 Task: Buy 2 Power Brake Systems from Brake System section under best seller category for shipping address: Aiden Davis, 3451 Chapel Oaks Dr, Unit 404, Building 4, Coppell, Texas 75019, Cell Number 6807042056. Pay from credit card ending with 6010, CVV 682
Action: Mouse moved to (36, 94)
Screenshot: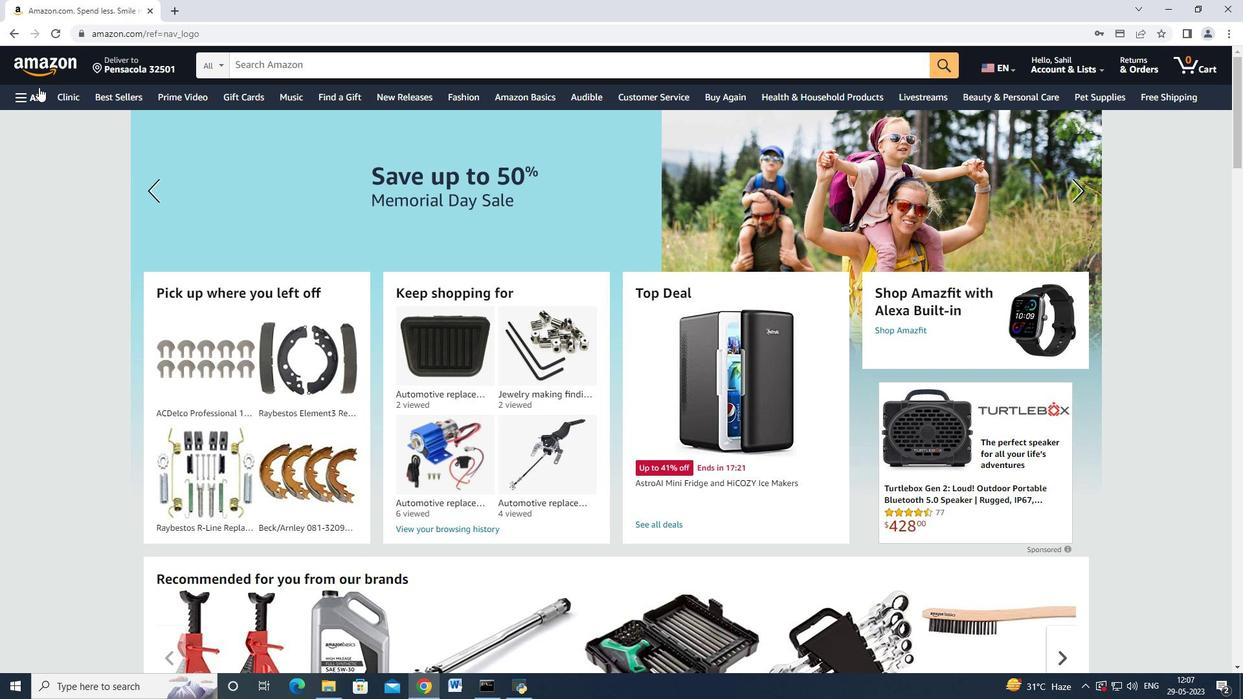 
Action: Mouse pressed left at (36, 94)
Screenshot: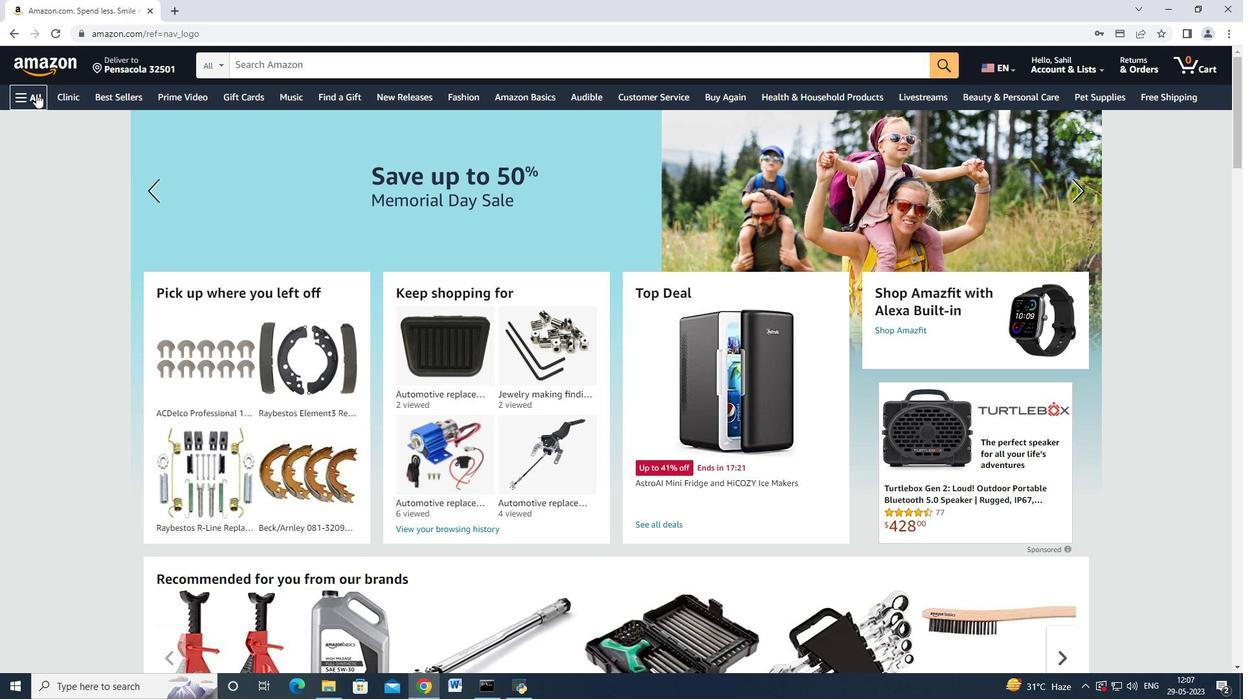 
Action: Mouse moved to (107, 228)
Screenshot: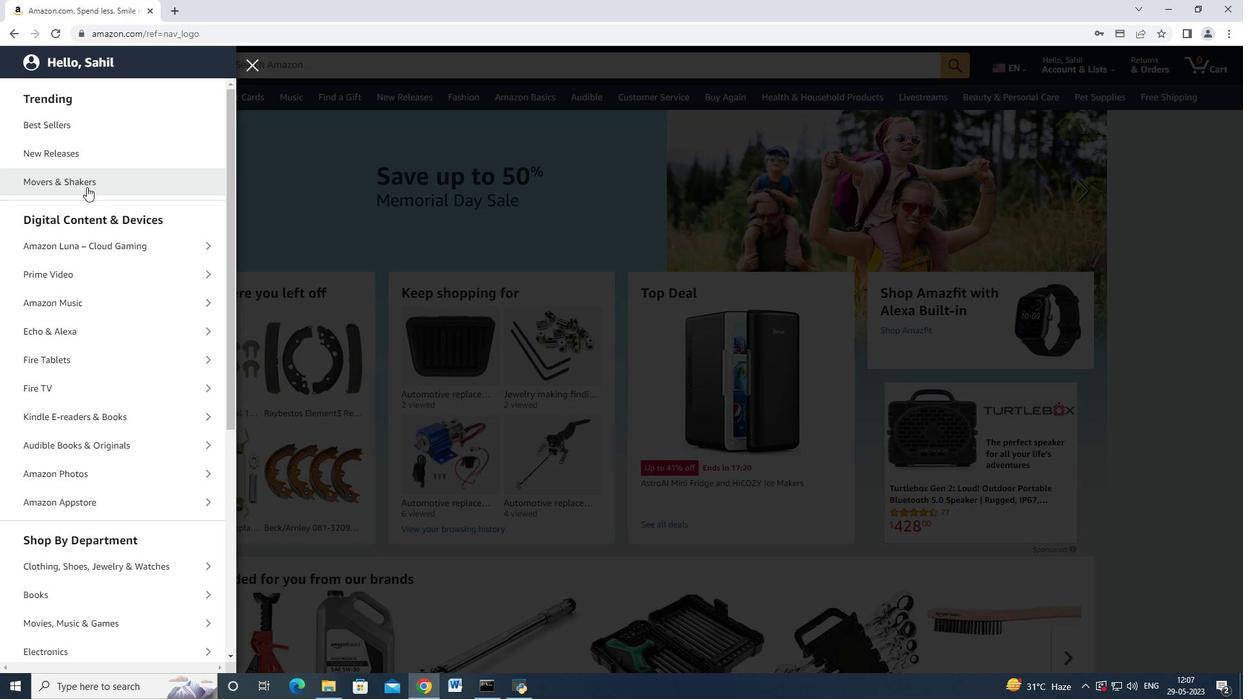 
Action: Mouse scrolled (106, 227) with delta (0, 0)
Screenshot: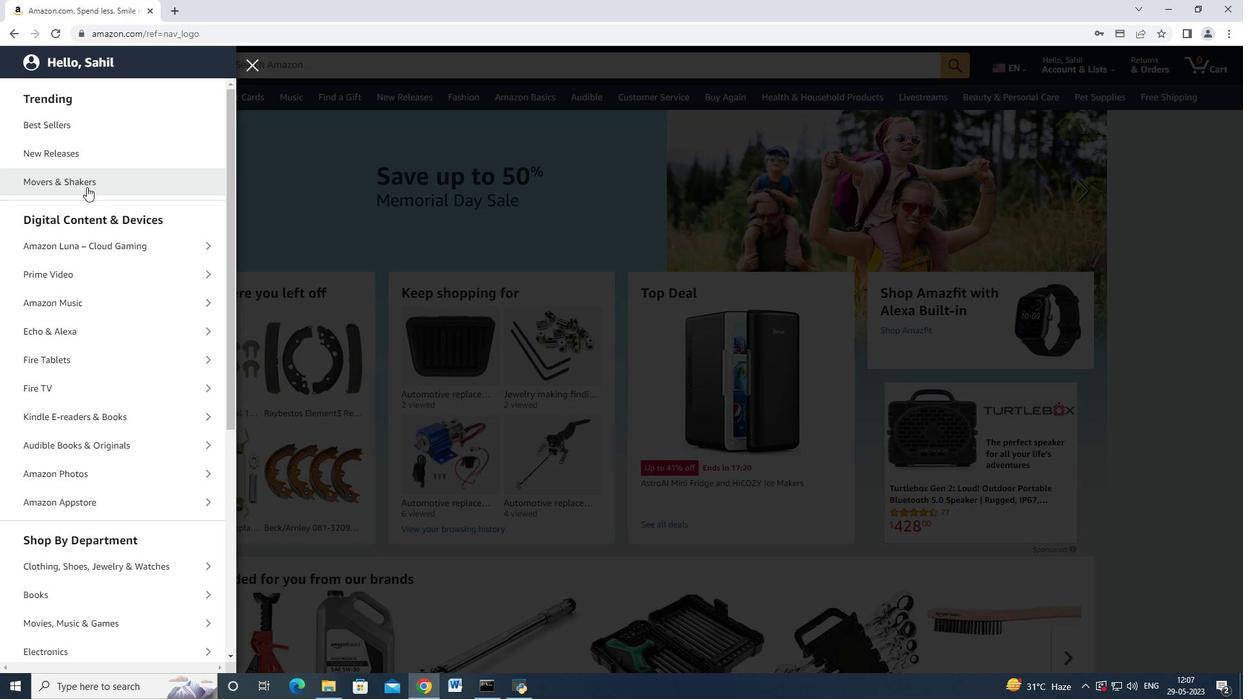 
Action: Mouse moved to (110, 246)
Screenshot: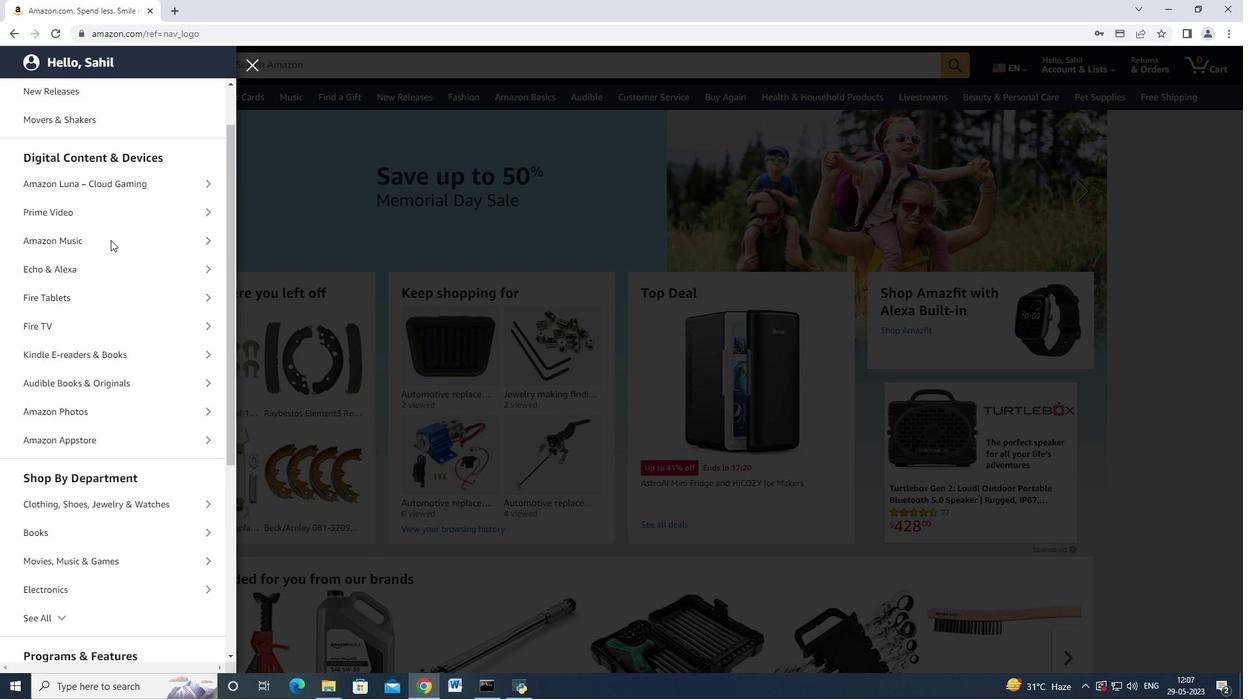 
Action: Mouse scrolled (110, 245) with delta (0, 0)
Screenshot: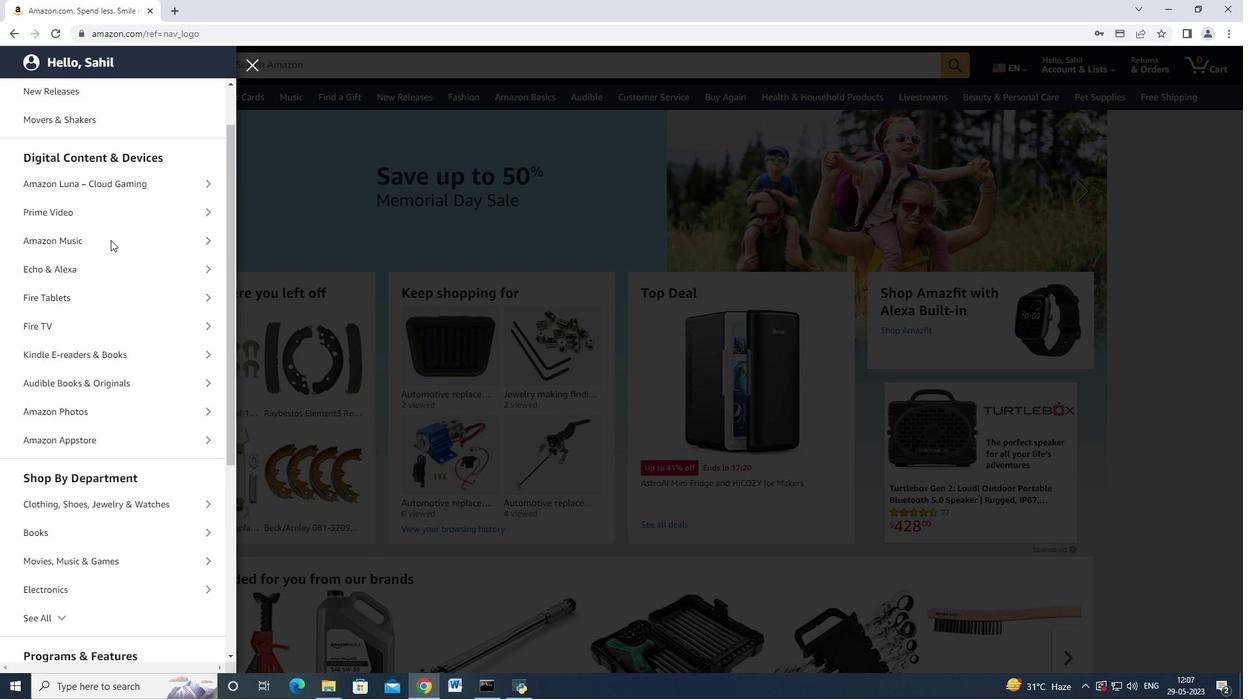 
Action: Mouse moved to (108, 265)
Screenshot: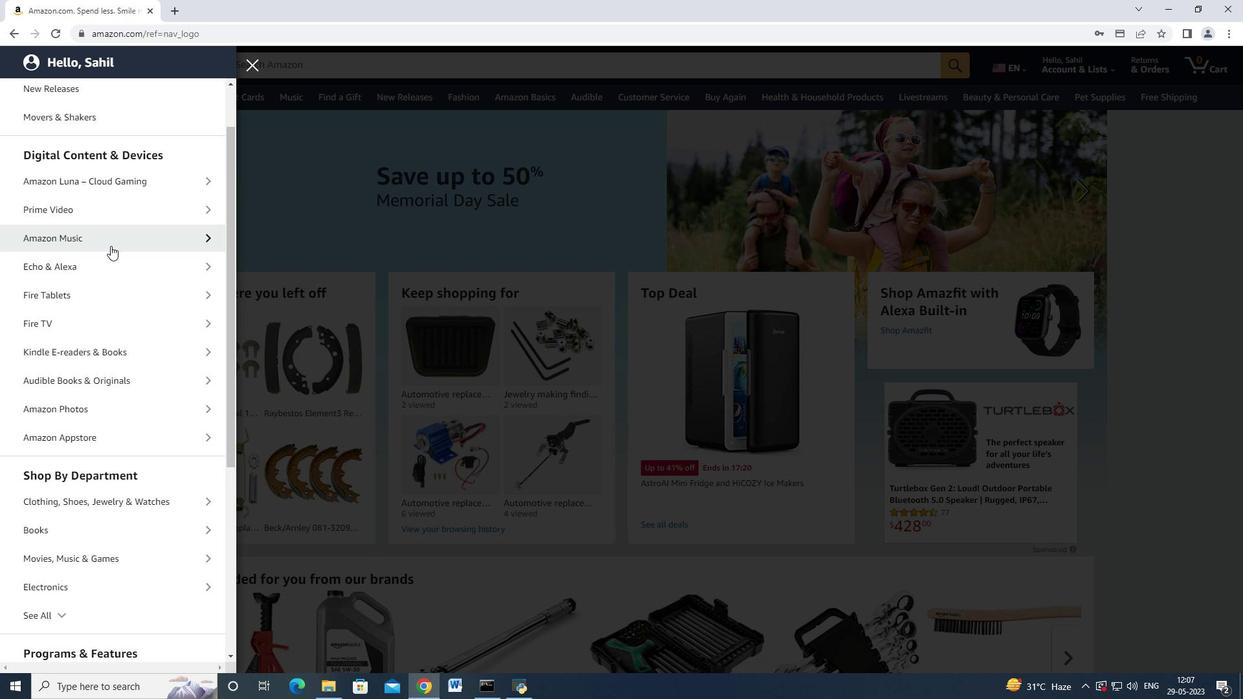 
Action: Mouse scrolled (108, 264) with delta (0, 0)
Screenshot: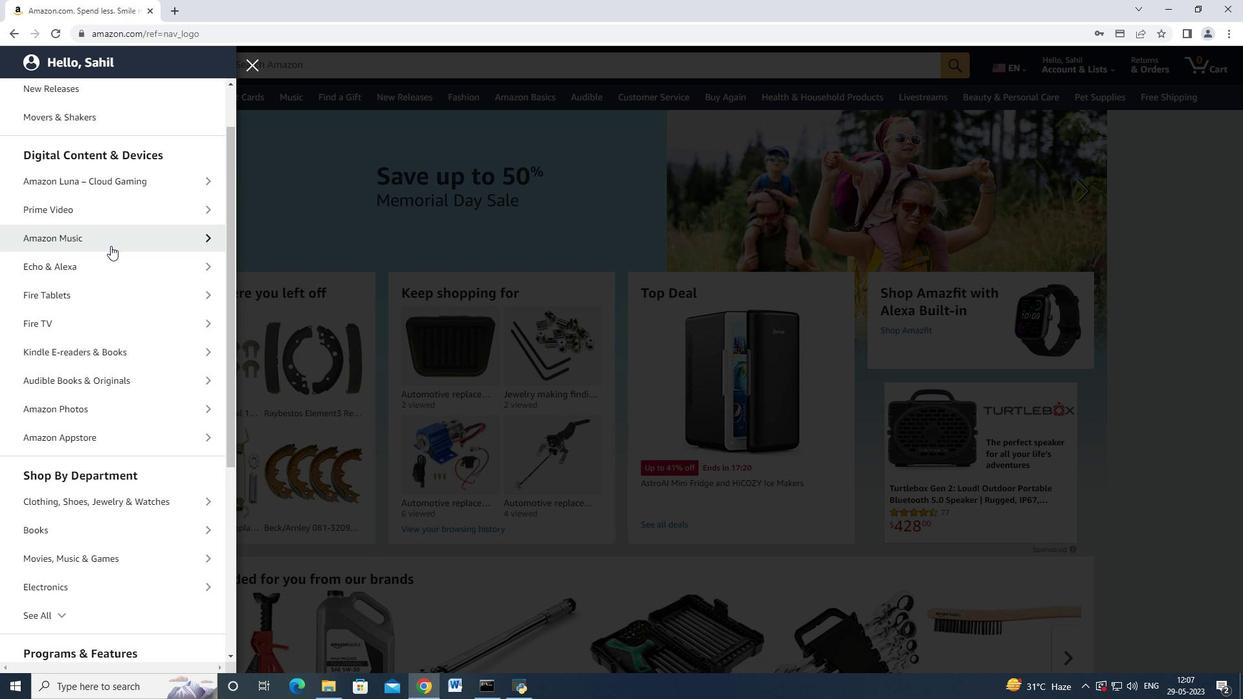 
Action: Mouse moved to (107, 265)
Screenshot: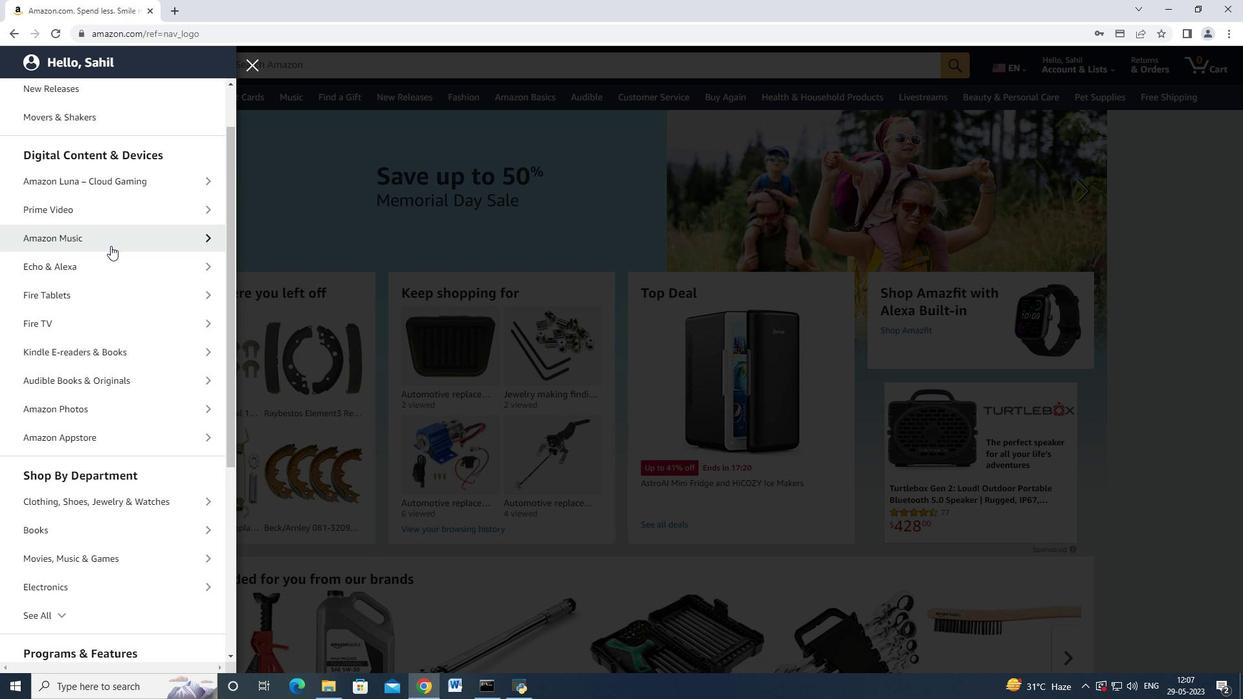 
Action: Mouse scrolled (107, 264) with delta (0, 0)
Screenshot: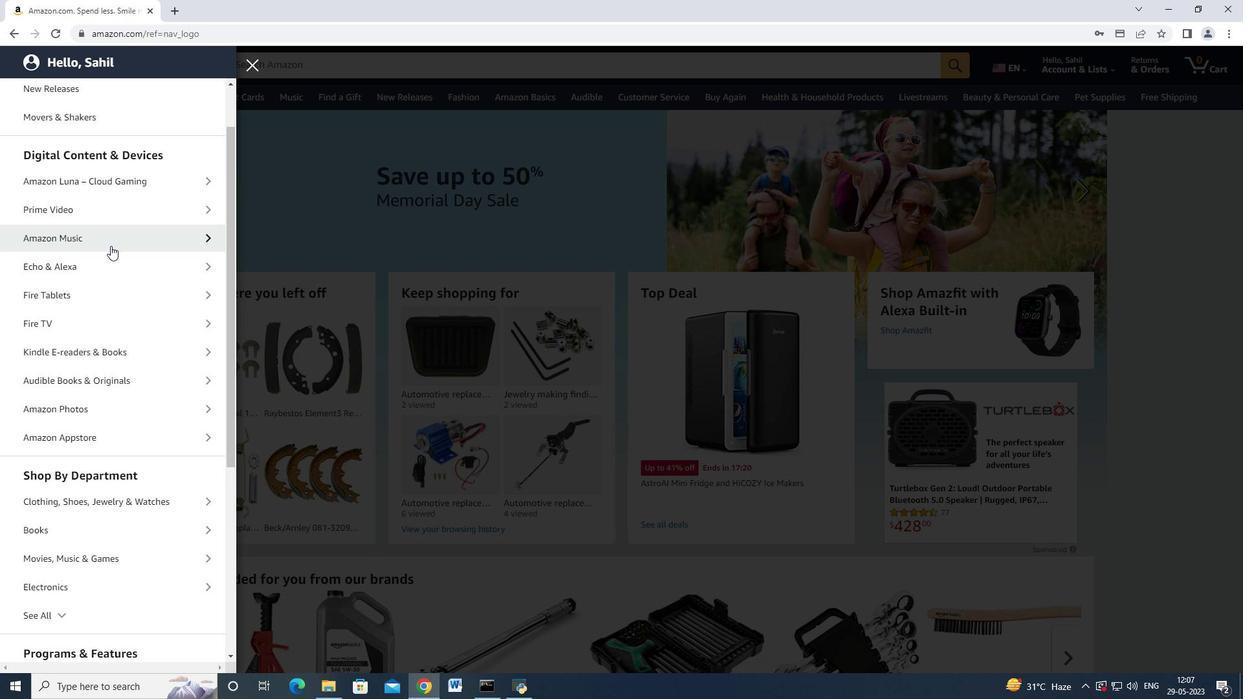 
Action: Mouse moved to (84, 251)
Screenshot: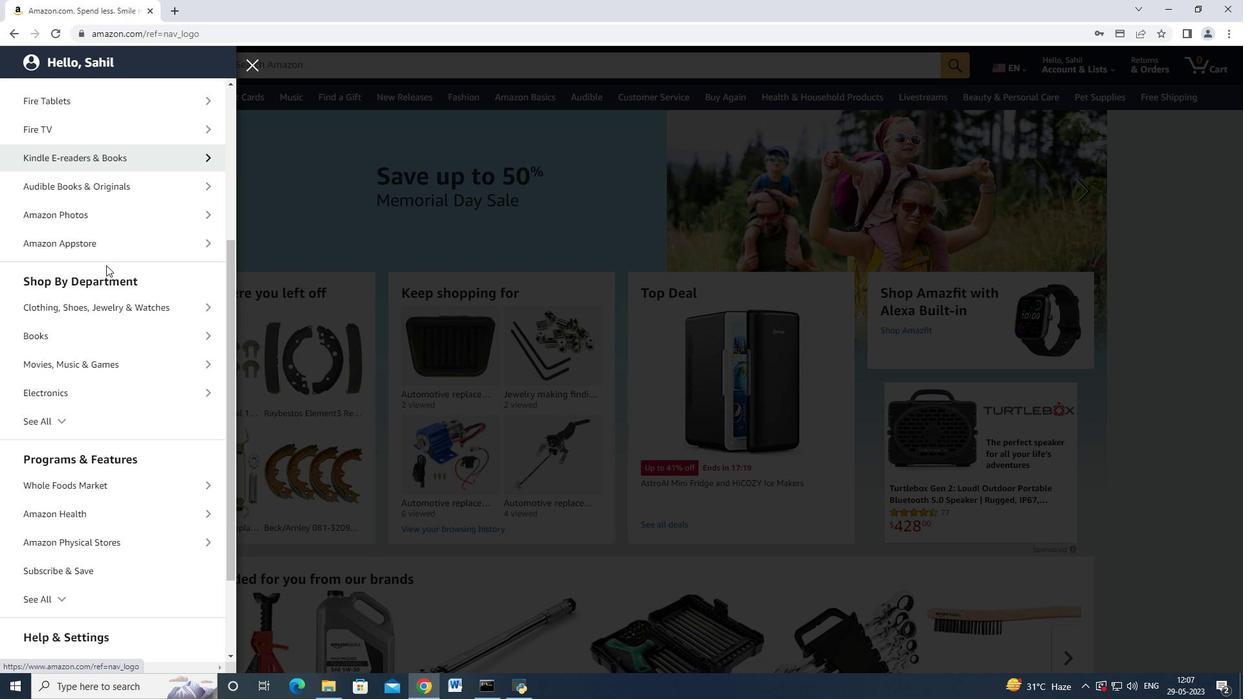 
Action: Mouse scrolled (84, 250) with delta (0, 0)
Screenshot: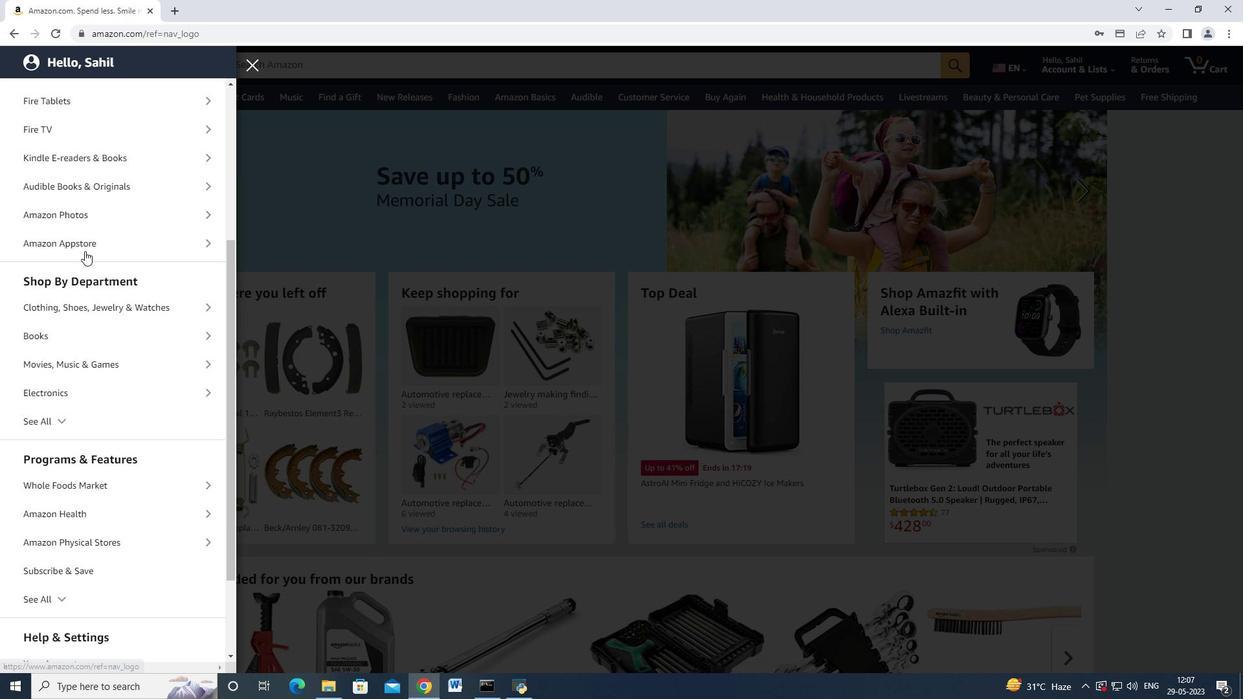 
Action: Mouse scrolled (84, 250) with delta (0, 0)
Screenshot: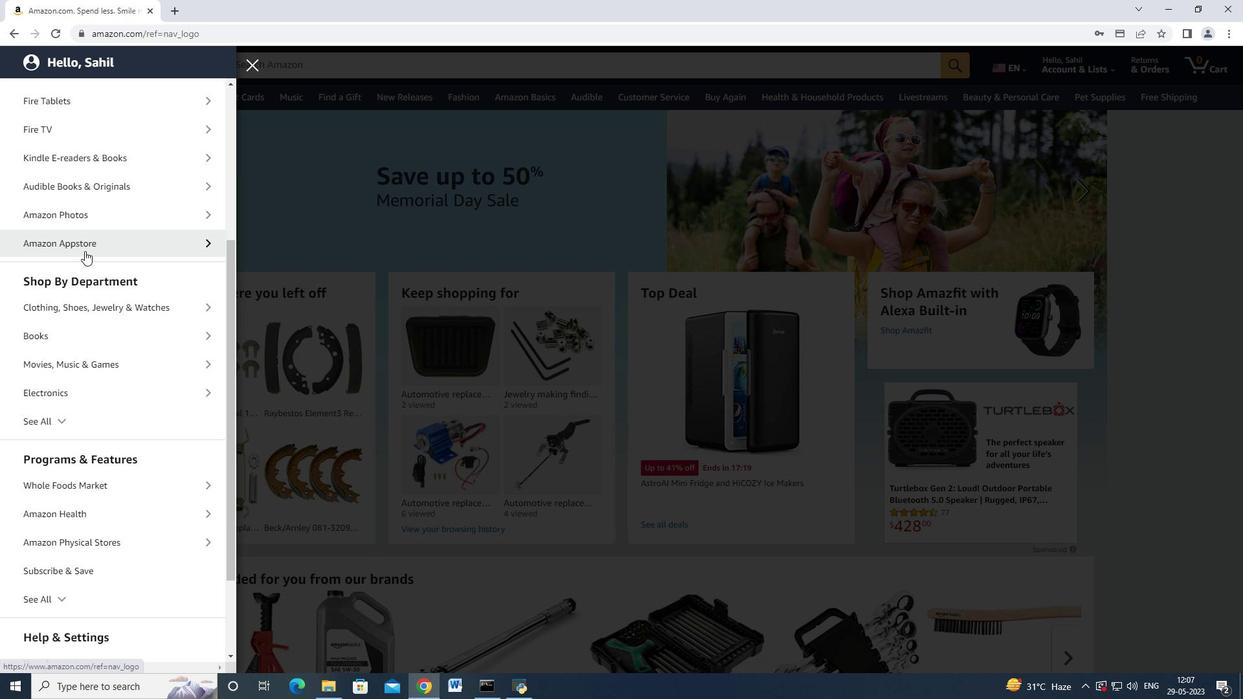 
Action: Mouse scrolled (84, 250) with delta (0, 0)
Screenshot: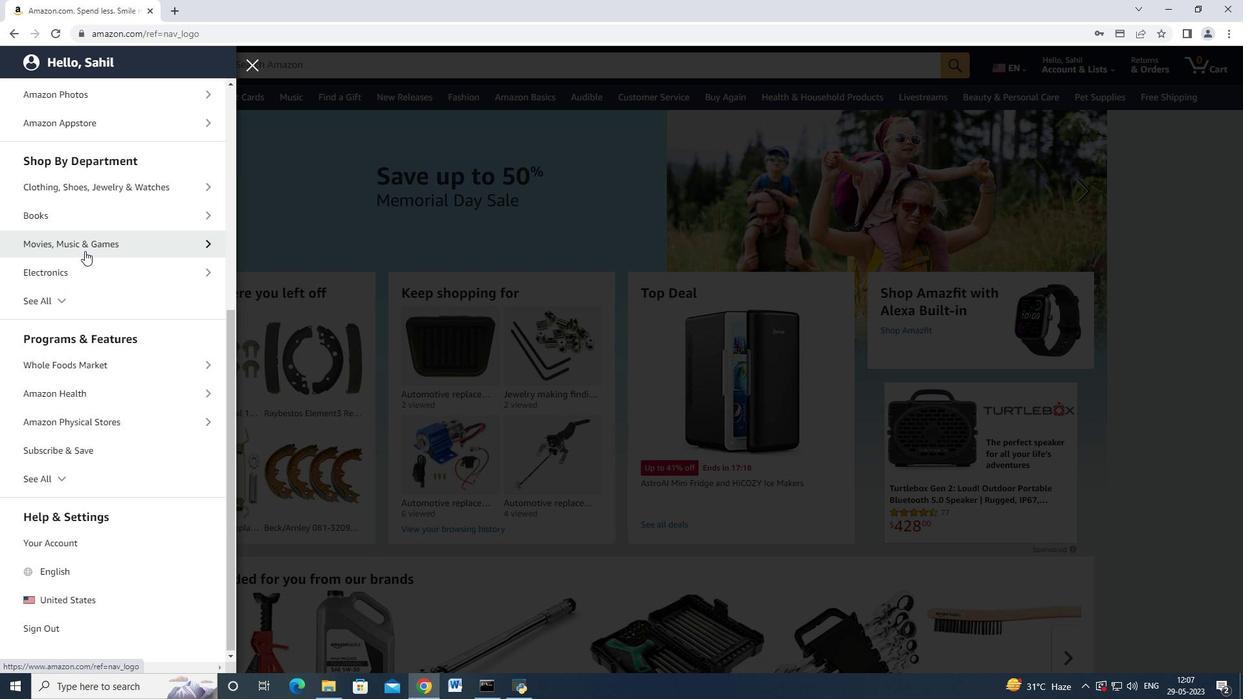 
Action: Mouse moved to (89, 270)
Screenshot: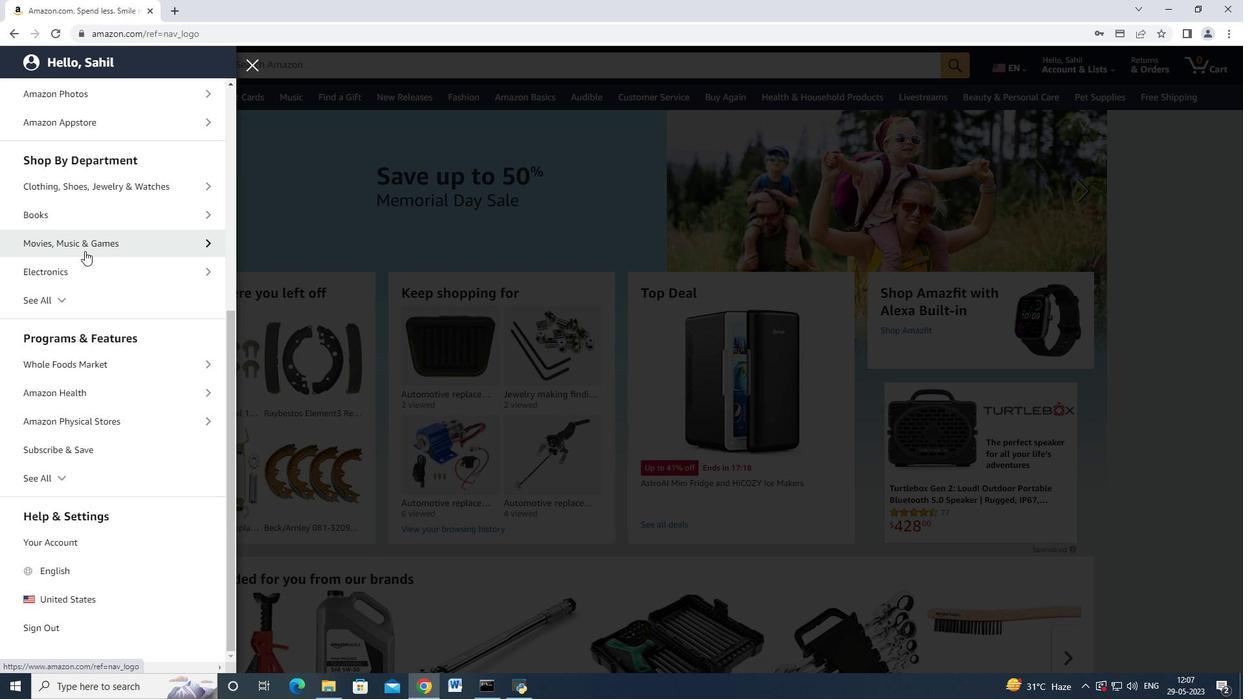 
Action: Mouse scrolled (89, 269) with delta (0, 0)
Screenshot: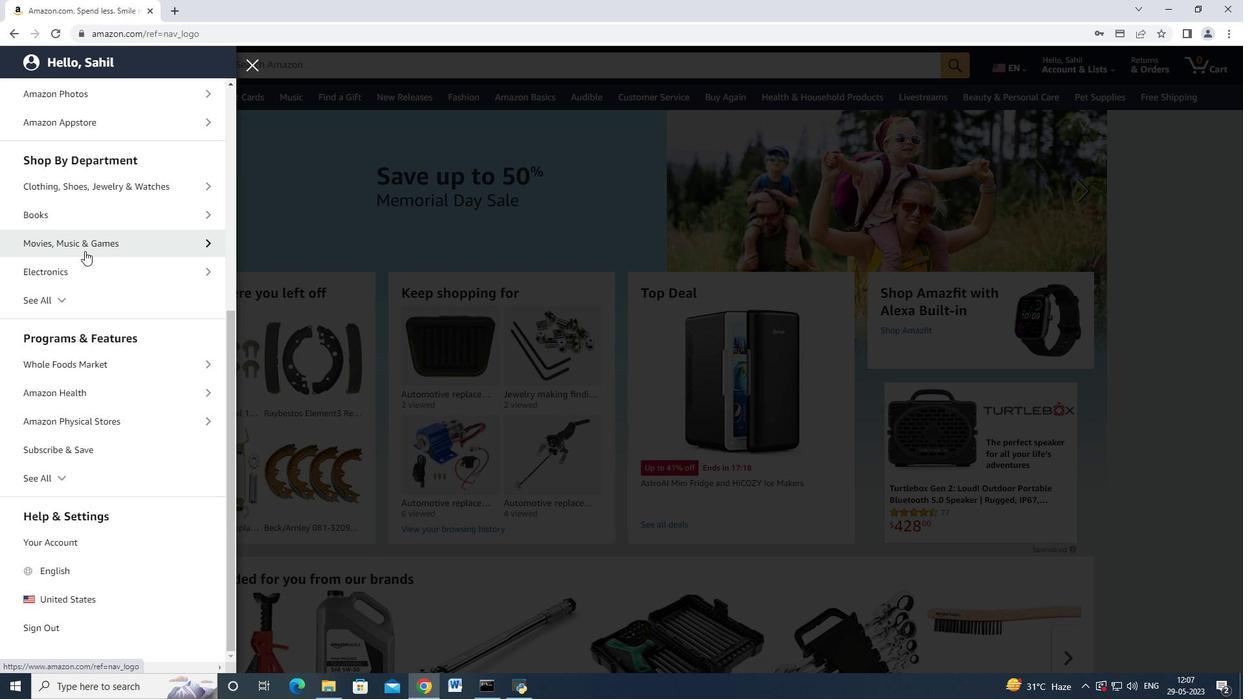 
Action: Mouse moved to (64, 467)
Screenshot: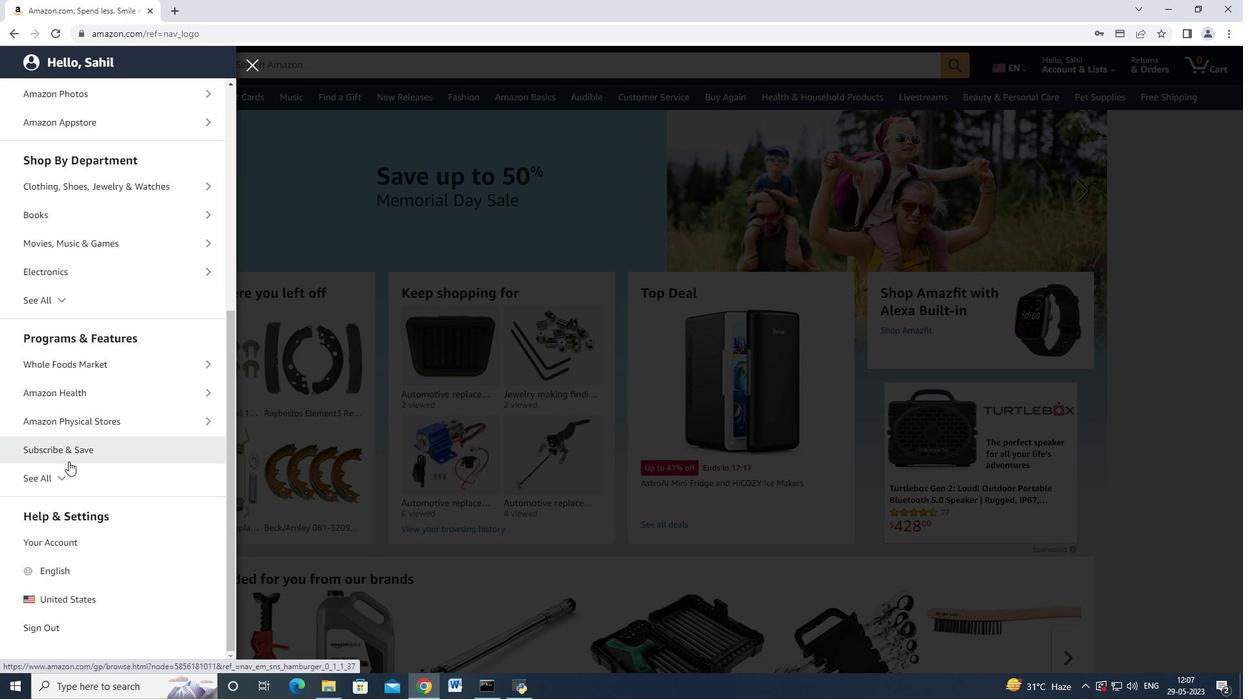 
Action: Mouse pressed left at (64, 467)
Screenshot: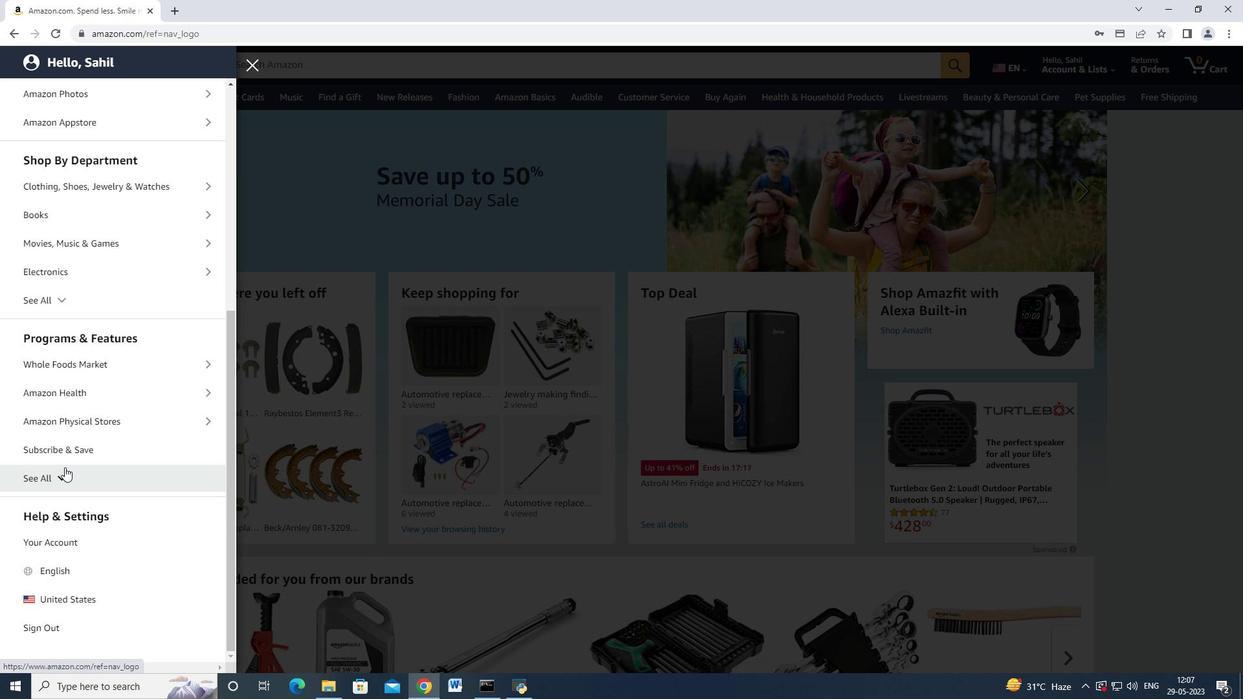 
Action: Mouse moved to (55, 301)
Screenshot: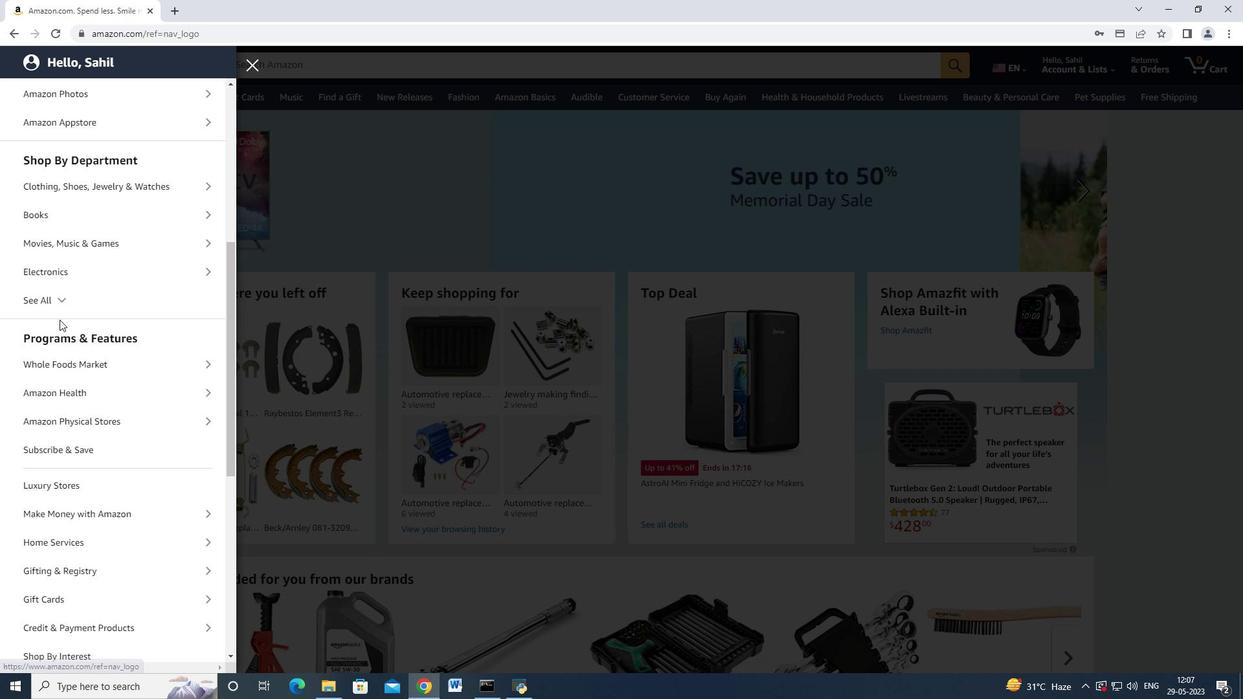 
Action: Mouse pressed left at (55, 301)
Screenshot: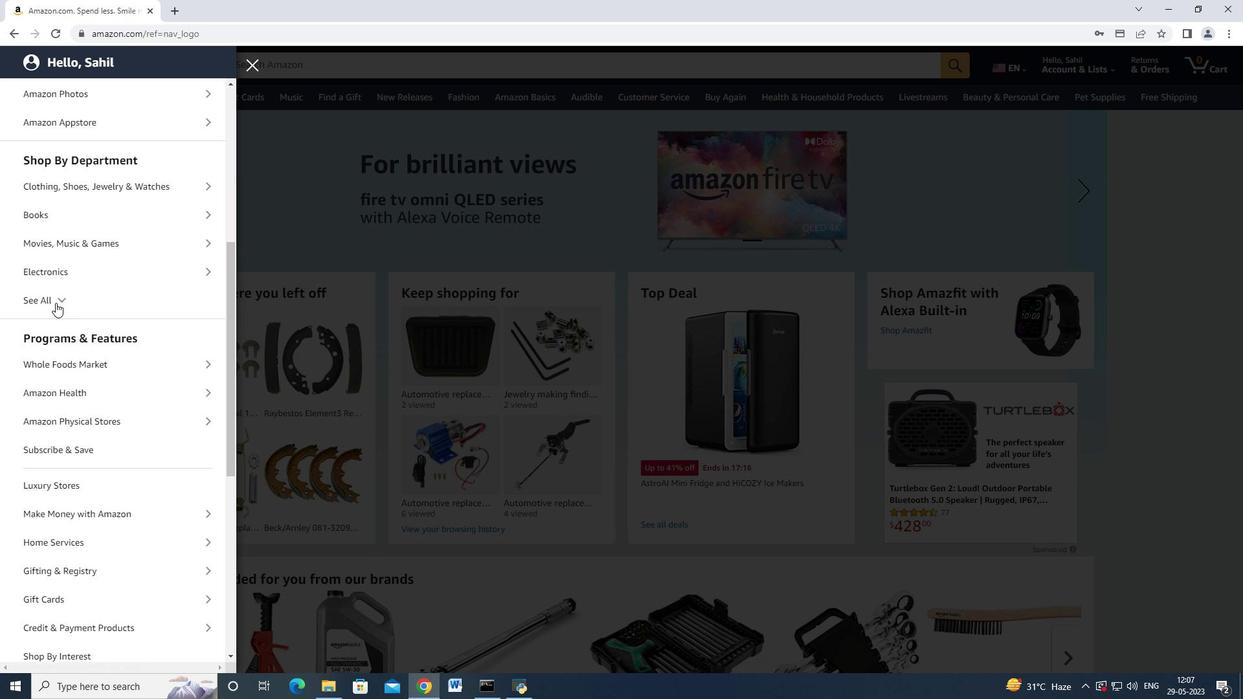 
Action: Mouse moved to (56, 315)
Screenshot: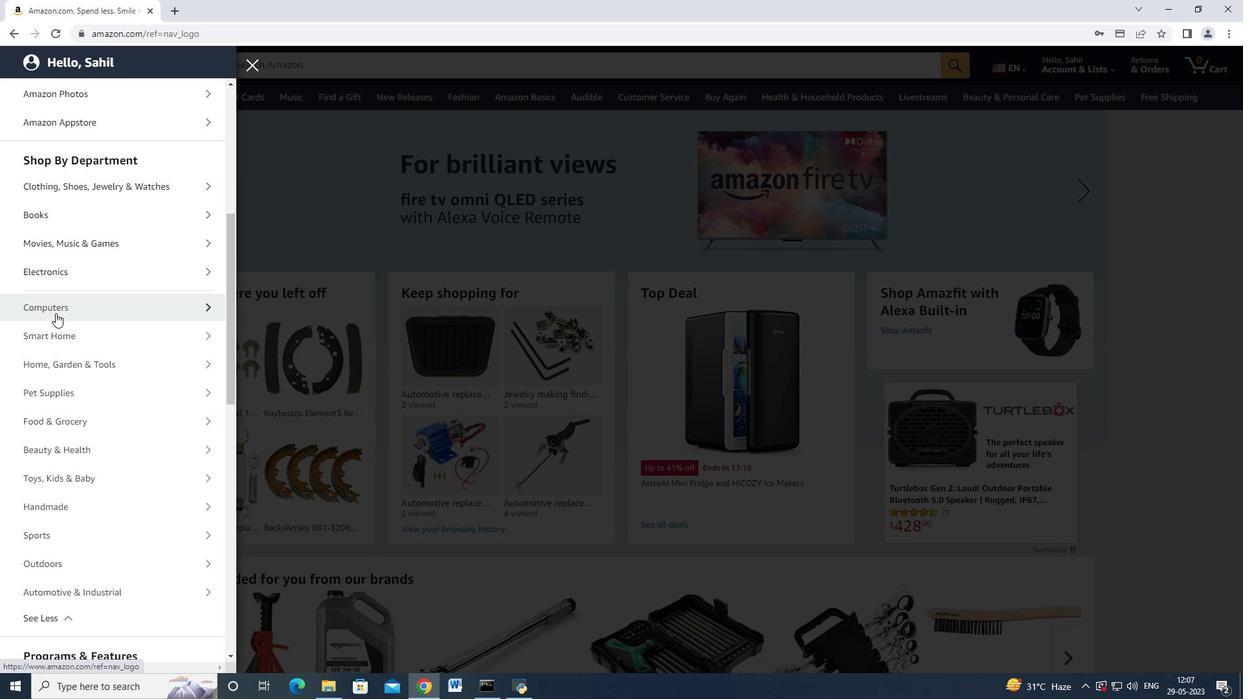 
Action: Mouse scrolled (56, 315) with delta (0, 0)
Screenshot: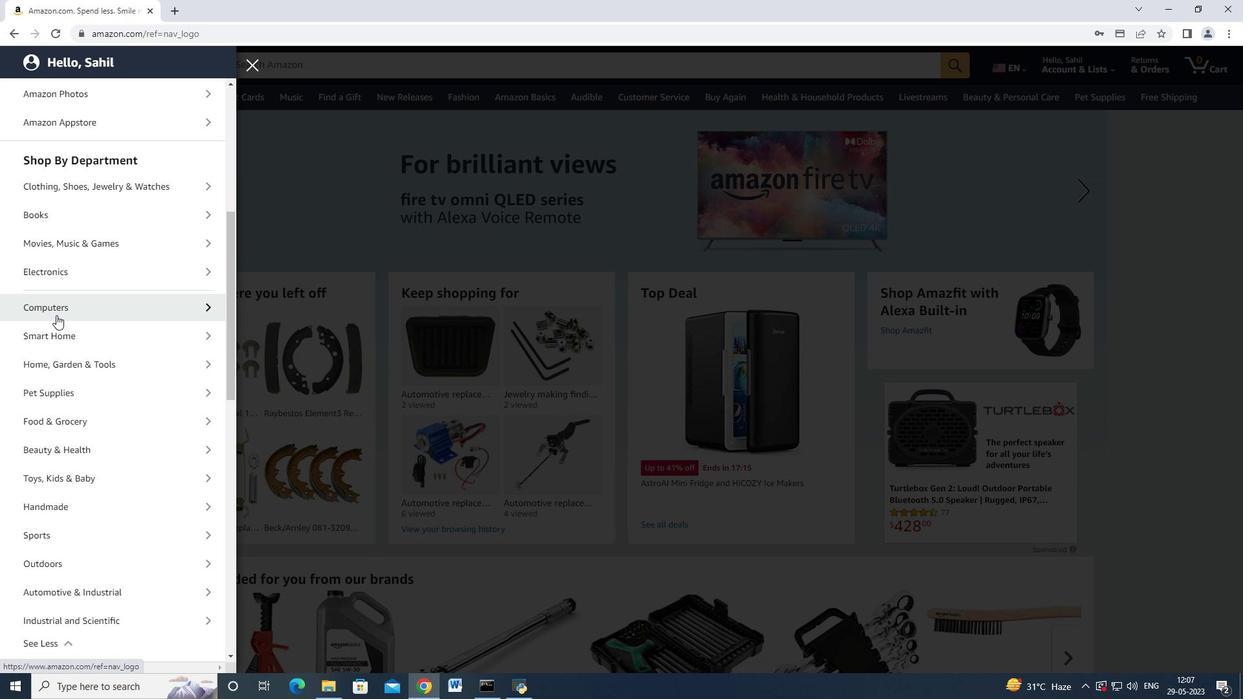 
Action: Mouse scrolled (56, 315) with delta (0, 0)
Screenshot: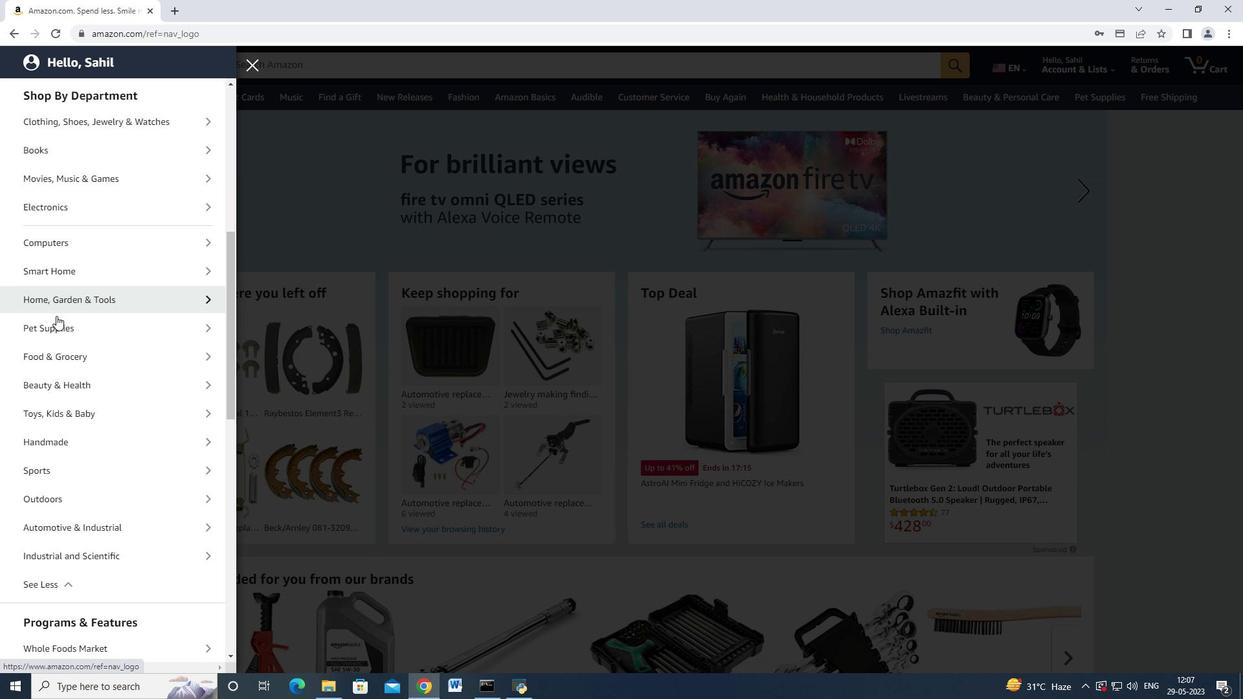 
Action: Mouse scrolled (56, 315) with delta (0, 0)
Screenshot: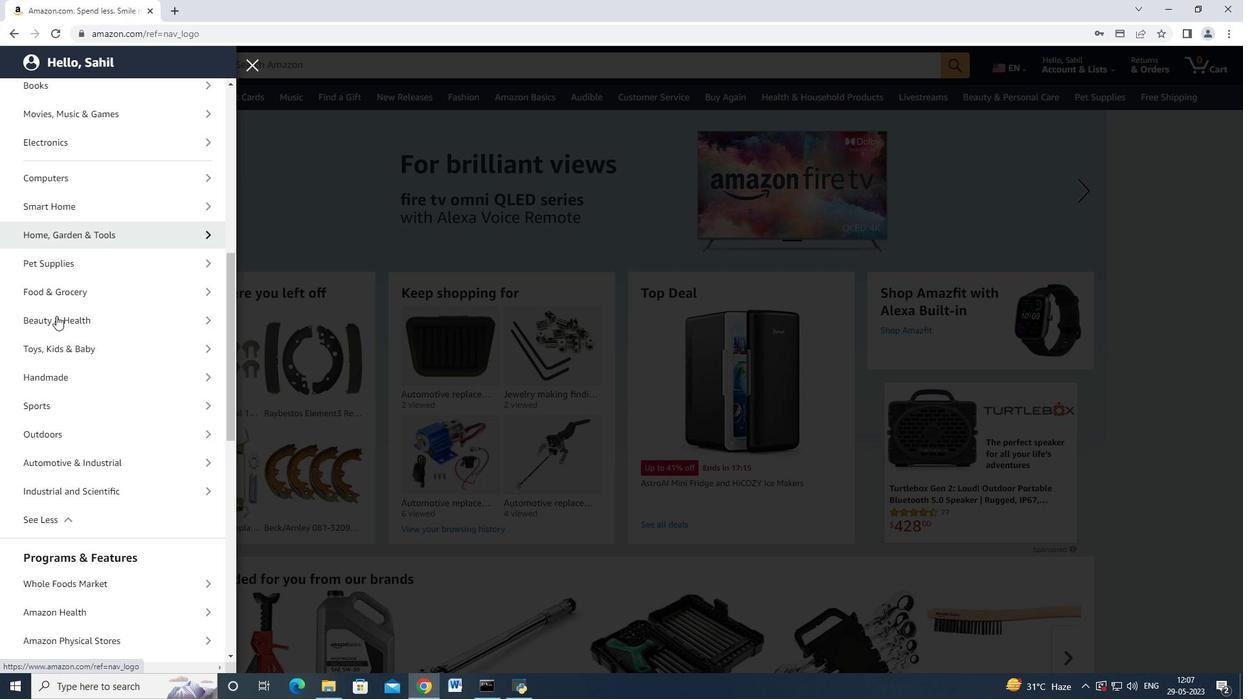 
Action: Mouse moved to (82, 395)
Screenshot: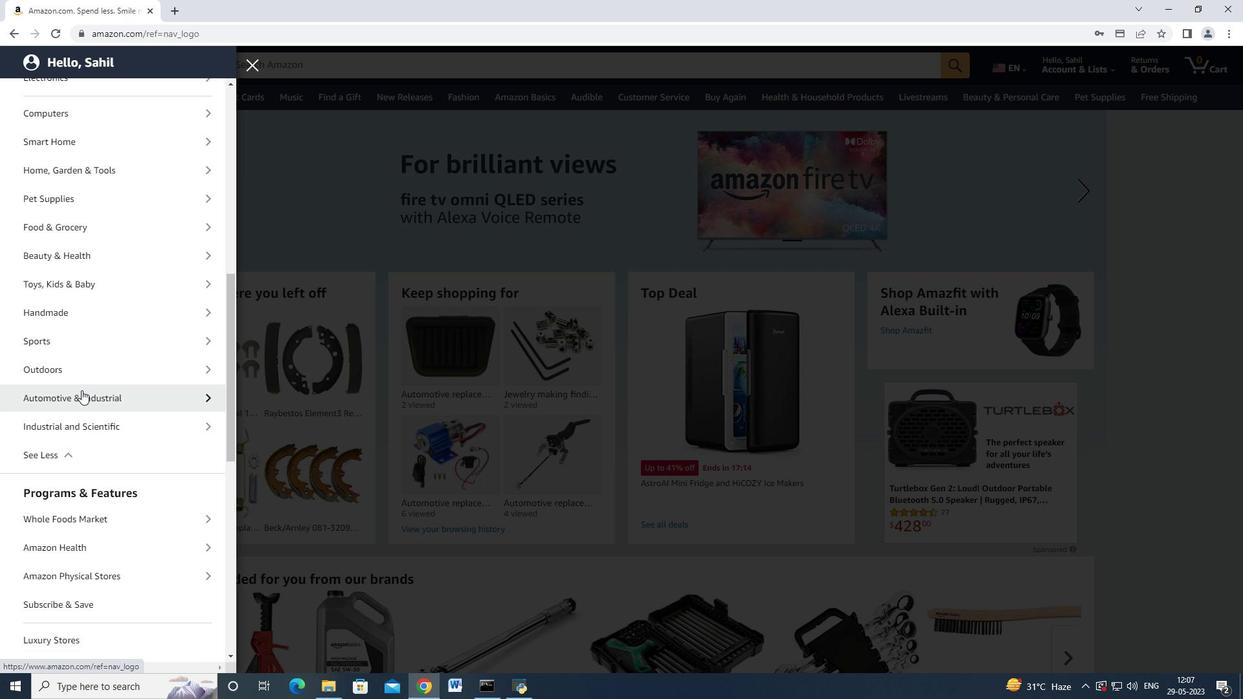 
Action: Mouse pressed left at (82, 395)
Screenshot: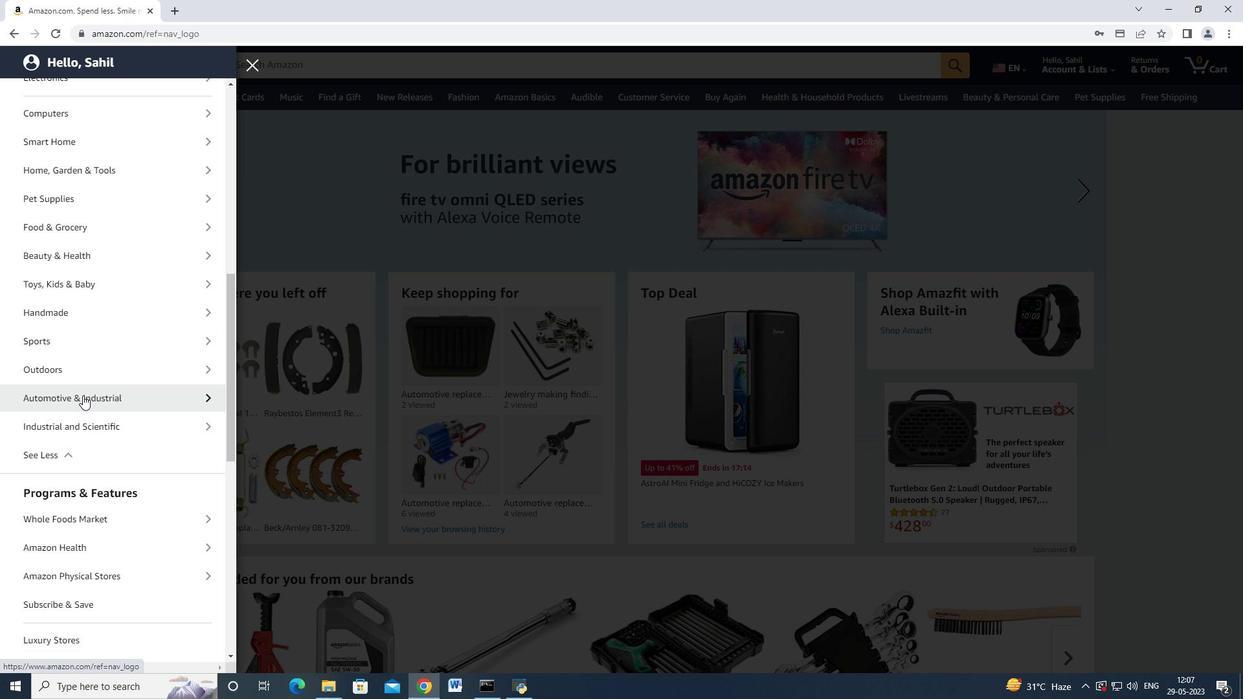 
Action: Mouse moved to (92, 161)
Screenshot: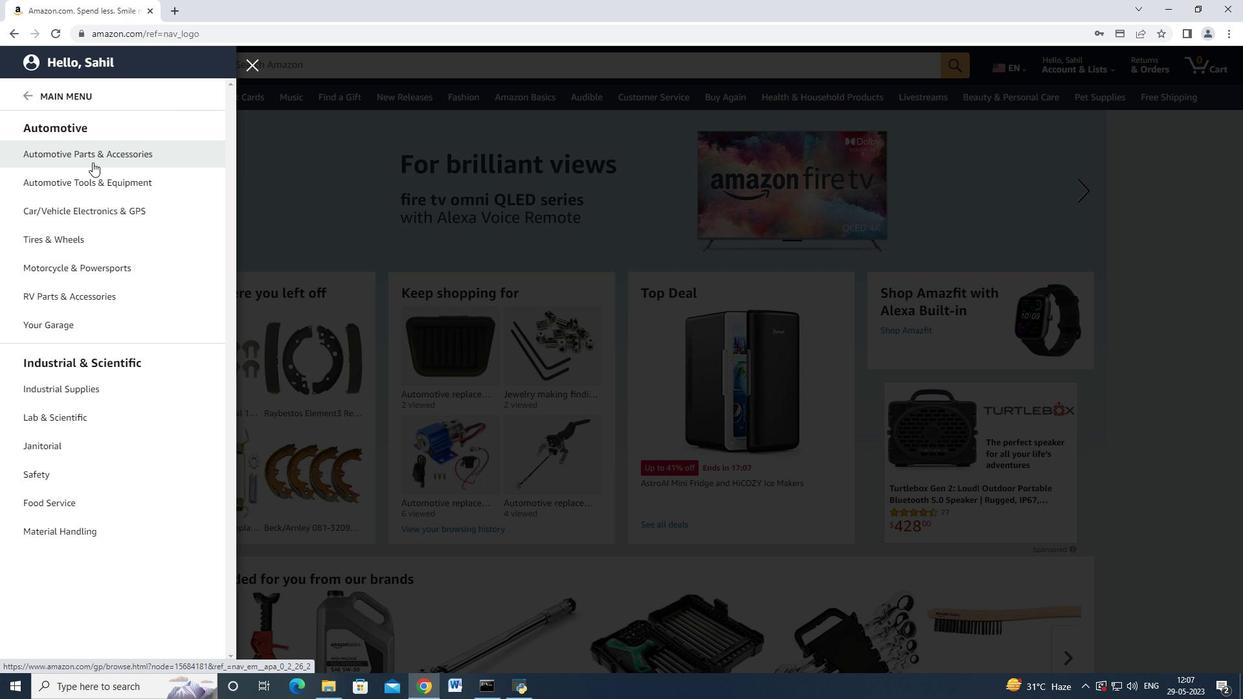 
Action: Mouse pressed left at (92, 161)
Screenshot: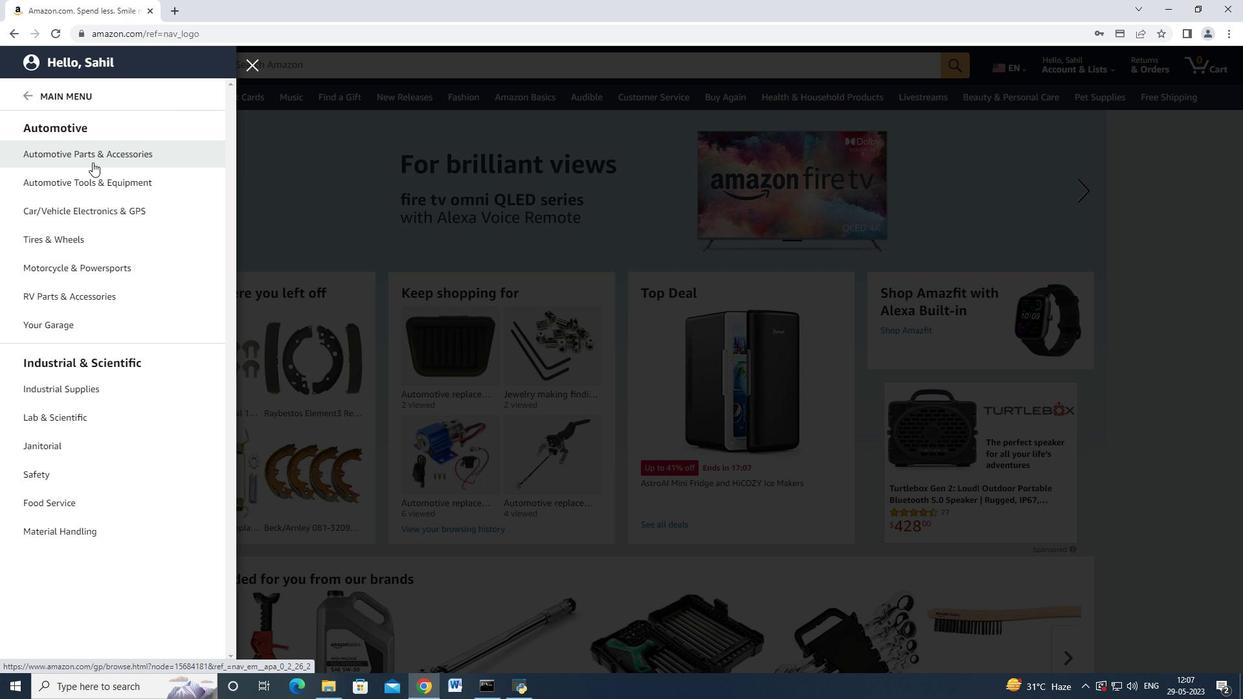 
Action: Mouse moved to (148, 256)
Screenshot: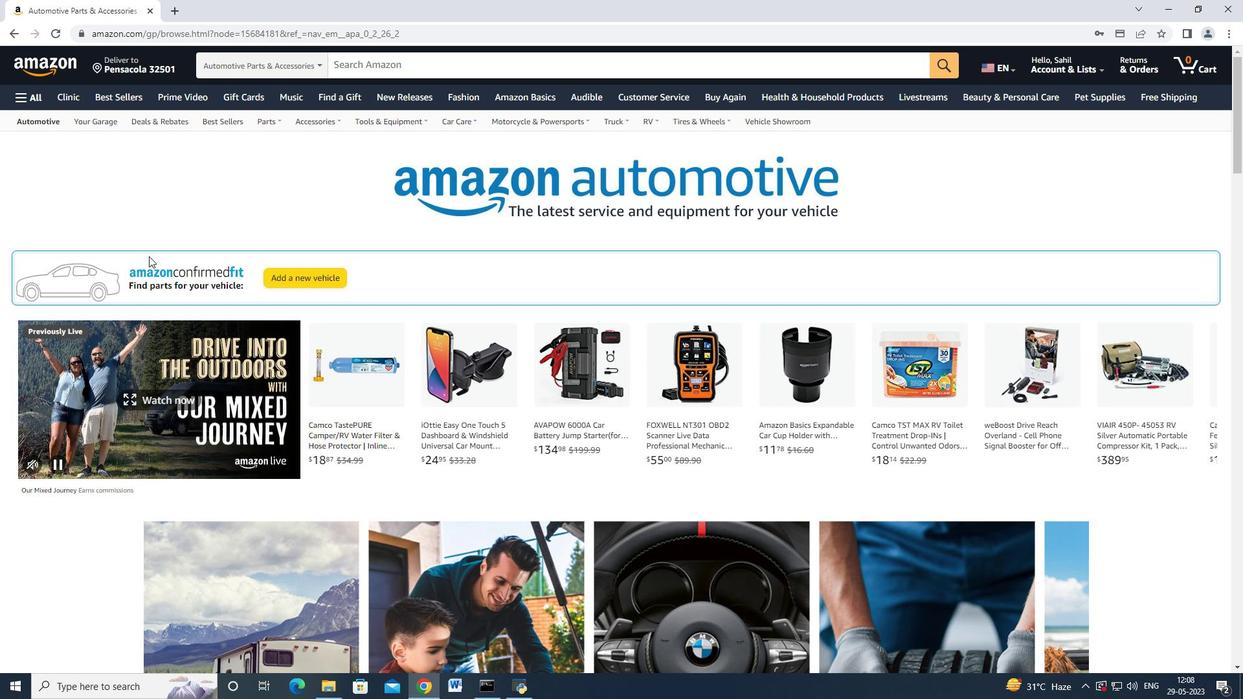 
Action: Mouse scrolled (148, 255) with delta (0, 0)
Screenshot: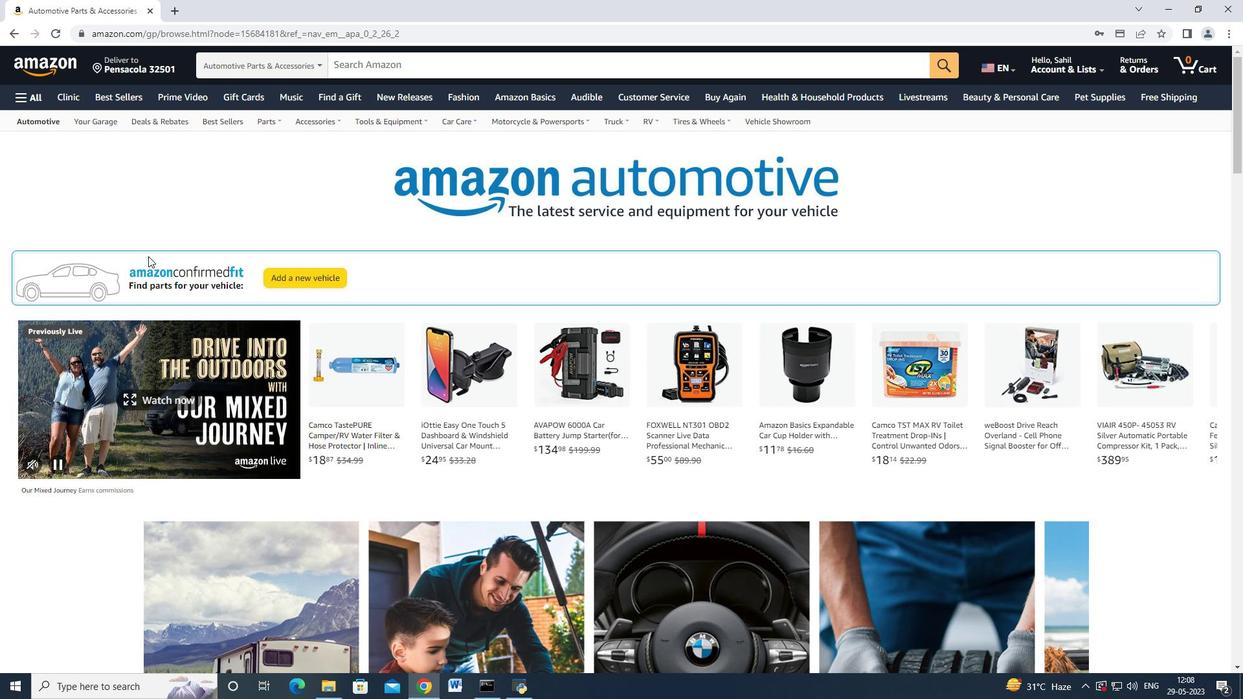 
Action: Mouse moved to (147, 257)
Screenshot: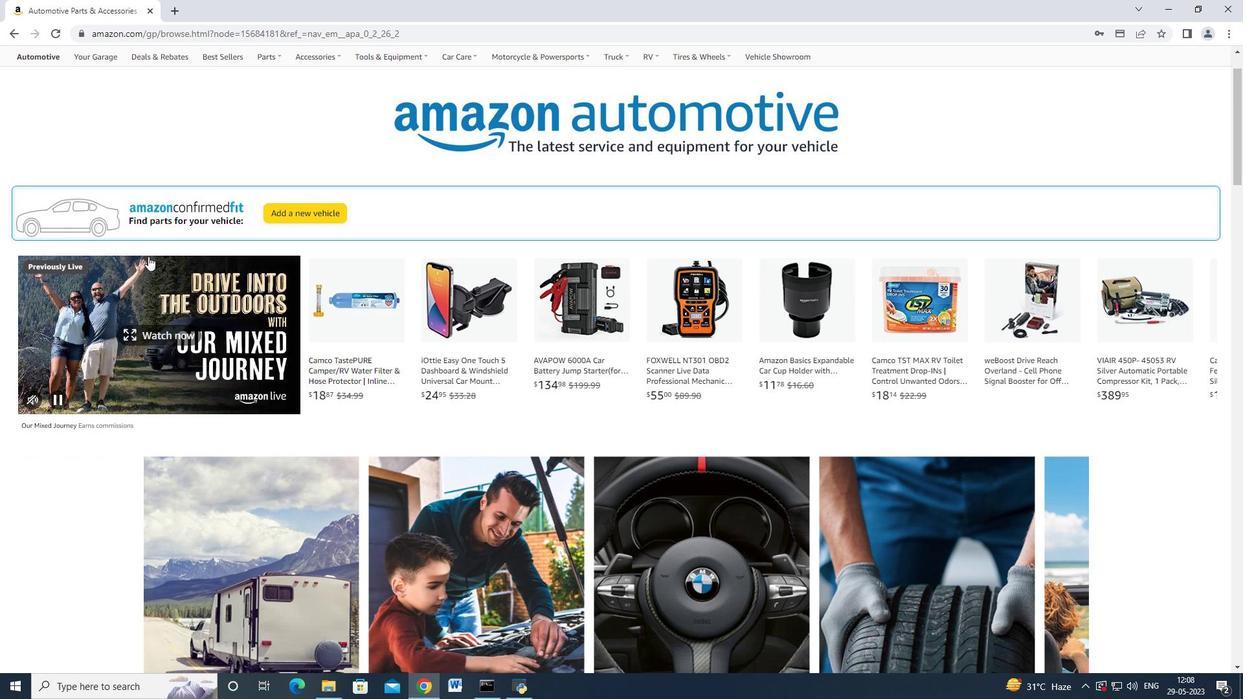 
Action: Mouse scrolled (147, 257) with delta (0, 0)
Screenshot: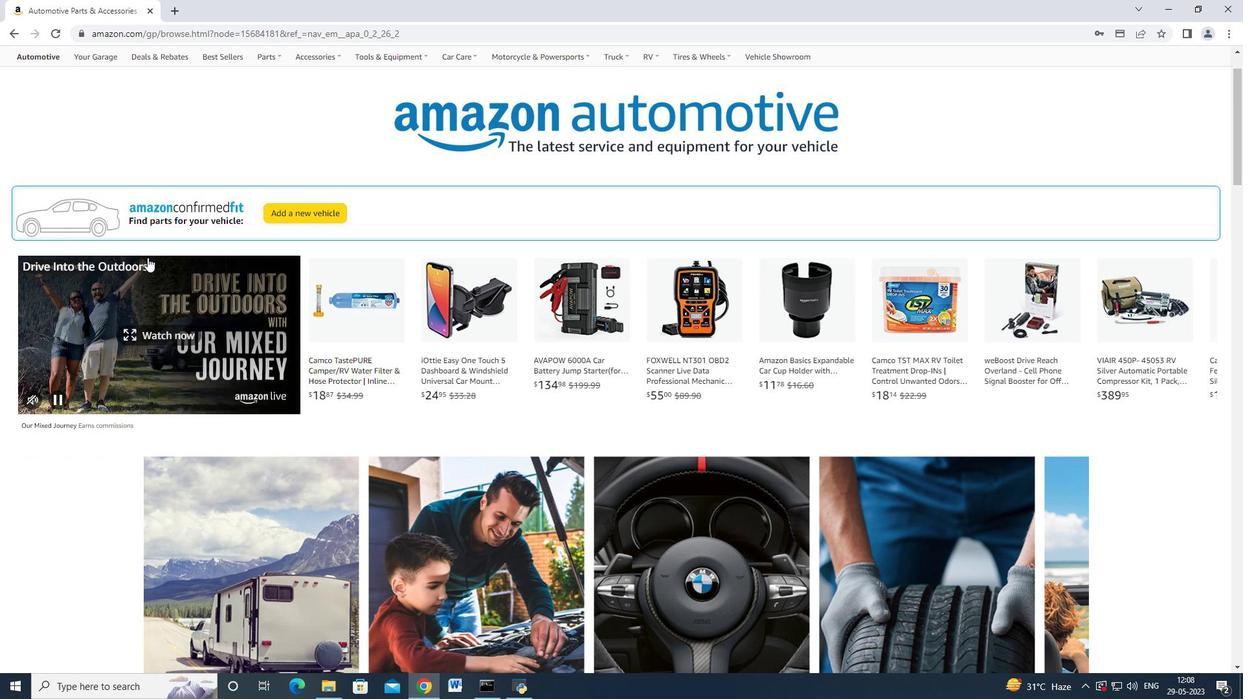 
Action: Mouse moved to (148, 290)
Screenshot: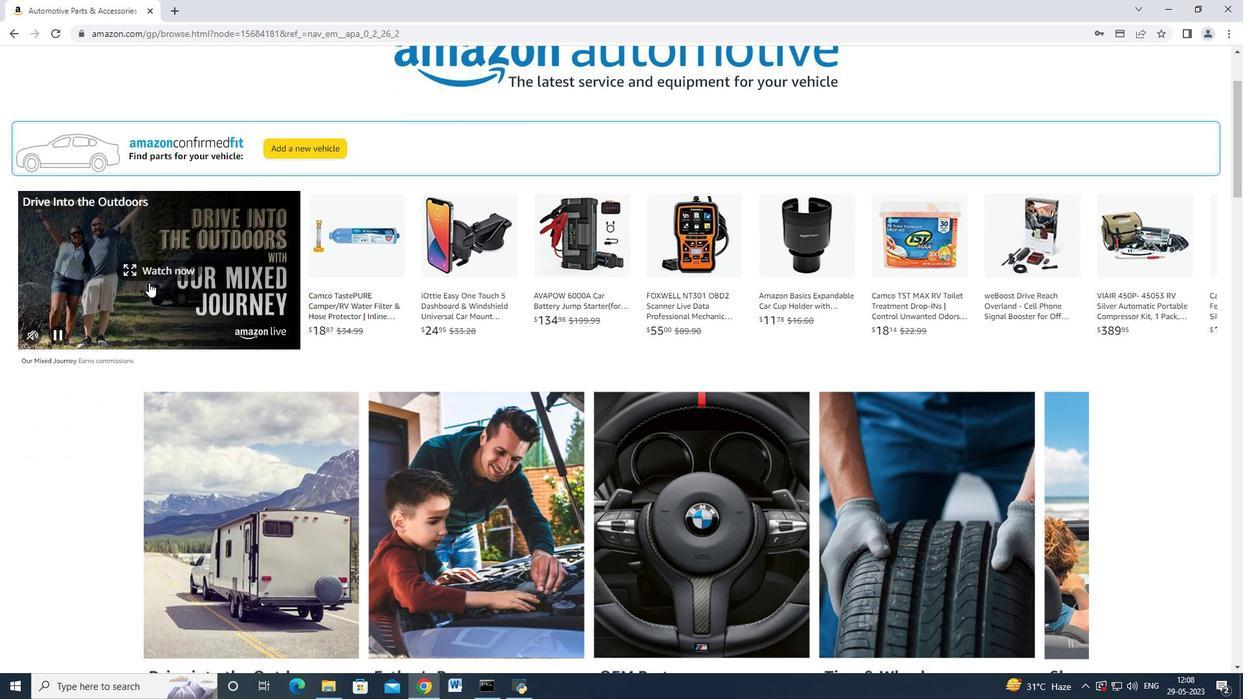 
Action: Mouse scrolled (148, 290) with delta (0, 0)
Screenshot: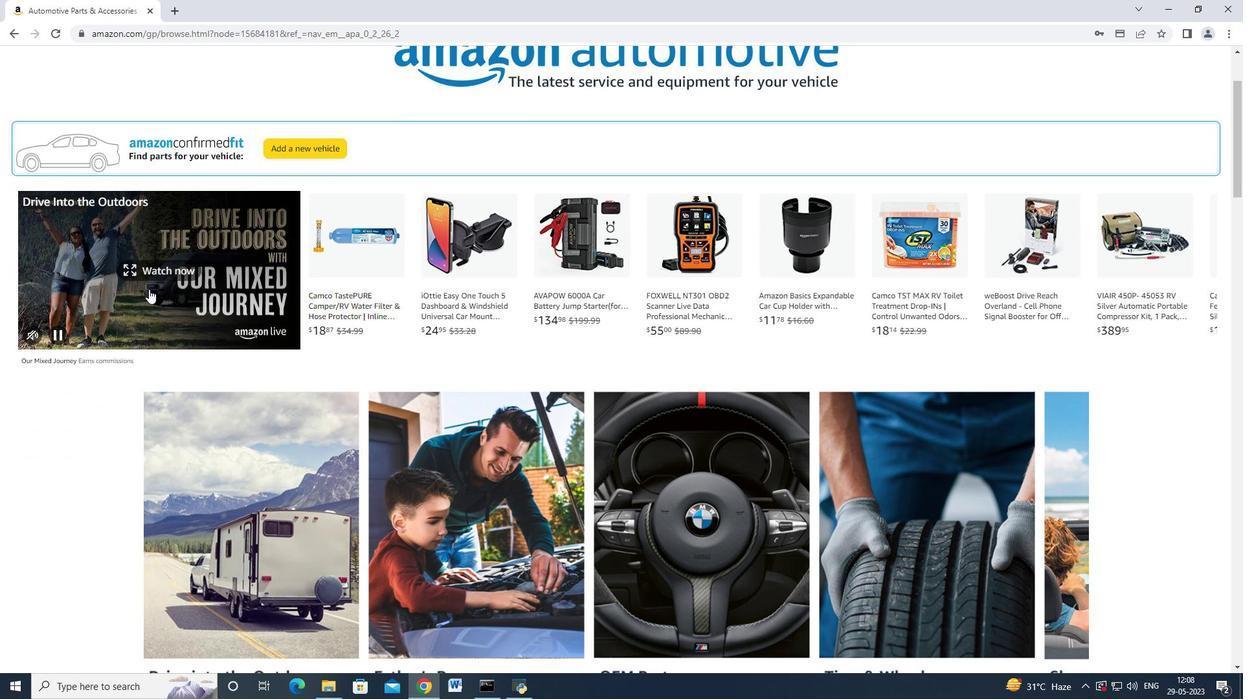 
Action: Mouse moved to (148, 290)
Screenshot: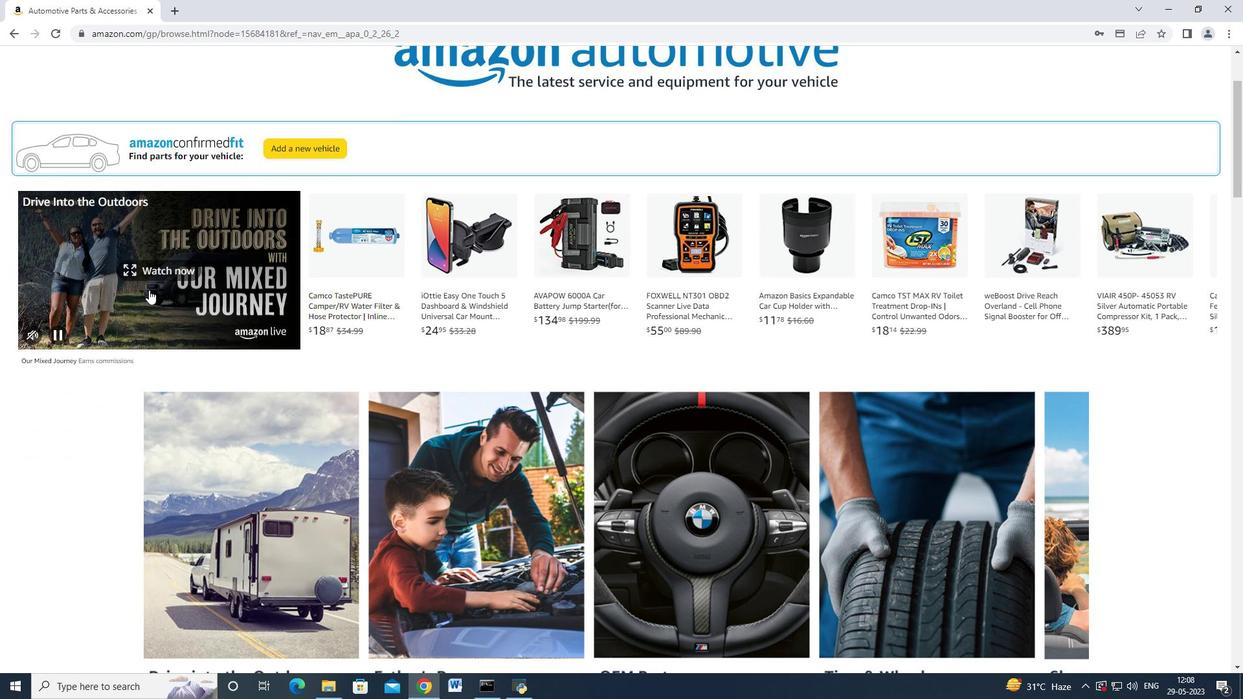 
Action: Mouse scrolled (148, 291) with delta (0, 0)
Screenshot: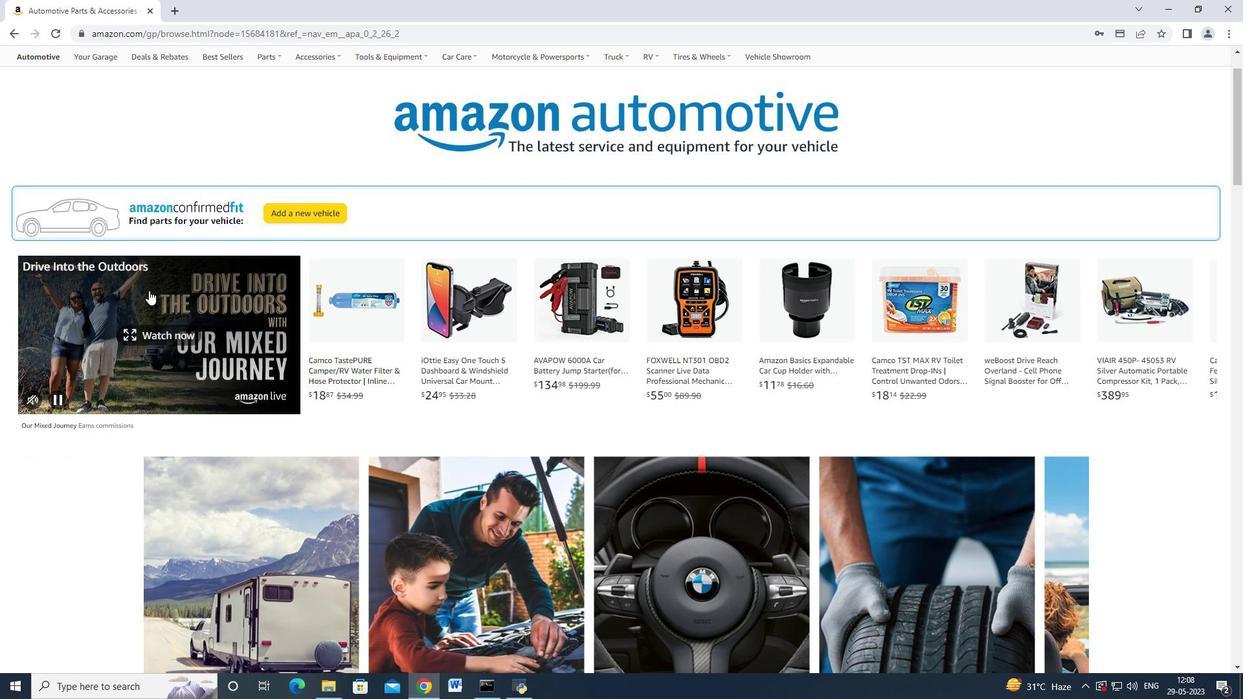
Action: Mouse moved to (152, 276)
Screenshot: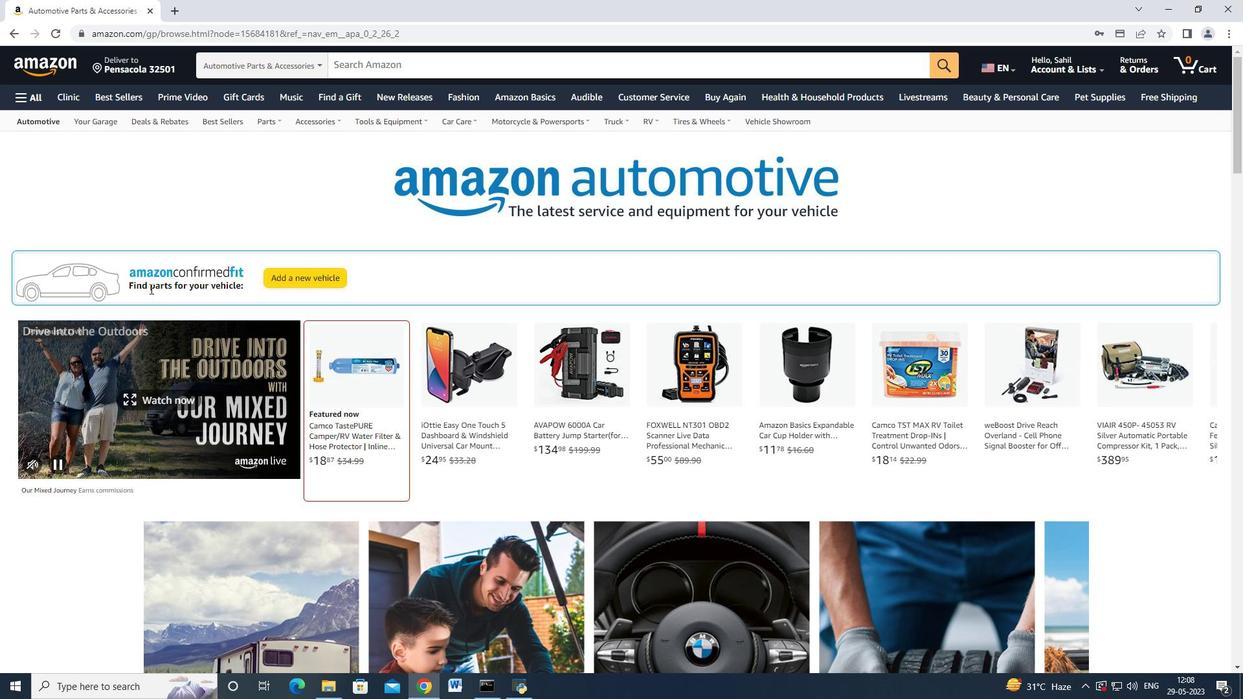
Action: Mouse scrolled (152, 277) with delta (0, 0)
Screenshot: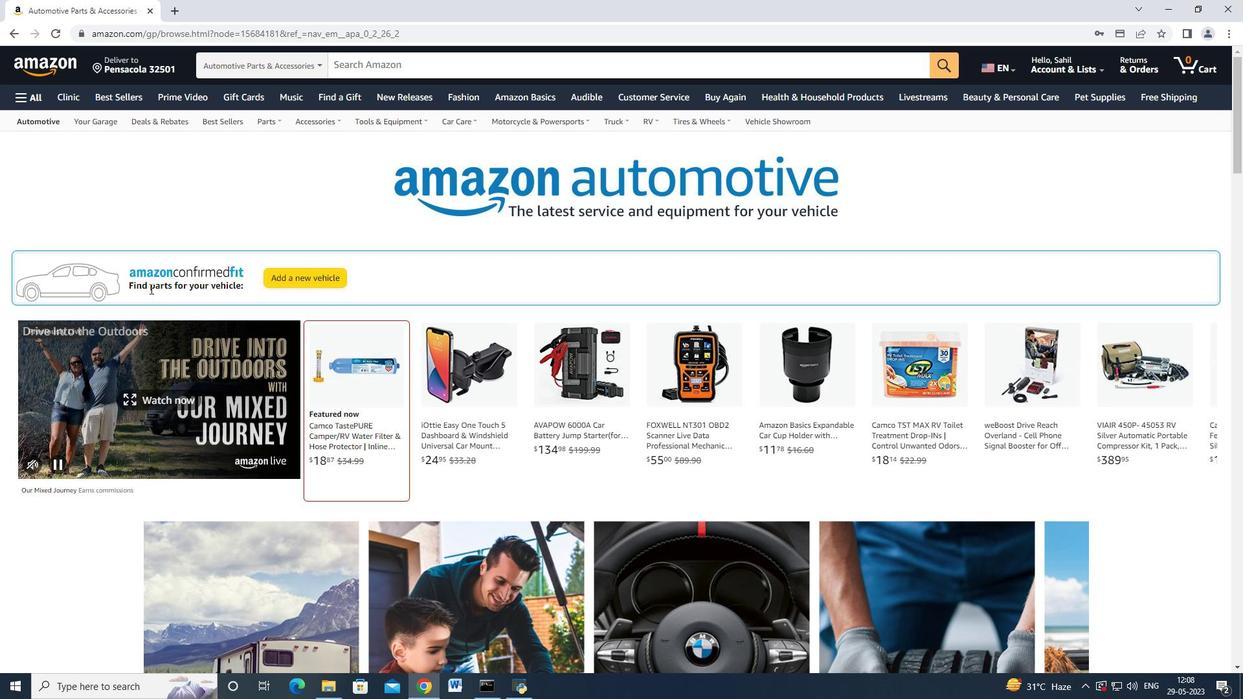 
Action: Mouse moved to (150, 249)
Screenshot: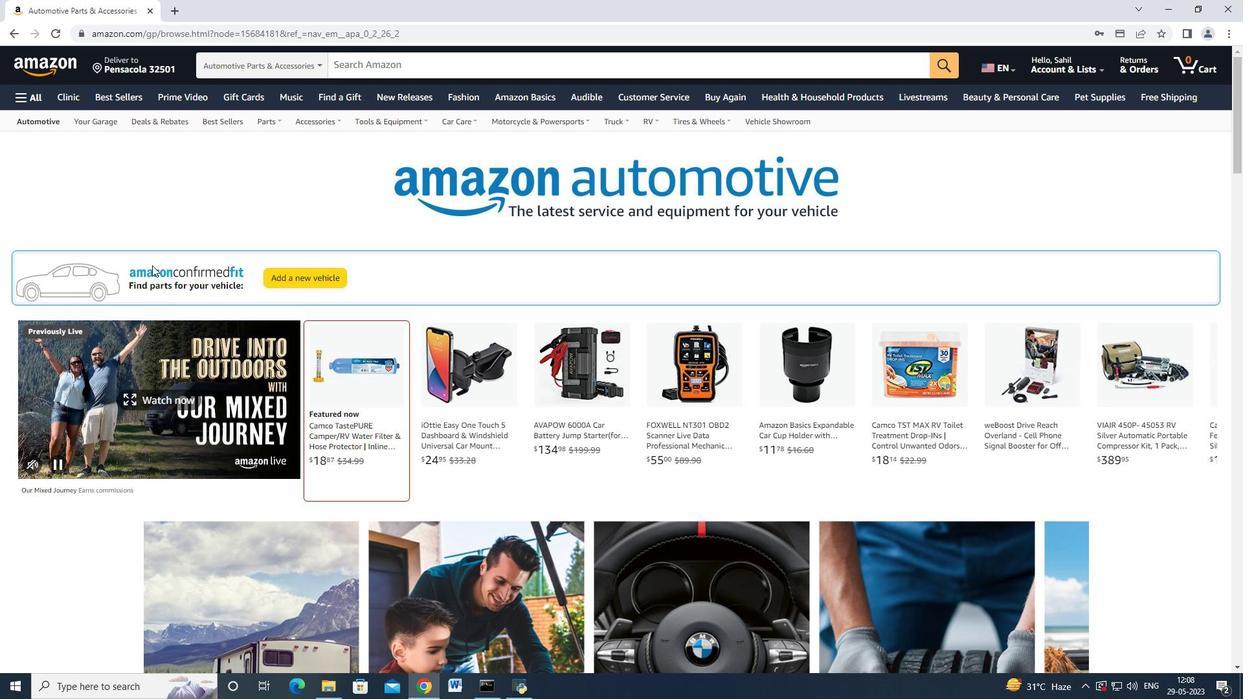 
Action: Mouse scrolled (150, 249) with delta (0, 0)
Screenshot: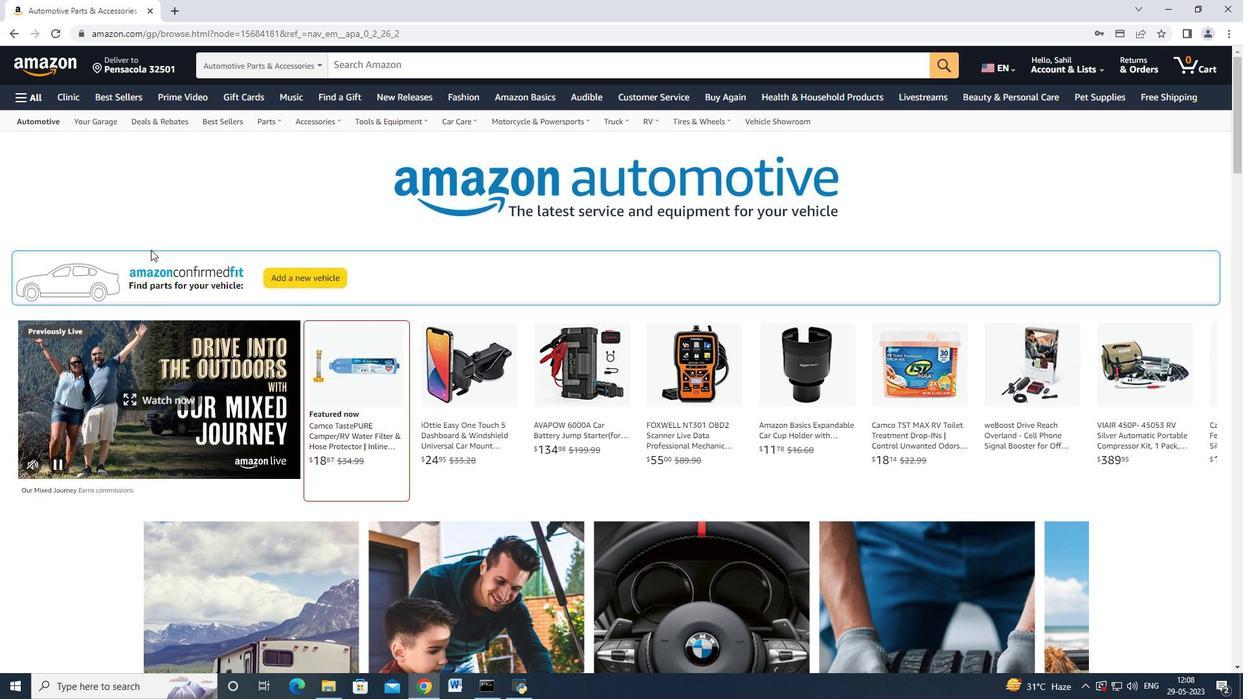 
Action: Mouse scrolled (150, 249) with delta (0, 0)
Screenshot: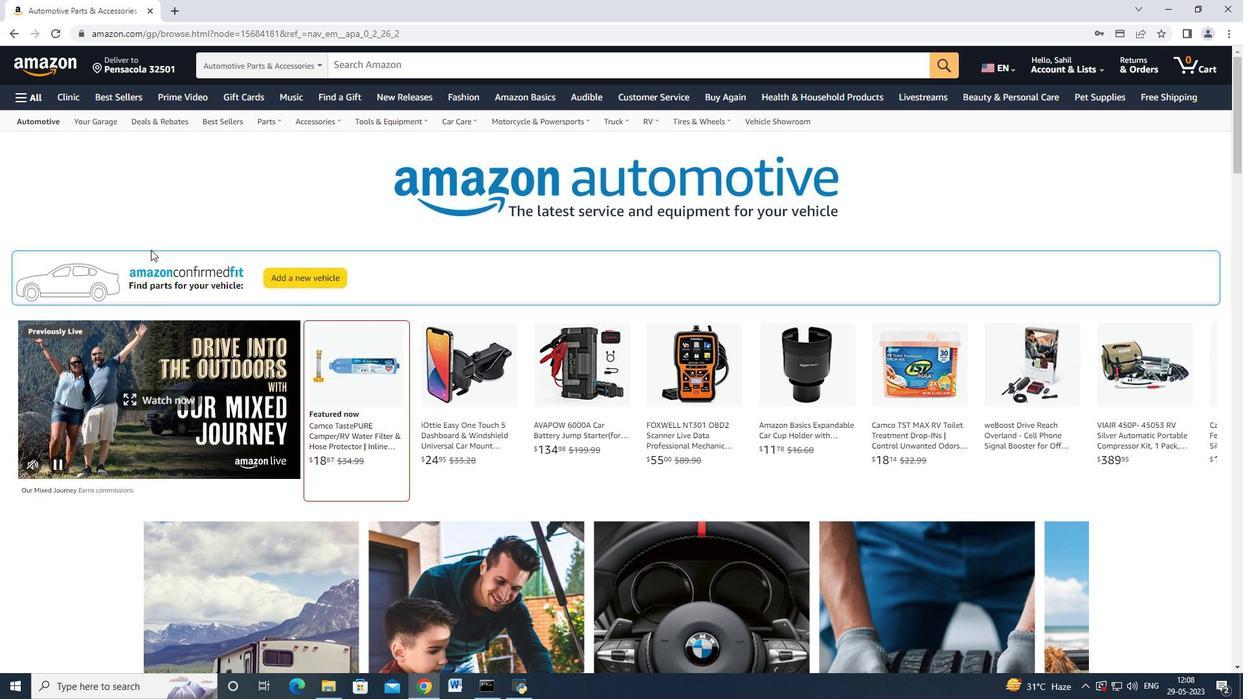 
Action: Mouse moved to (165, 269)
Screenshot: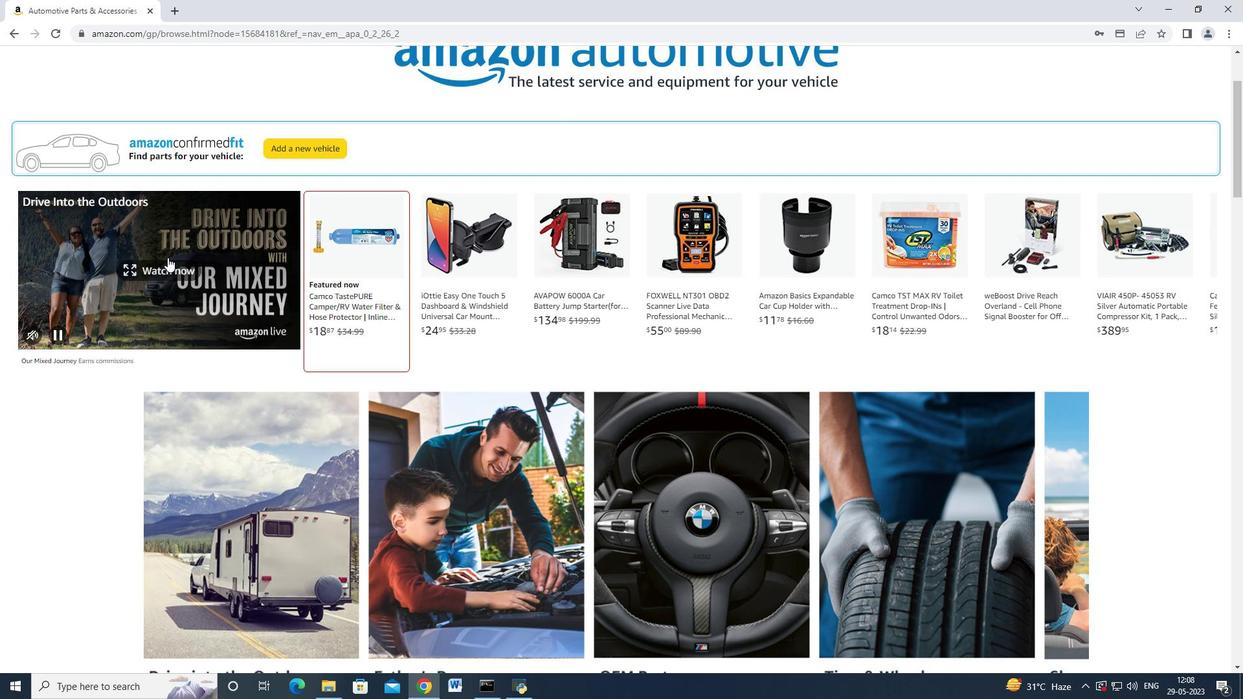 
Action: Mouse scrolled (165, 268) with delta (0, 0)
Screenshot: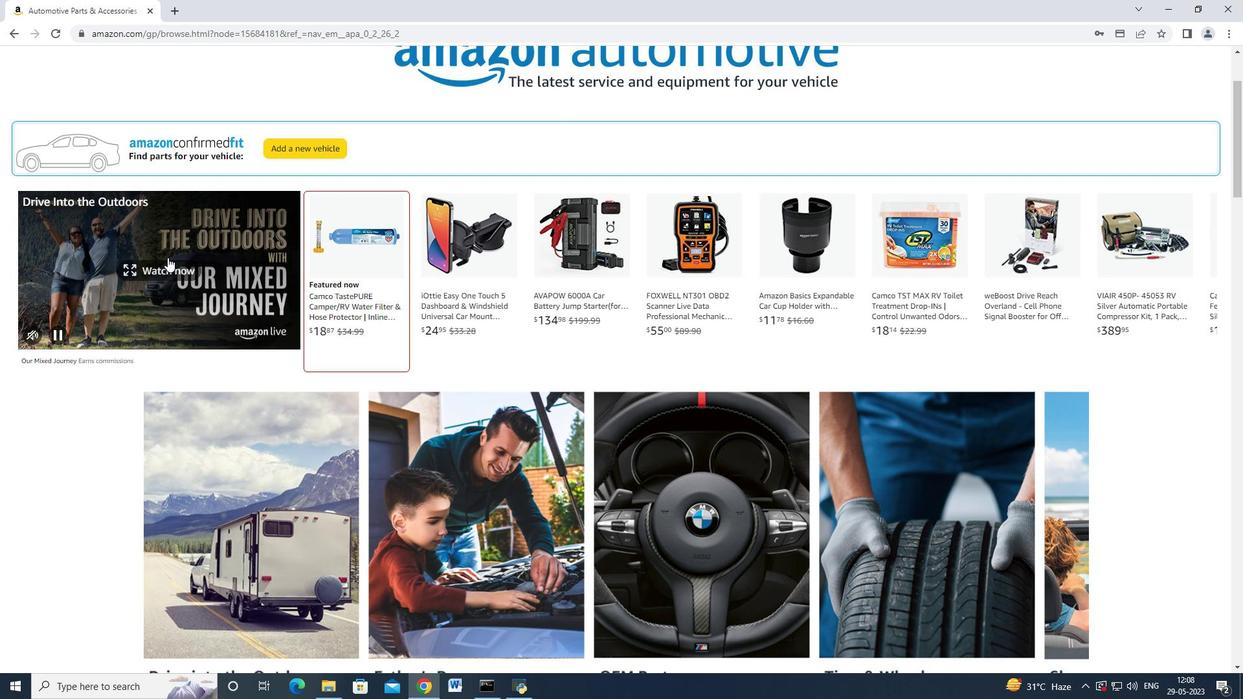 
Action: Mouse moved to (158, 273)
Screenshot: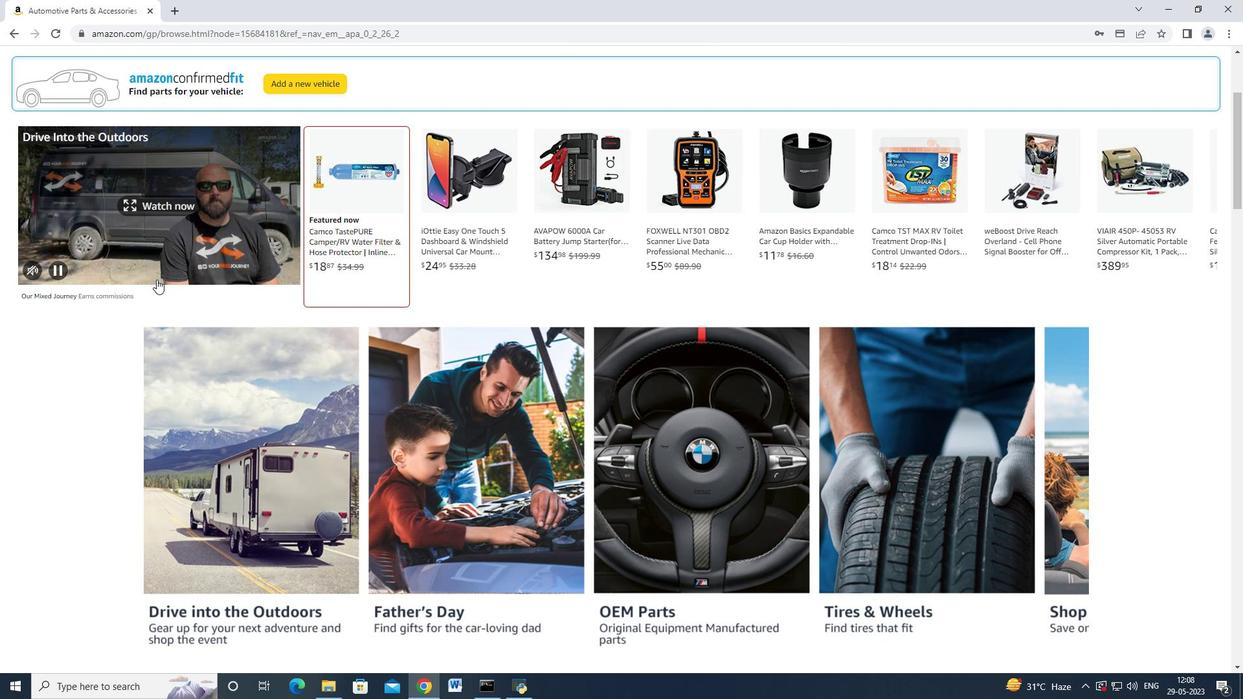 
Action: Mouse scrolled (158, 273) with delta (0, 0)
Screenshot: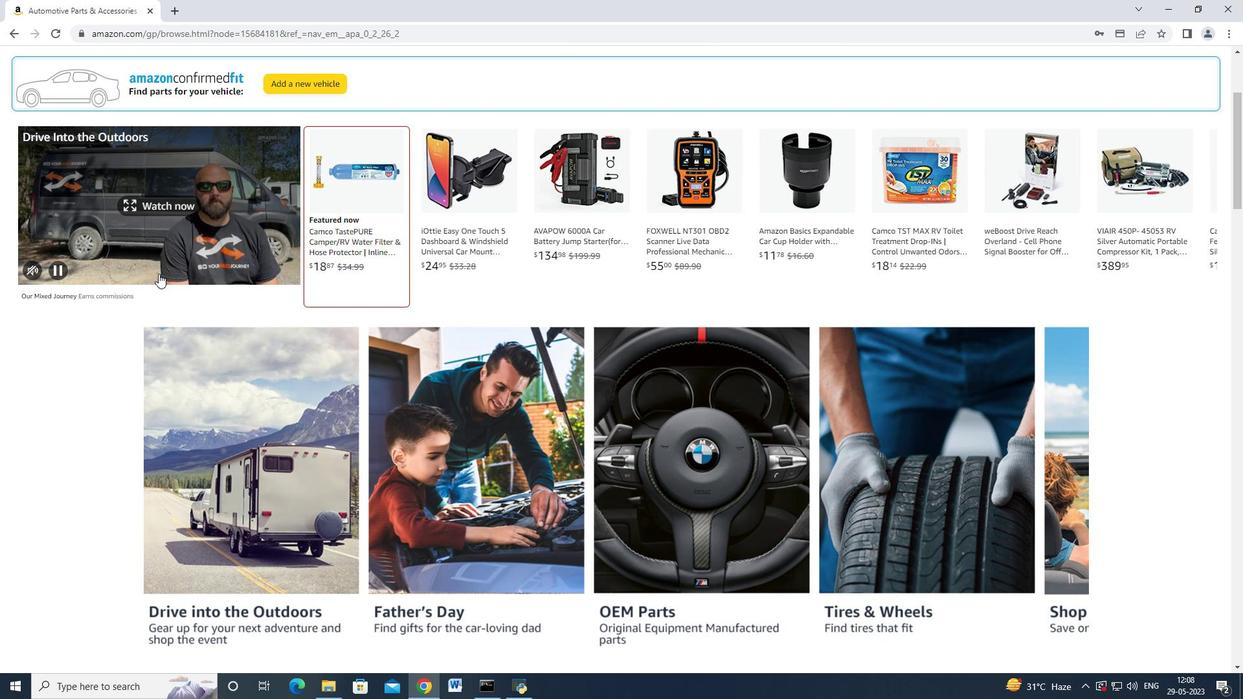 
Action: Mouse scrolled (158, 273) with delta (0, 0)
Screenshot: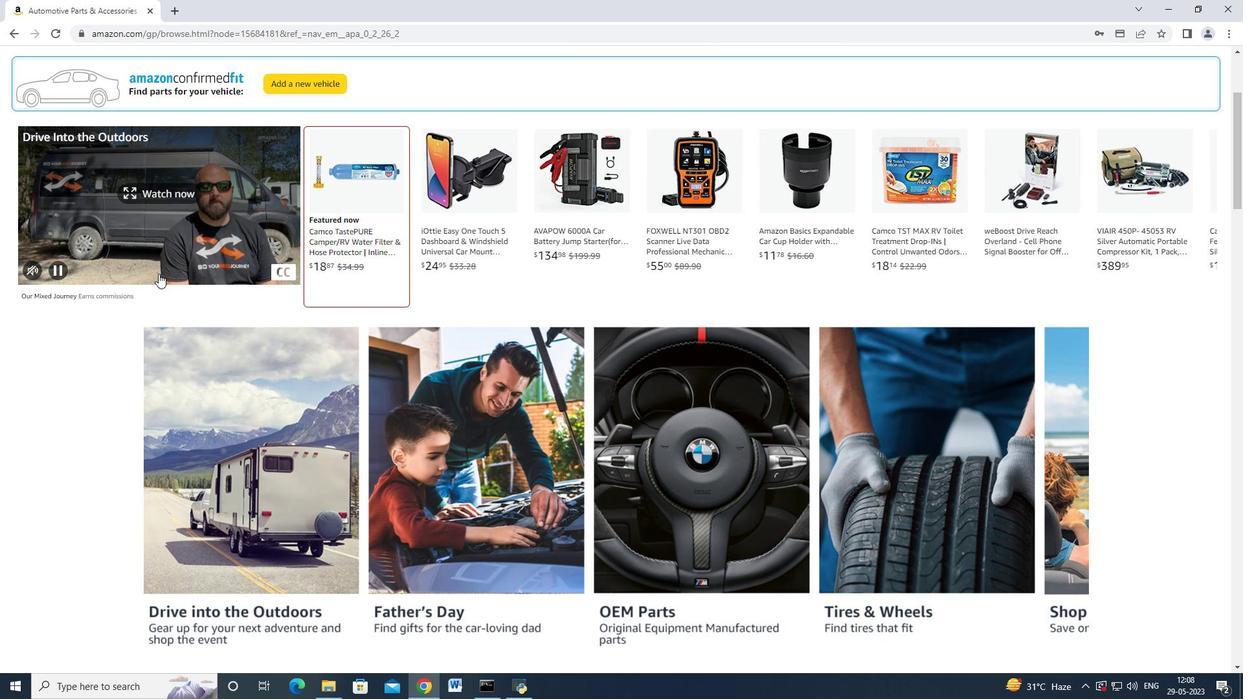 
Action: Mouse moved to (172, 259)
Screenshot: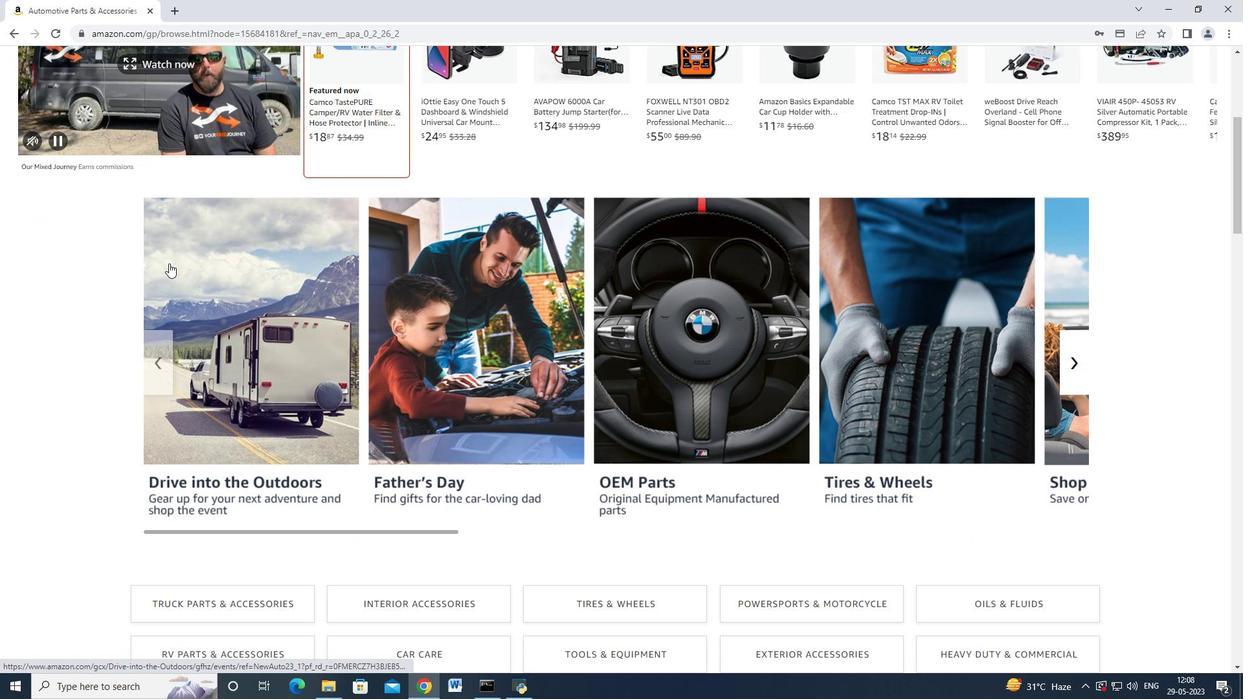 
Action: Mouse scrolled (172, 258) with delta (0, 0)
Screenshot: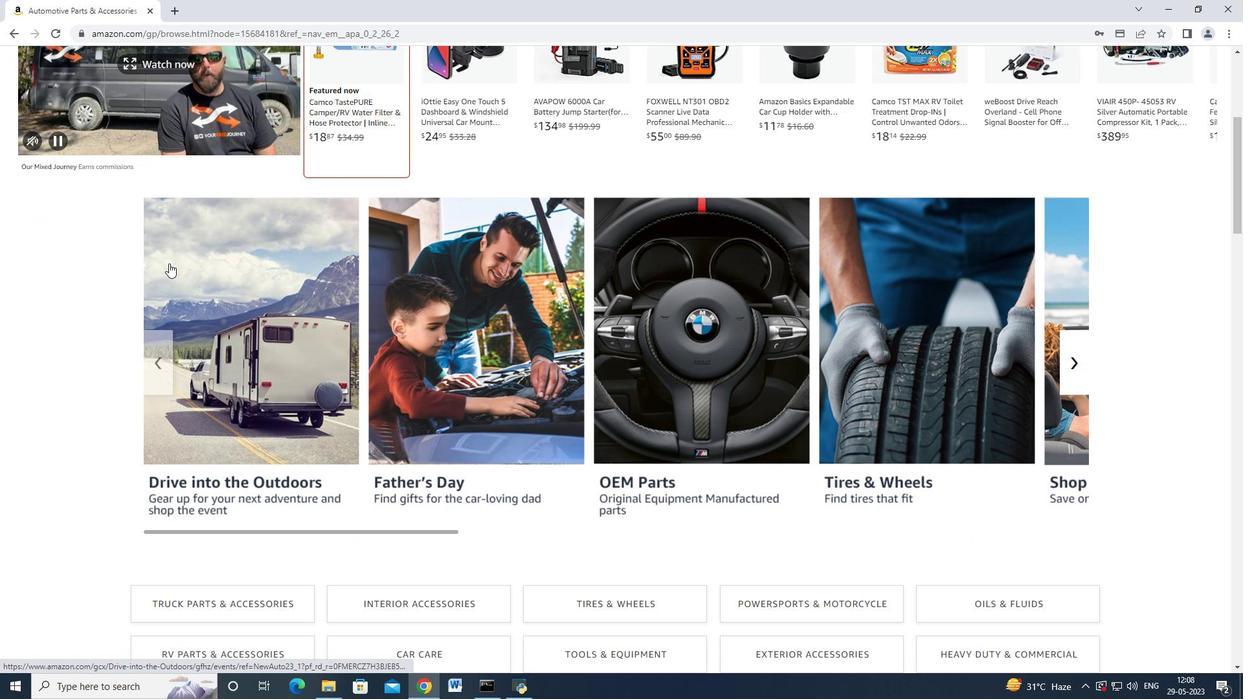
Action: Mouse moved to (171, 260)
Screenshot: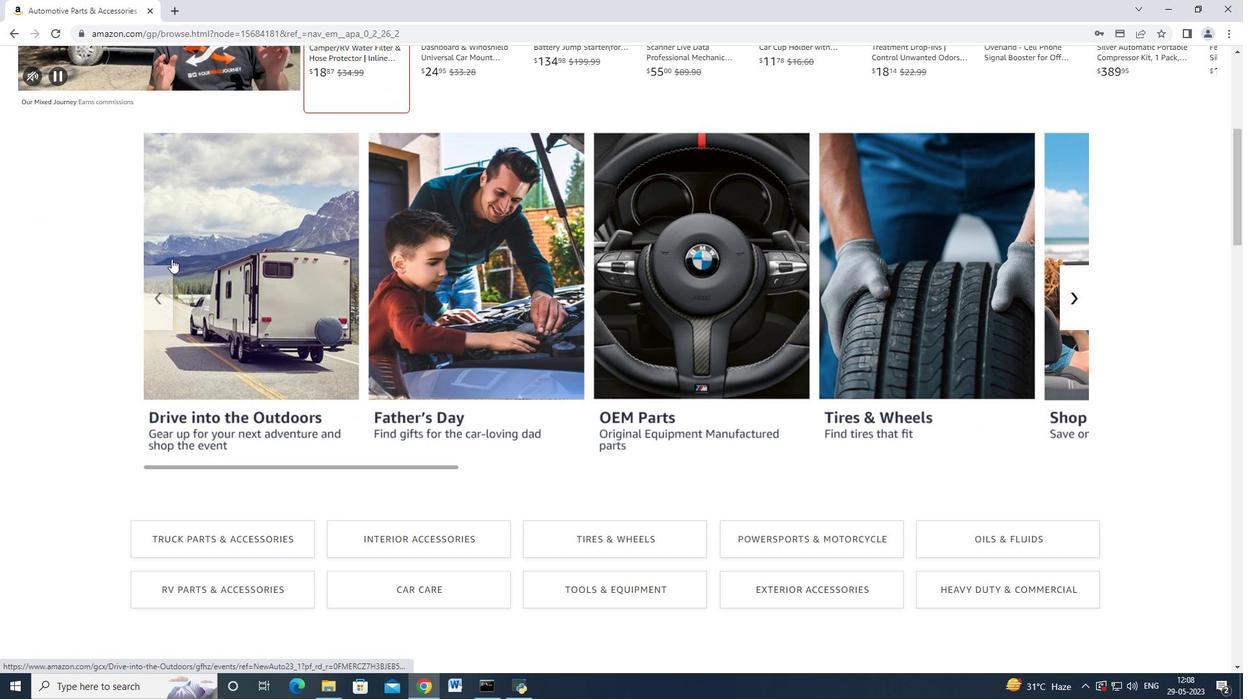
Action: Mouse scrolled (171, 261) with delta (0, 0)
Screenshot: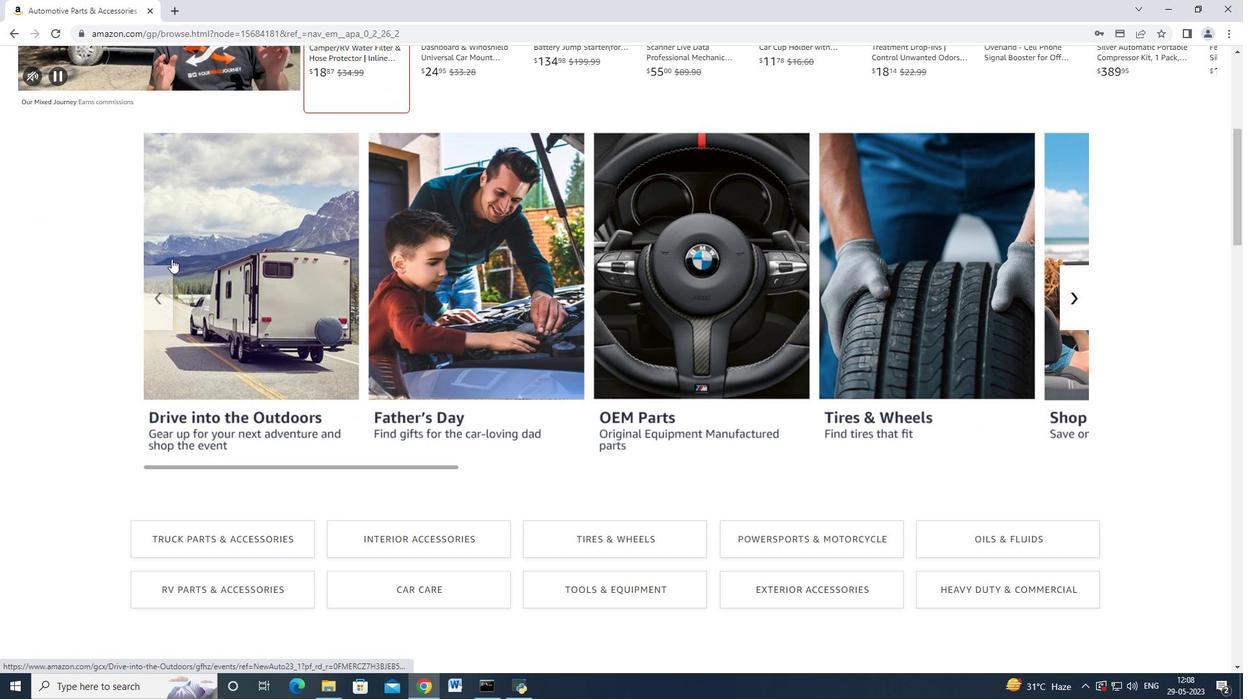 
Action: Mouse moved to (171, 262)
Screenshot: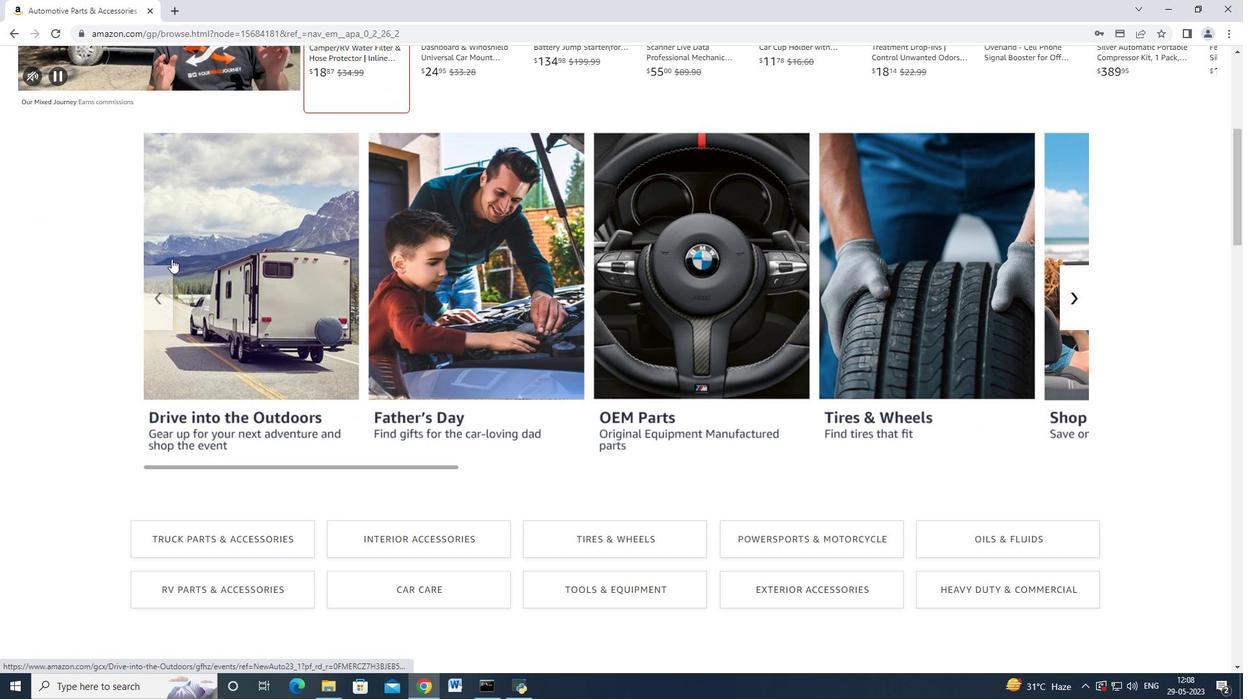 
Action: Mouse scrolled (171, 262) with delta (0, 0)
Screenshot: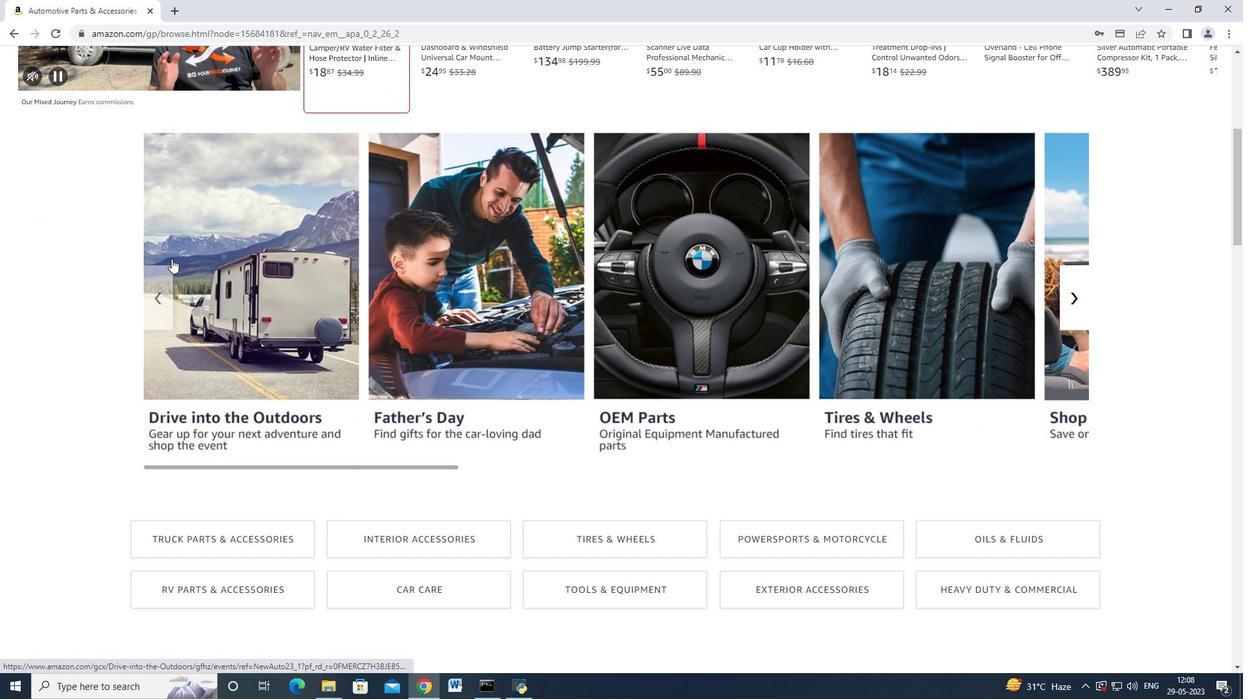 
Action: Mouse scrolled (171, 262) with delta (0, 0)
Screenshot: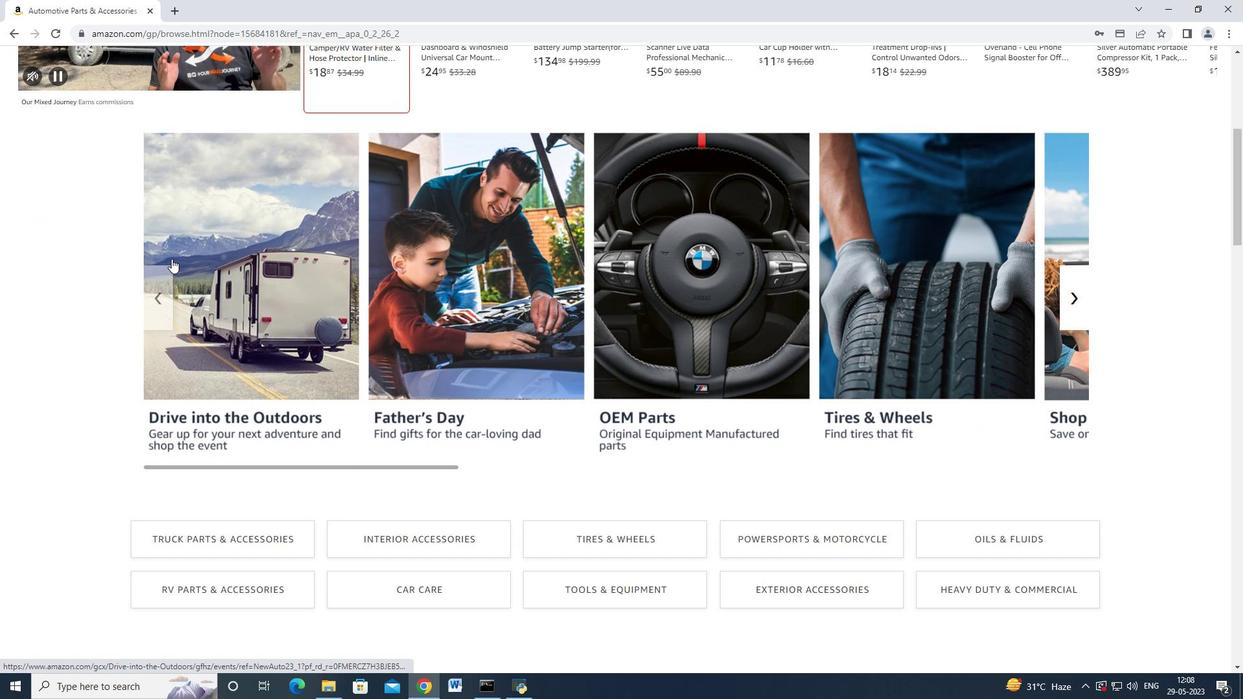 
Action: Mouse moved to (167, 271)
Screenshot: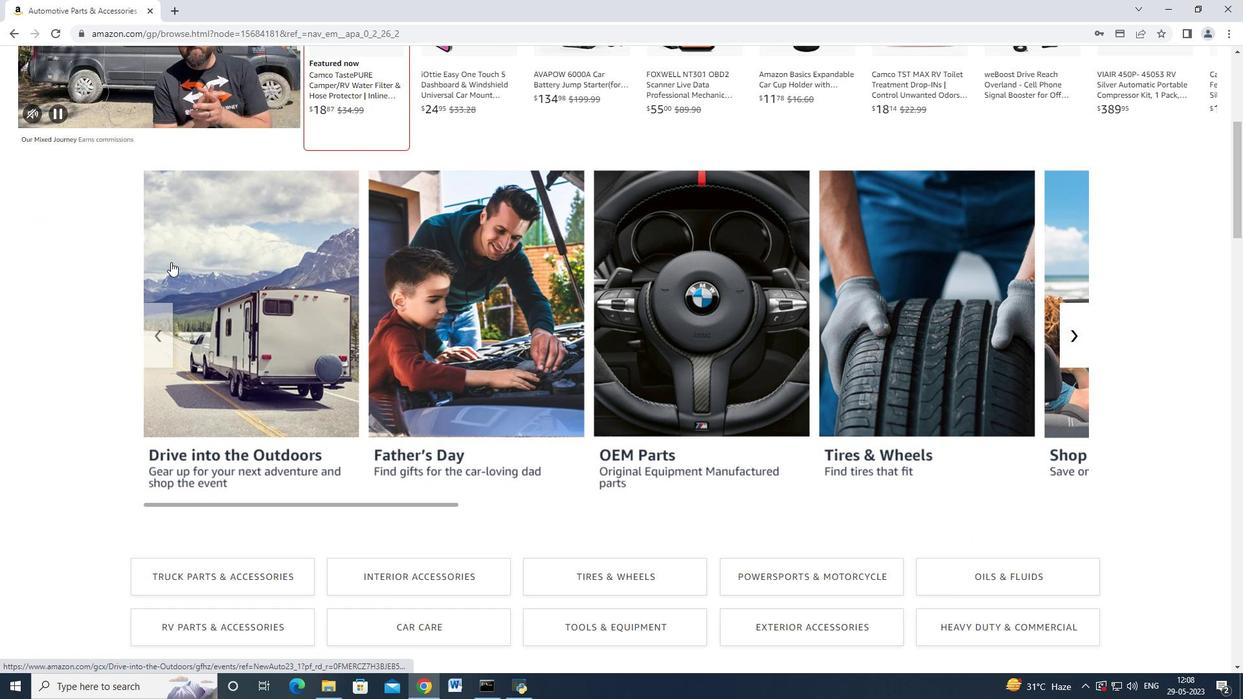 
Action: Mouse scrolled (167, 271) with delta (0, 0)
Screenshot: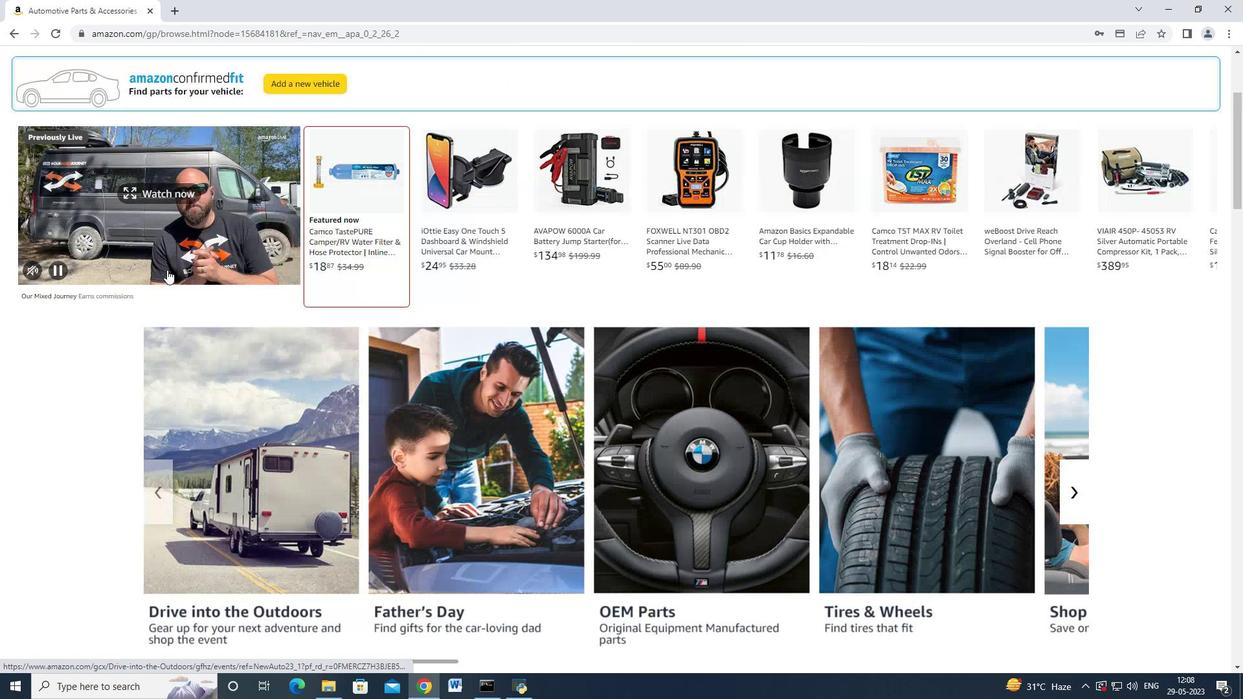 
Action: Mouse scrolled (167, 271) with delta (0, 0)
Screenshot: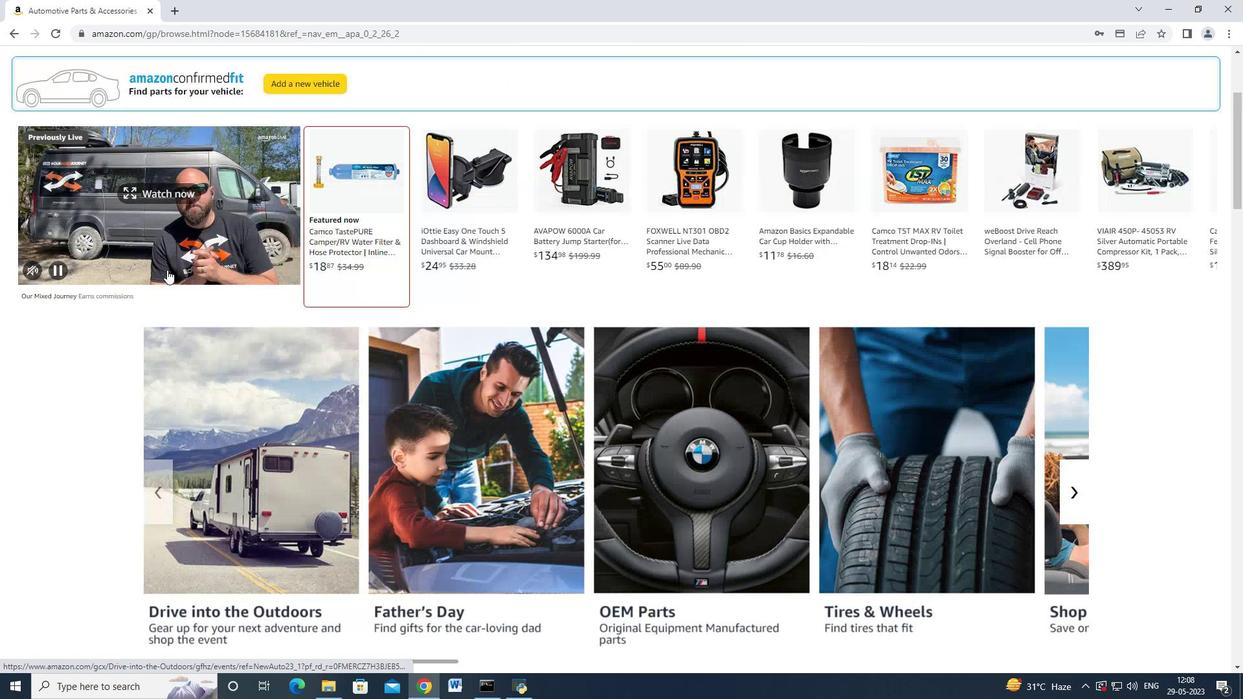 
Action: Mouse scrolled (167, 271) with delta (0, 0)
Screenshot: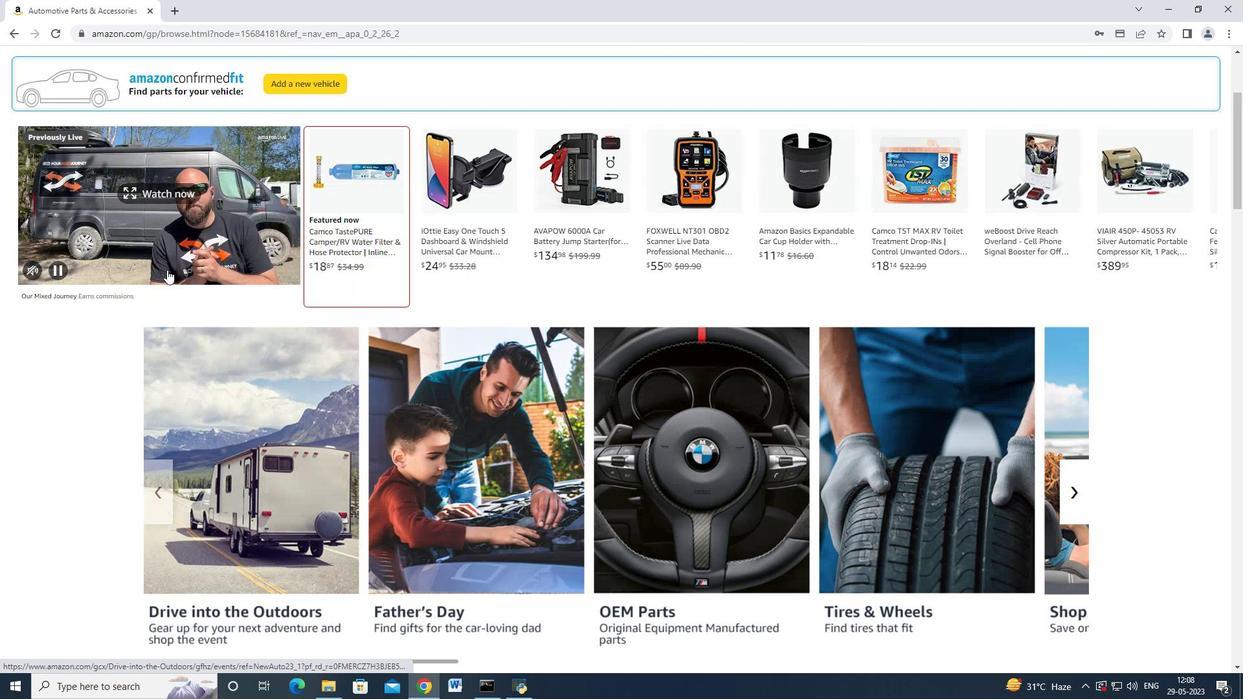 
Action: Mouse scrolled (167, 271) with delta (0, 0)
Screenshot: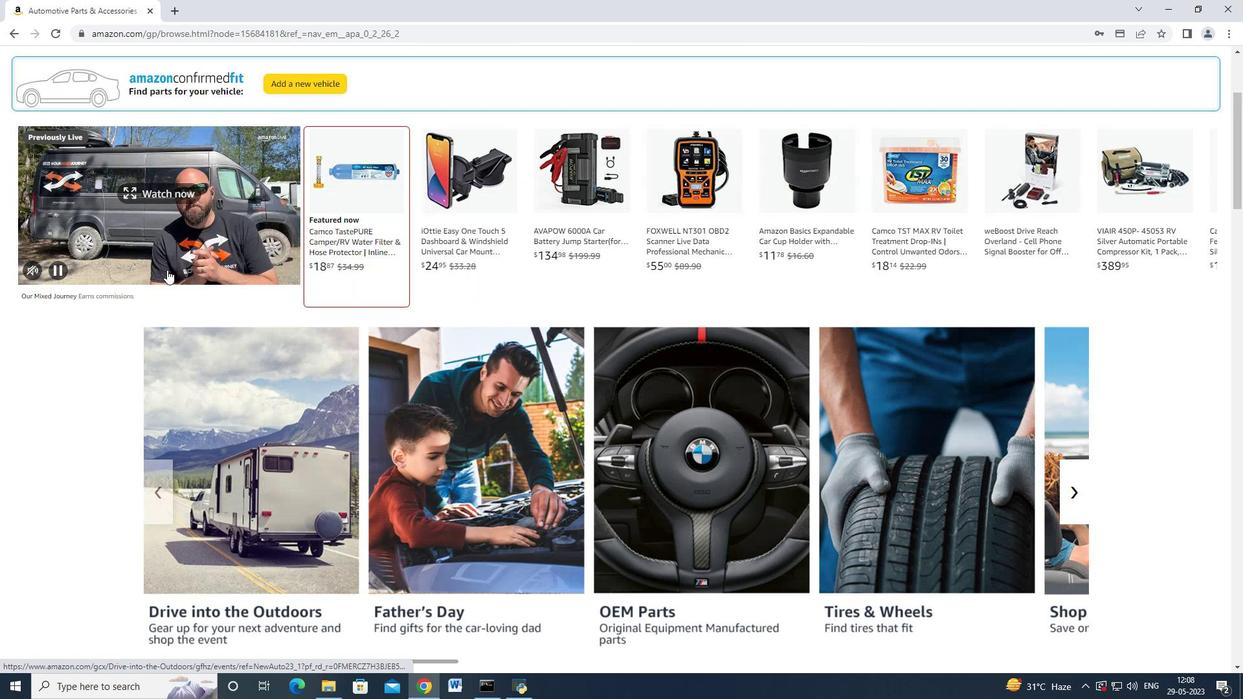 
Action: Mouse scrolled (167, 271) with delta (0, 0)
Screenshot: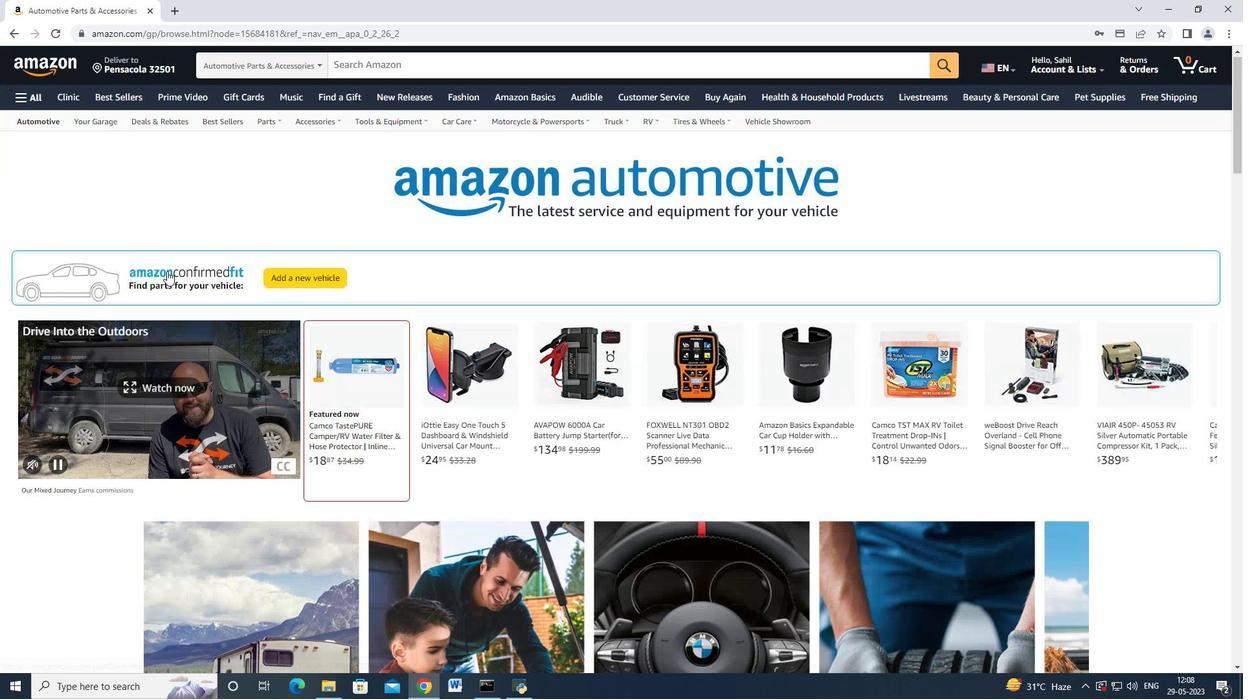 
Action: Mouse scrolled (167, 271) with delta (0, 0)
Screenshot: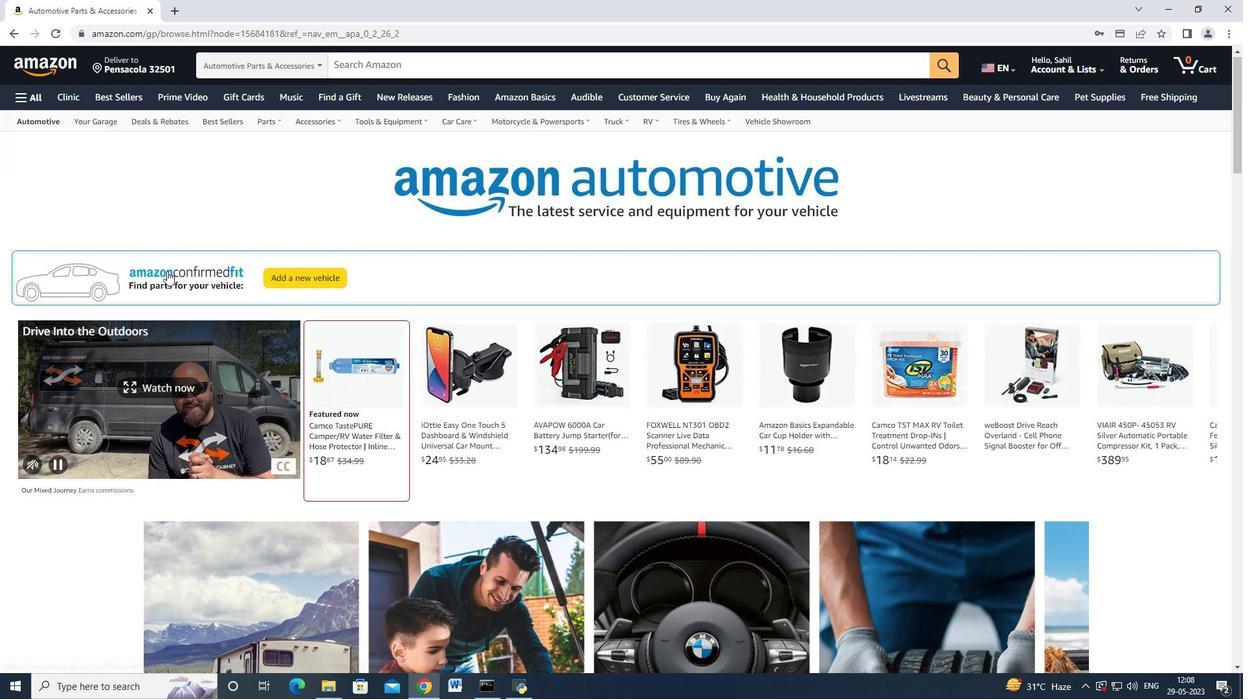 
Action: Mouse scrolled (167, 271) with delta (0, 0)
Screenshot: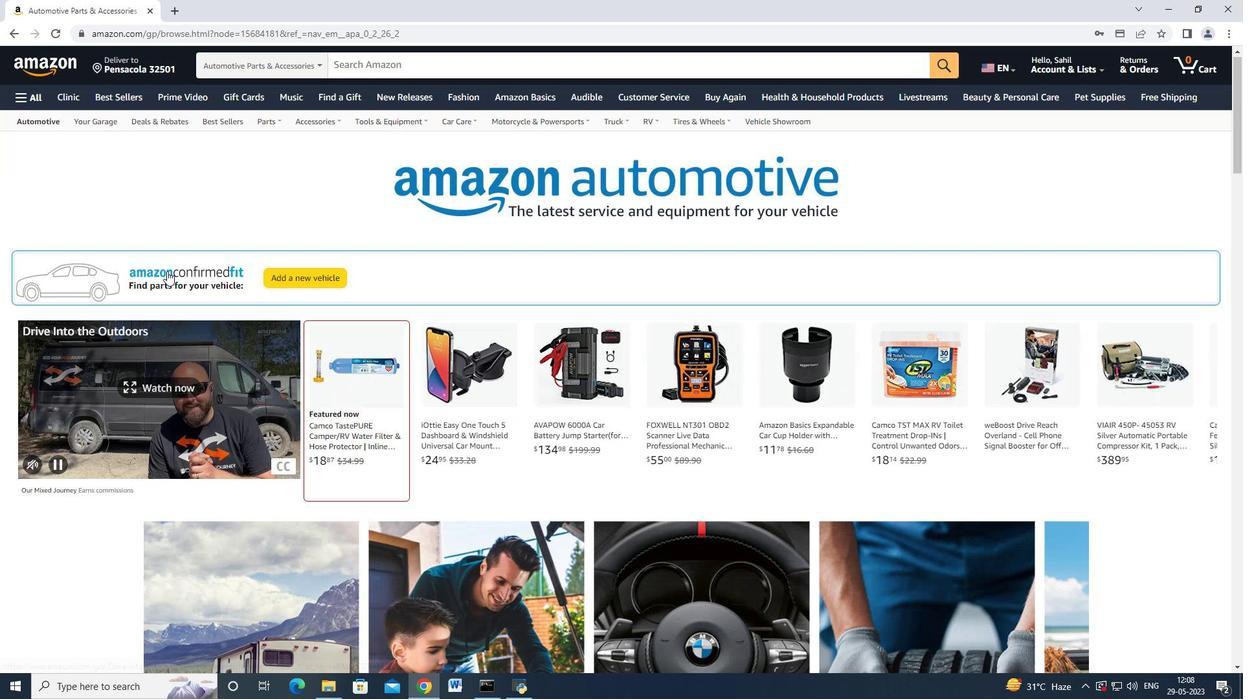 
Action: Mouse scrolled (167, 271) with delta (0, 0)
Screenshot: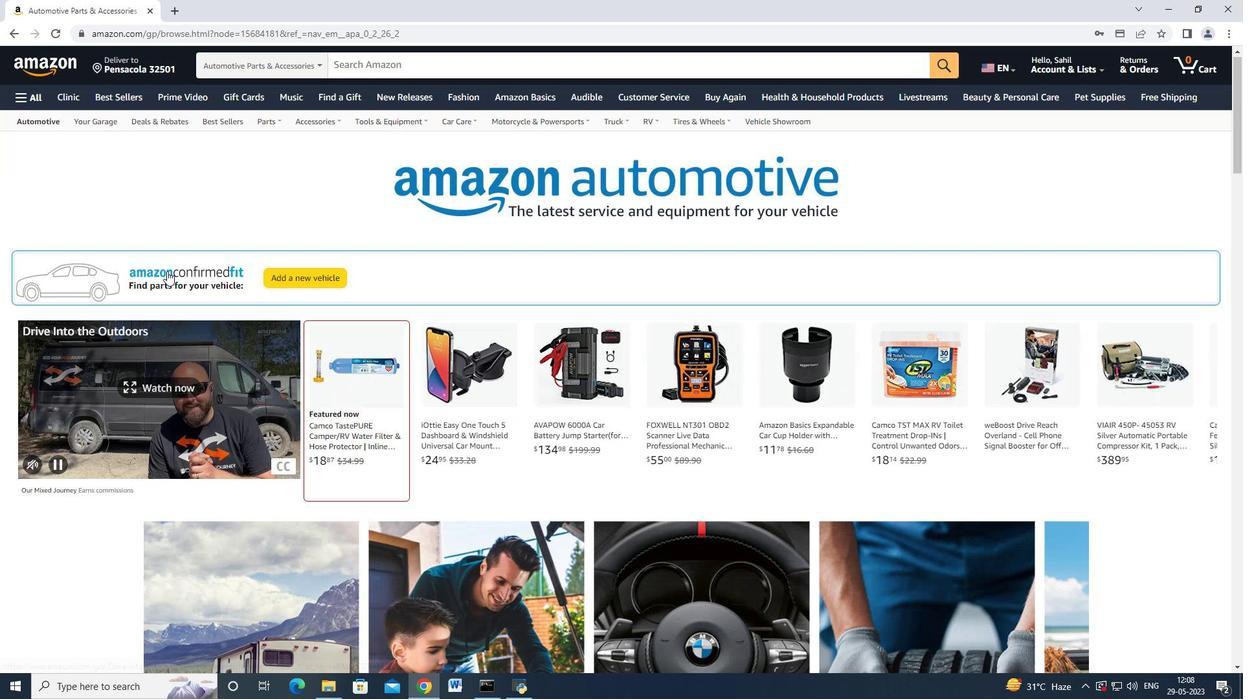 
Action: Mouse moved to (209, 124)
Screenshot: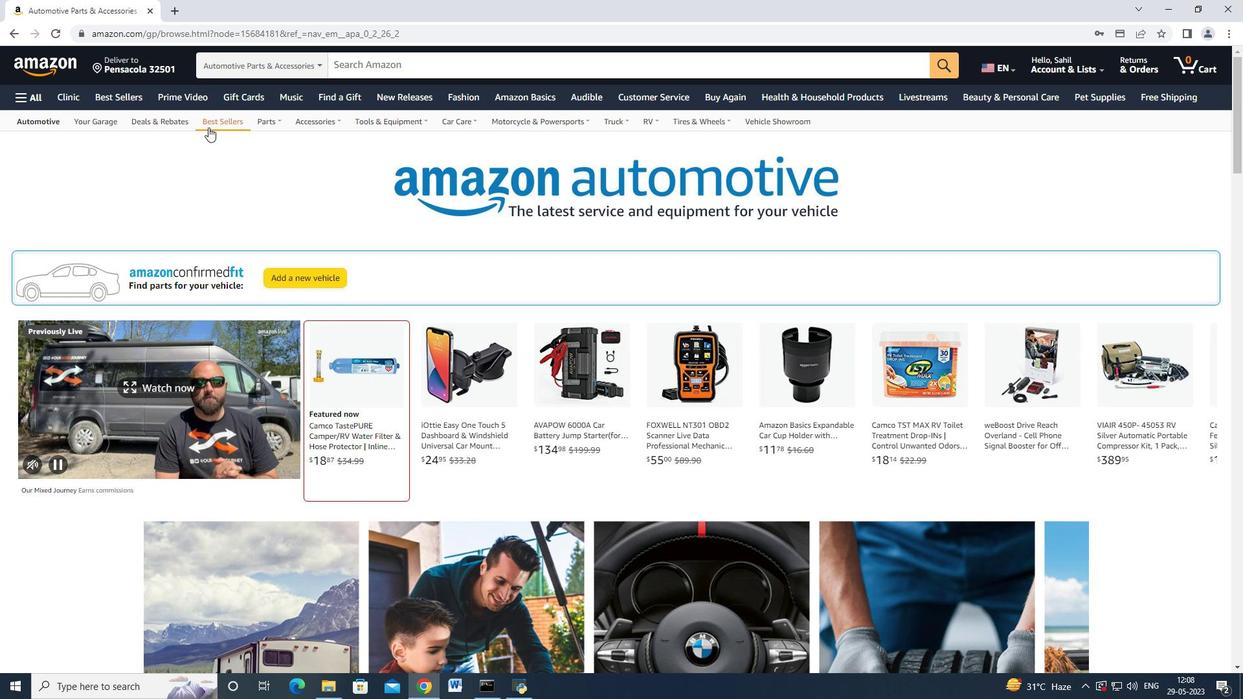 
Action: Mouse pressed left at (209, 124)
Screenshot: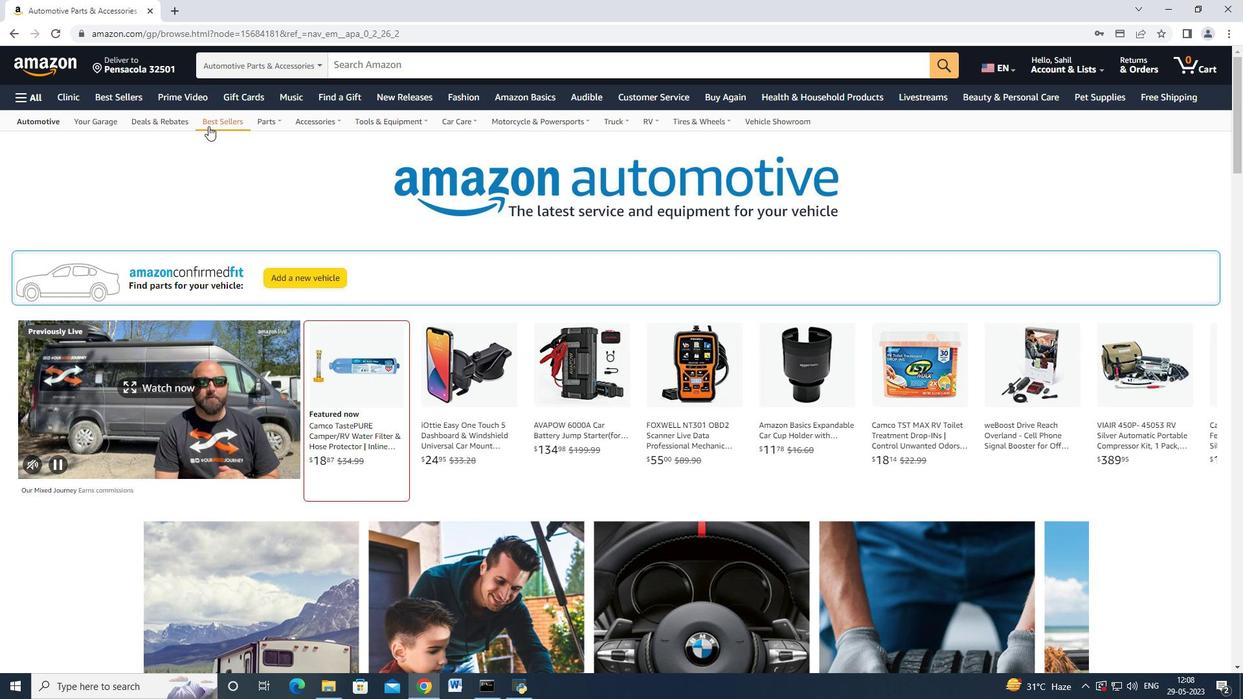 
Action: Mouse moved to (69, 409)
Screenshot: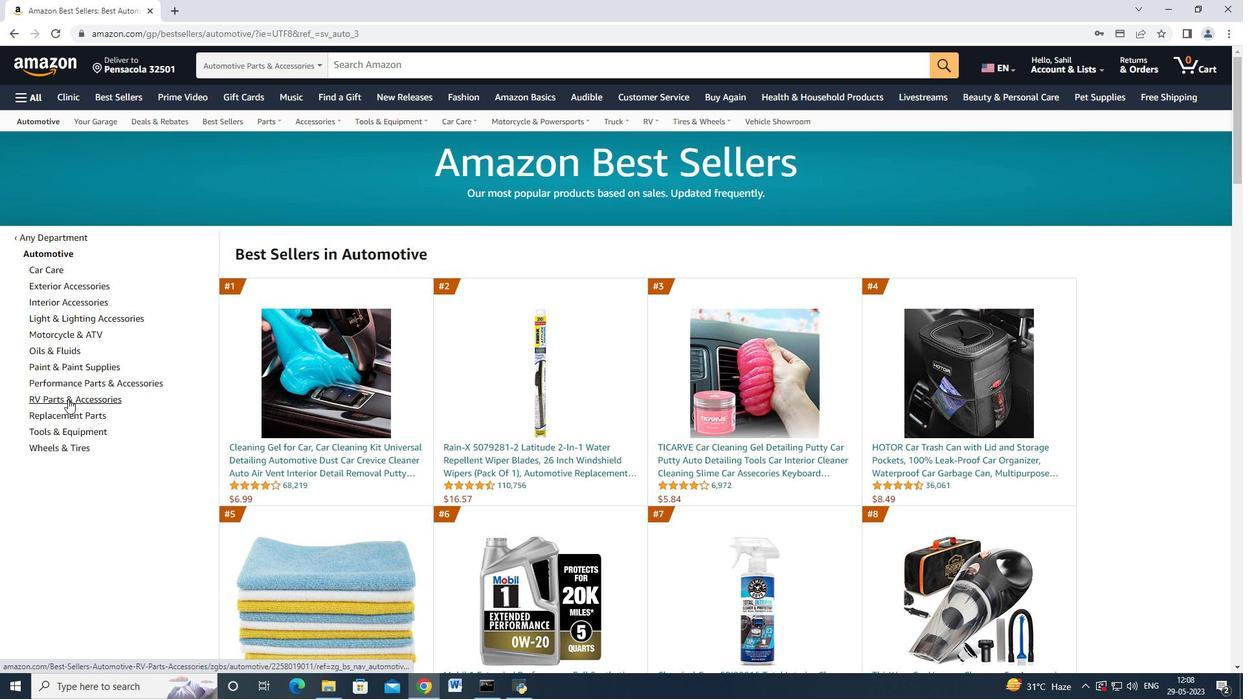 
Action: Mouse pressed left at (69, 409)
Screenshot: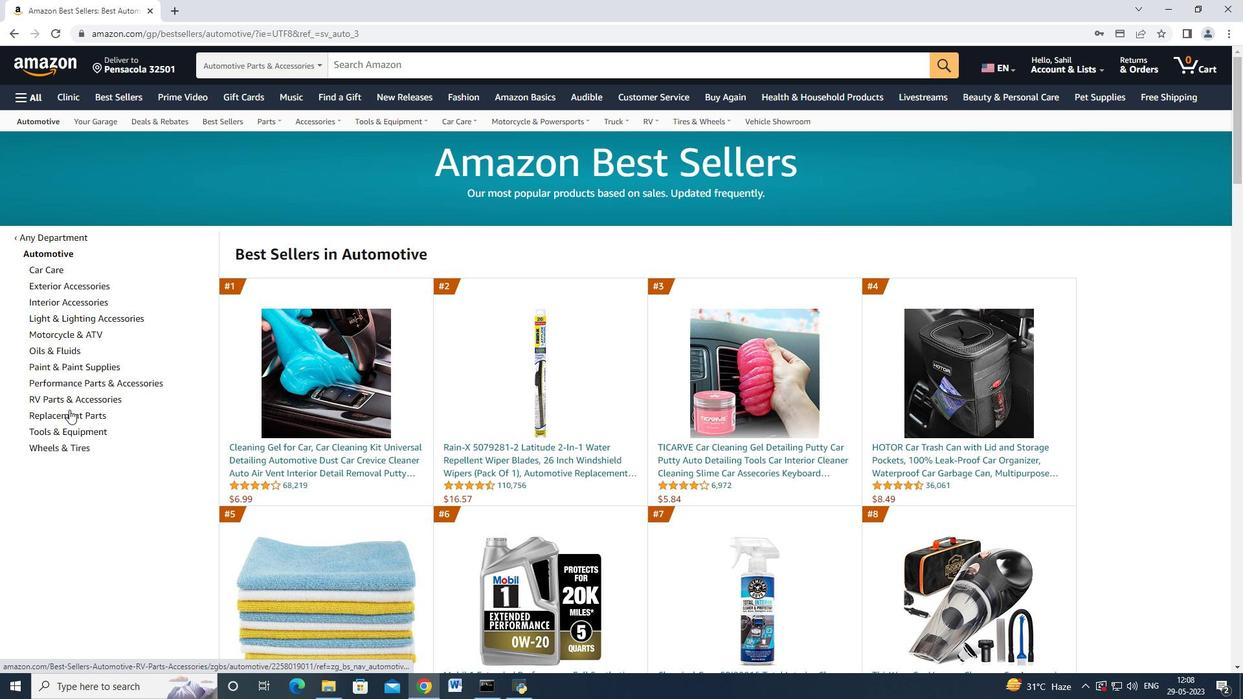 
Action: Mouse moved to (73, 348)
Screenshot: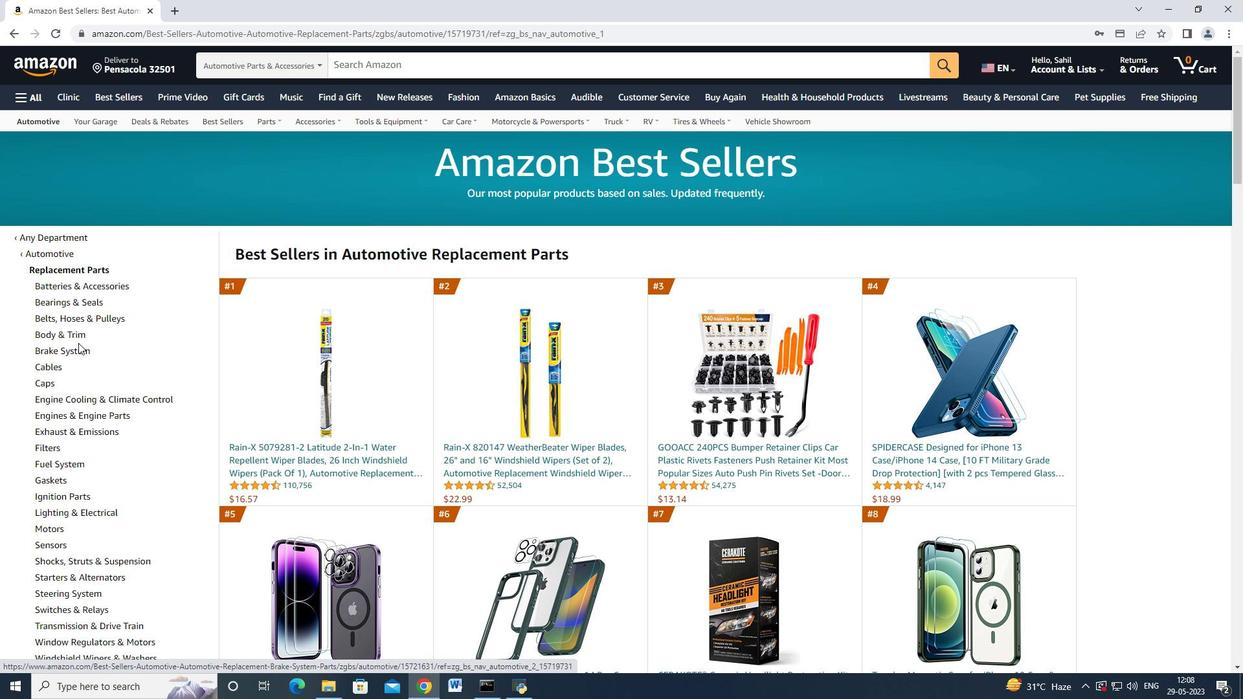 
Action: Mouse pressed left at (73, 348)
Screenshot: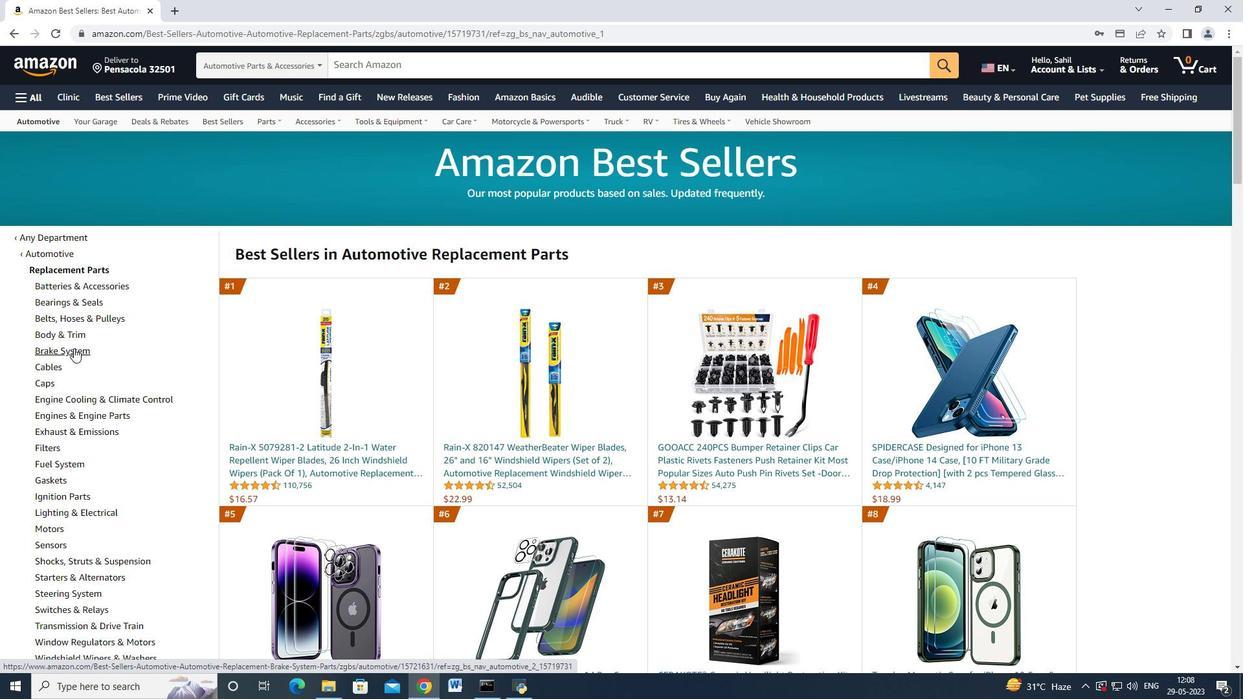 
Action: Mouse moved to (304, 263)
Screenshot: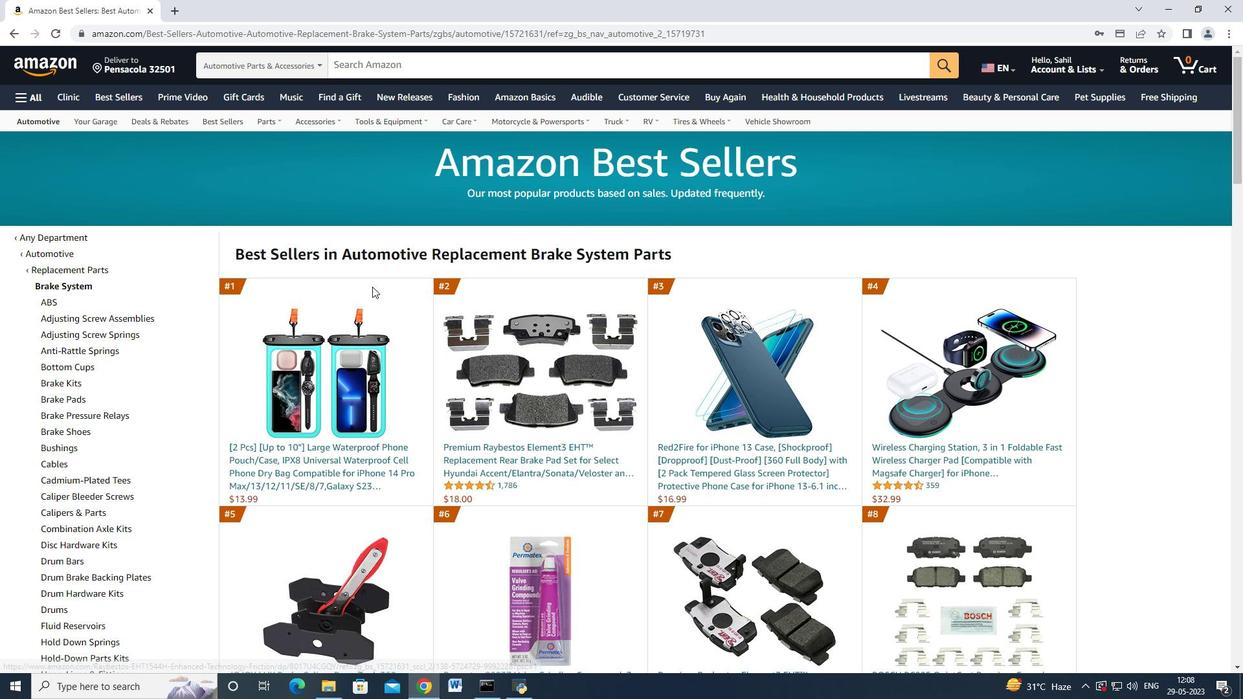 
Action: Mouse scrolled (304, 262) with delta (0, 0)
Screenshot: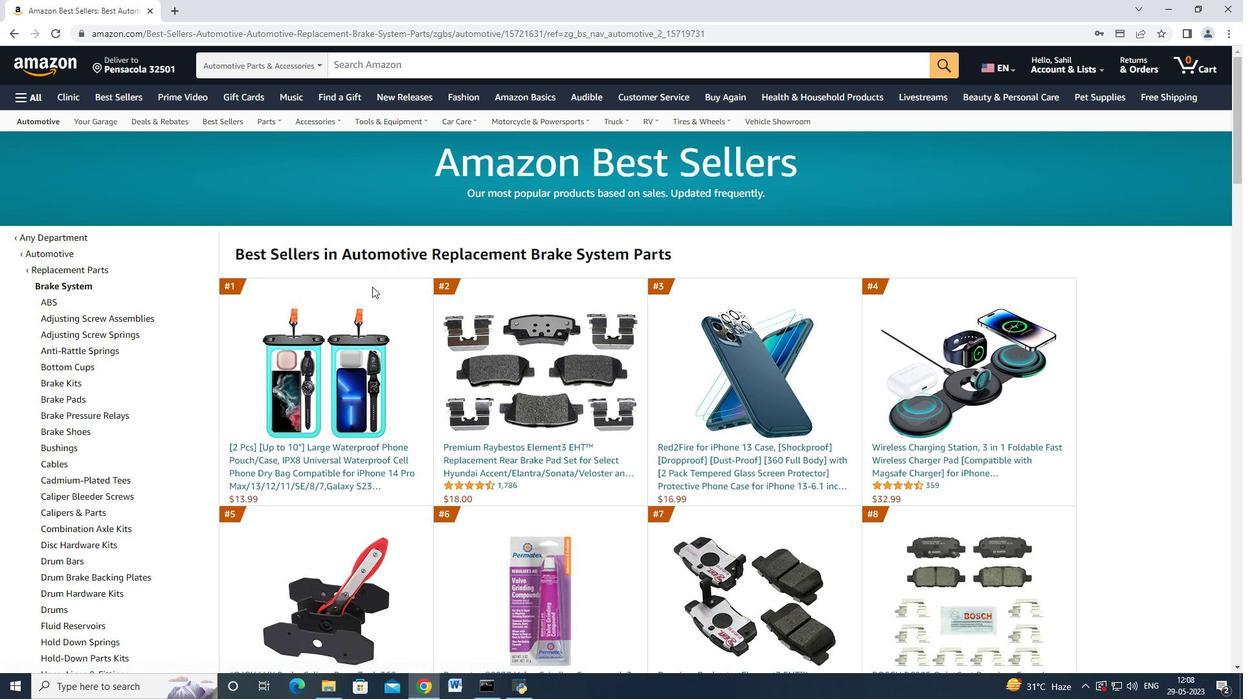 
Action: Mouse moved to (322, 288)
Screenshot: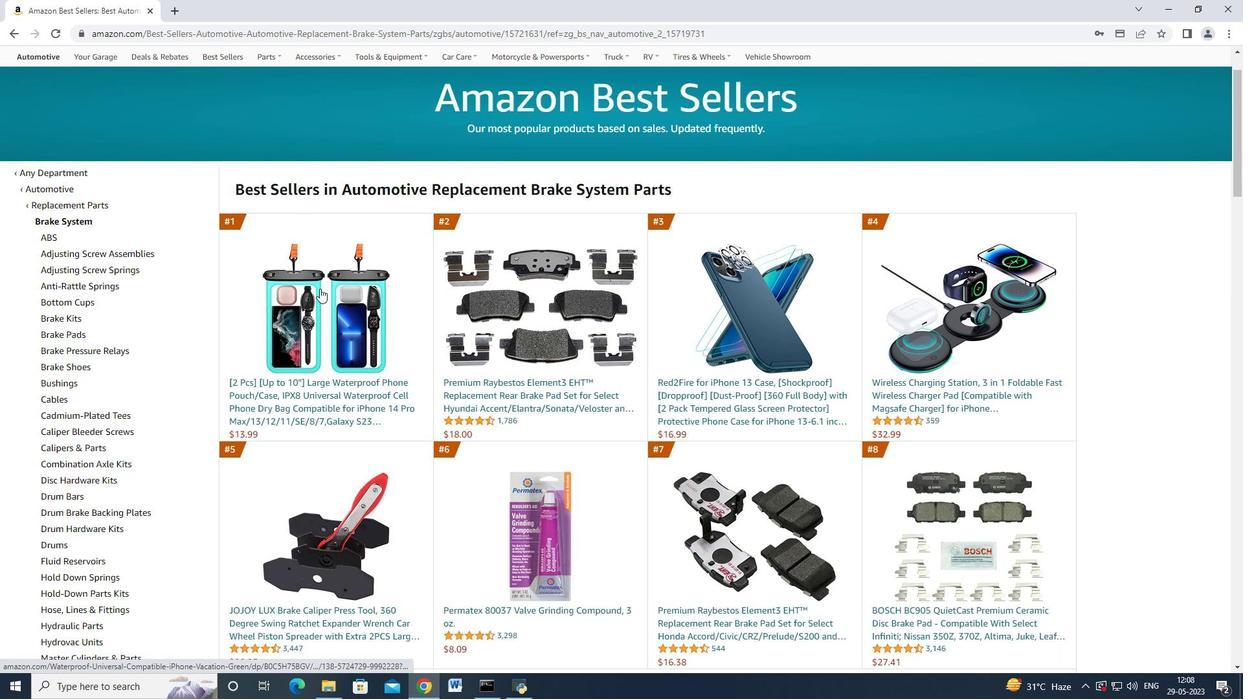 
Action: Mouse scrolled (322, 288) with delta (0, 0)
Screenshot: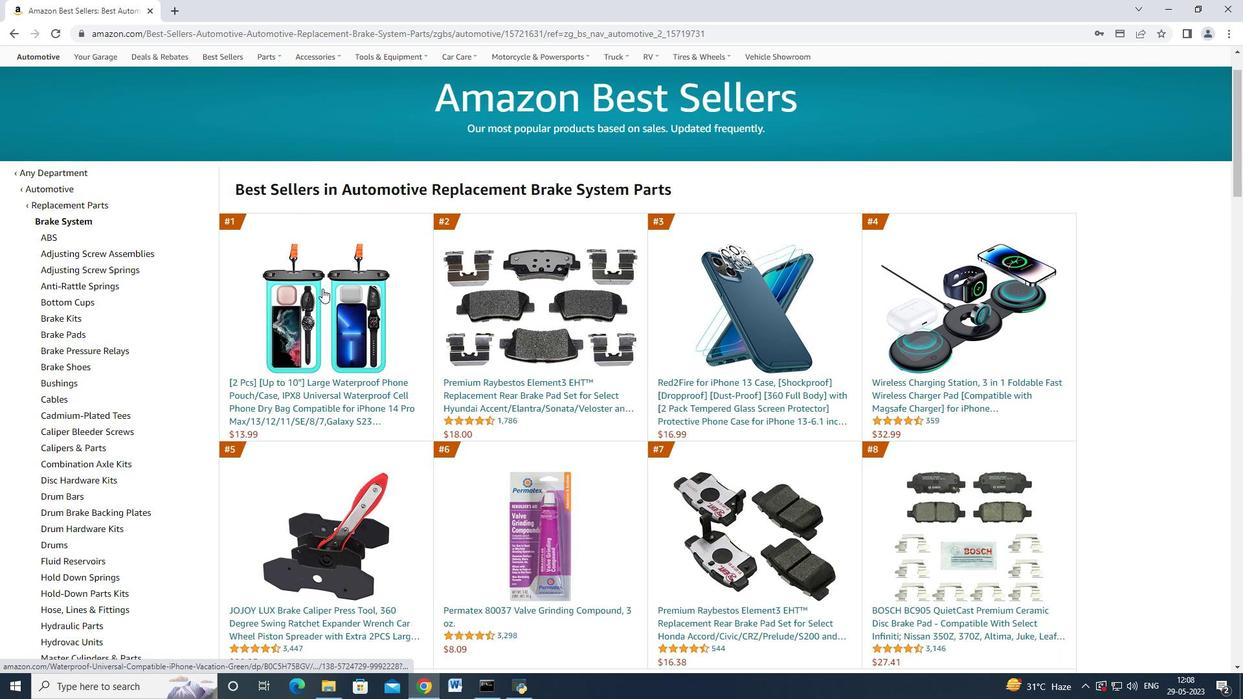 
Action: Mouse moved to (116, 426)
Screenshot: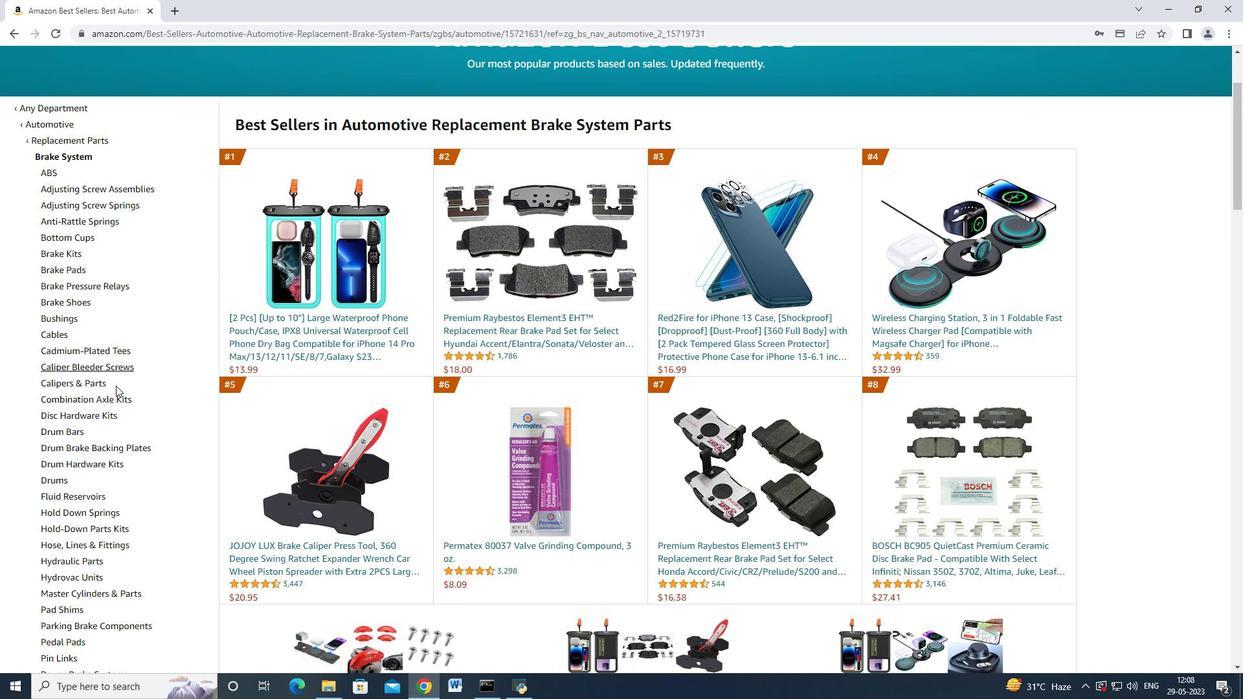 
Action: Mouse scrolled (116, 426) with delta (0, 0)
Screenshot: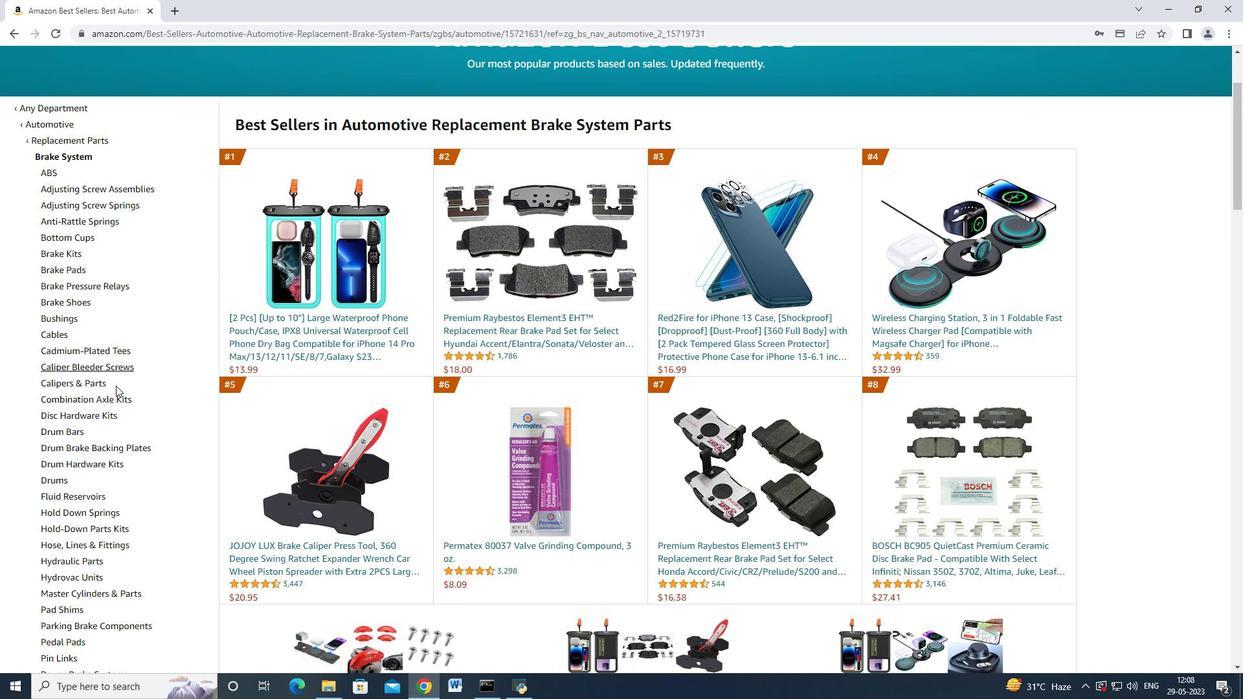 
Action: Mouse moved to (117, 439)
Screenshot: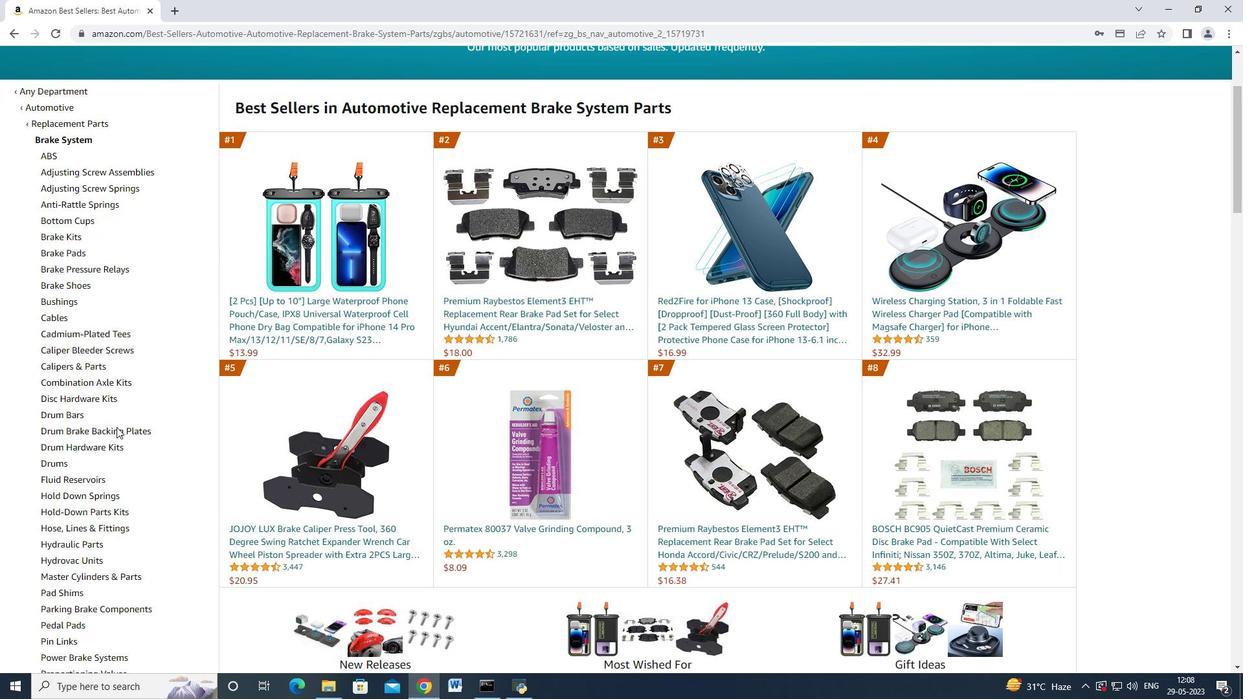 
Action: Mouse scrolled (117, 438) with delta (0, 0)
Screenshot: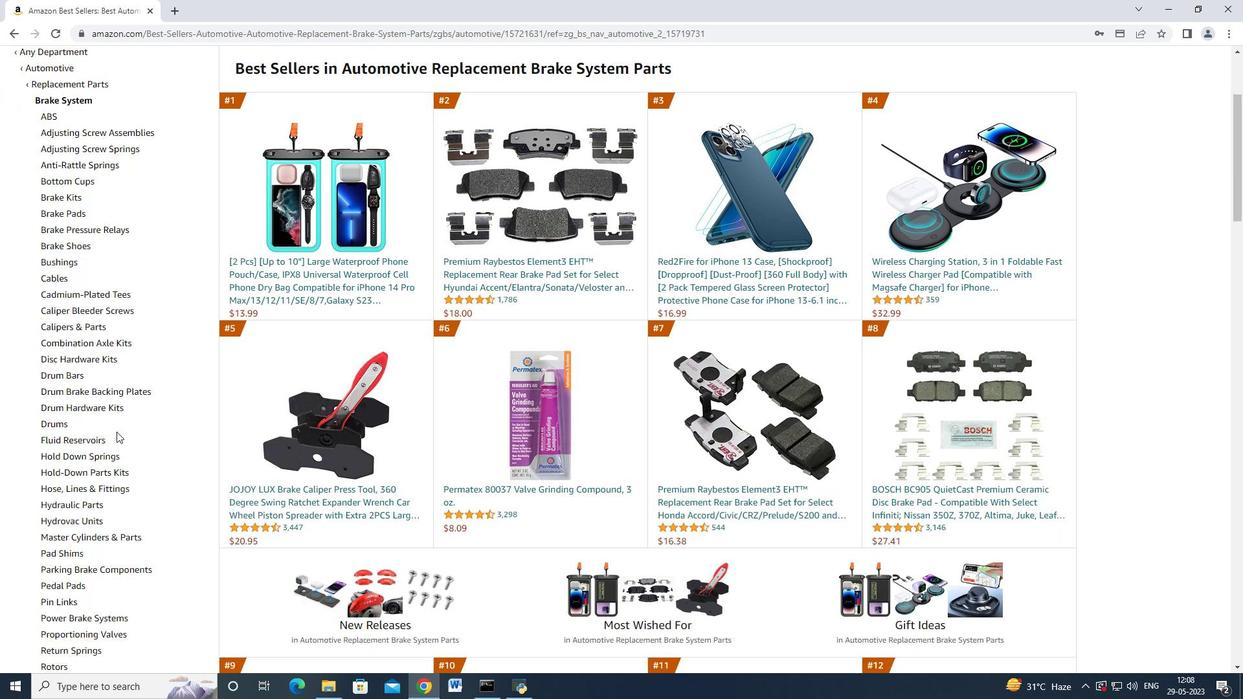 
Action: Mouse moved to (119, 445)
Screenshot: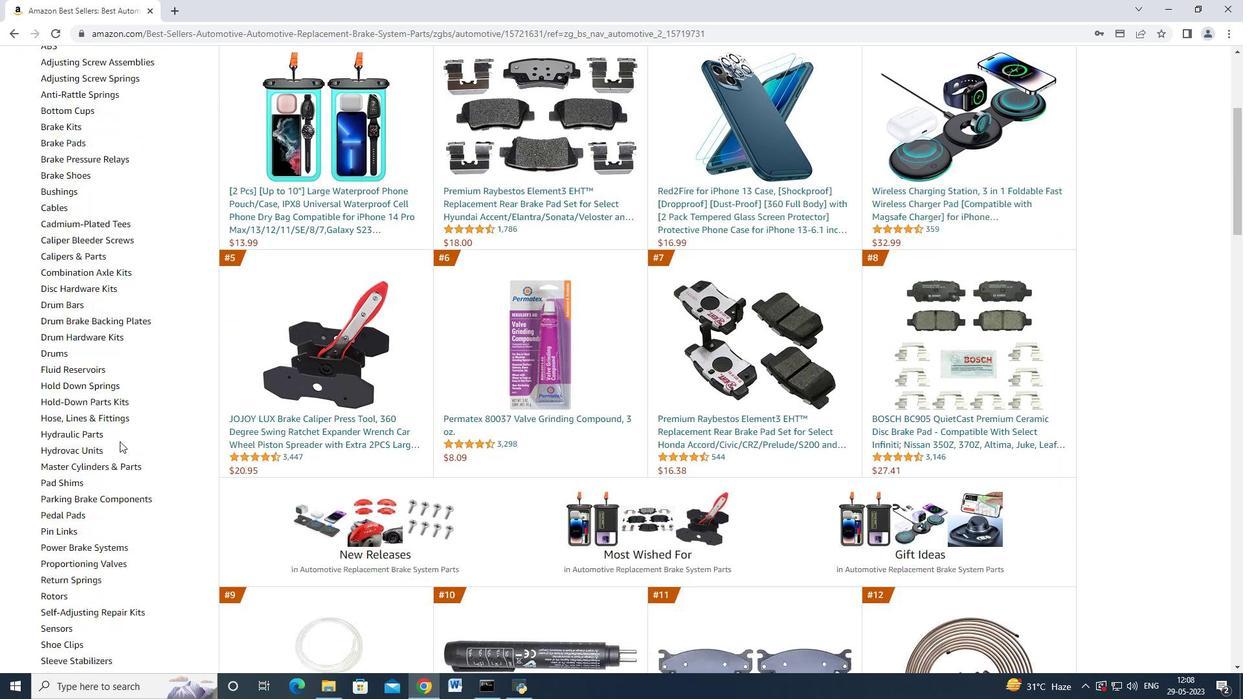
Action: Mouse scrolled (119, 444) with delta (0, 0)
Screenshot: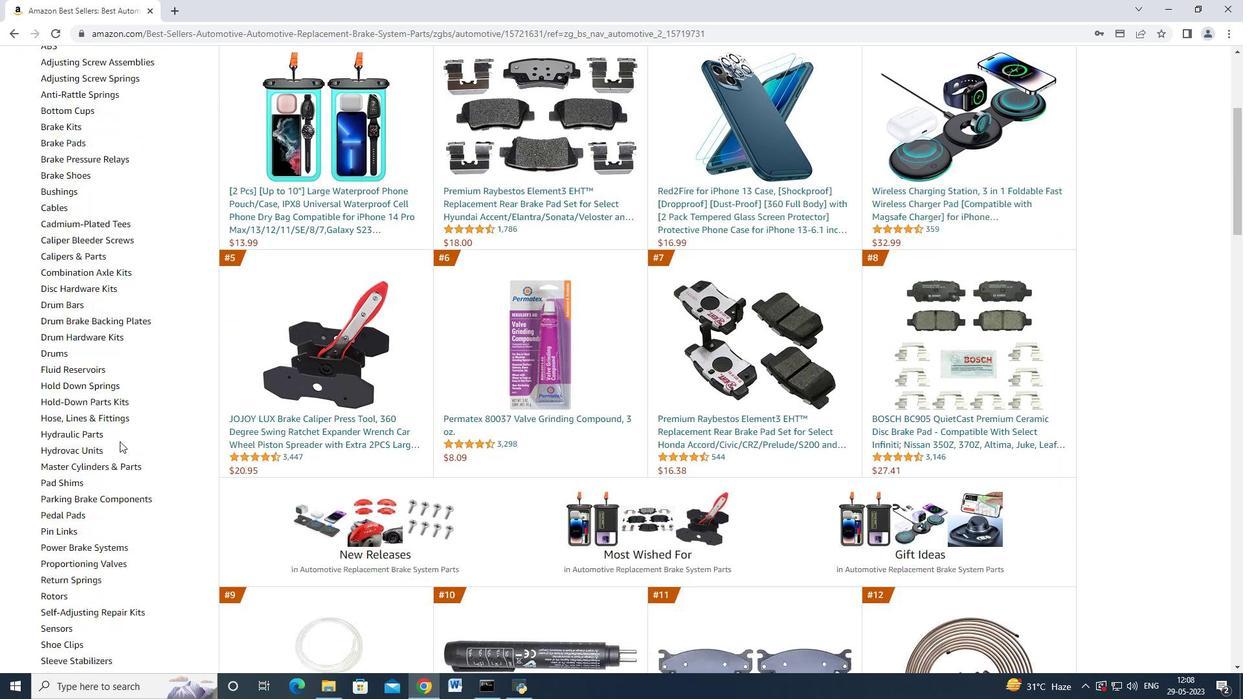 
Action: Mouse moved to (91, 438)
Screenshot: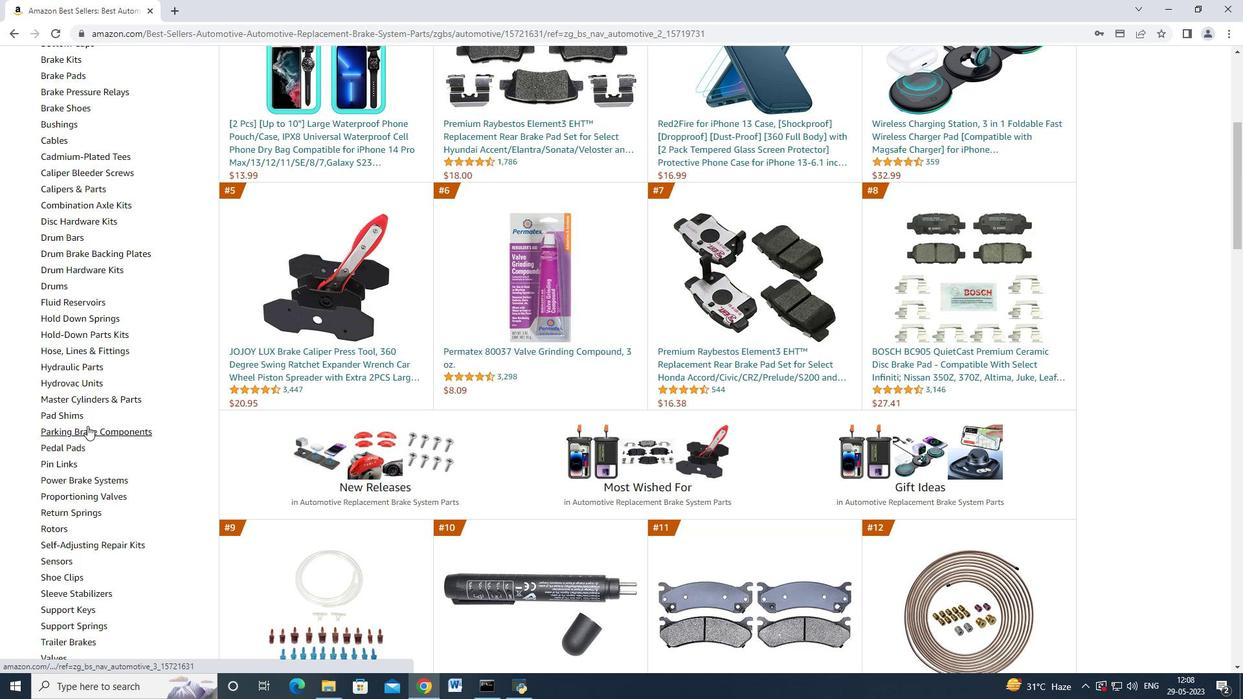 
Action: Mouse scrolled (91, 438) with delta (0, 0)
Screenshot: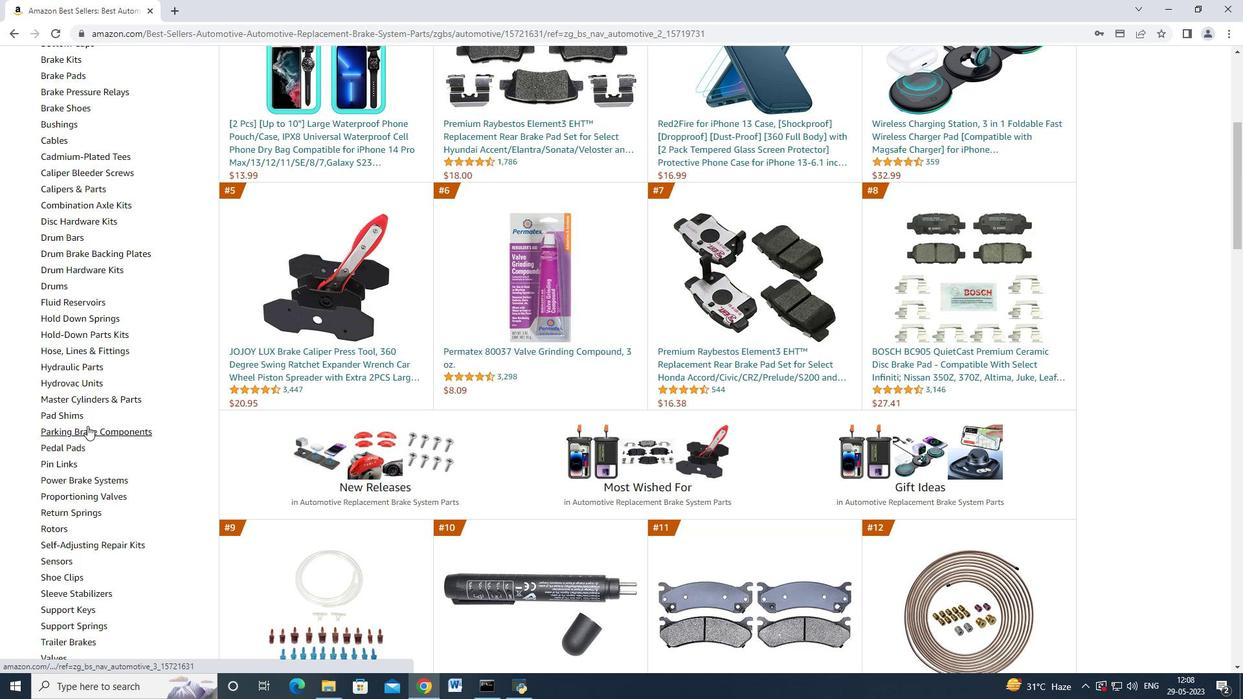 
Action: Mouse moved to (106, 414)
Screenshot: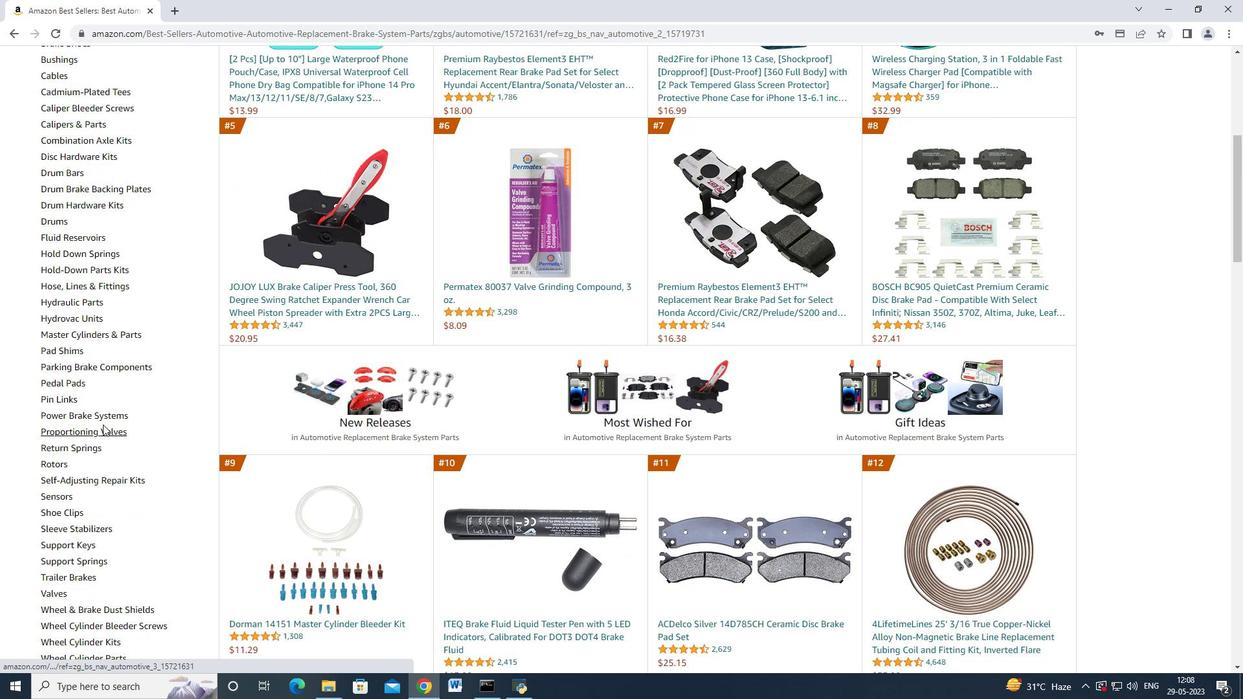 
Action: Mouse pressed left at (106, 414)
Screenshot: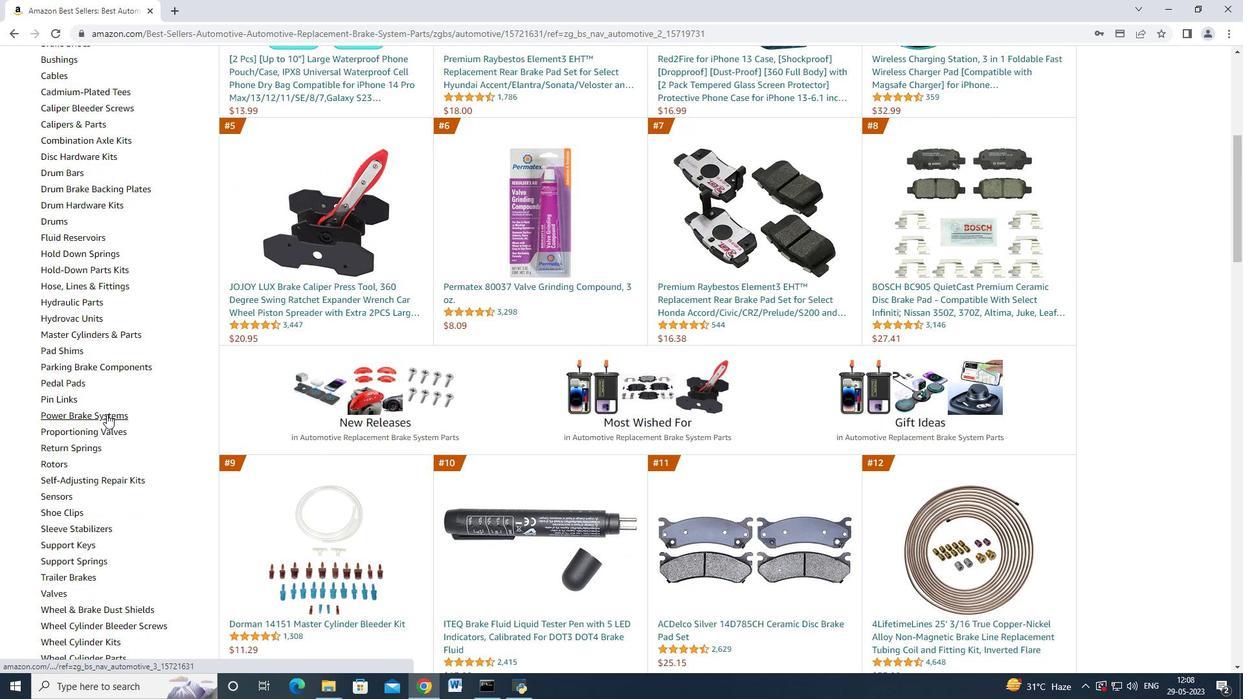 
Action: Mouse moved to (303, 268)
Screenshot: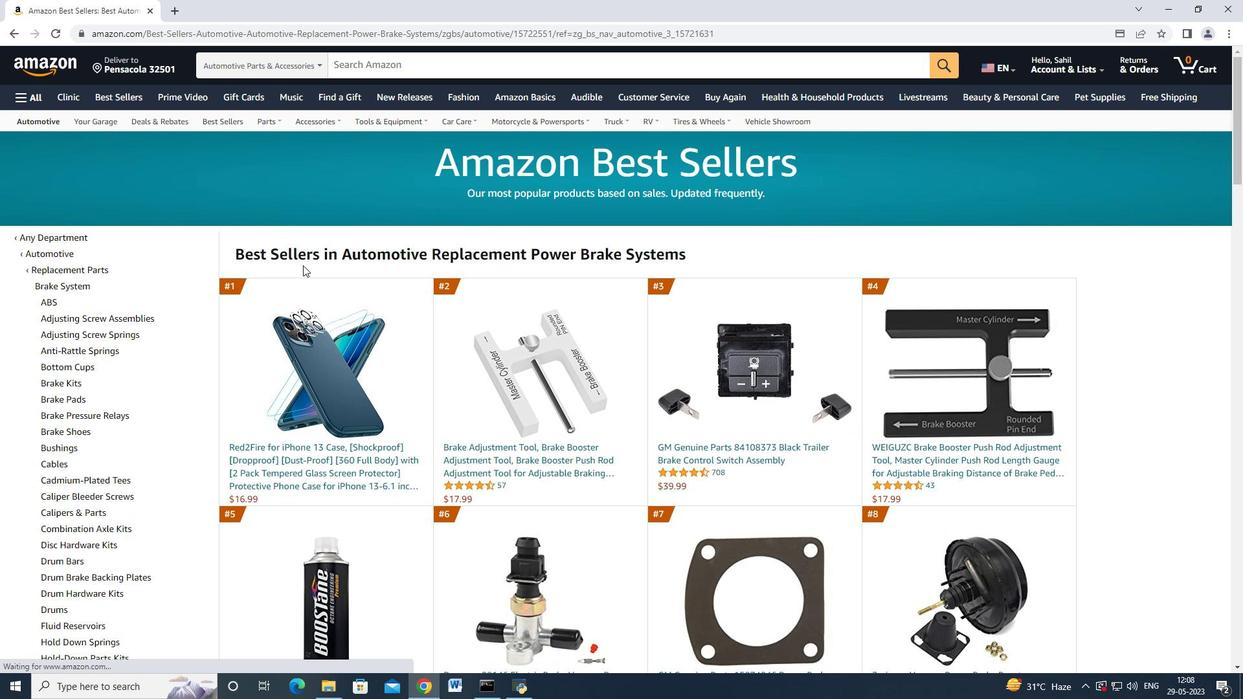 
Action: Mouse scrolled (303, 267) with delta (0, 0)
Screenshot: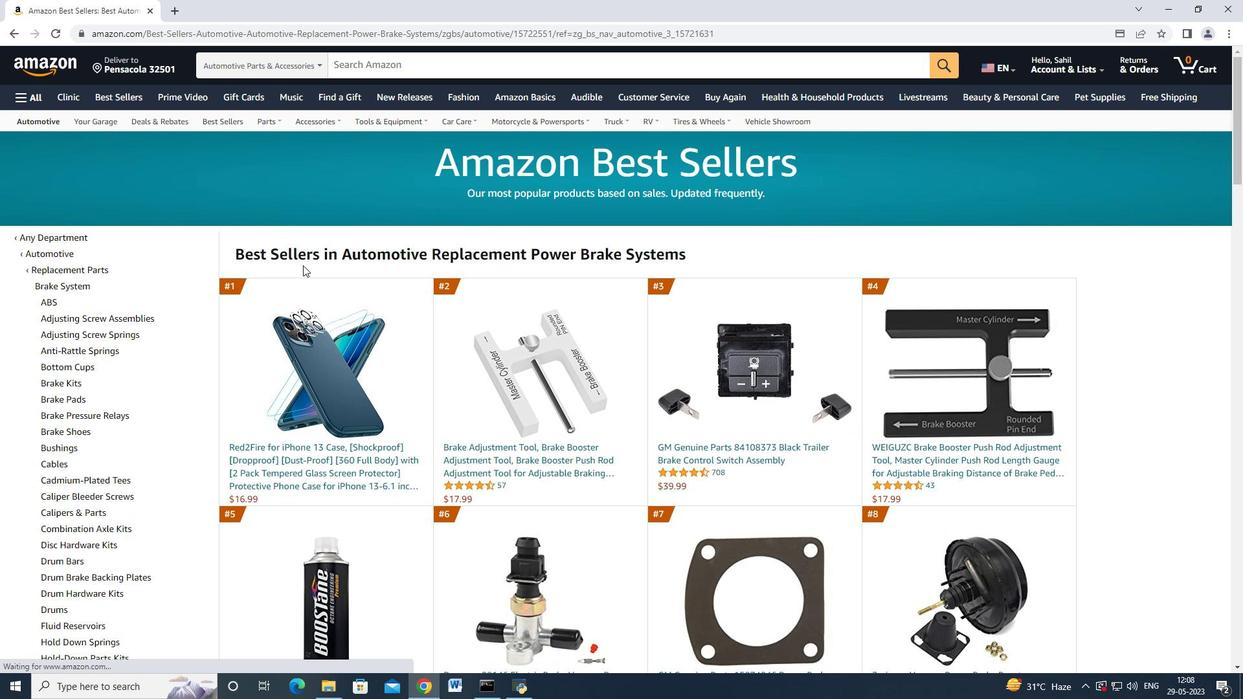 
Action: Mouse moved to (304, 269)
Screenshot: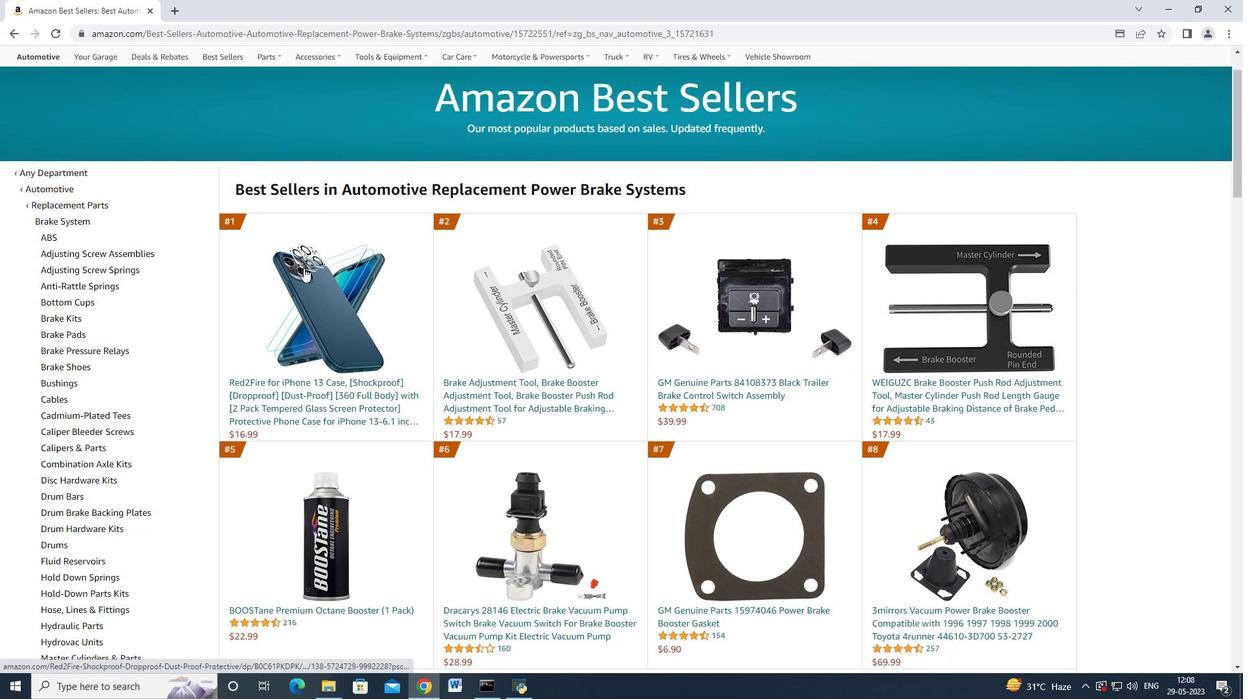 
Action: Mouse scrolled (304, 269) with delta (0, 0)
Screenshot: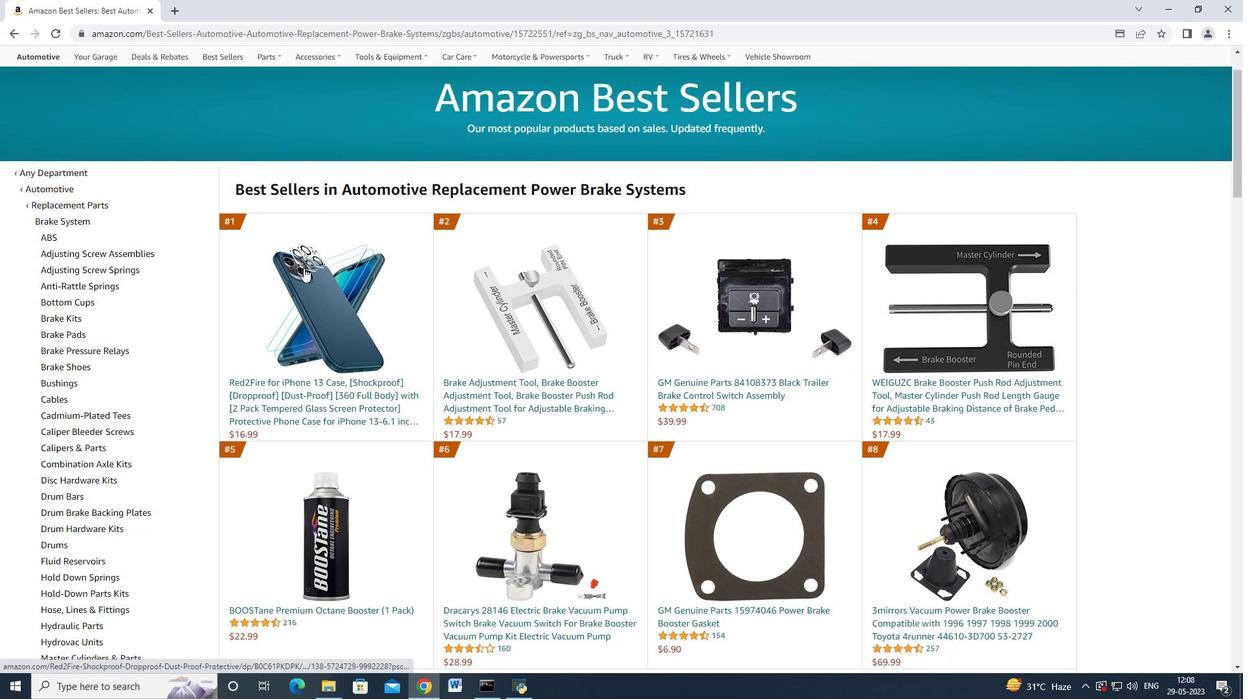 
Action: Mouse moved to (400, 293)
Screenshot: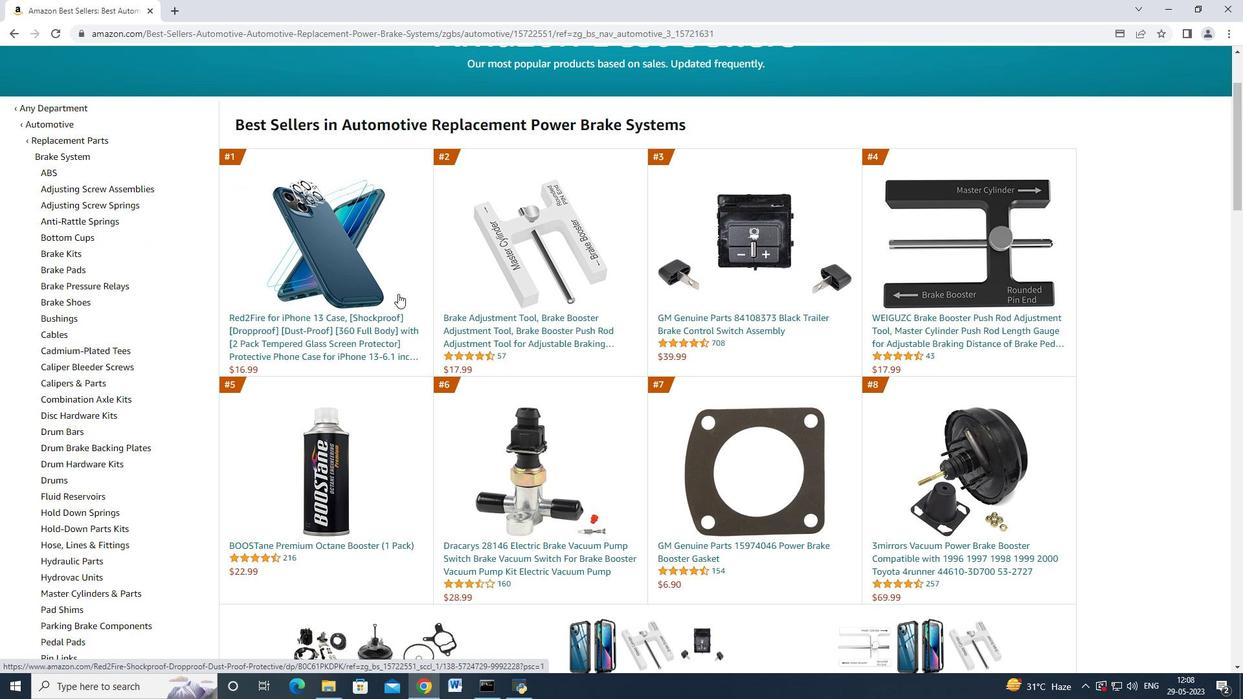 
Action: Mouse scrolled (400, 293) with delta (0, 0)
Screenshot: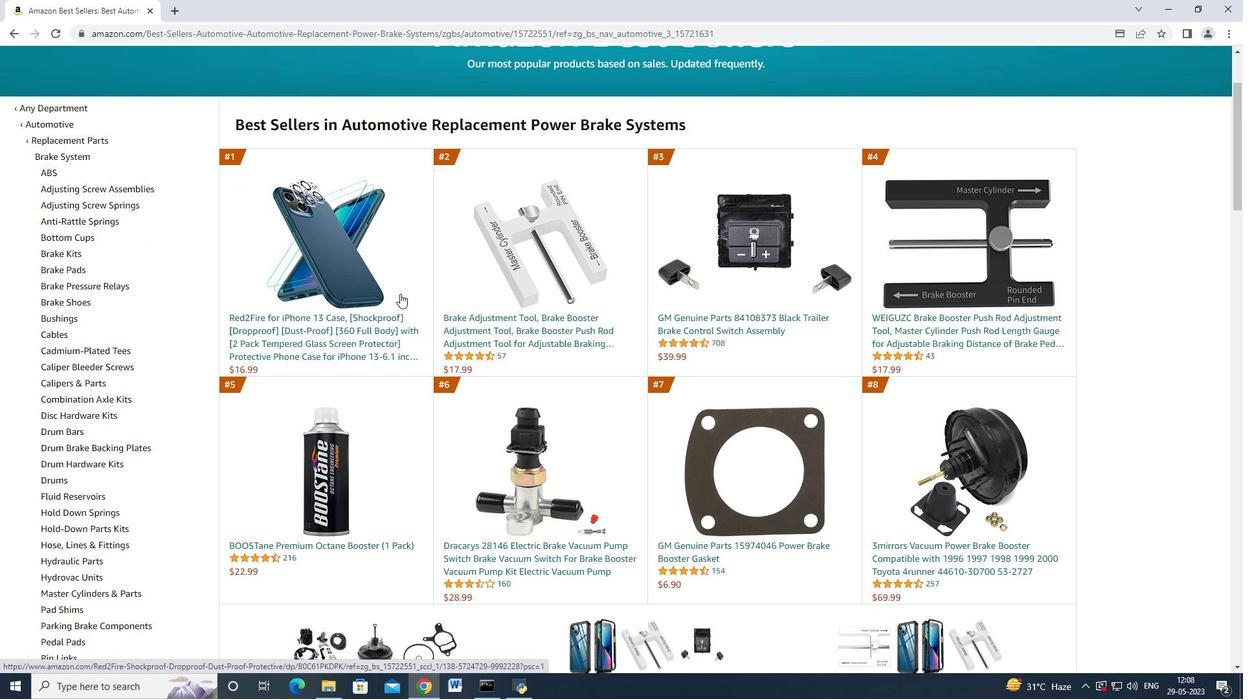 
Action: Mouse scrolled (400, 293) with delta (0, 0)
Screenshot: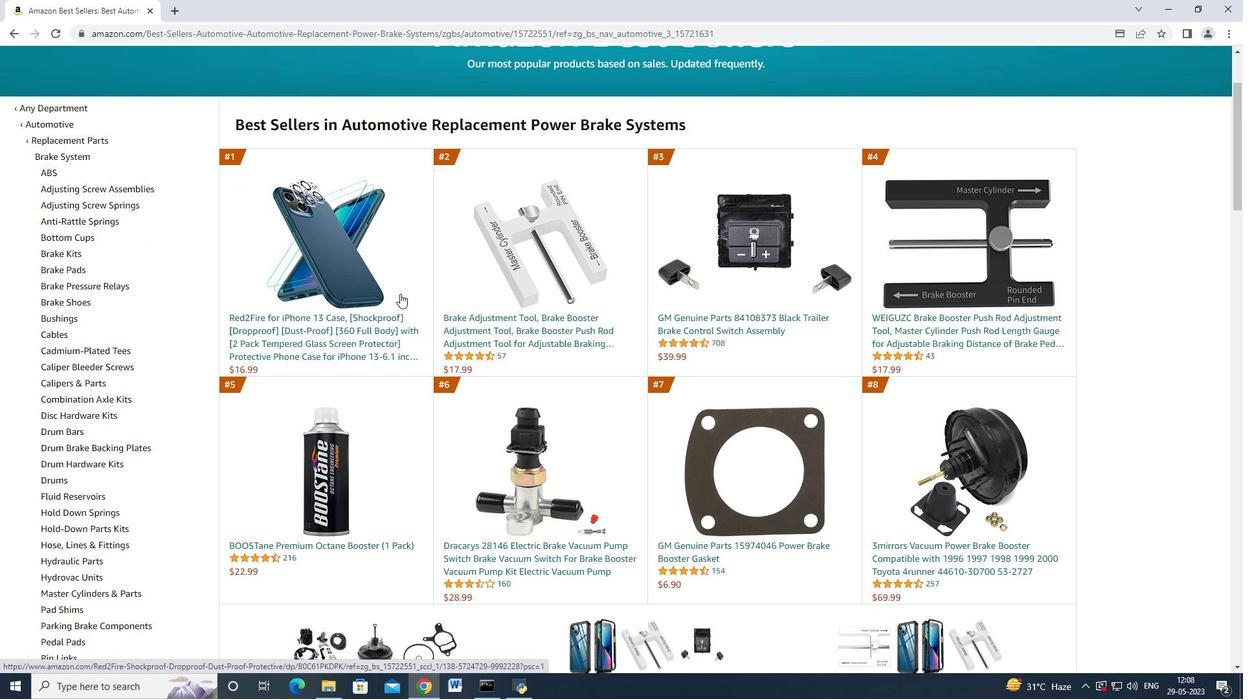 
Action: Mouse scrolled (400, 293) with delta (0, 0)
Screenshot: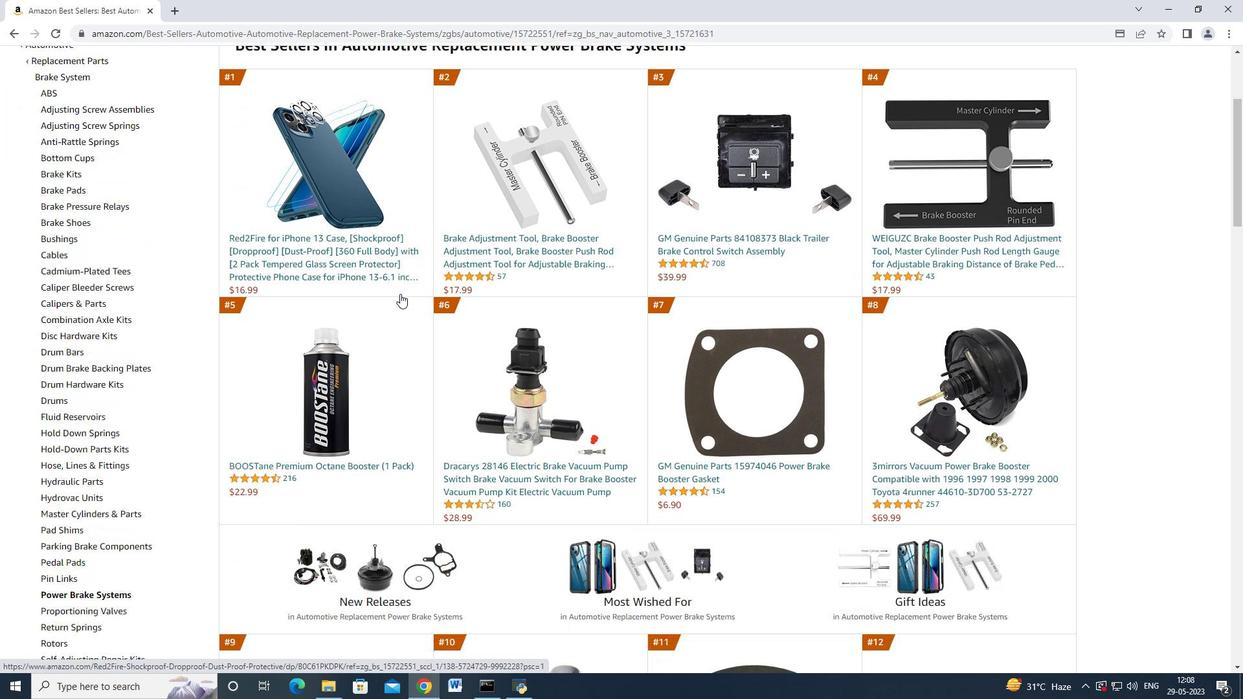 
Action: Mouse scrolled (400, 293) with delta (0, 0)
Screenshot: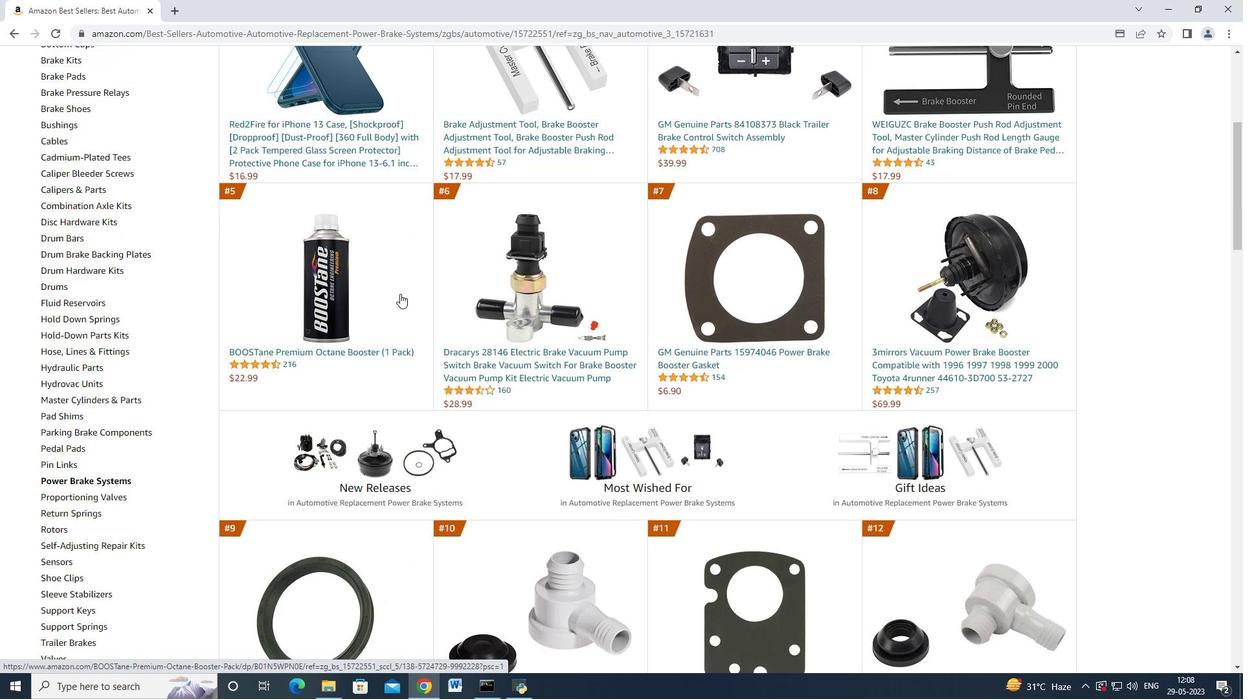 
Action: Mouse scrolled (400, 293) with delta (0, 0)
Screenshot: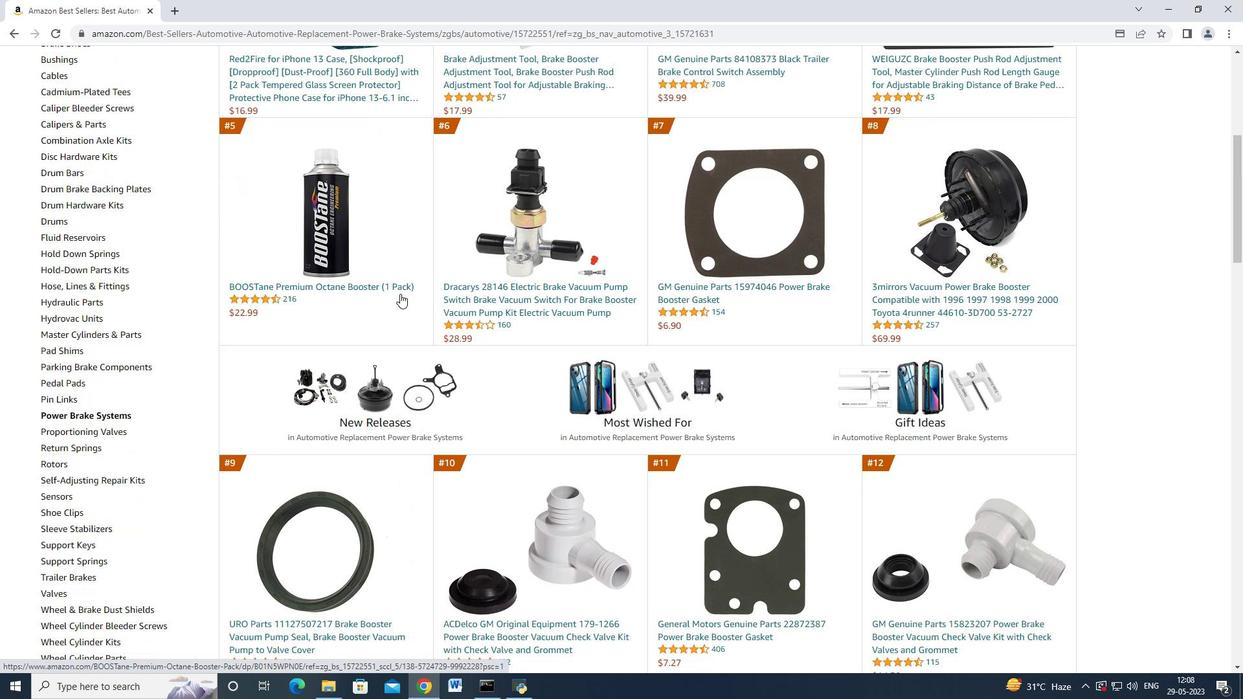 
Action: Mouse scrolled (400, 293) with delta (0, 0)
Screenshot: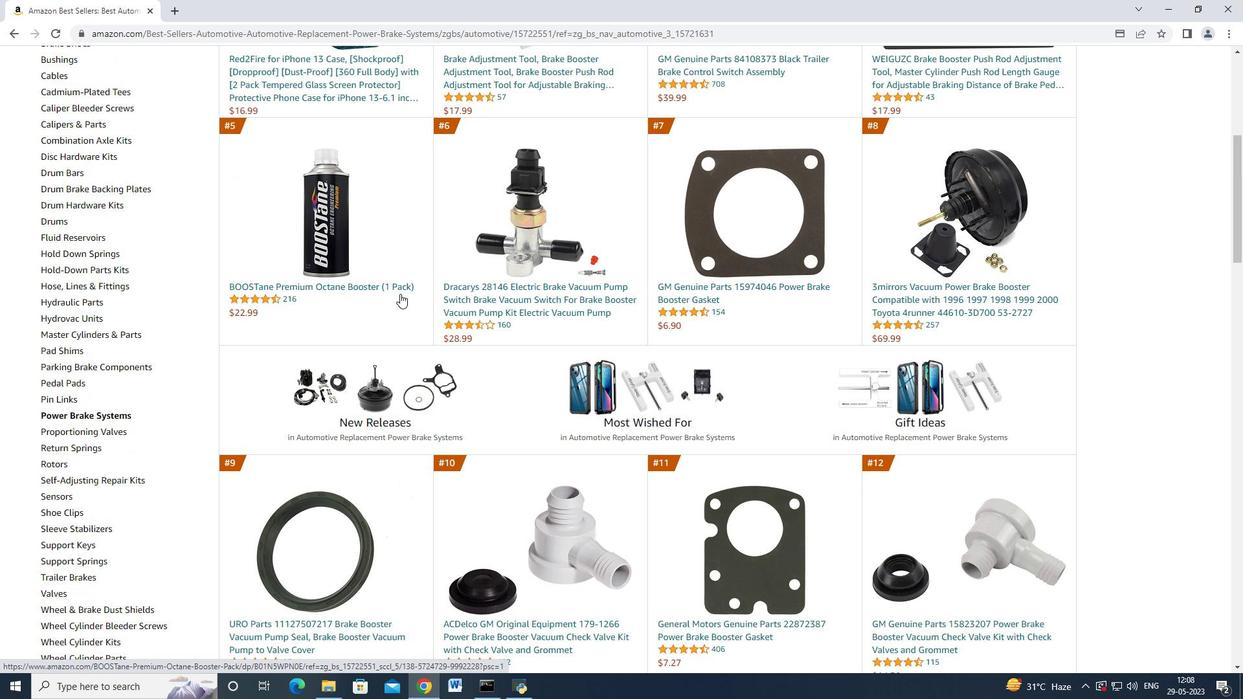 
Action: Mouse scrolled (400, 293) with delta (0, 0)
Screenshot: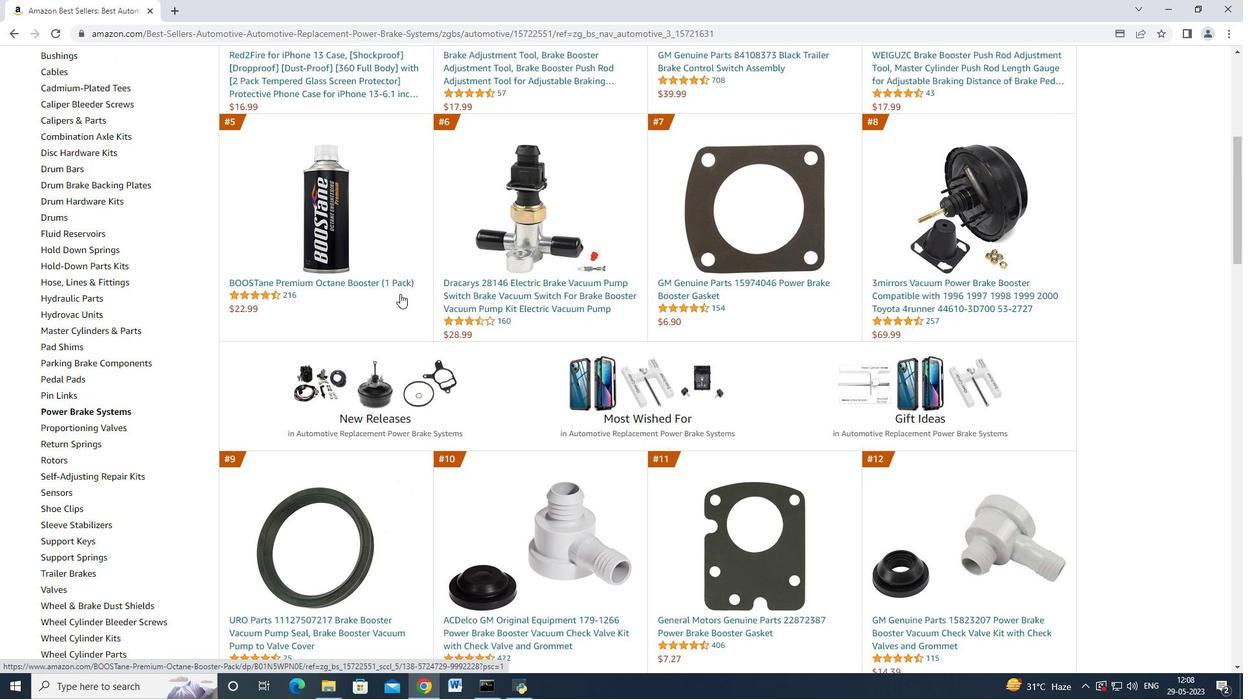 
Action: Mouse moved to (477, 235)
Screenshot: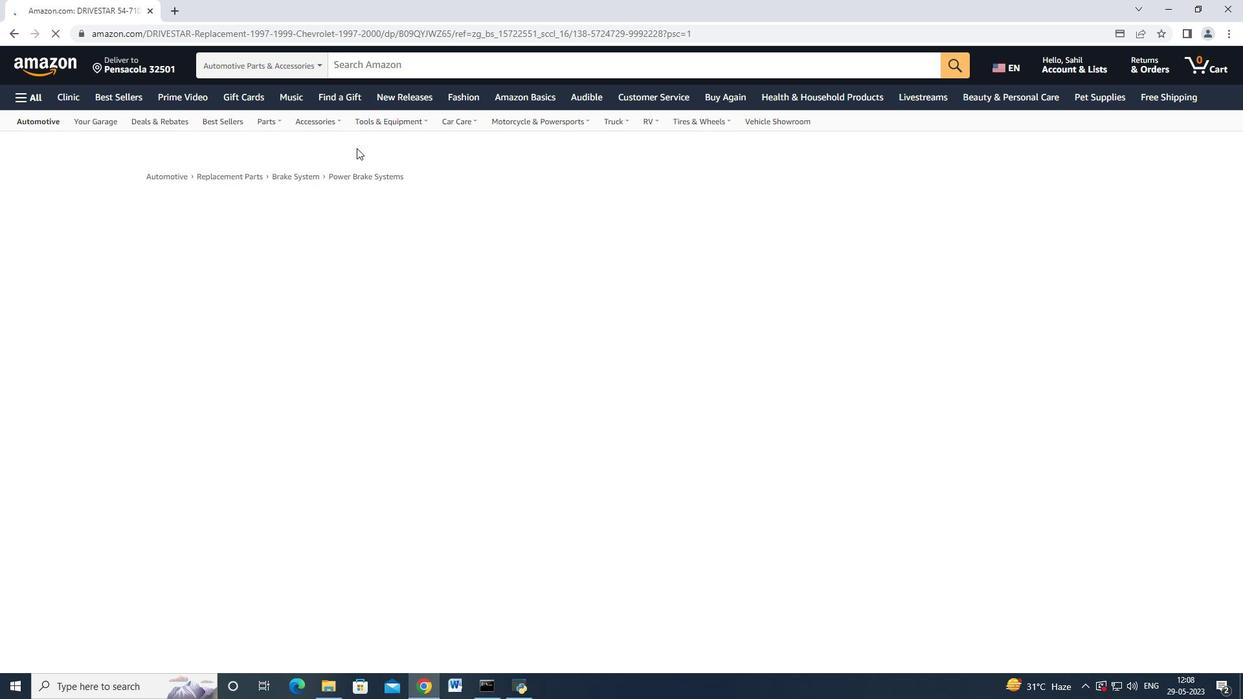 
Action: Mouse scrolled (477, 234) with delta (0, 0)
Screenshot: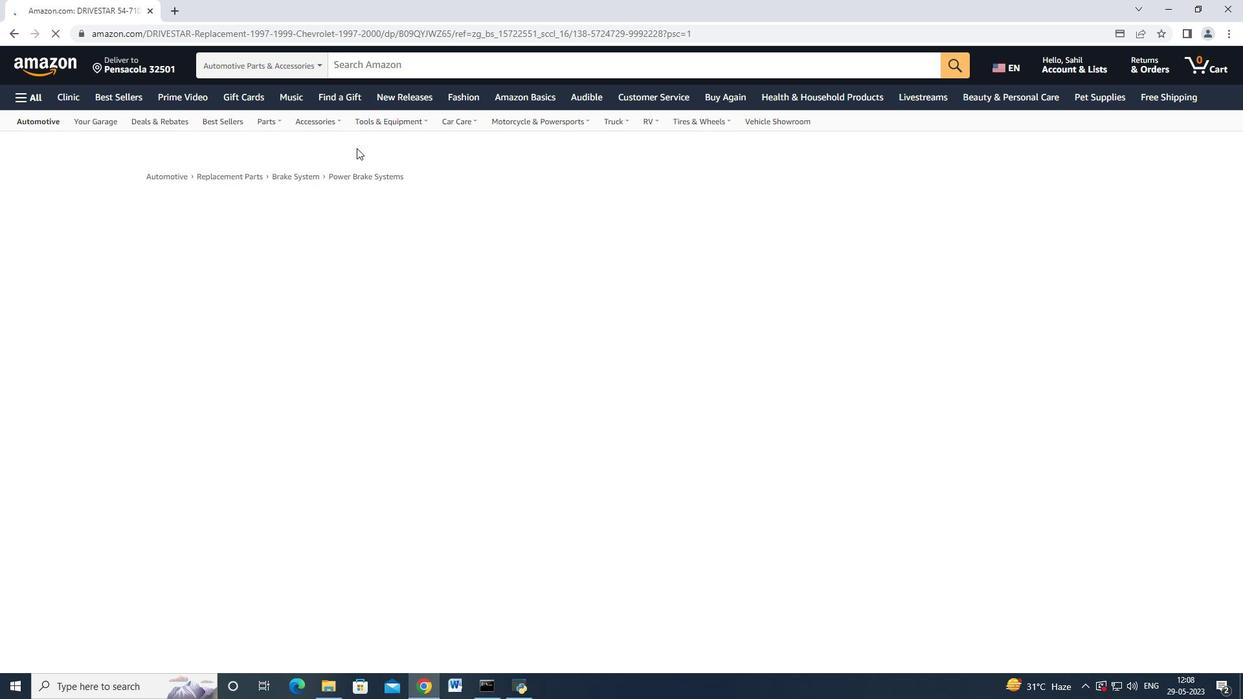 
Action: Mouse scrolled (477, 234) with delta (0, 0)
Screenshot: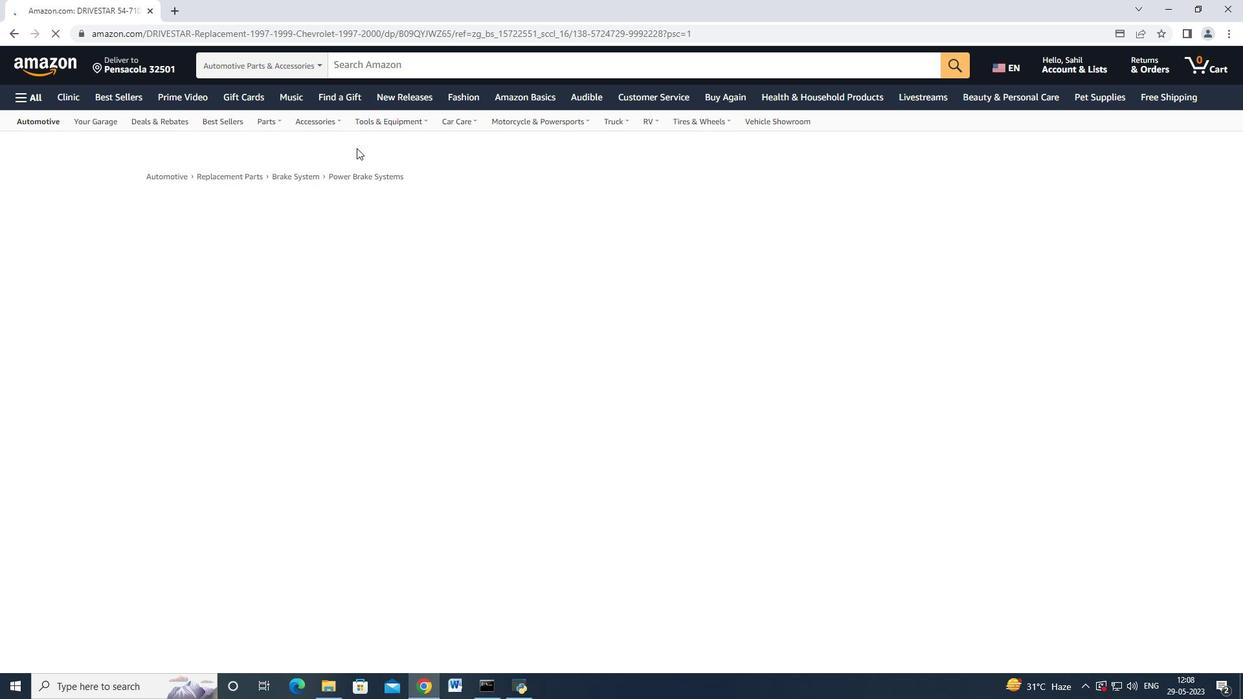 
Action: Mouse moved to (964, 369)
Screenshot: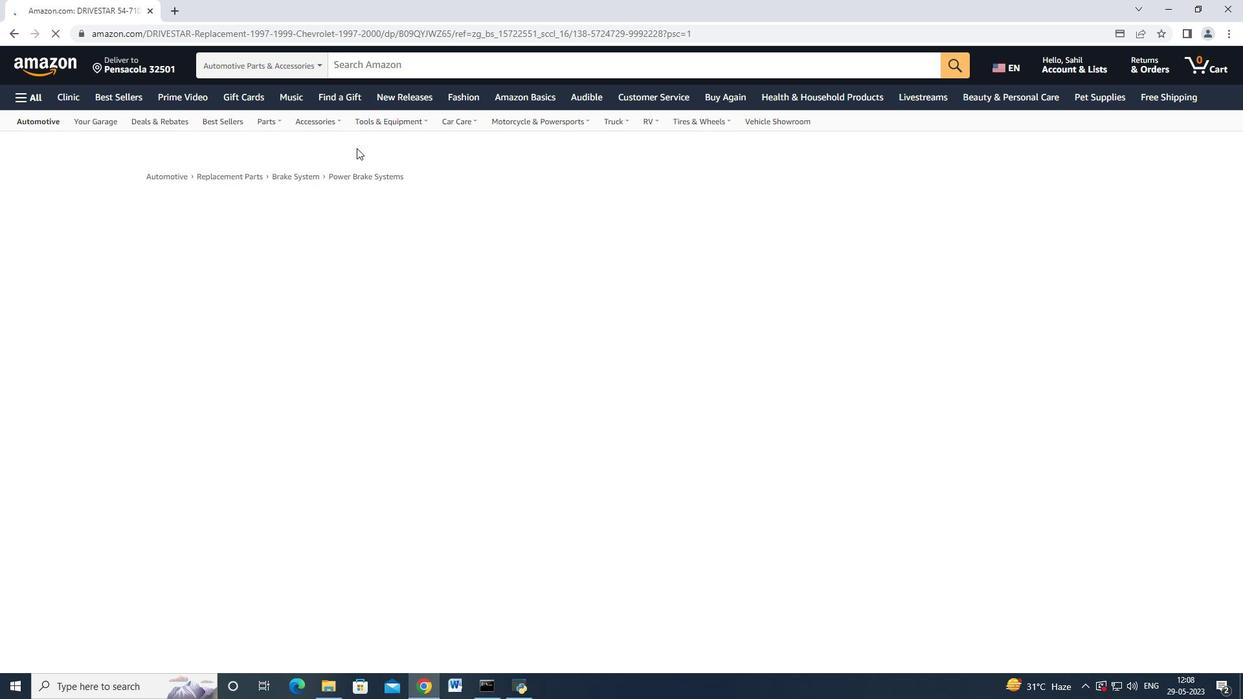 
Action: Mouse pressed left at (964, 369)
Screenshot: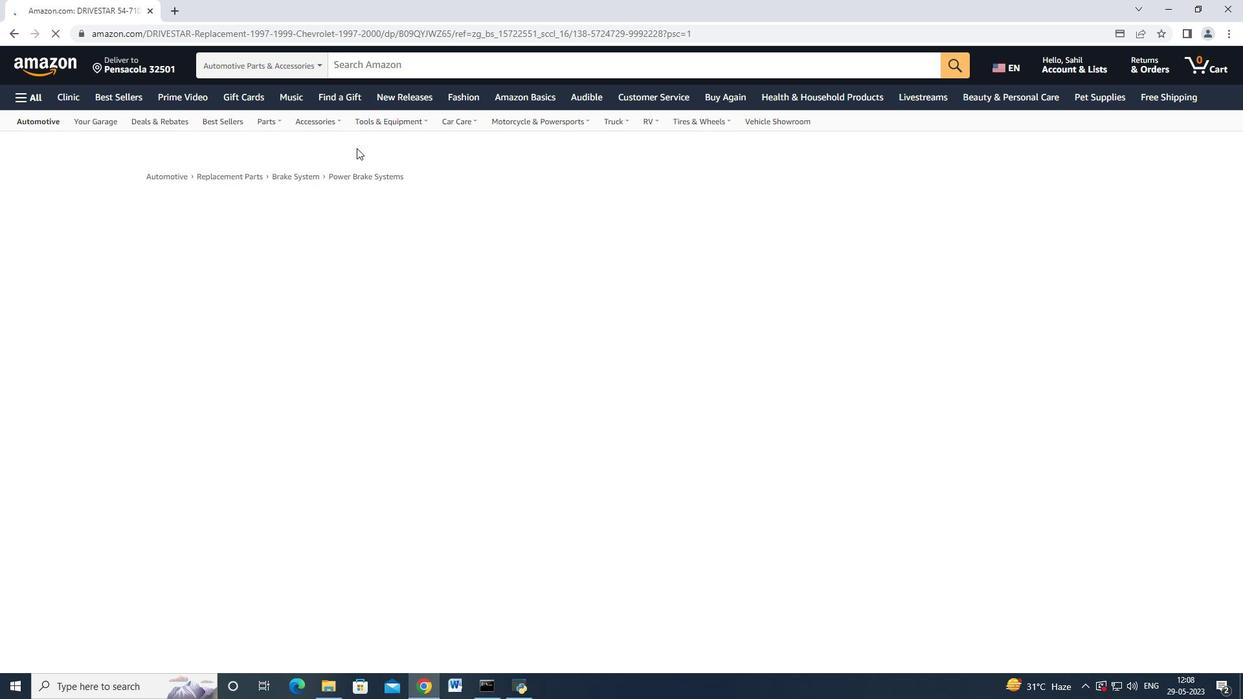 
Action: Mouse moved to (959, 392)
Screenshot: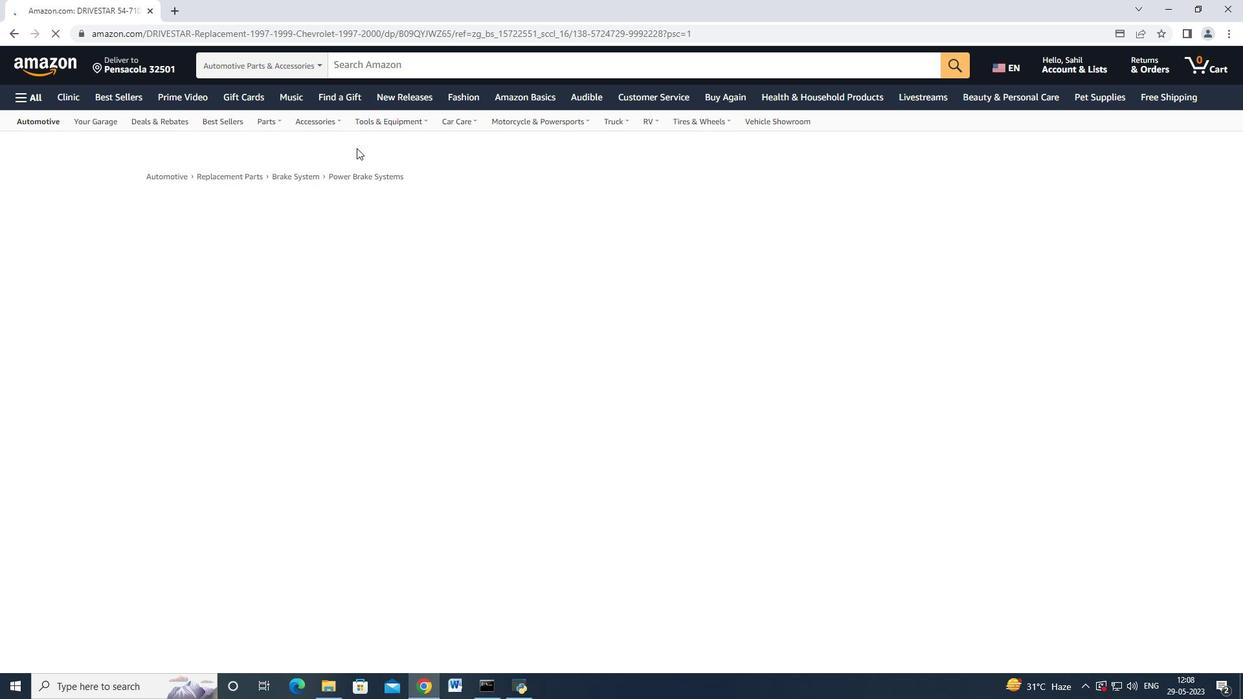 
Action: Mouse pressed left at (959, 392)
Screenshot: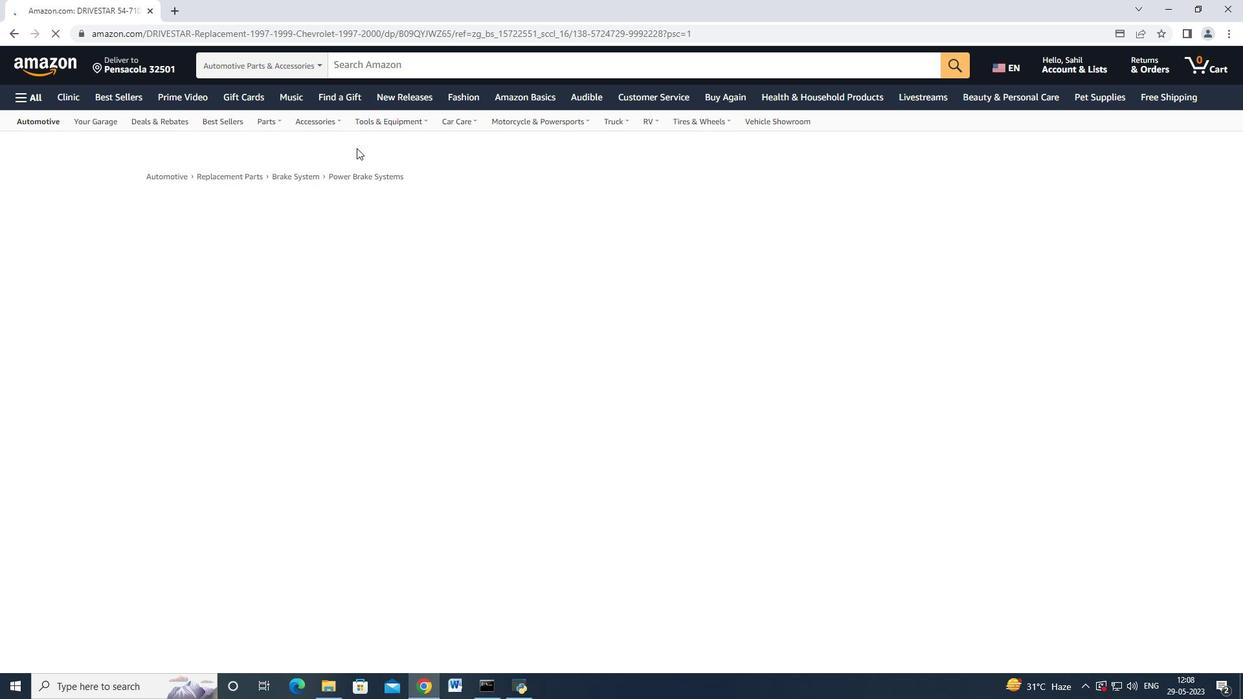 
Action: Mouse moved to (993, 392)
Screenshot: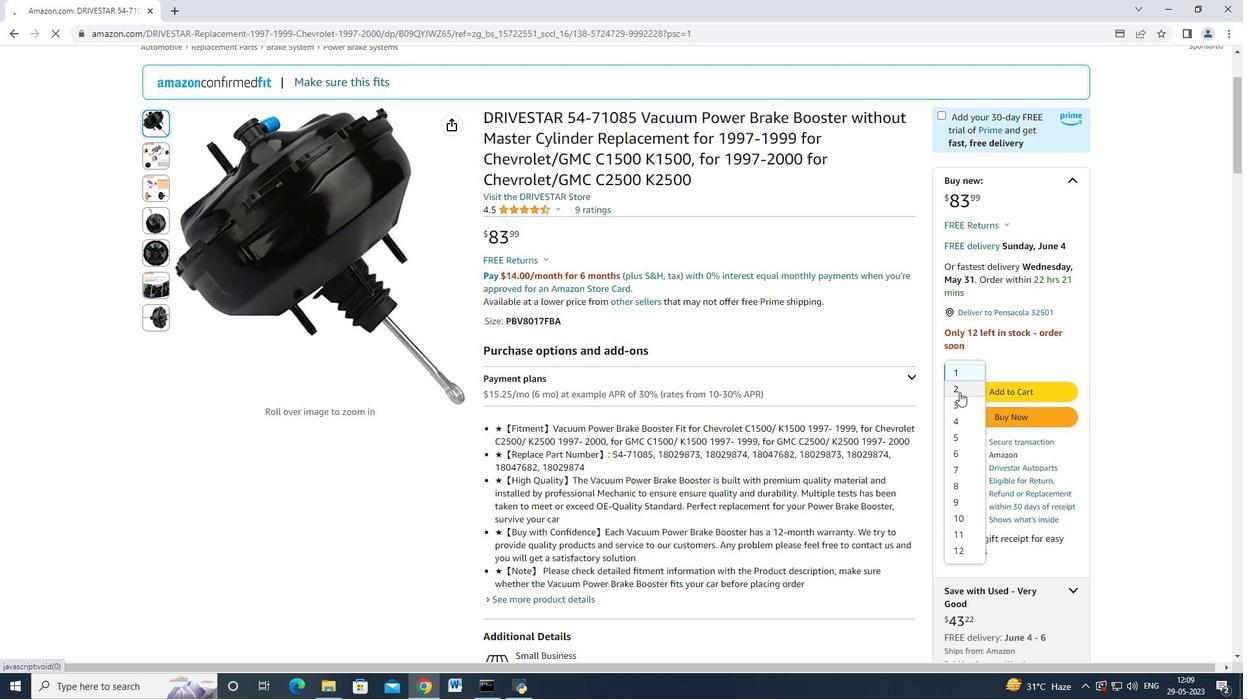 
Action: Mouse pressed left at (993, 392)
Screenshot: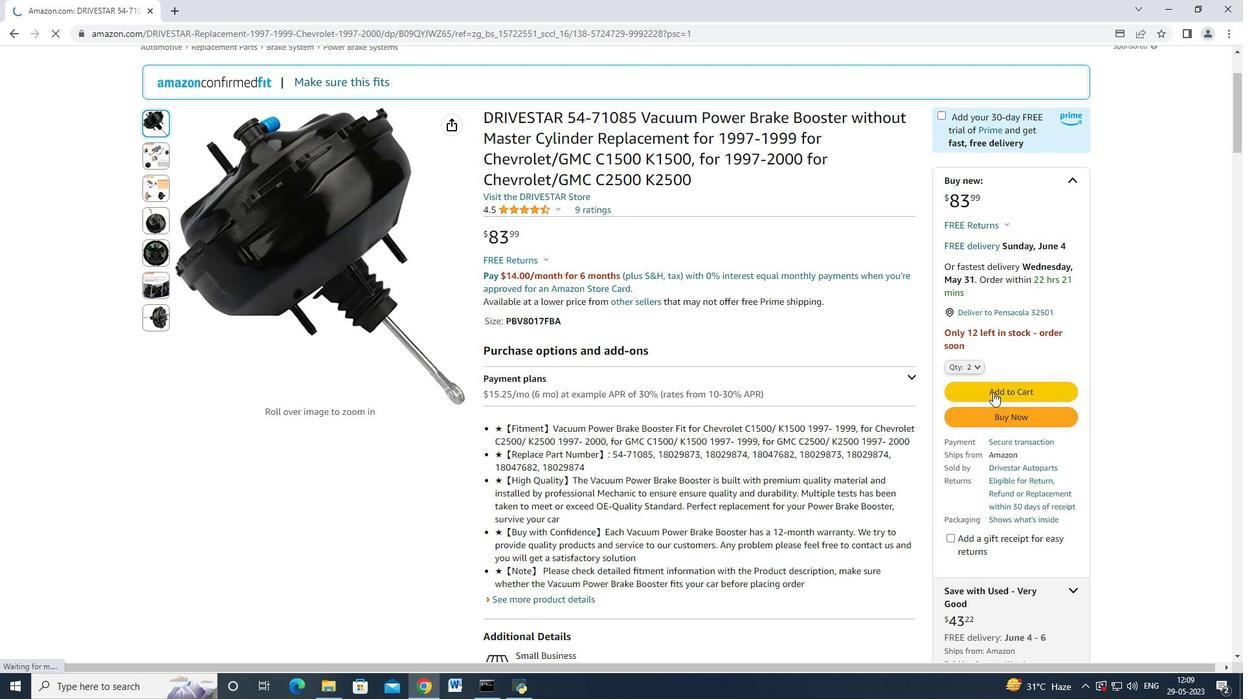 
Action: Mouse moved to (945, 159)
Screenshot: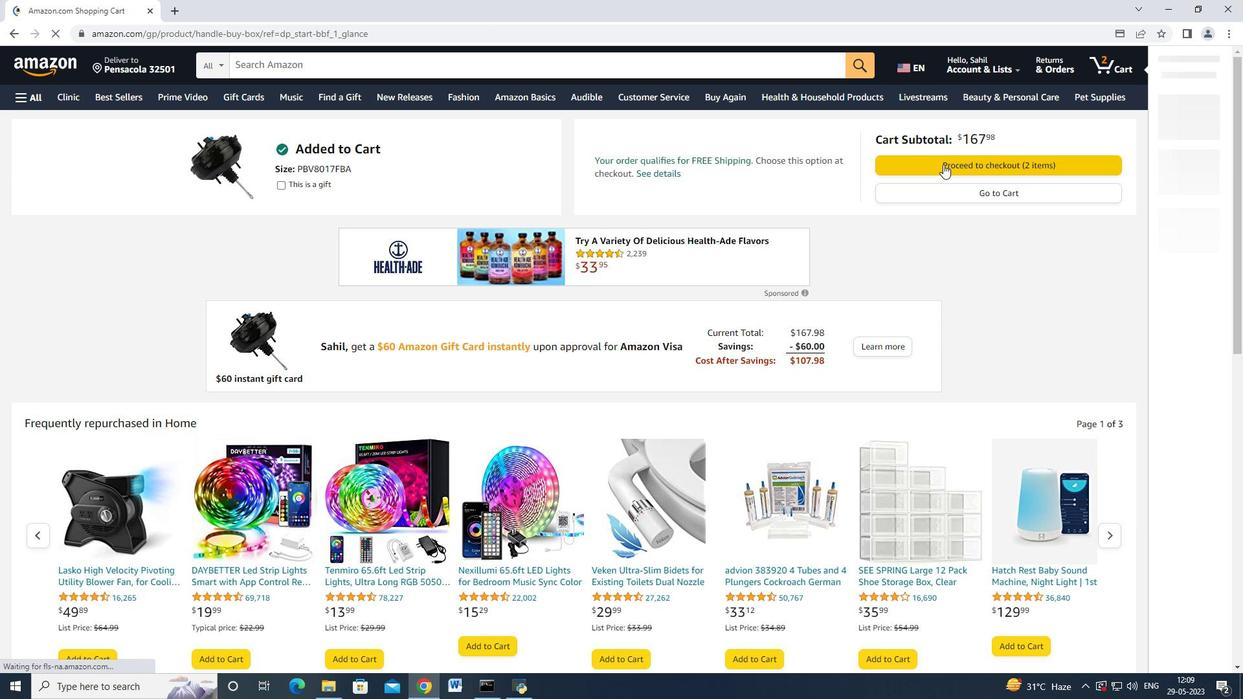 
Action: Mouse pressed left at (945, 159)
Screenshot: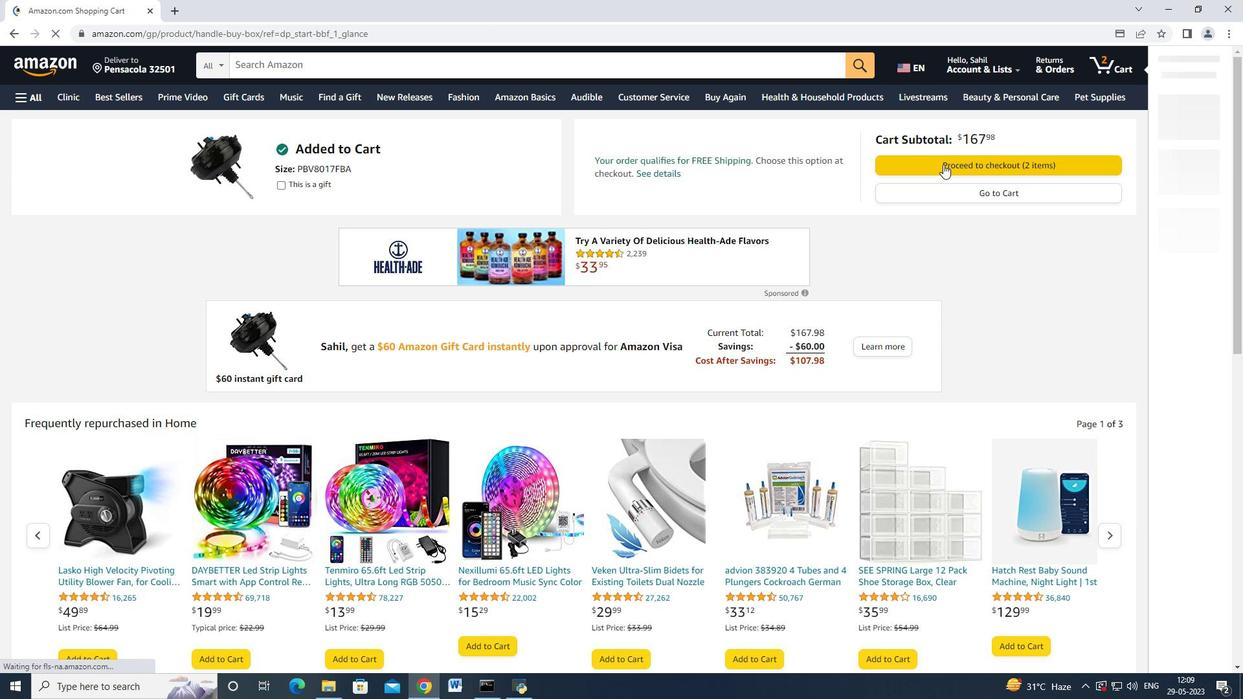 
Action: Mouse moved to (566, 249)
Screenshot: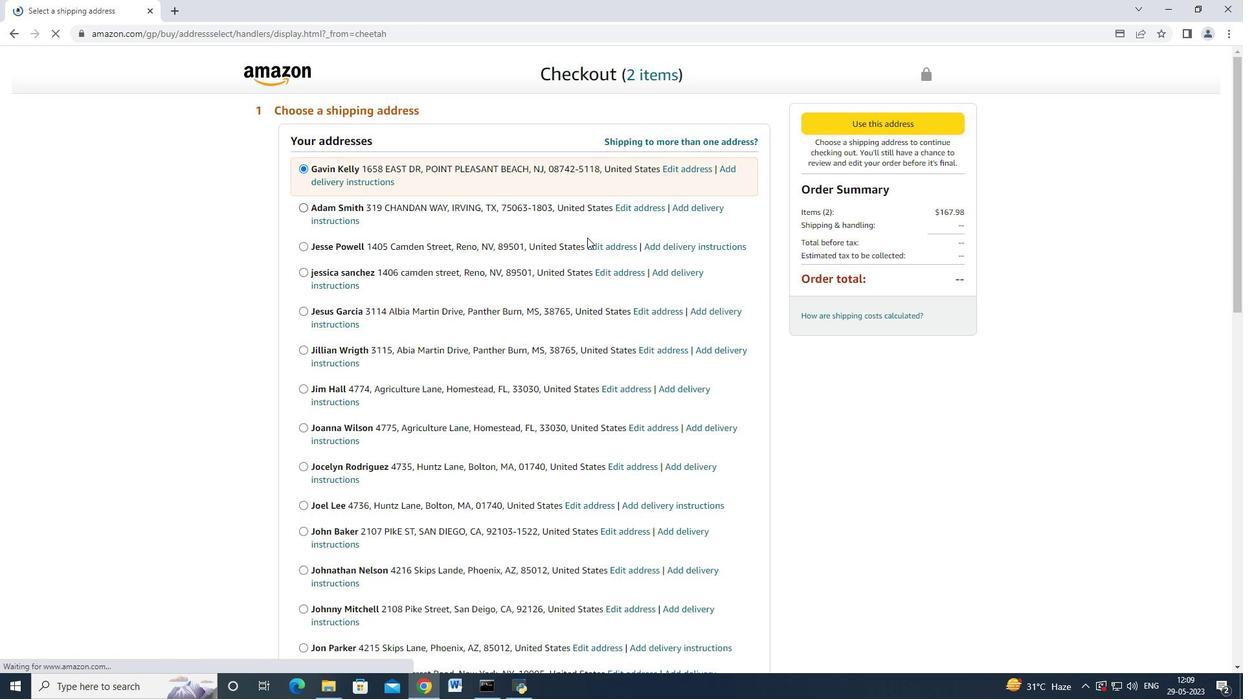 
Action: Mouse scrolled (566, 249) with delta (0, 0)
Screenshot: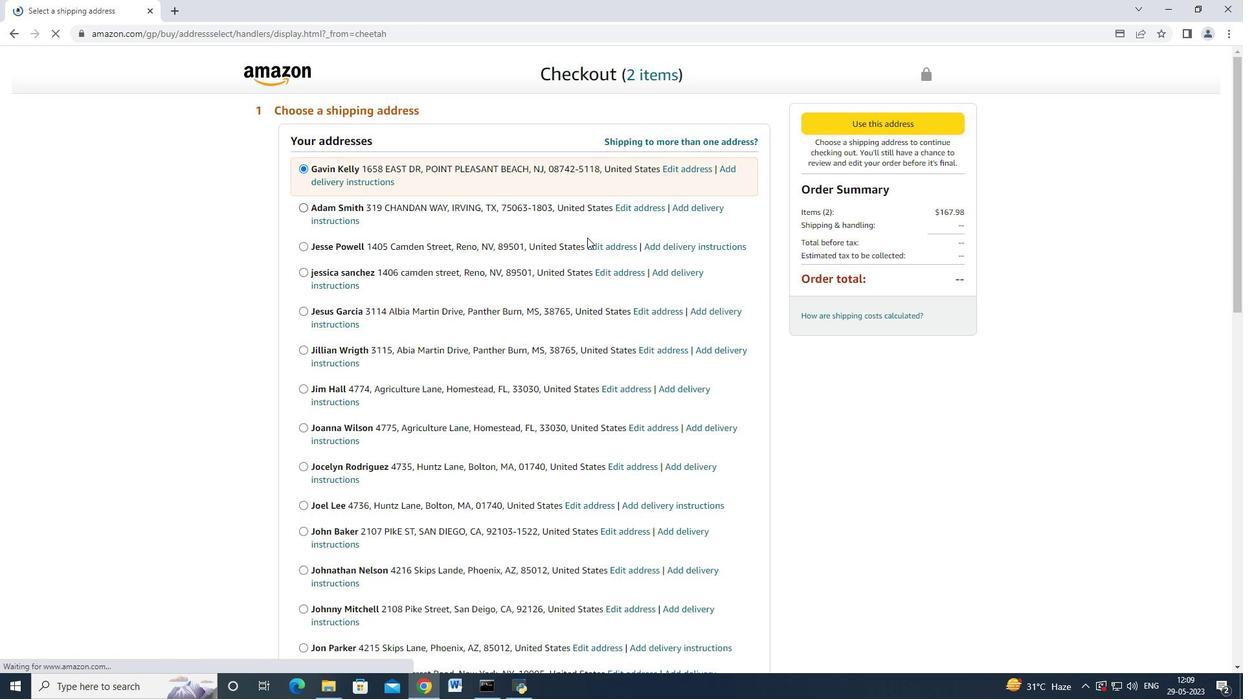 
Action: Mouse scrolled (566, 249) with delta (0, 0)
Screenshot: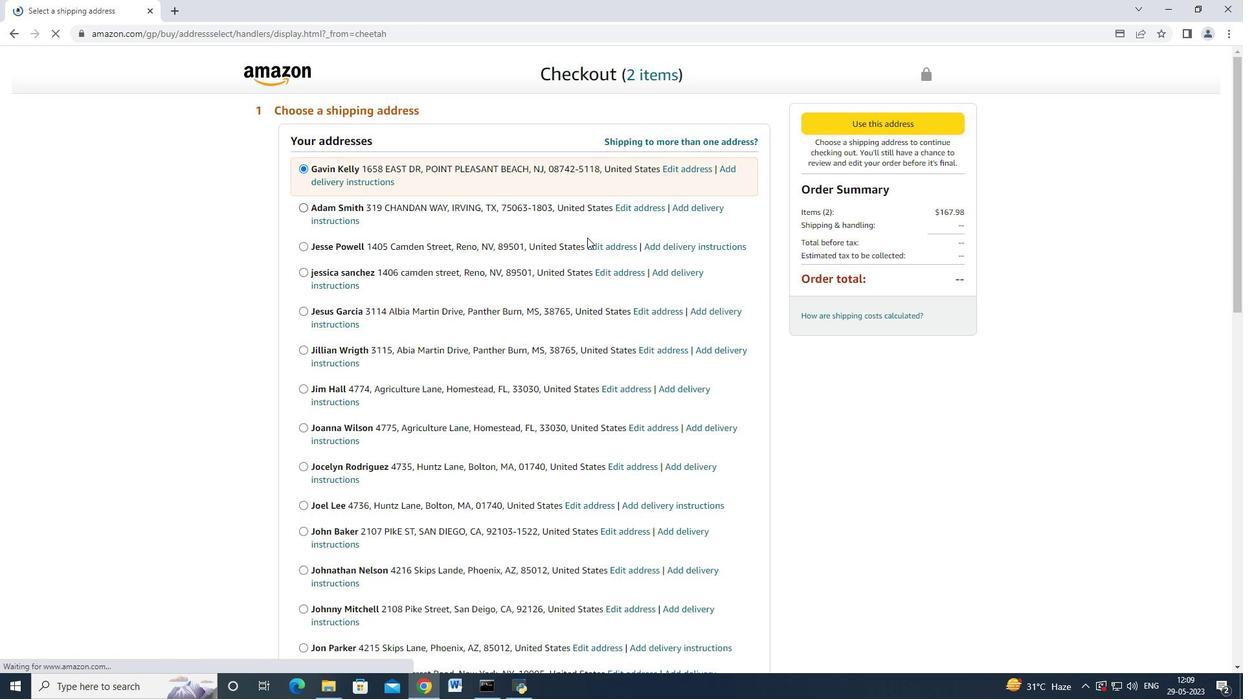 
Action: Mouse moved to (566, 249)
Screenshot: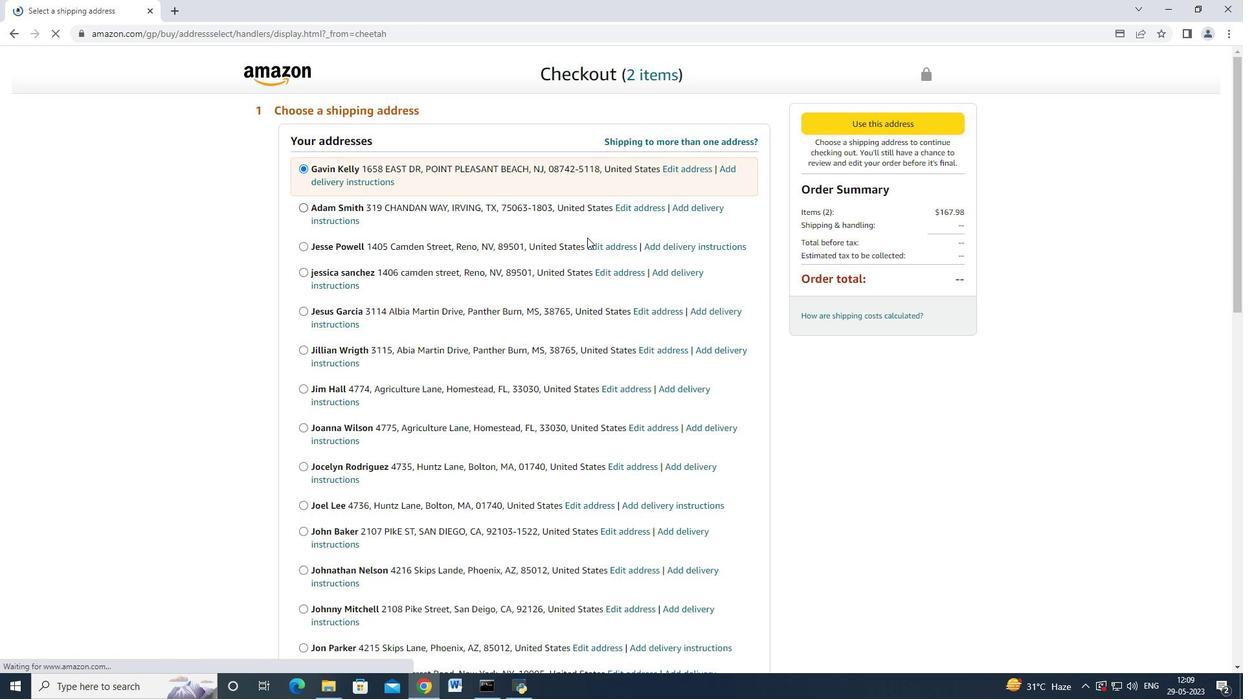 
Action: Mouse scrolled (566, 249) with delta (0, 0)
Screenshot: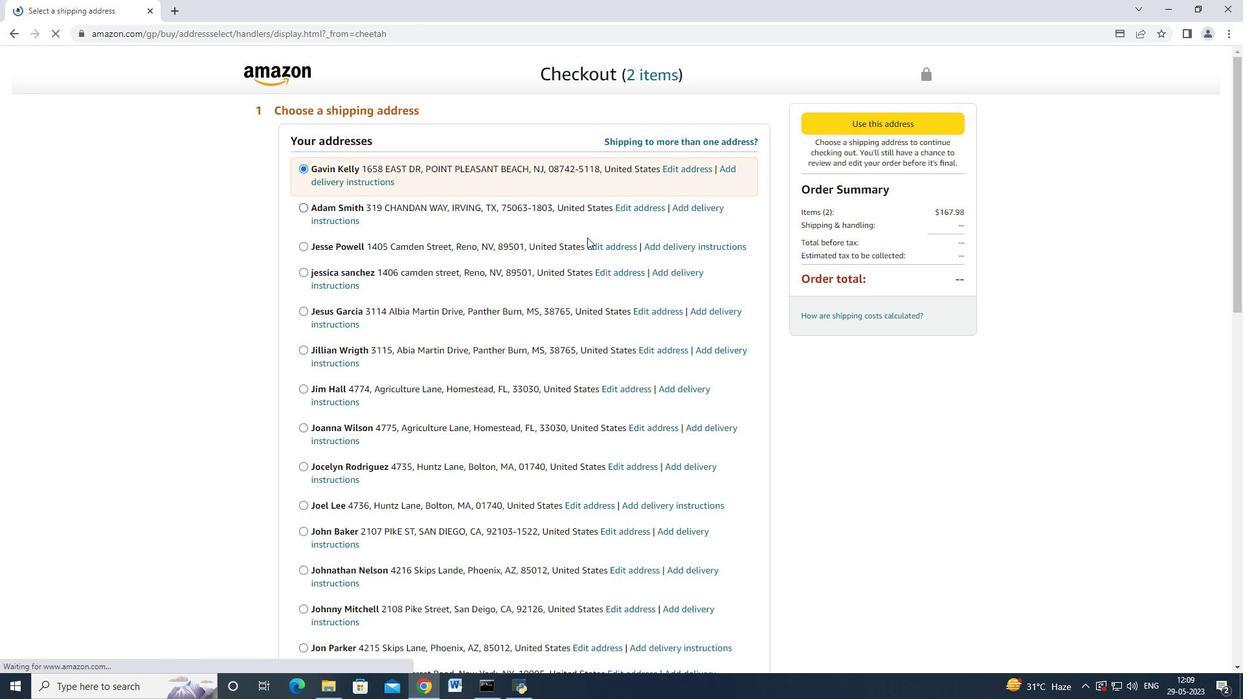 
Action: Mouse scrolled (566, 249) with delta (0, 0)
Screenshot: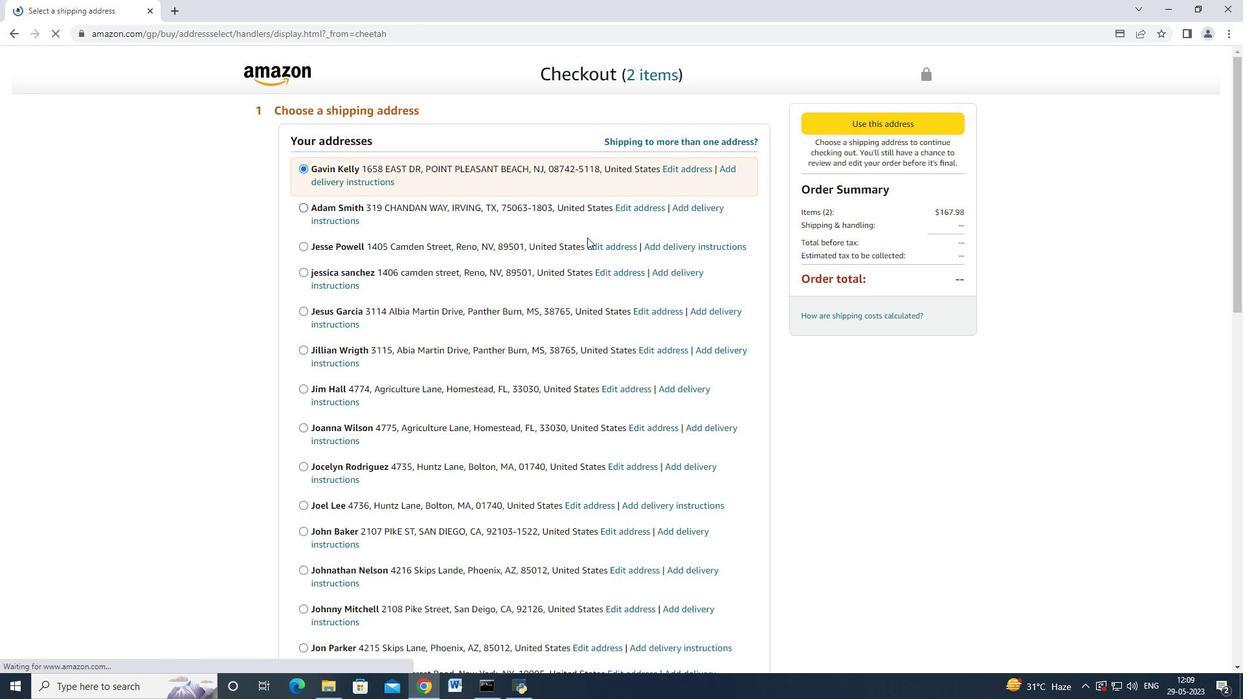 
Action: Mouse scrolled (566, 249) with delta (0, 0)
Screenshot: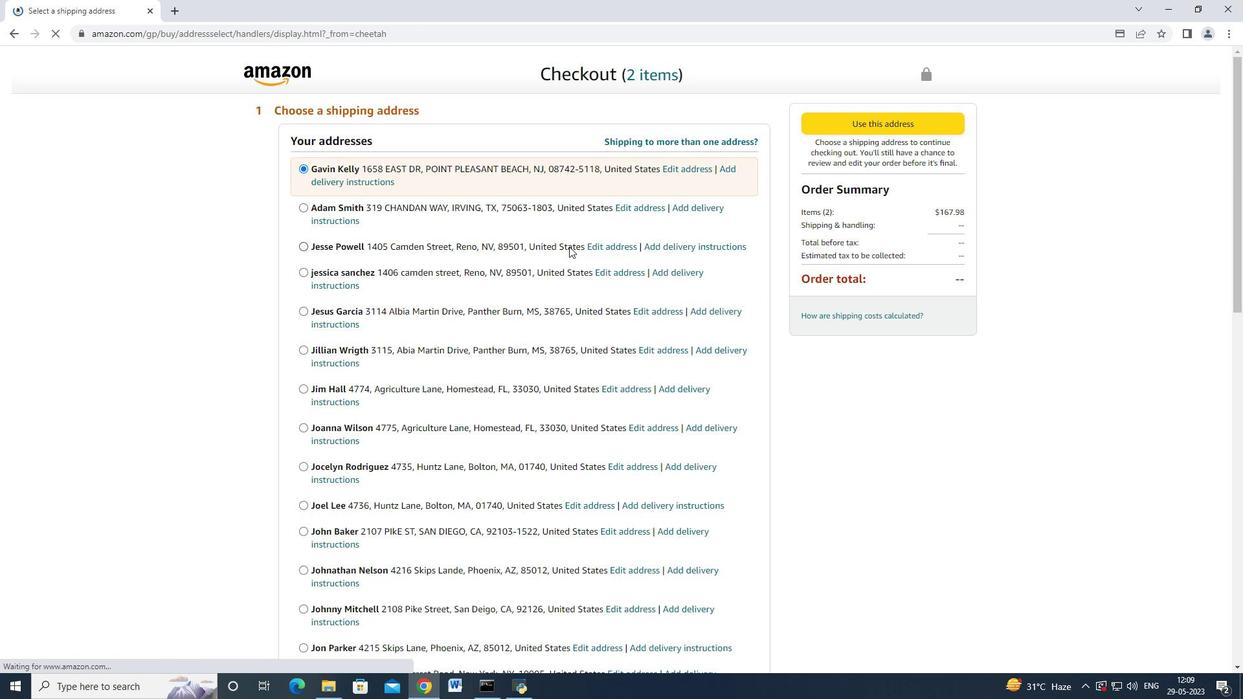 
Action: Mouse moved to (566, 249)
Screenshot: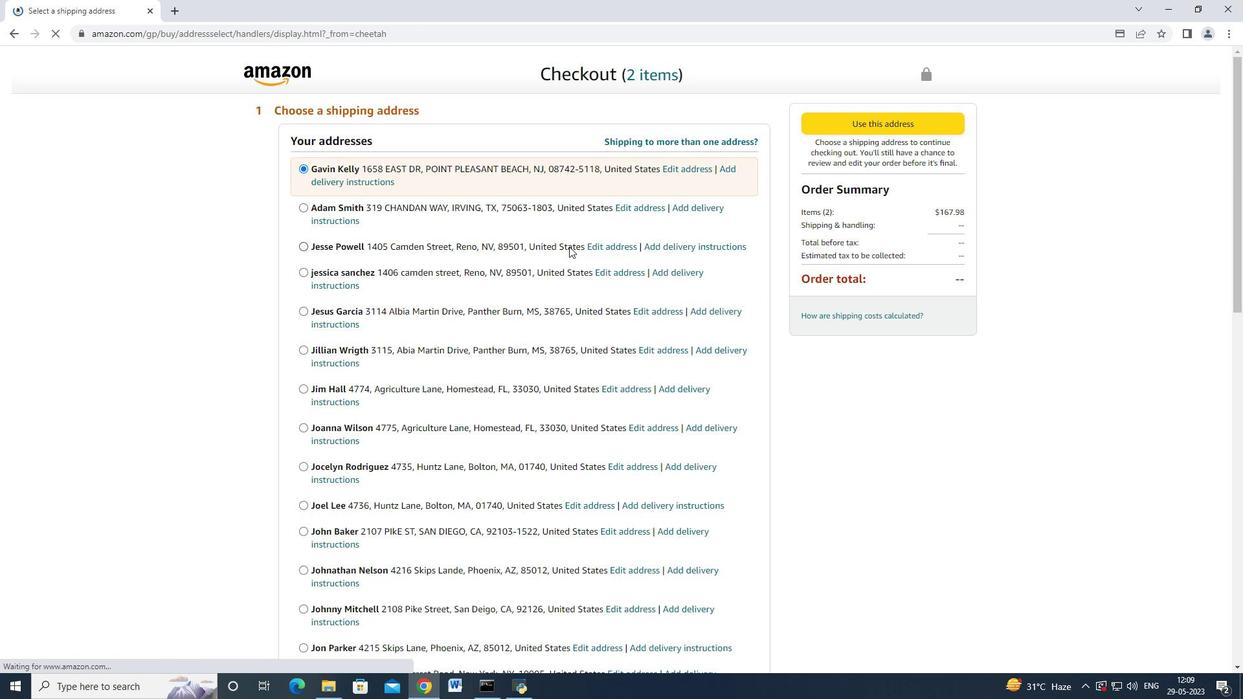 
Action: Mouse scrolled (566, 249) with delta (0, 0)
Screenshot: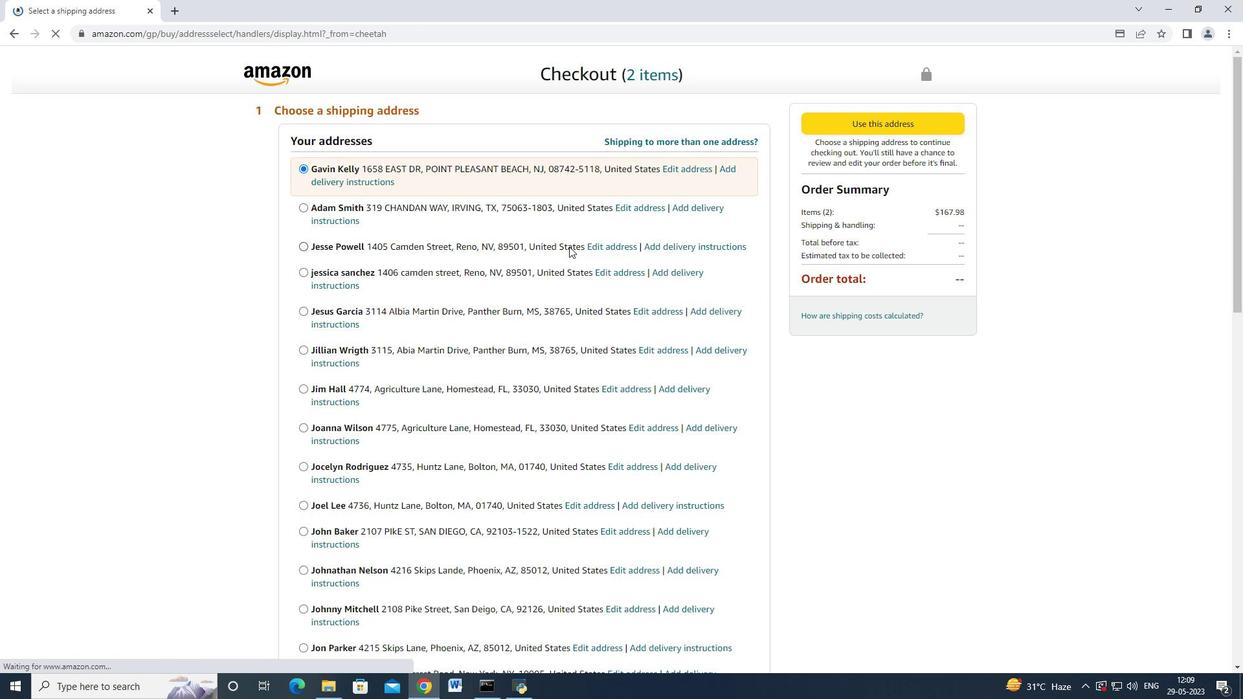 
Action: Mouse moved to (557, 260)
Screenshot: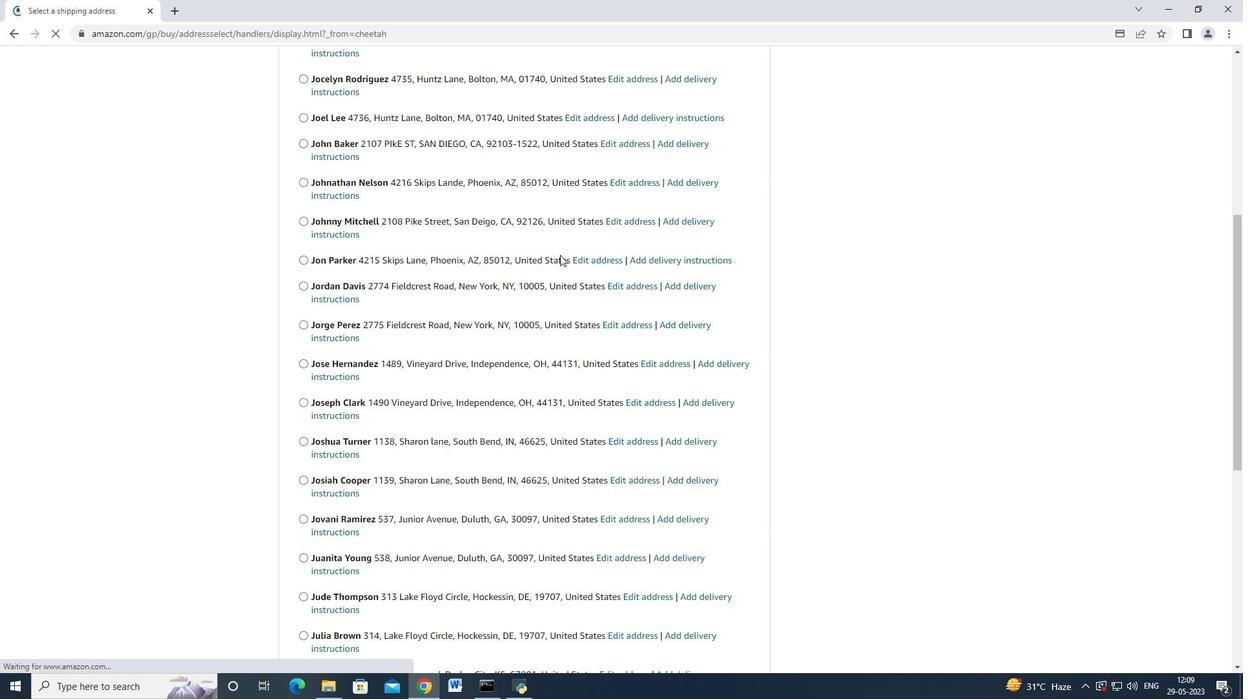 
Action: Mouse scrolled (557, 260) with delta (0, 0)
Screenshot: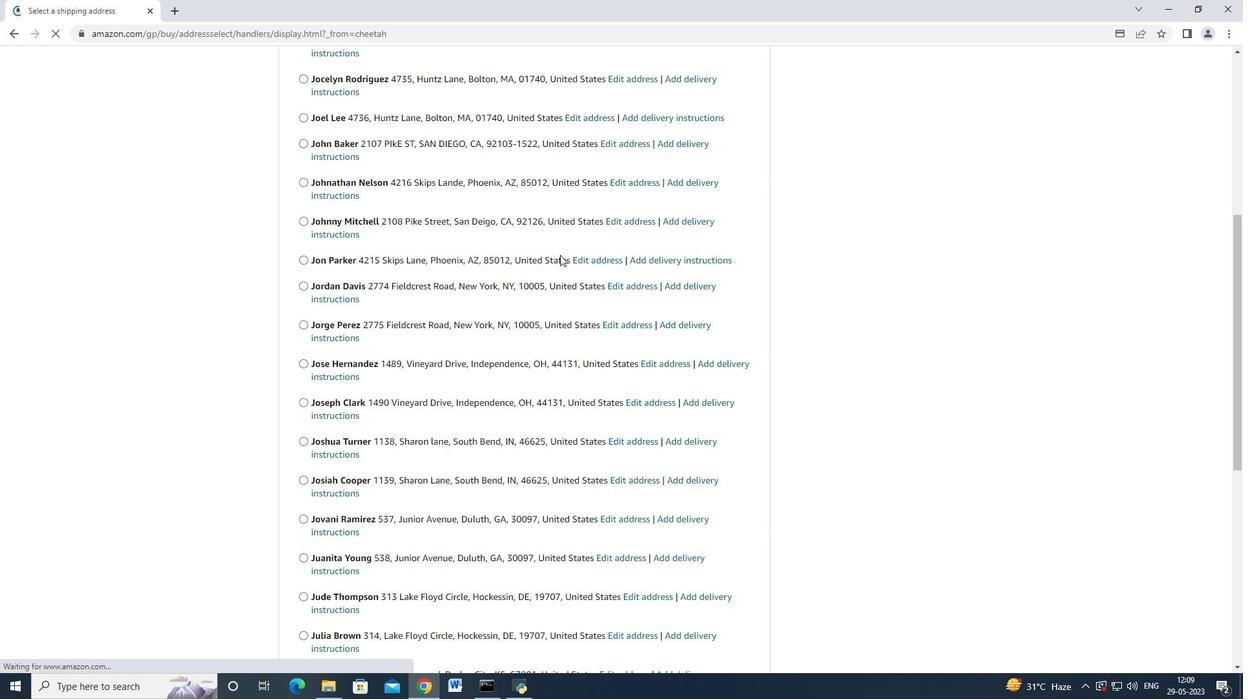 
Action: Mouse scrolled (557, 260) with delta (0, 0)
Screenshot: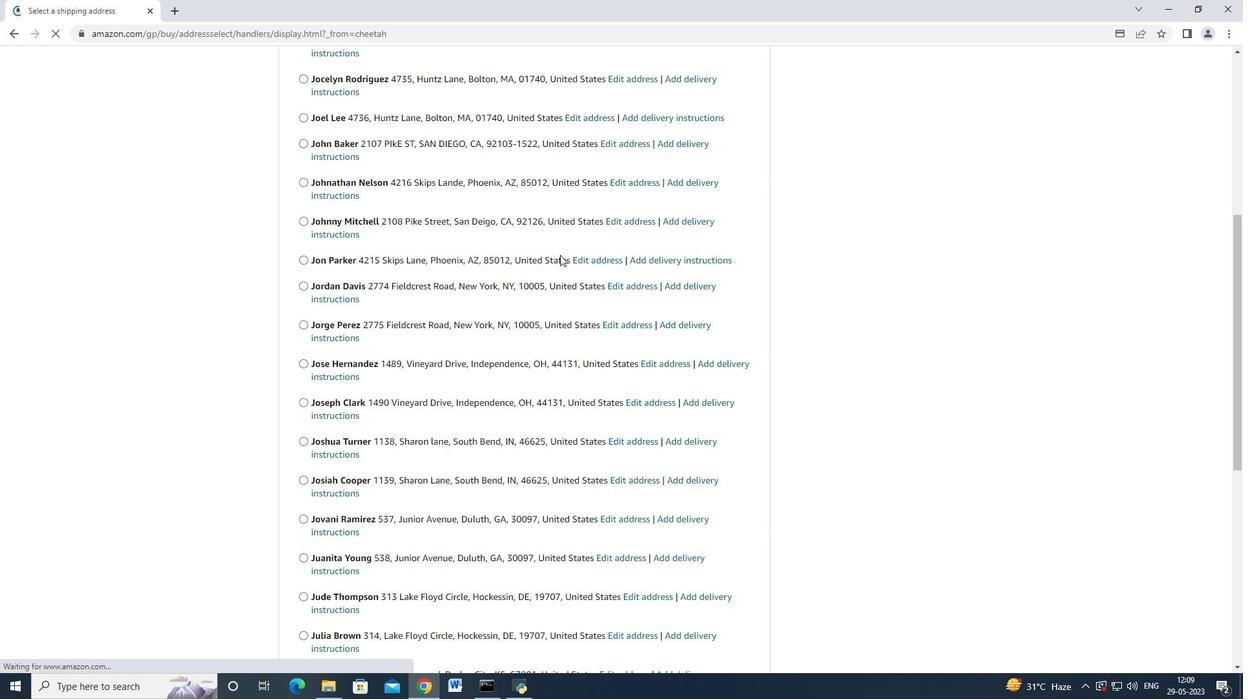 
Action: Mouse moved to (556, 260)
Screenshot: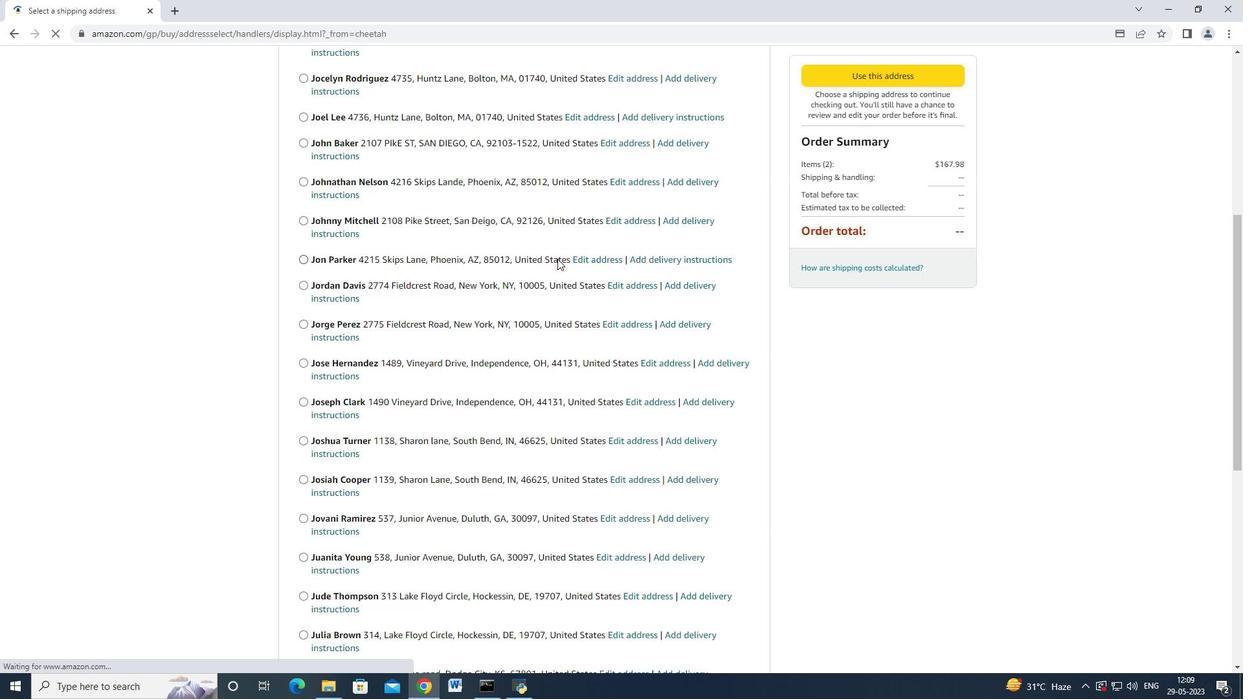 
Action: Mouse scrolled (556, 260) with delta (0, 0)
Screenshot: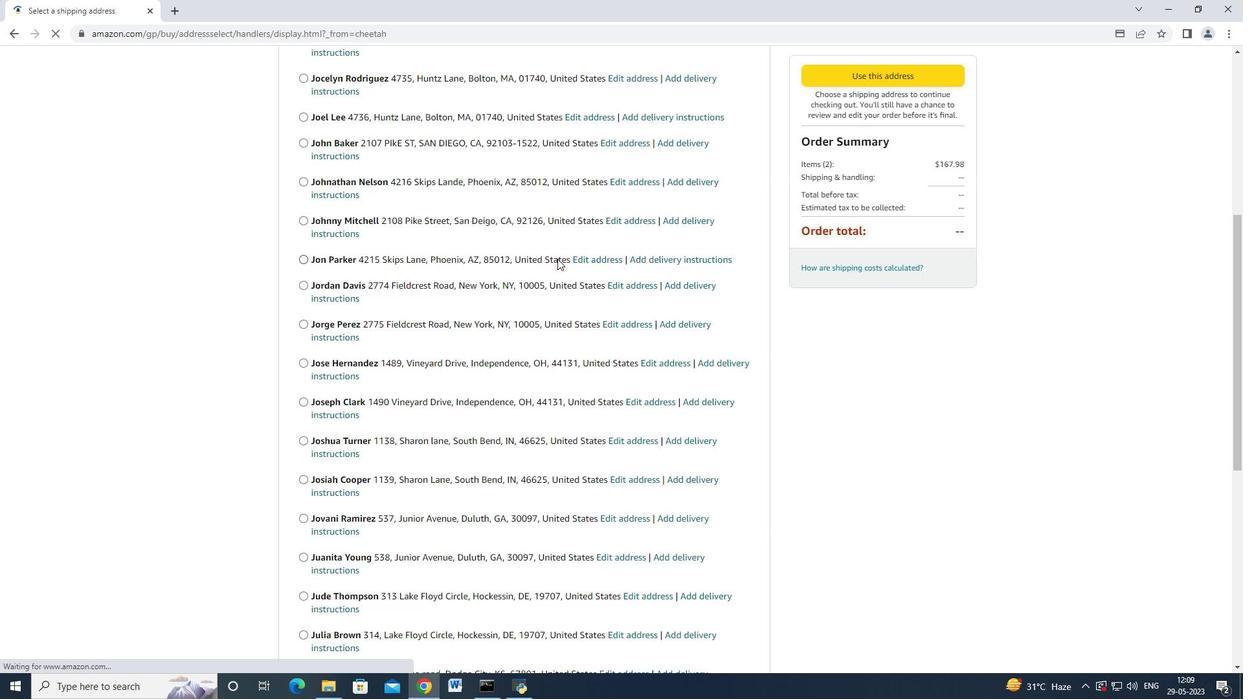 
Action: Mouse scrolled (556, 260) with delta (0, 0)
Screenshot: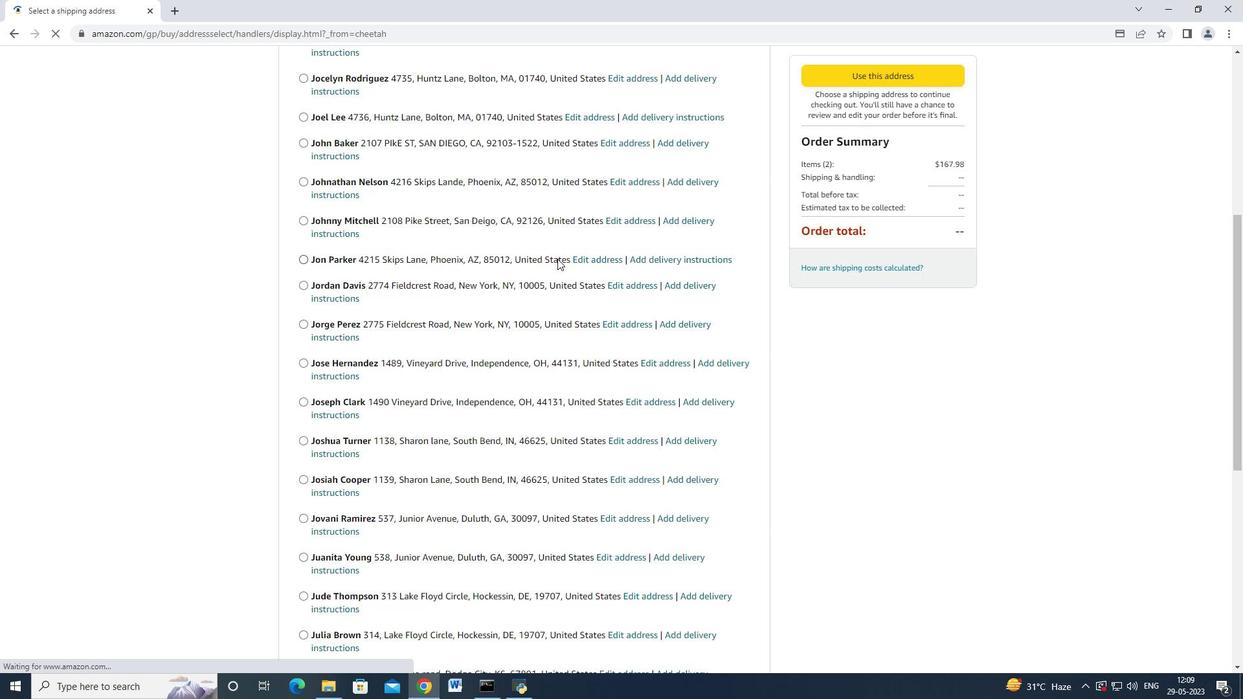 
Action: Mouse scrolled (556, 260) with delta (0, 0)
Screenshot: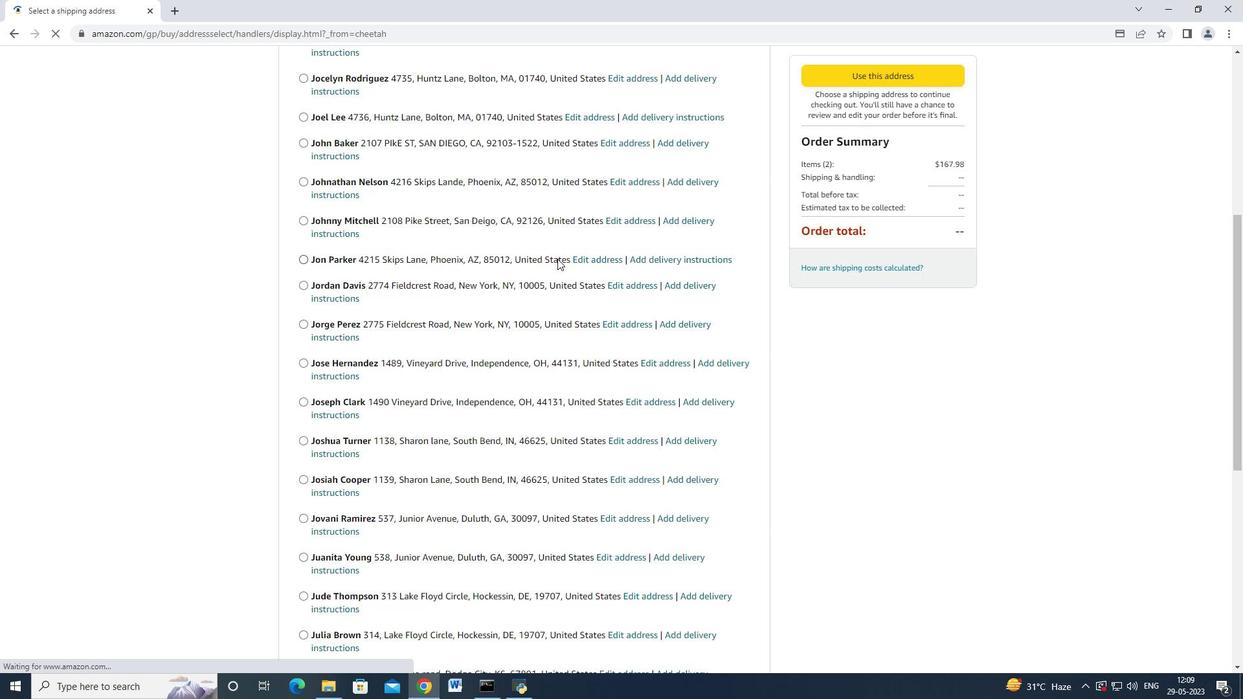 
Action: Mouse scrolled (556, 260) with delta (0, 0)
Screenshot: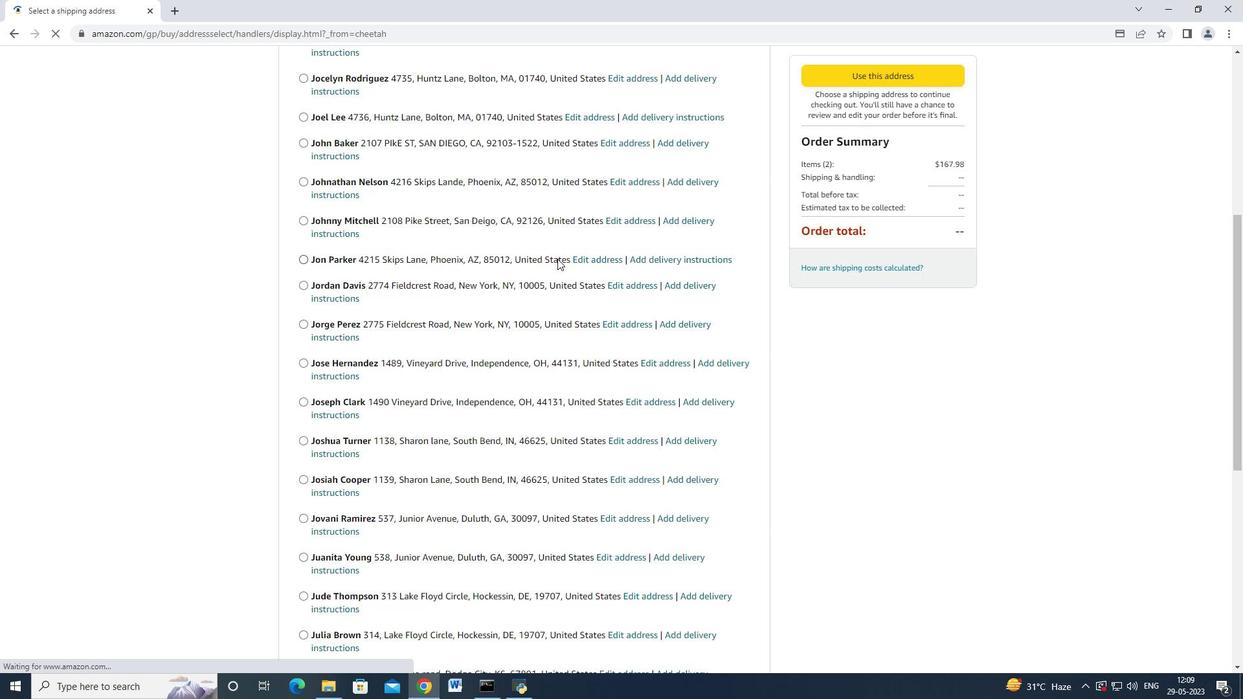 
Action: Mouse moved to (554, 266)
Screenshot: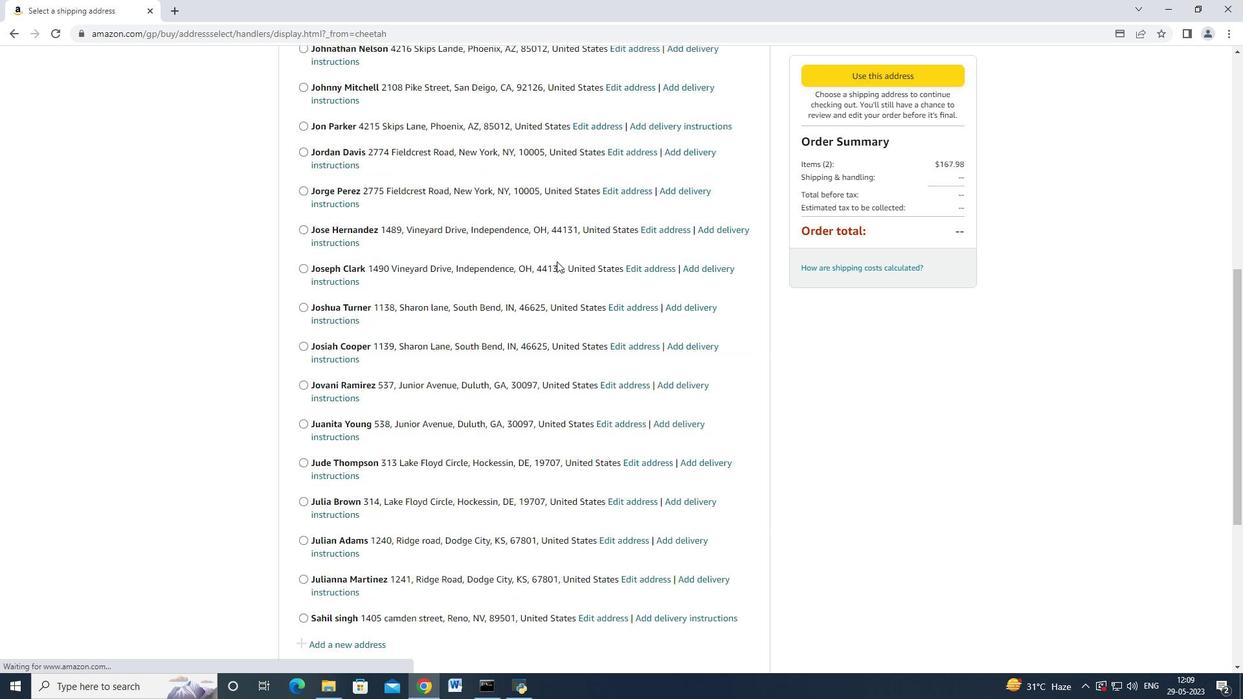 
Action: Mouse scrolled (554, 265) with delta (0, 0)
Screenshot: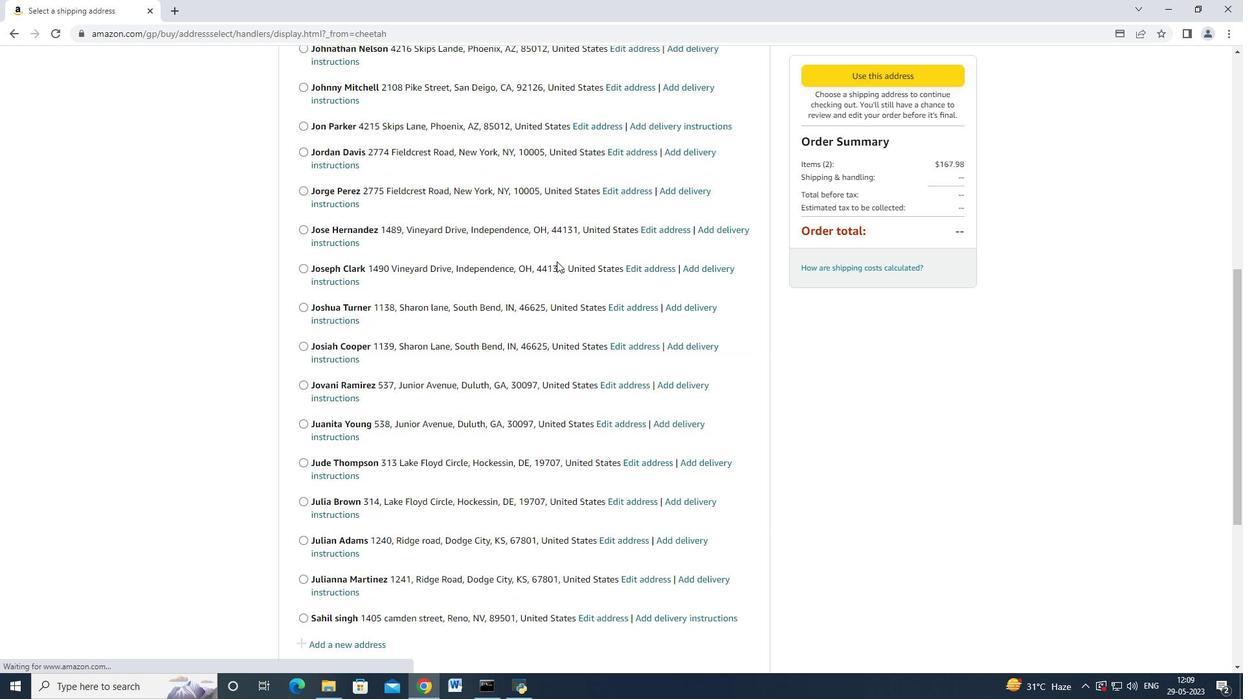 
Action: Mouse scrolled (554, 265) with delta (0, 0)
Screenshot: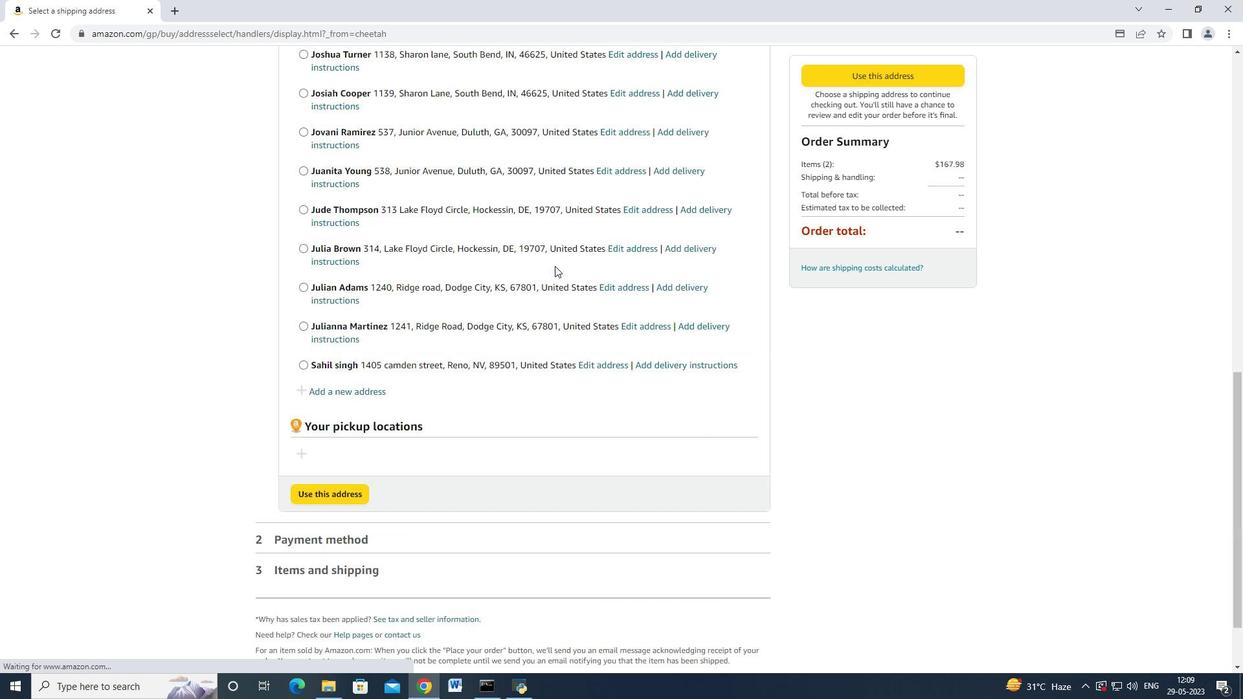 
Action: Mouse scrolled (554, 265) with delta (0, 0)
Screenshot: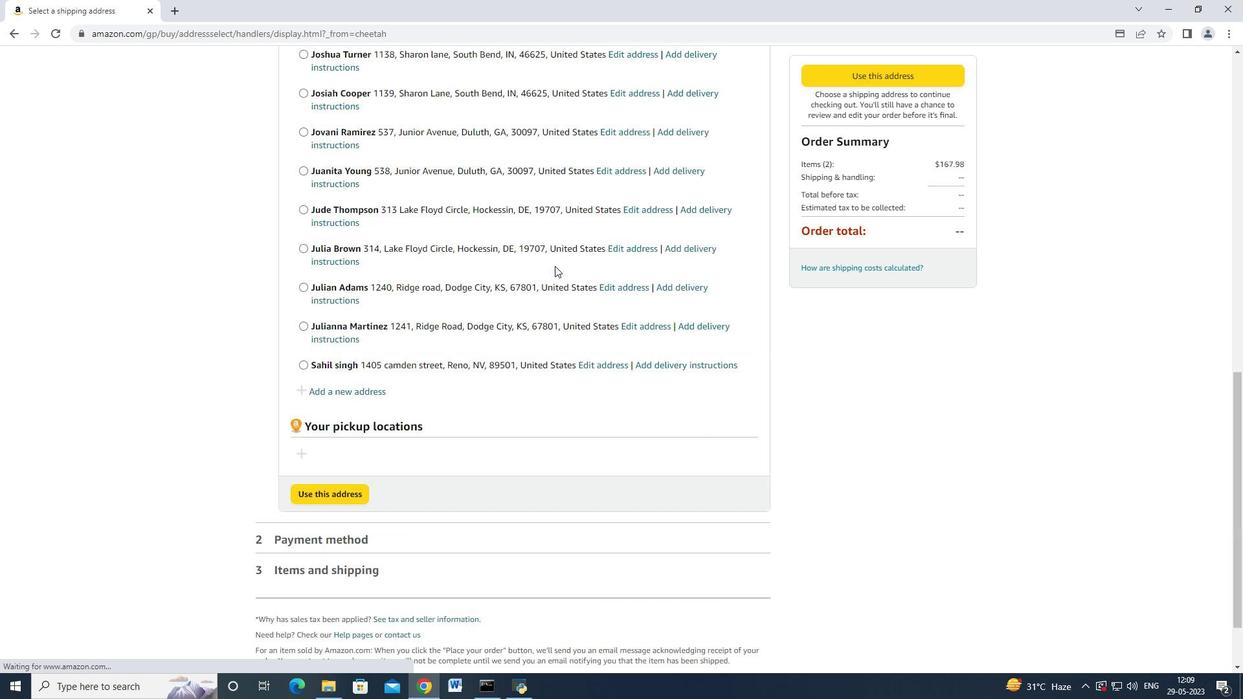
Action: Mouse scrolled (554, 265) with delta (0, 0)
Screenshot: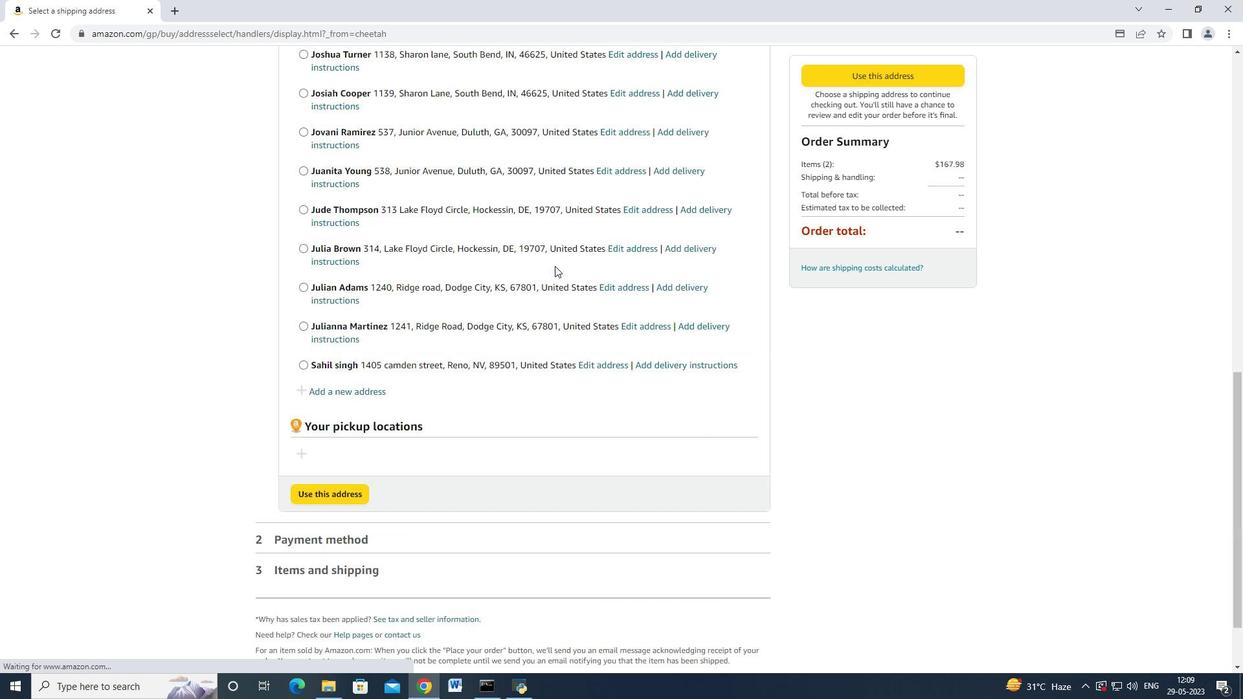 
Action: Mouse scrolled (554, 265) with delta (0, 0)
Screenshot: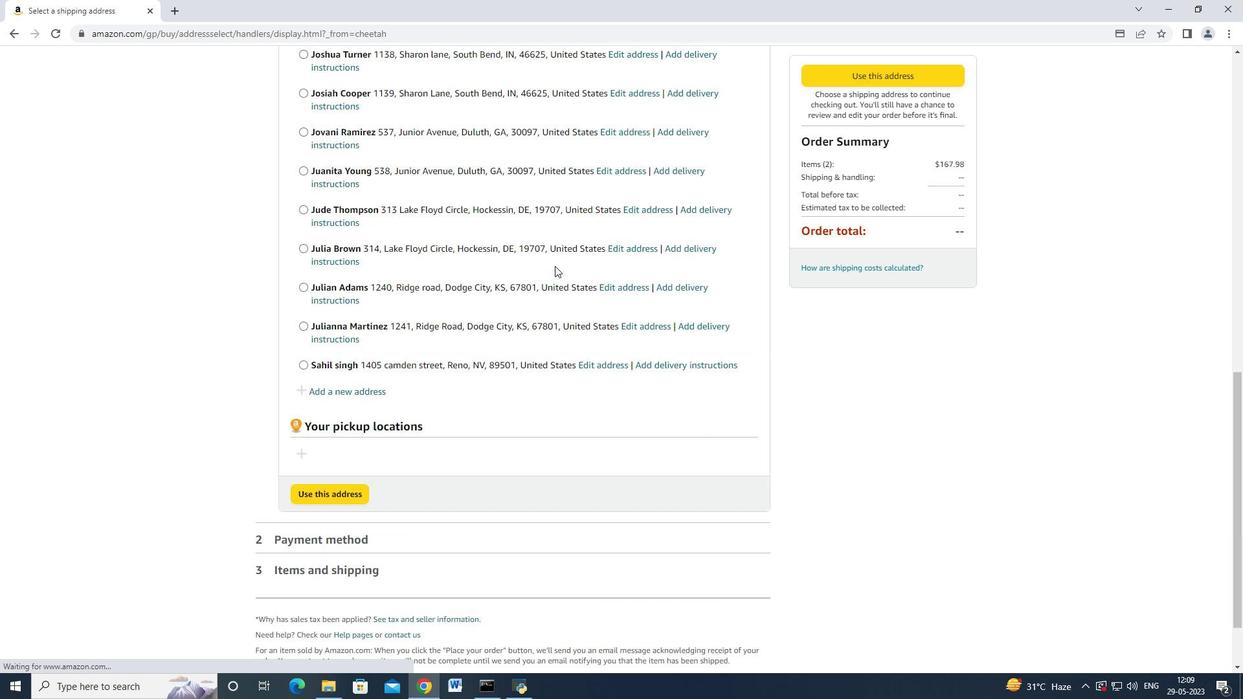 
Action: Mouse moved to (435, 406)
Screenshot: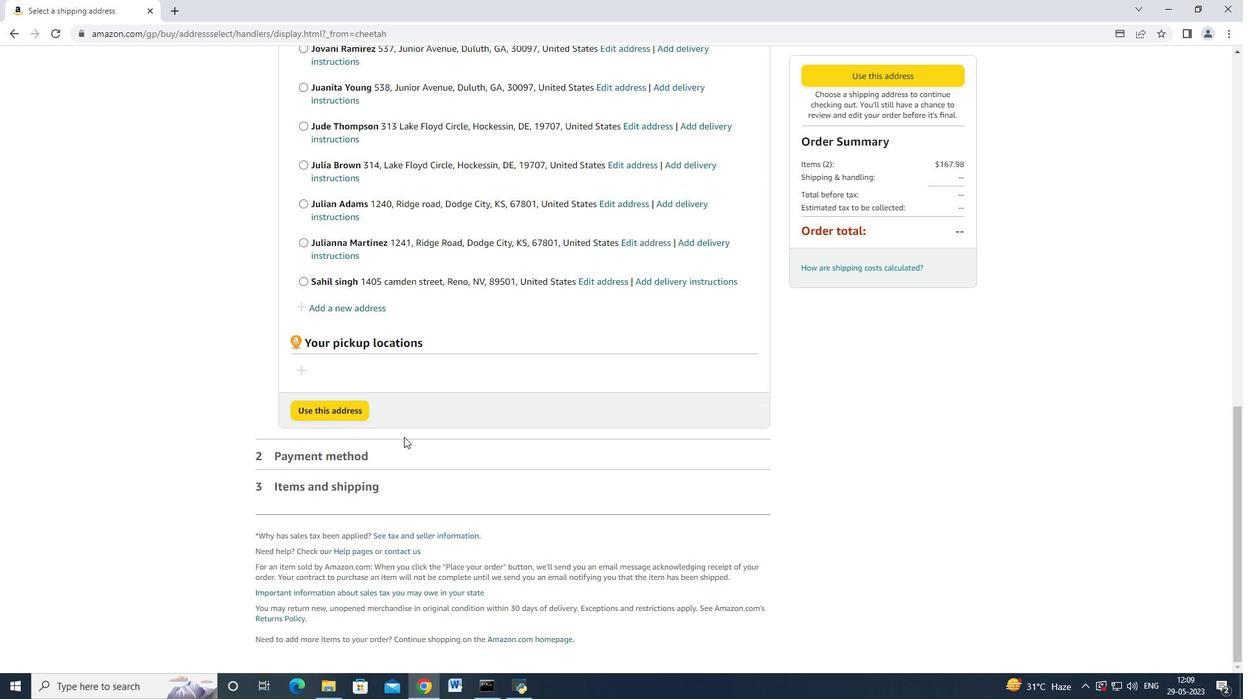 
Action: Mouse scrolled (435, 407) with delta (0, 0)
Screenshot: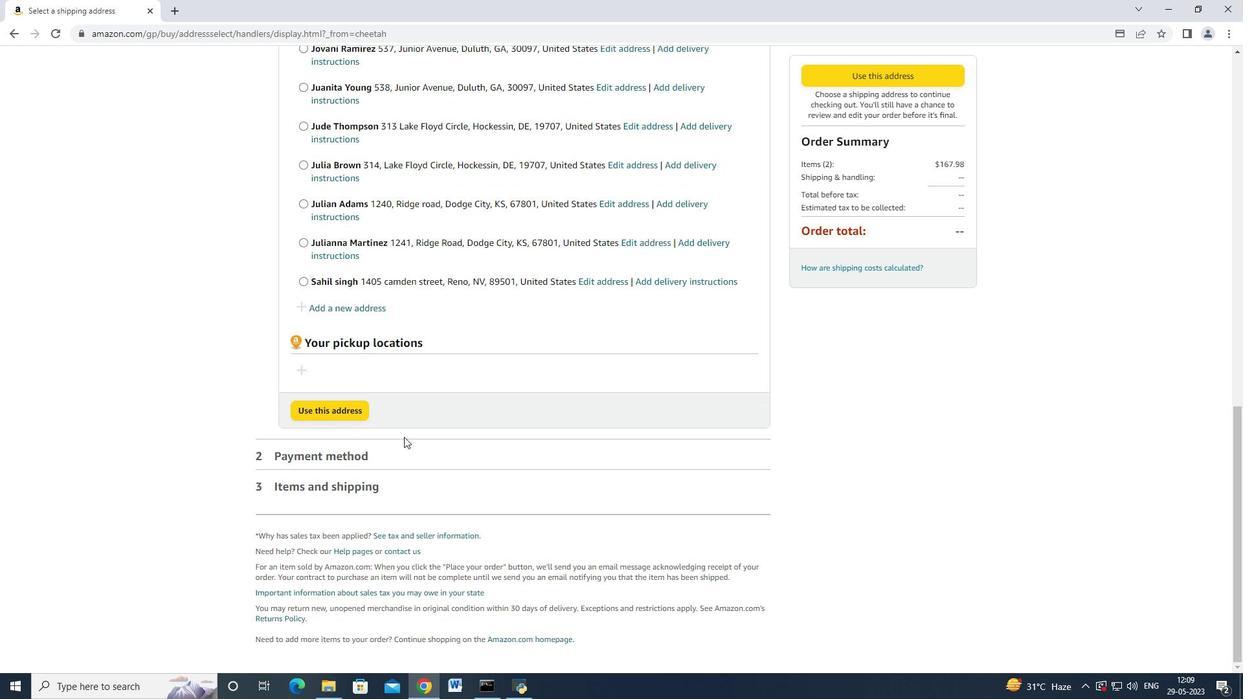 
Action: Mouse scrolled (435, 407) with delta (0, 0)
Screenshot: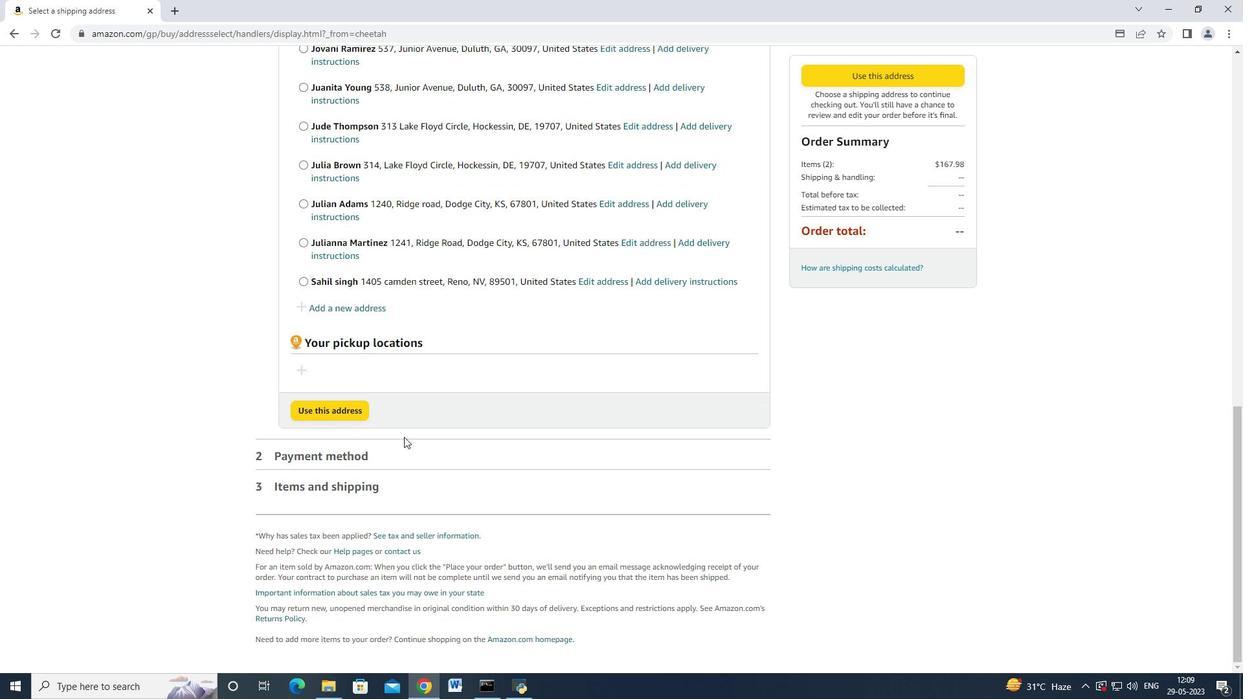 
Action: Mouse scrolled (435, 407) with delta (0, 0)
Screenshot: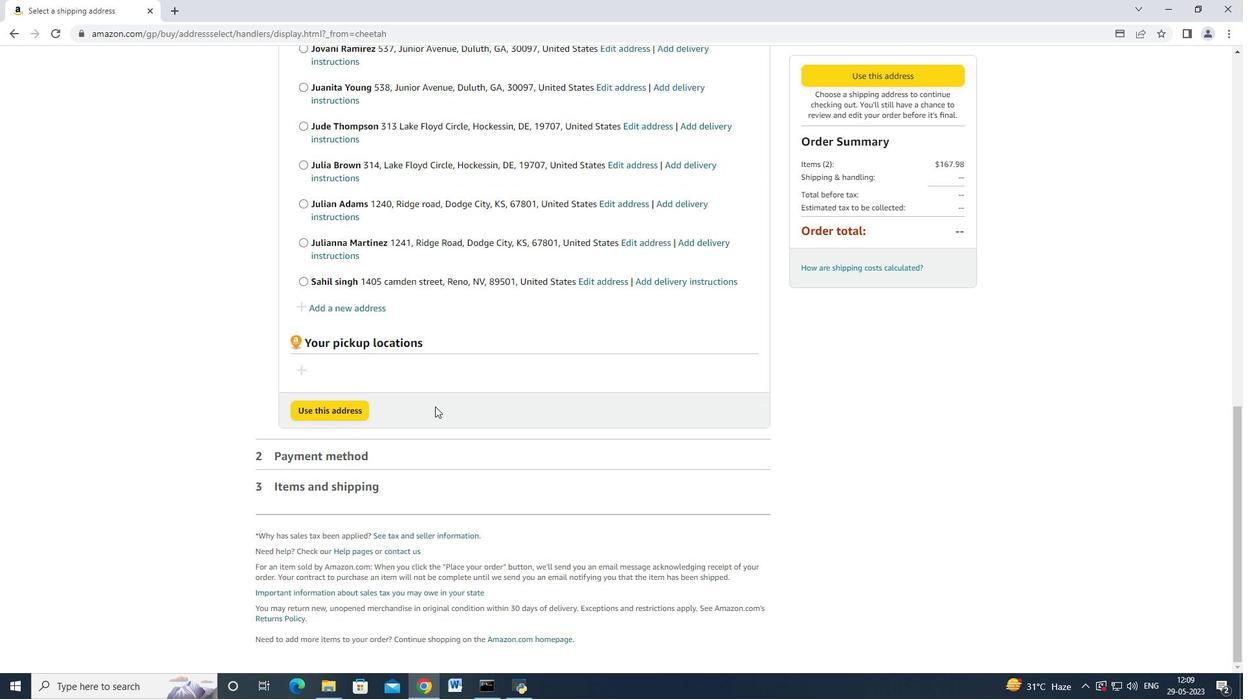 
Action: Mouse scrolled (435, 407) with delta (0, 0)
Screenshot: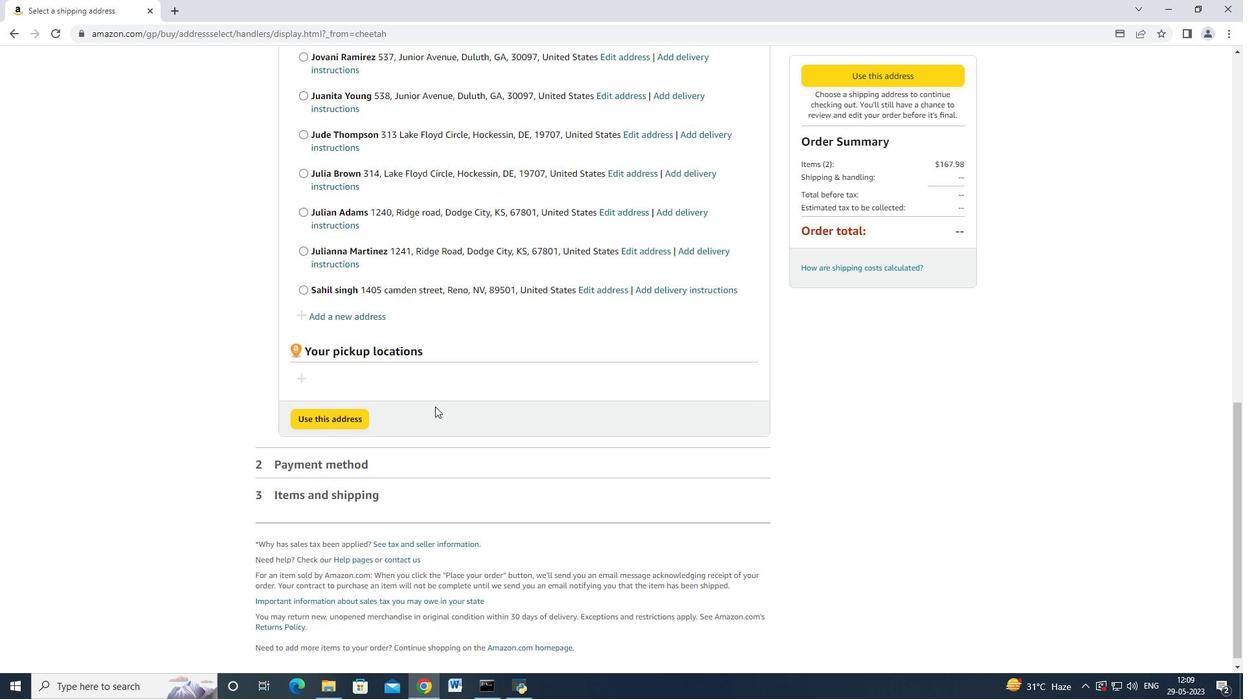 
Action: Mouse scrolled (435, 407) with delta (0, 0)
Screenshot: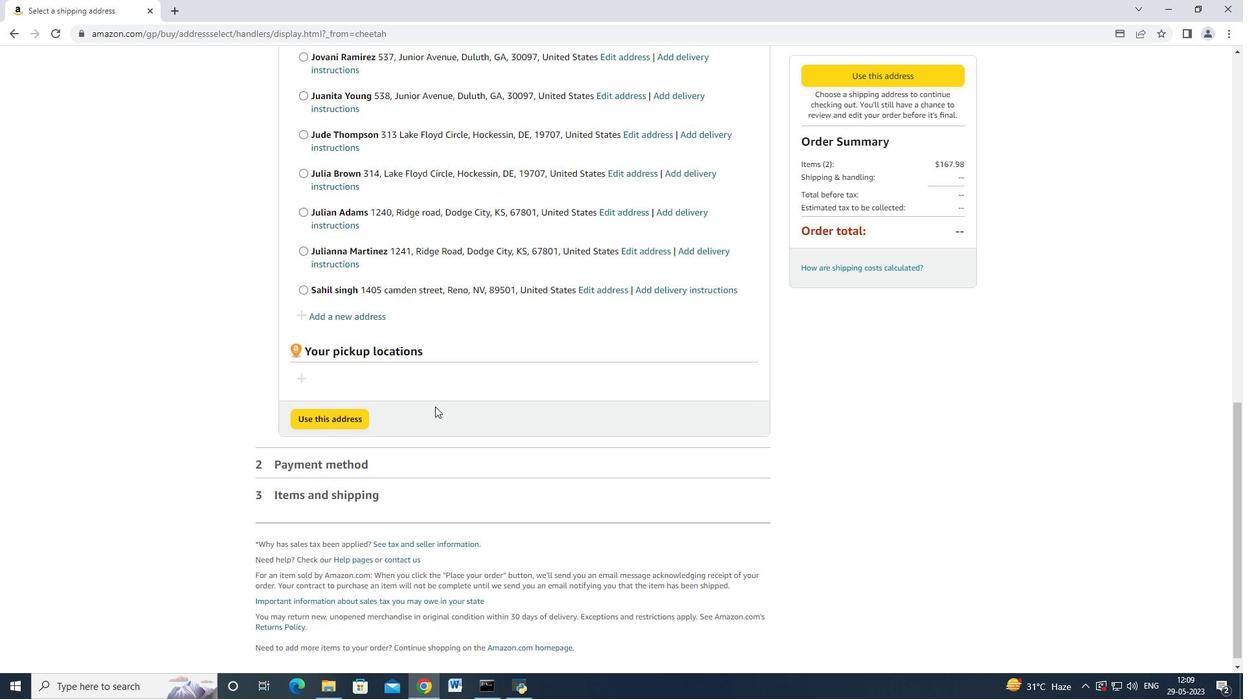 
Action: Mouse scrolled (435, 407) with delta (0, 0)
Screenshot: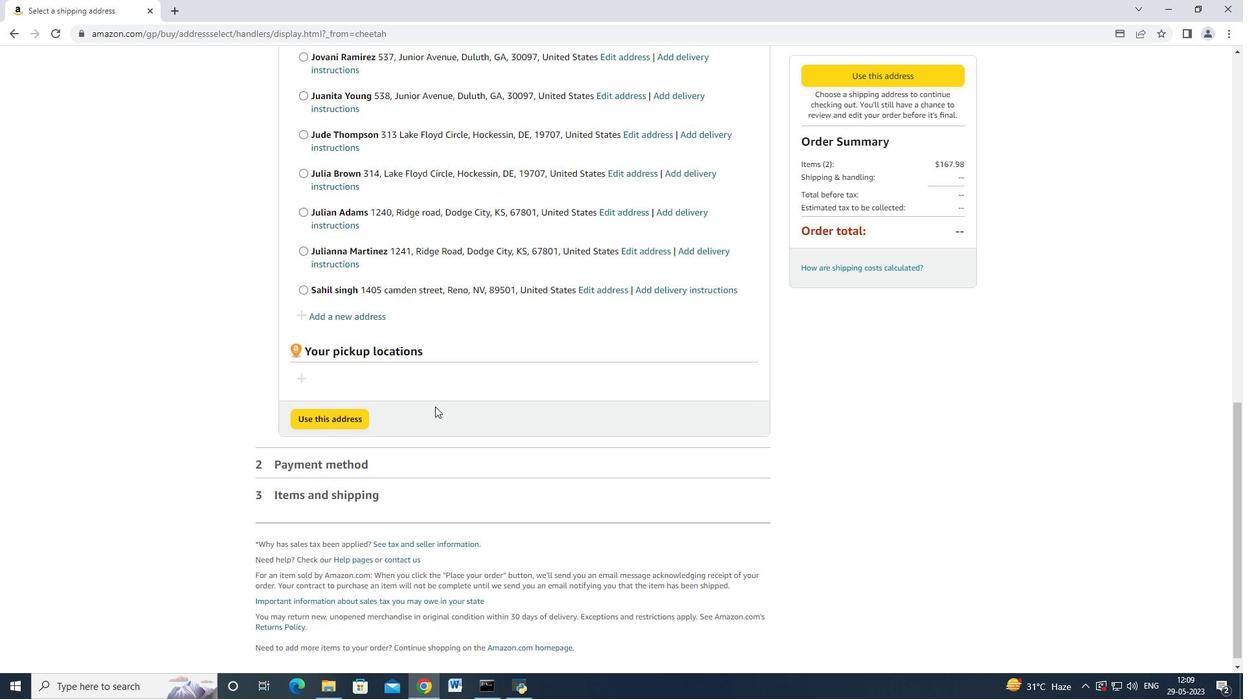 
Action: Mouse moved to (407, 490)
Screenshot: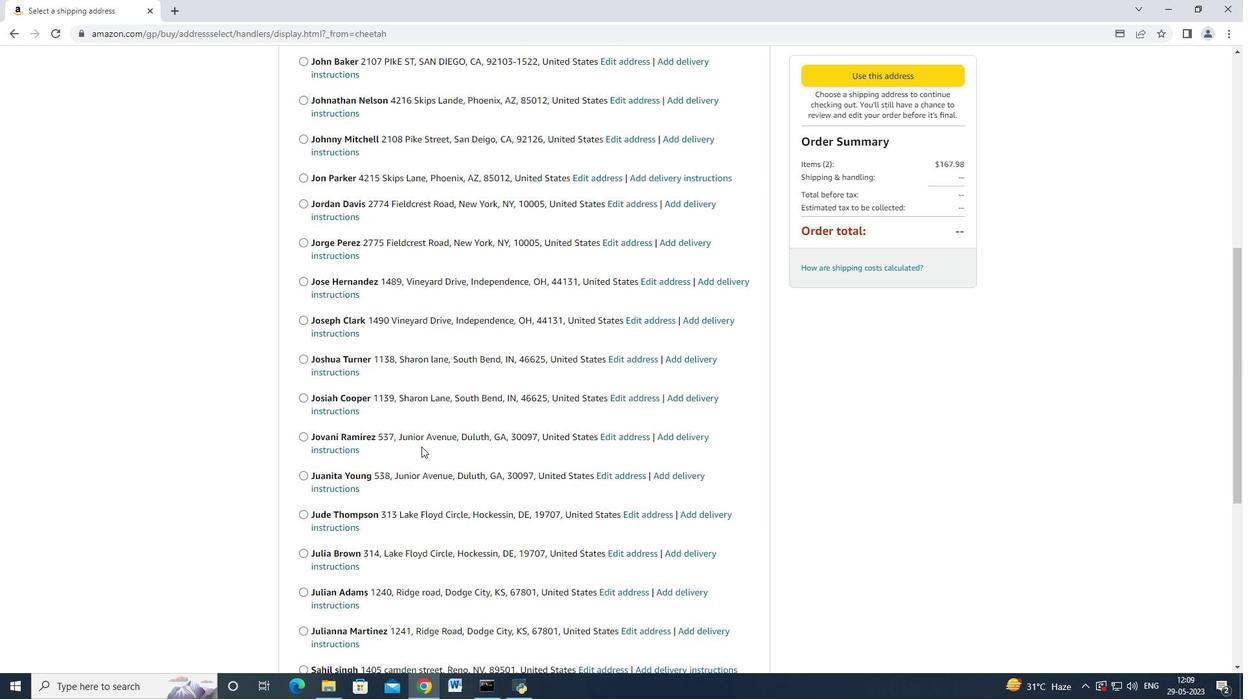 
Action: Mouse scrolled (407, 489) with delta (0, 0)
Screenshot: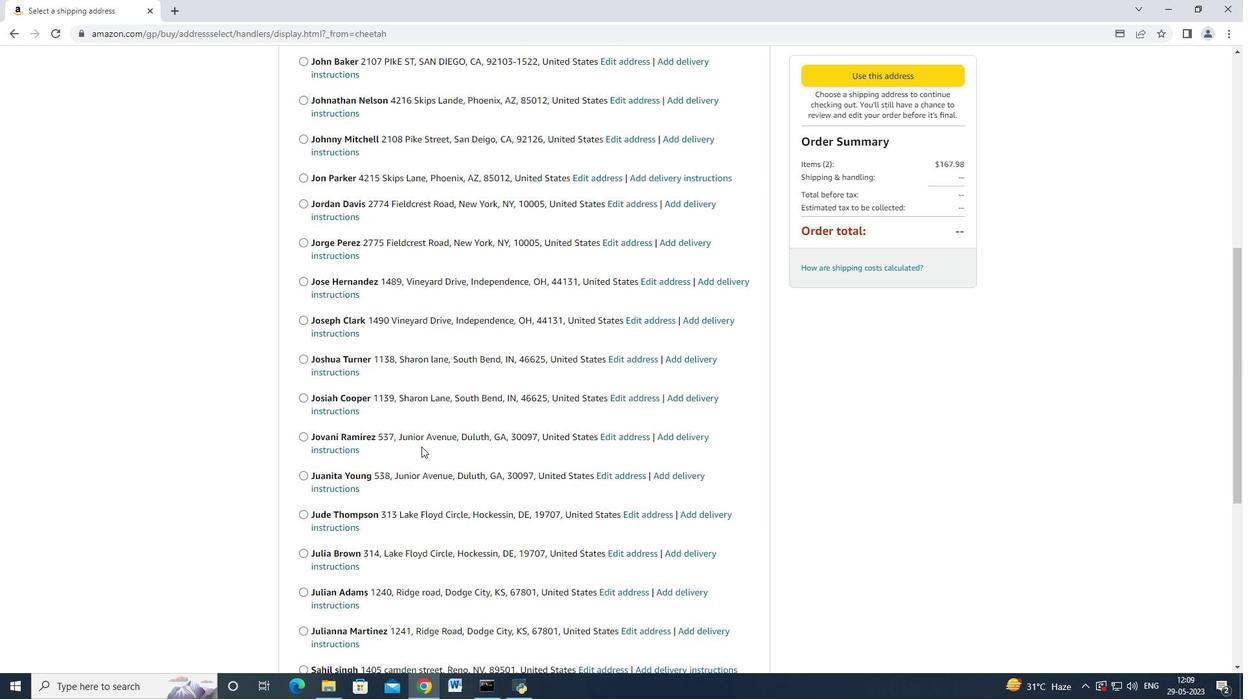 
Action: Mouse scrolled (407, 489) with delta (0, 0)
Screenshot: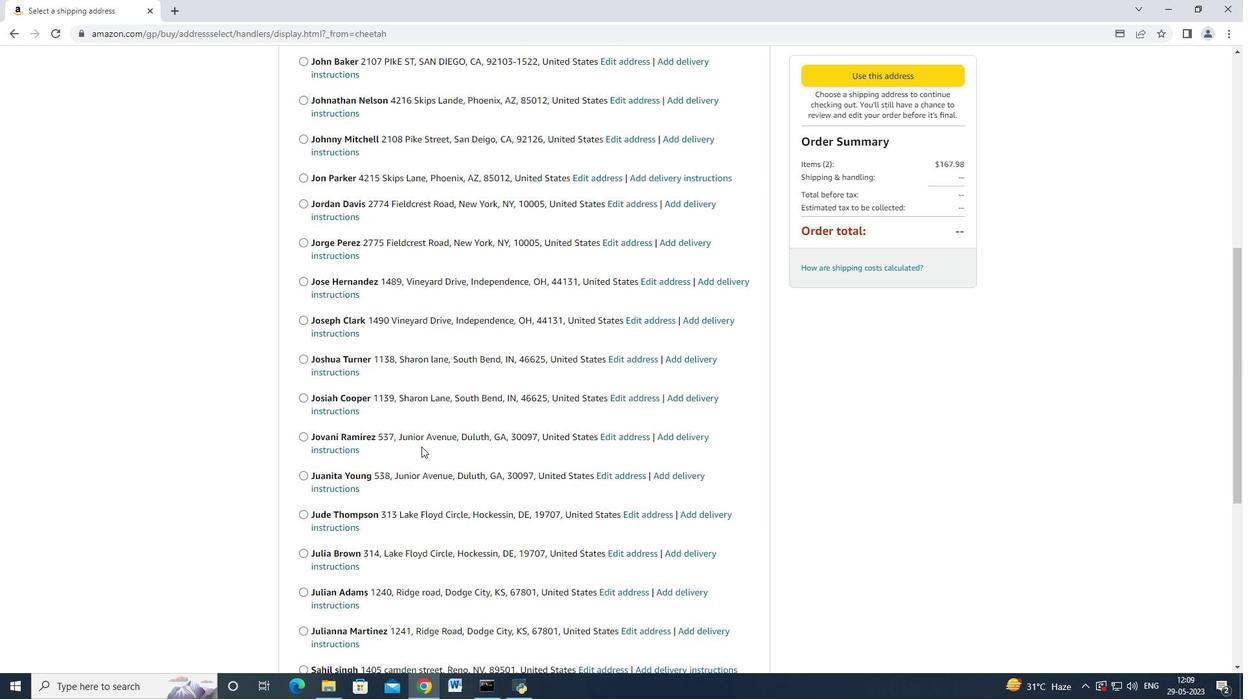 
Action: Mouse scrolled (407, 489) with delta (0, 0)
Screenshot: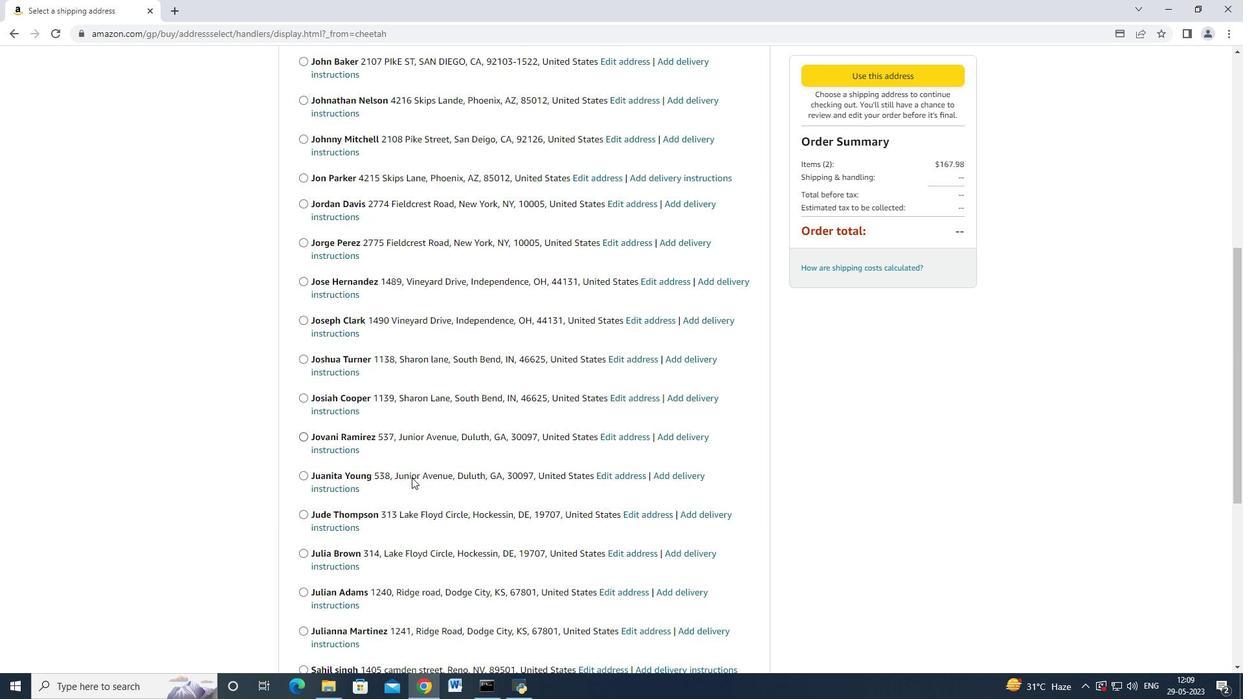 
Action: Mouse scrolled (407, 489) with delta (0, 0)
Screenshot: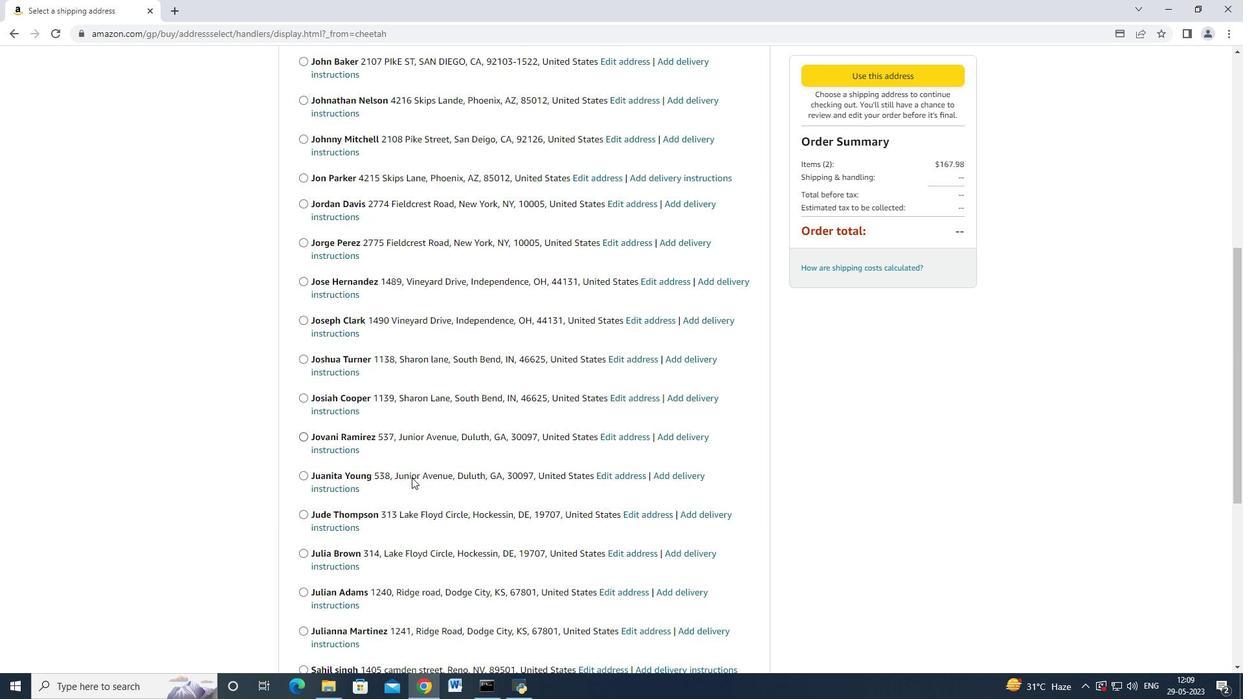 
Action: Mouse moved to (348, 435)
Screenshot: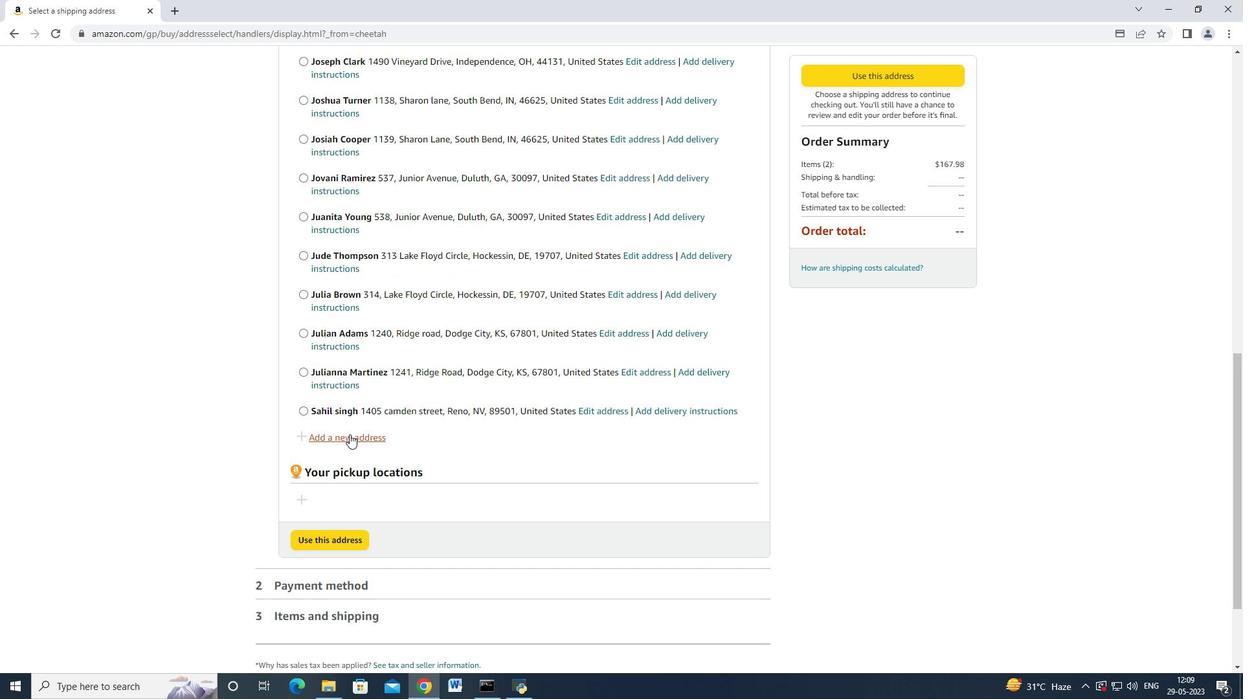 
Action: Mouse pressed left at (348, 435)
Screenshot: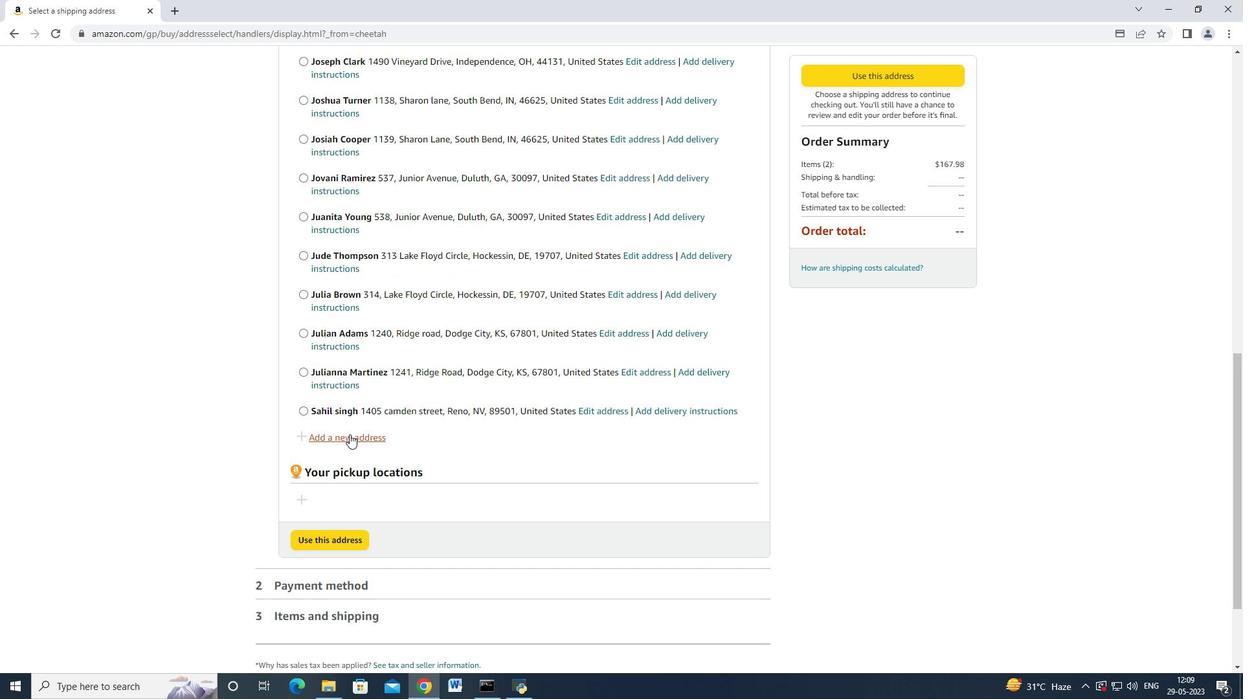 
Action: Mouse moved to (426, 316)
Screenshot: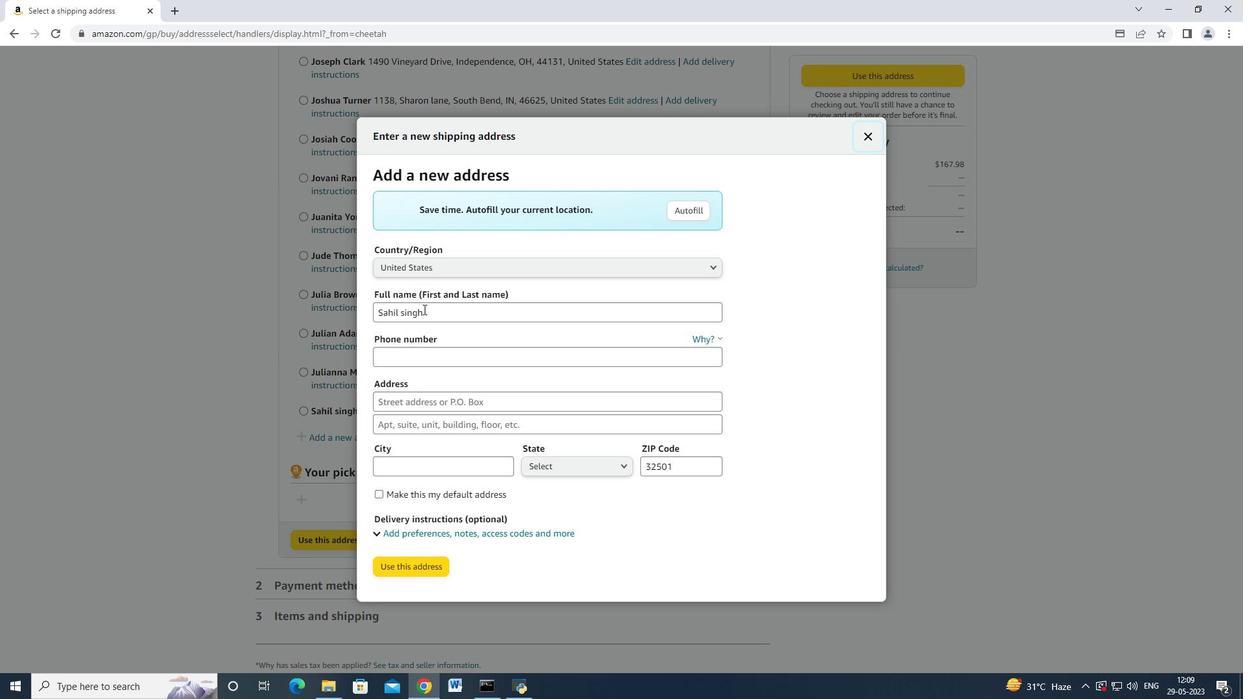 
Action: Mouse pressed left at (426, 316)
Screenshot: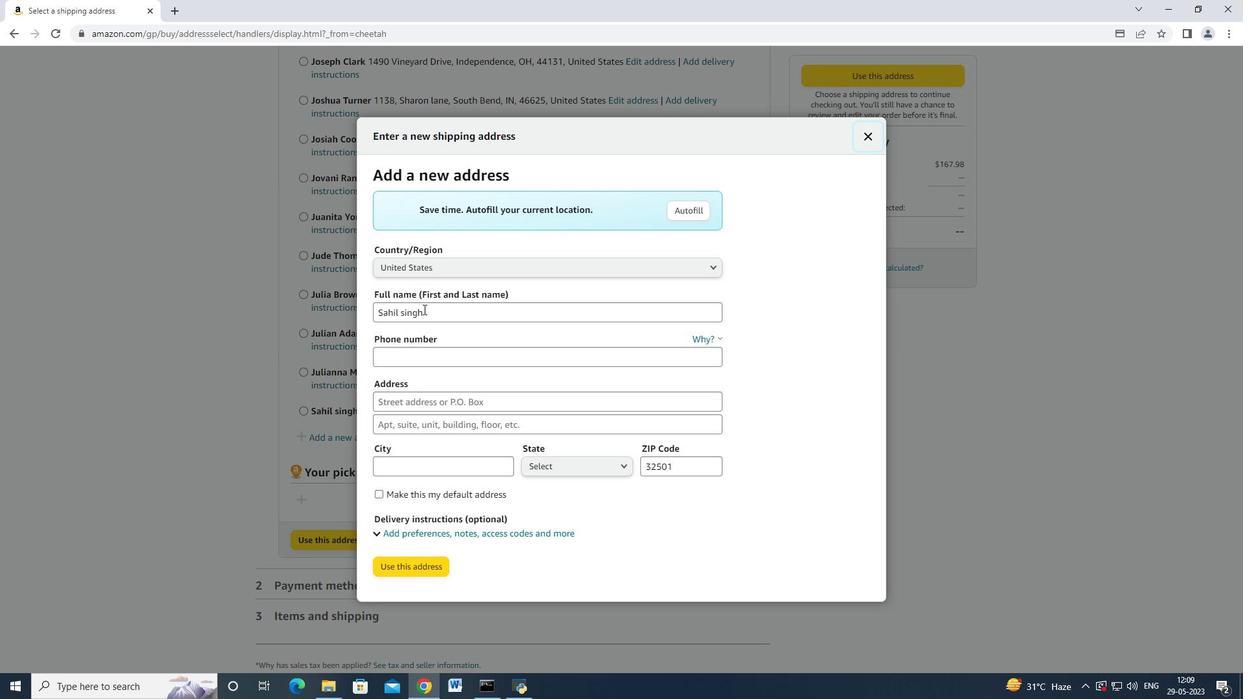 
Action: Mouse moved to (427, 315)
Screenshot: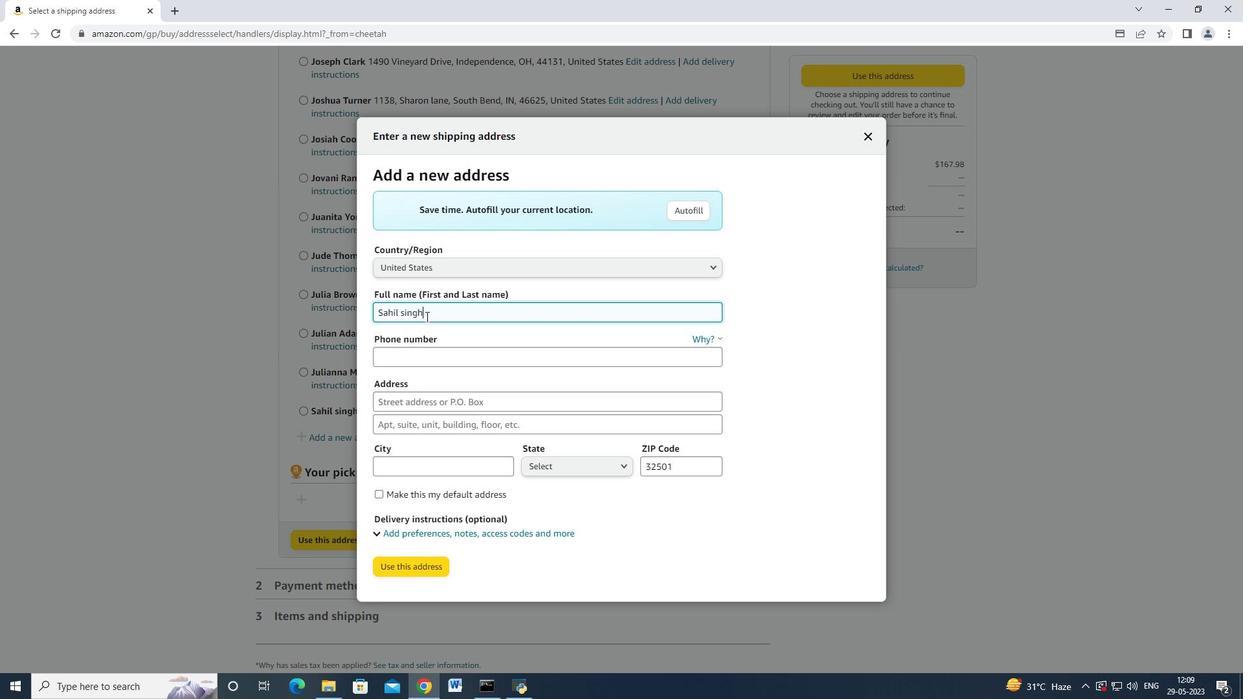 
Action: Key pressed <Key.backspace><Key.backspace><Key.backspace><Key.backspace><Key.backspace><Key.backspace><Key.backspace><Key.backspace><Key.backspace><Key.backspace><Key.backspace><Key.shift_r>Aiden<Key.space><Key.shift_r>Davis<Key.tab><Key.tab>60<Key.backspace>807042056<Key.tab>3451<Key.space><Key.shift>Chapel<Key.space><Key.shift><Key.shift><Key.shift><Key.shift><Key.shift>Oaks<Key.space><Key.shift_r>Dr.<Key.space><Key.shift><Key.backspace><Key.backspace><Key.space>,<Key.space><Key.shift>Coppell,<Key.space><Key.caps_lock>TX<Key.space><Key.caps_lock>75019<Key.down><Key.enter><Key.tab><Key.tab><Key.tab><Key.tab><Key.tab><Key.tab><Key.tab><Key.enter>
Screenshot: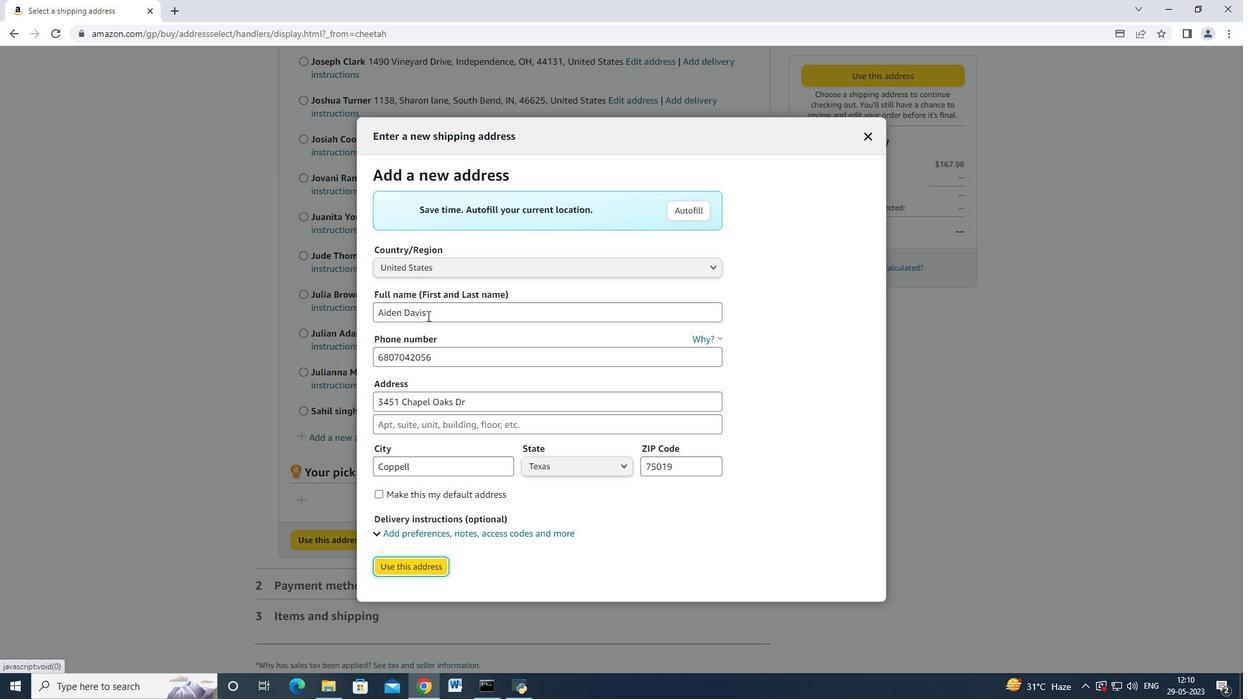 
Action: Mouse moved to (396, 302)
Screenshot: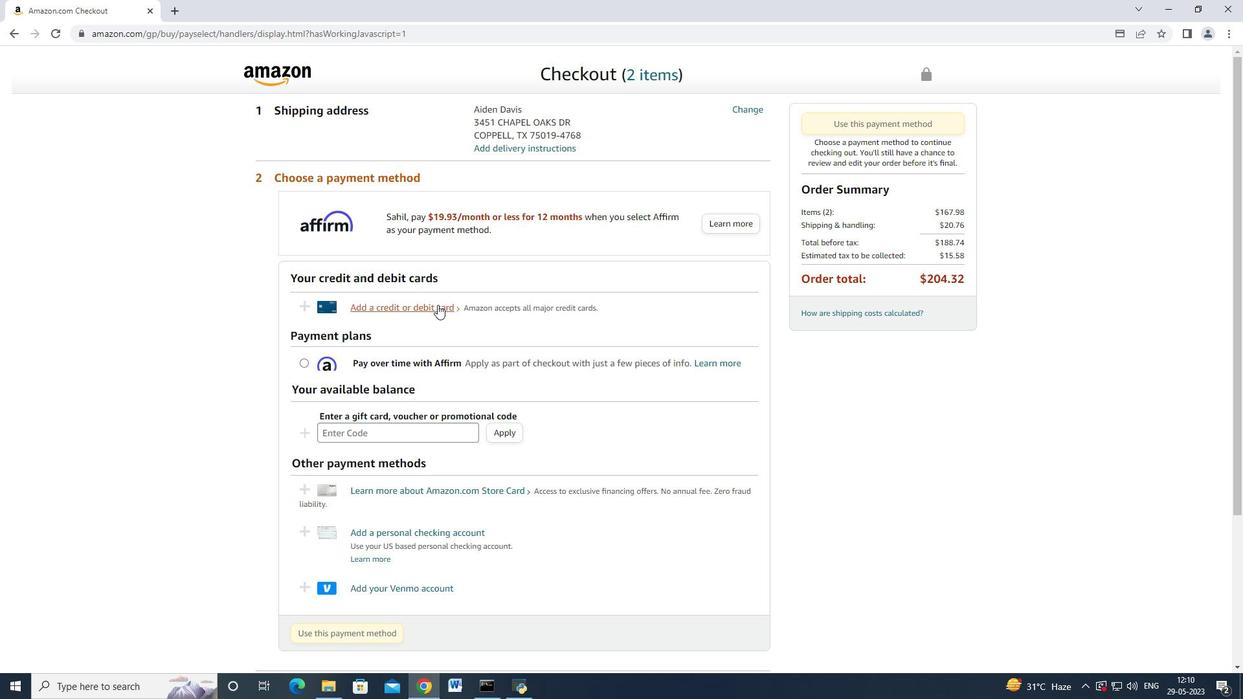 
Action: Mouse pressed left at (396, 302)
Screenshot: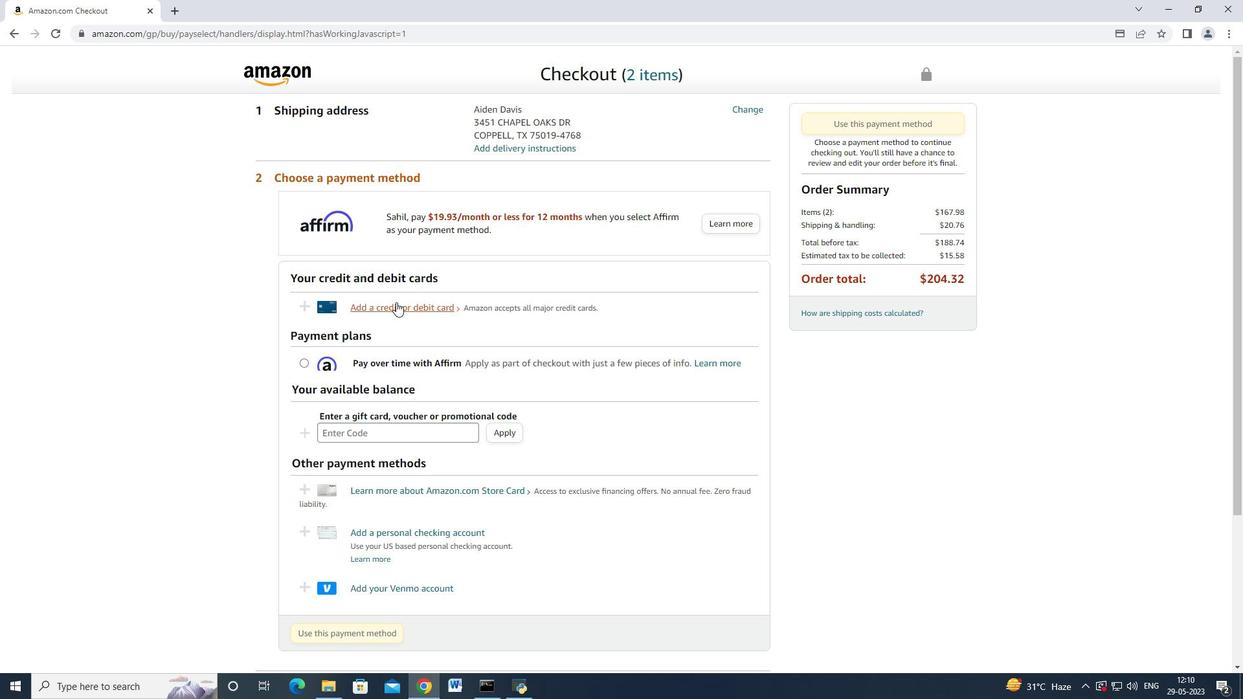 
Action: Mouse moved to (532, 302)
Screenshot: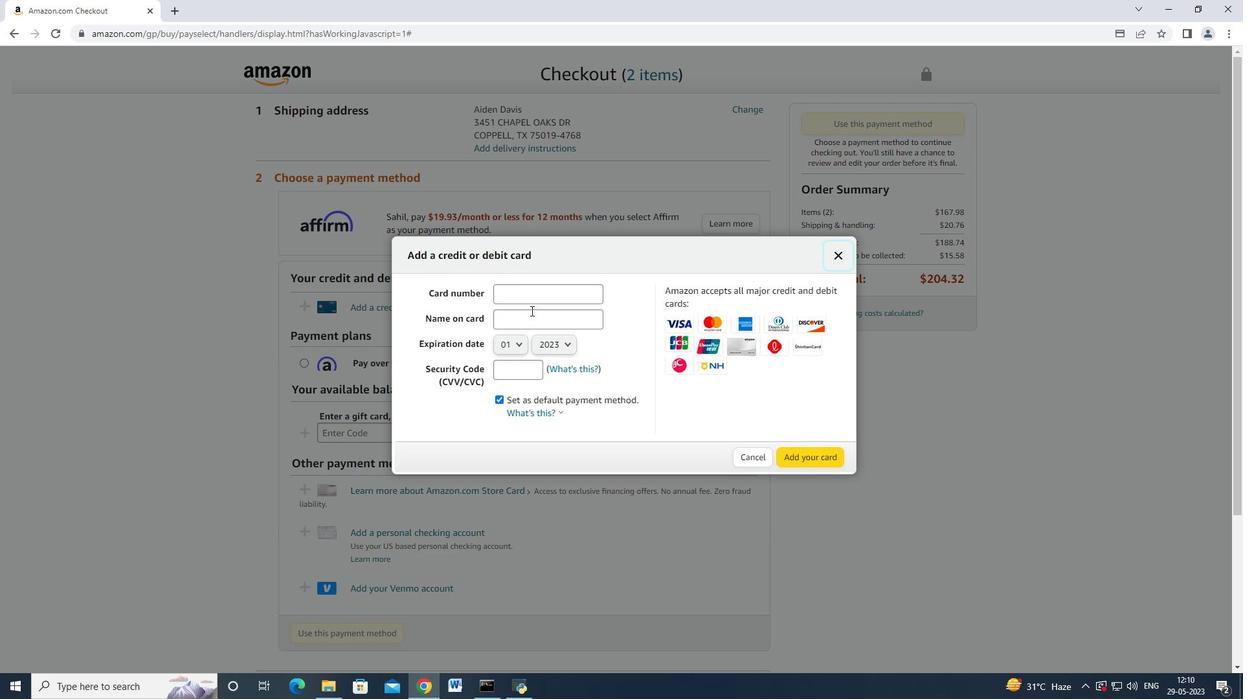 
Action: Mouse pressed left at (532, 302)
Screenshot: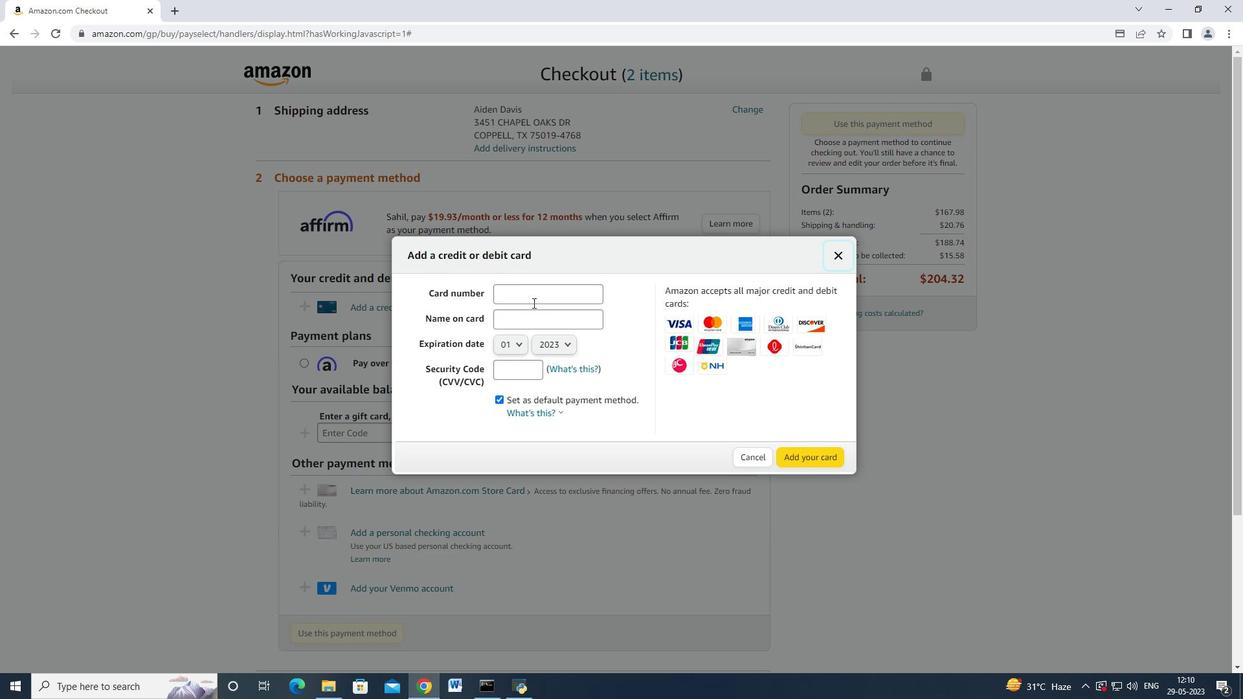 
Action: Mouse moved to (548, 295)
Screenshot: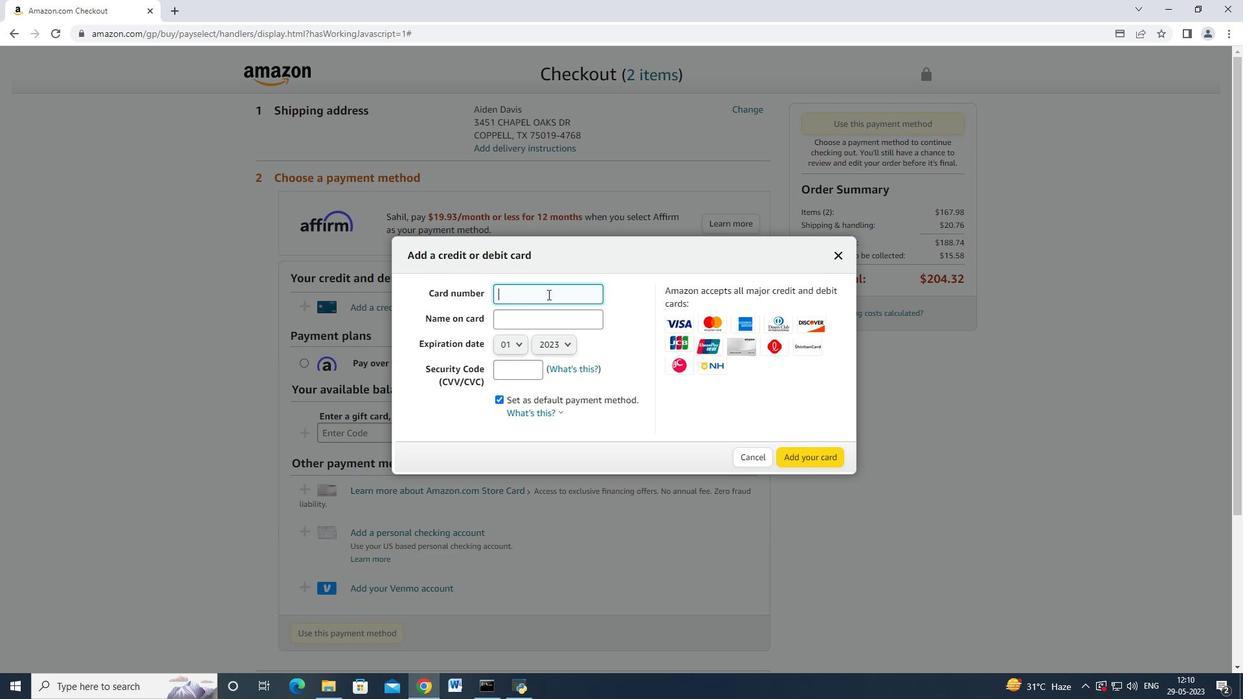 
Action: Key pressed 4276664277526010<Key.tab><Key.shift>Mark<Key.space><Key.shift_r>Adams<Key.space><Key.tab>
Screenshot: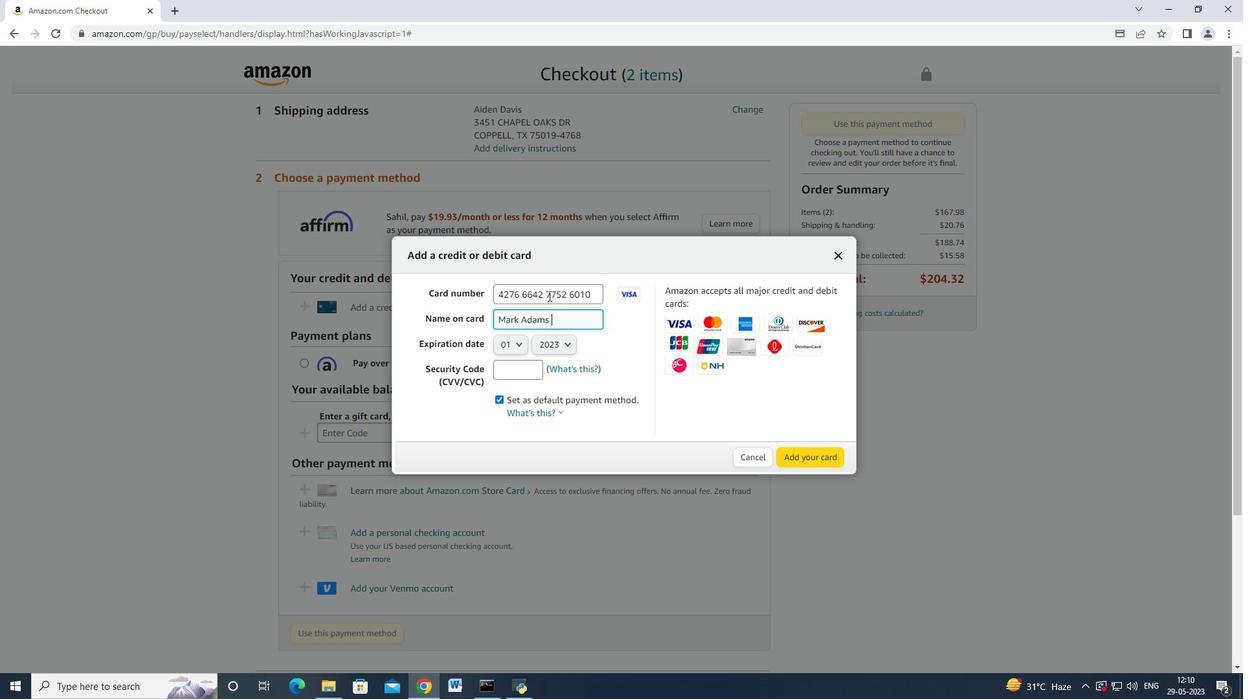 
Action: Mouse moved to (522, 341)
Screenshot: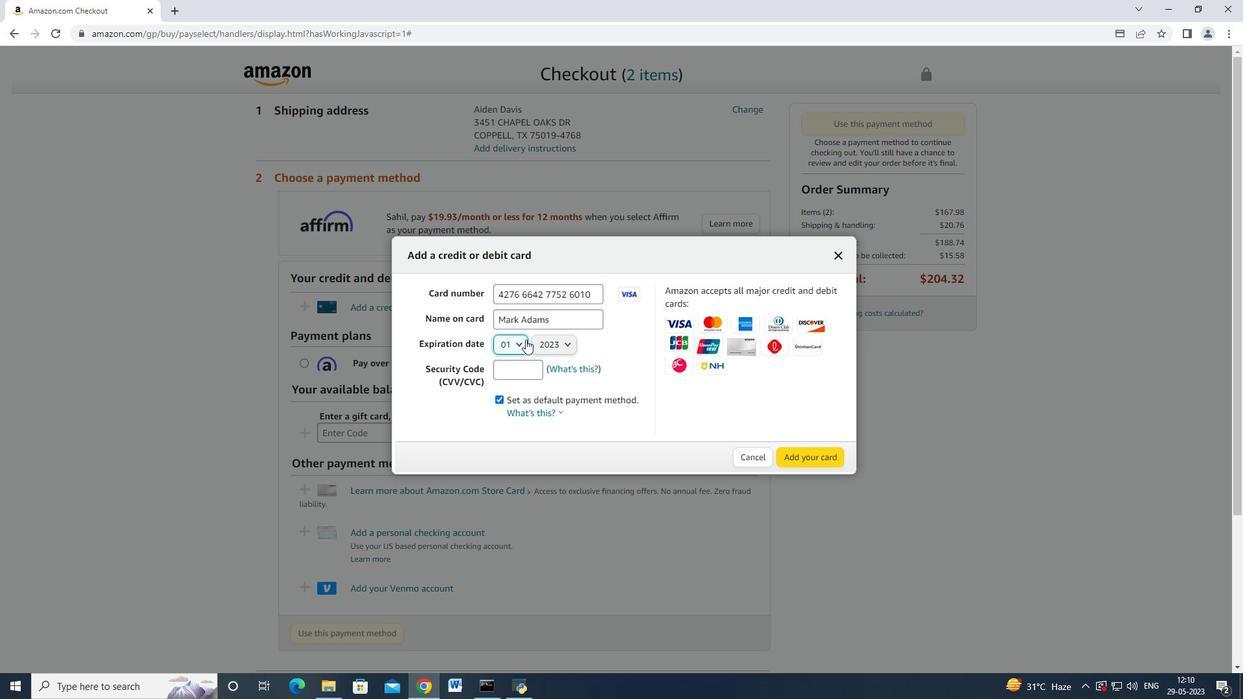
Action: Mouse pressed left at (522, 341)
Screenshot: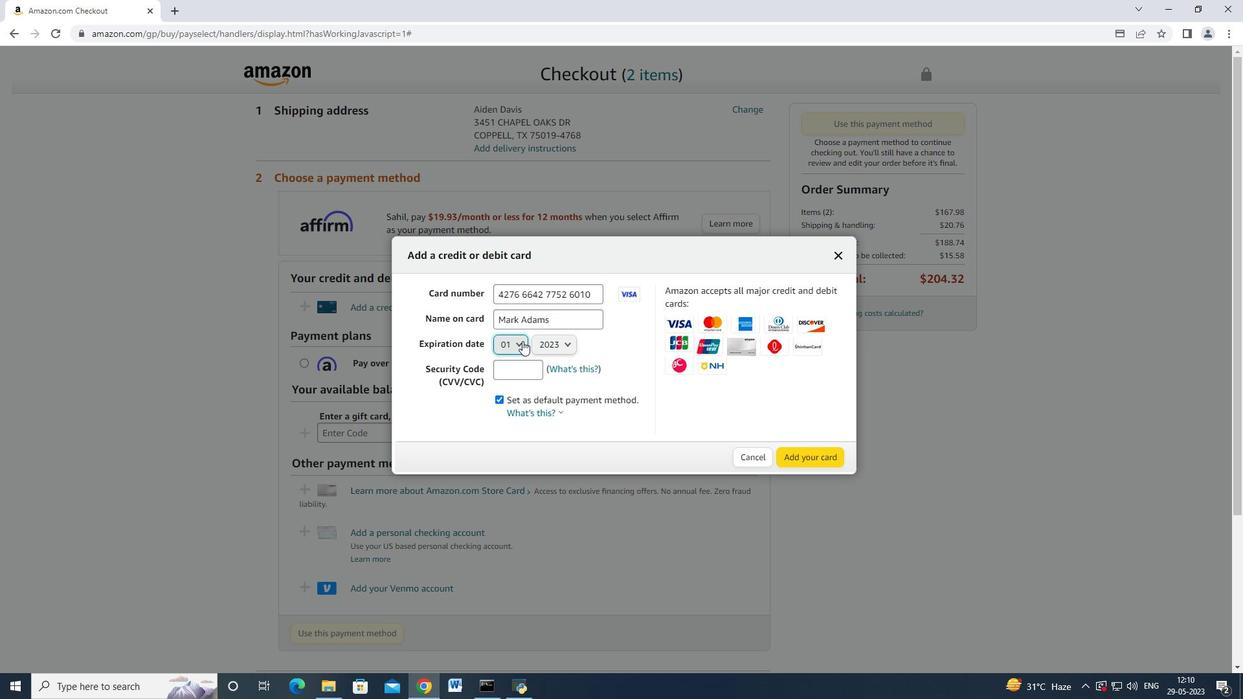 
Action: Mouse moved to (514, 391)
Screenshot: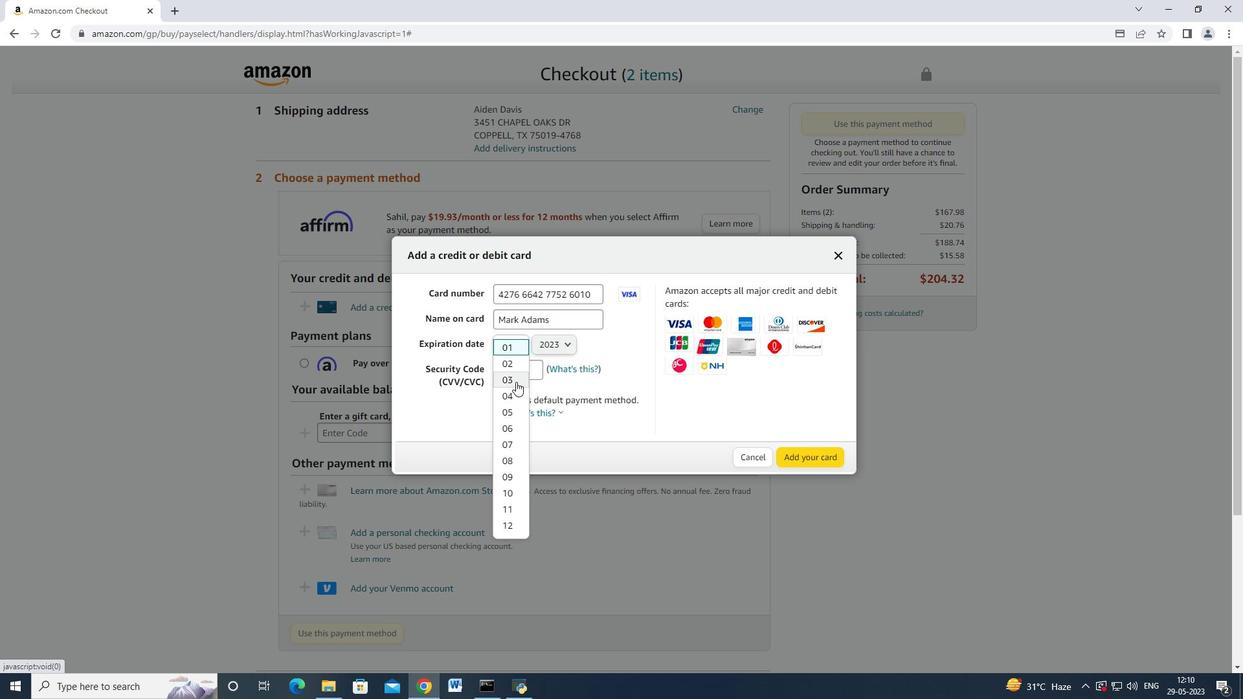 
Action: Mouse pressed left at (514, 391)
Screenshot: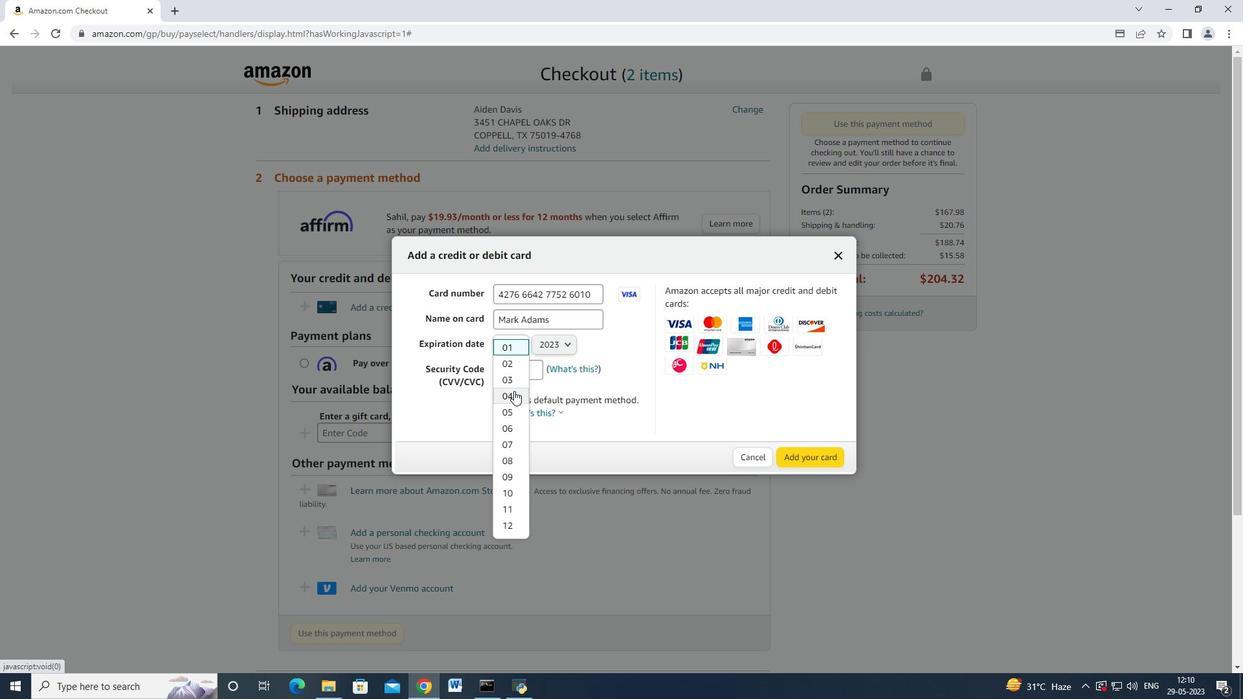 
Action: Mouse moved to (558, 337)
Screenshot: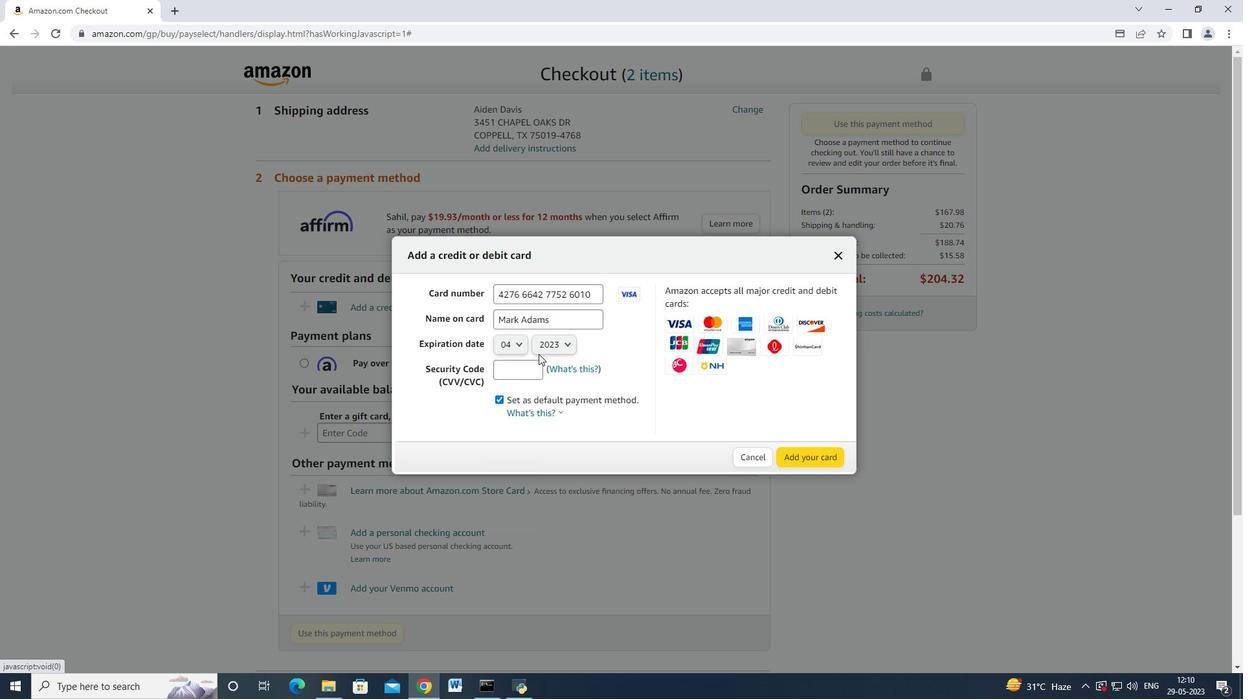 
Action: Mouse pressed left at (558, 337)
Screenshot: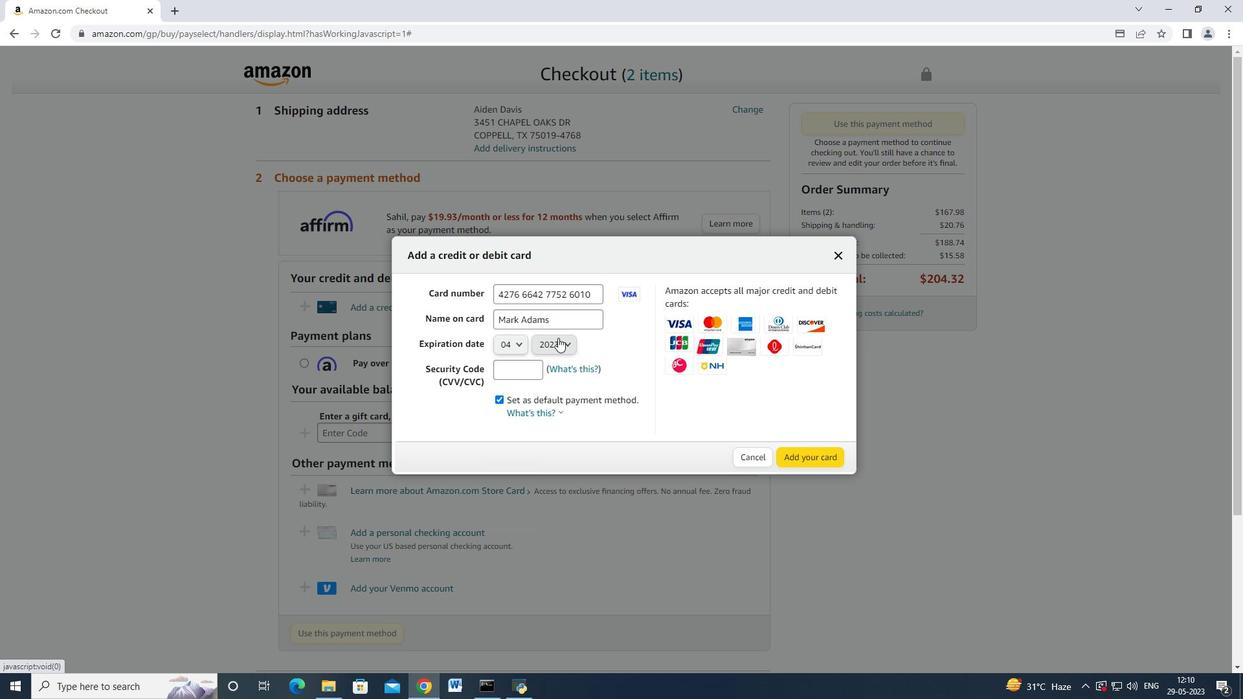 
Action: Mouse moved to (548, 383)
Screenshot: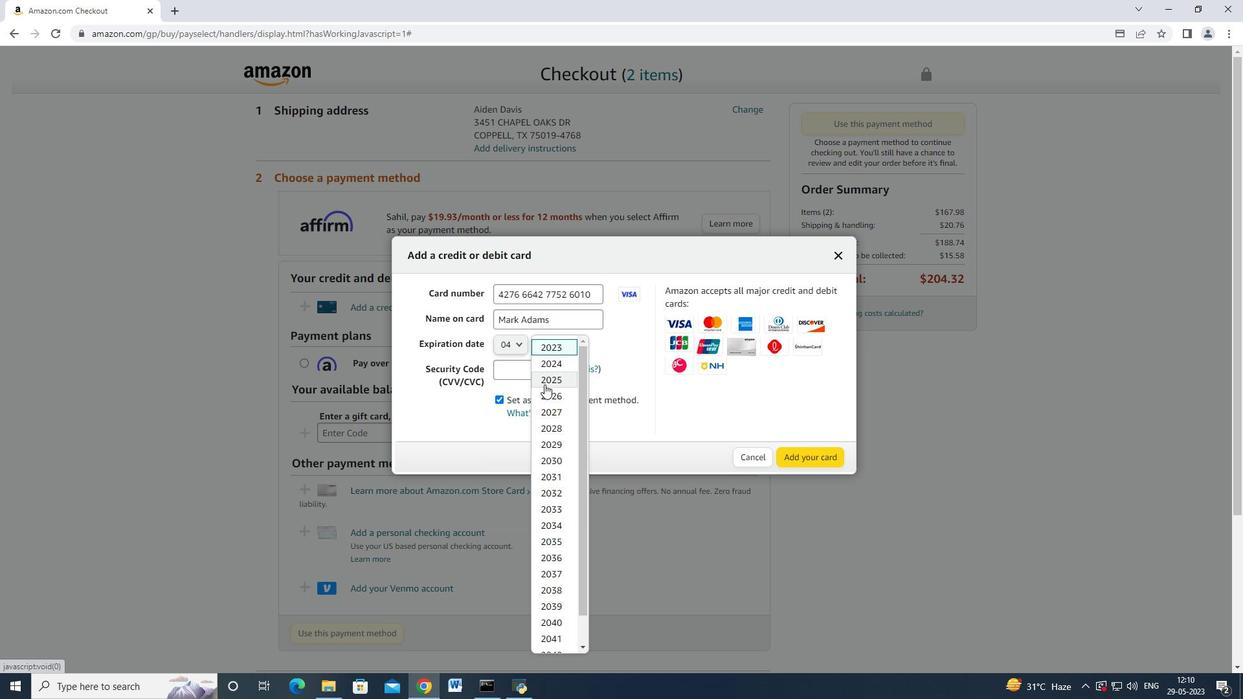 
Action: Mouse pressed left at (548, 383)
Screenshot: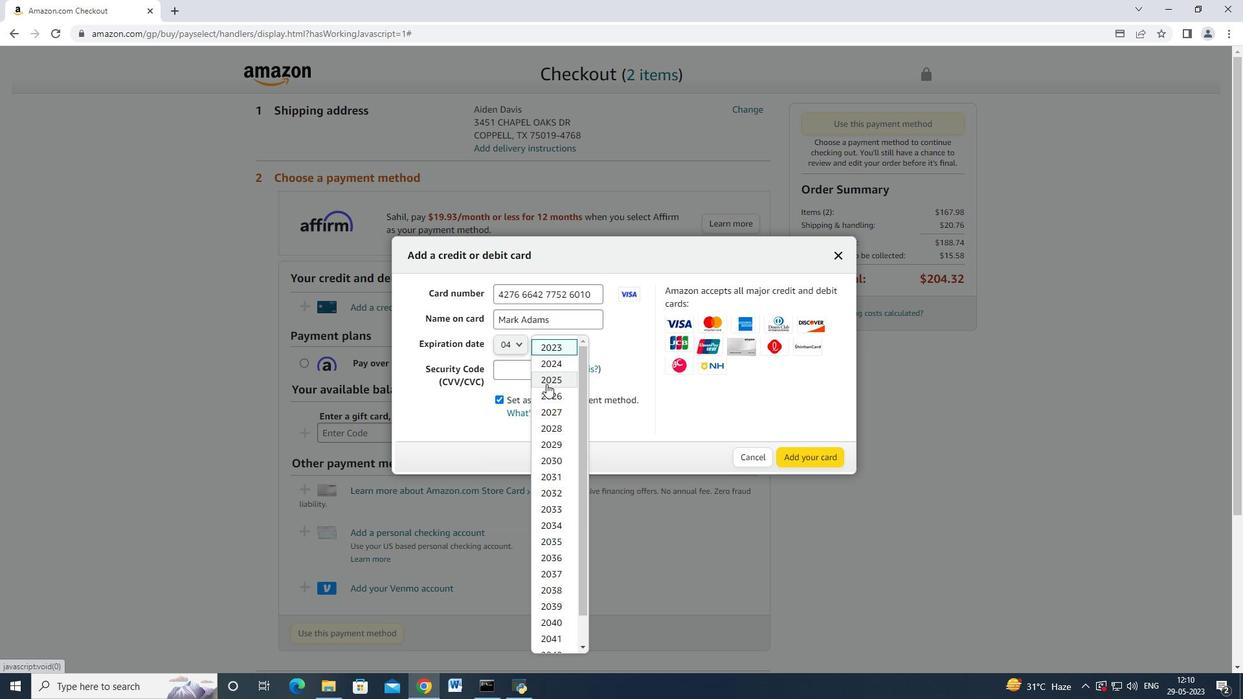 
Action: Mouse moved to (528, 369)
Screenshot: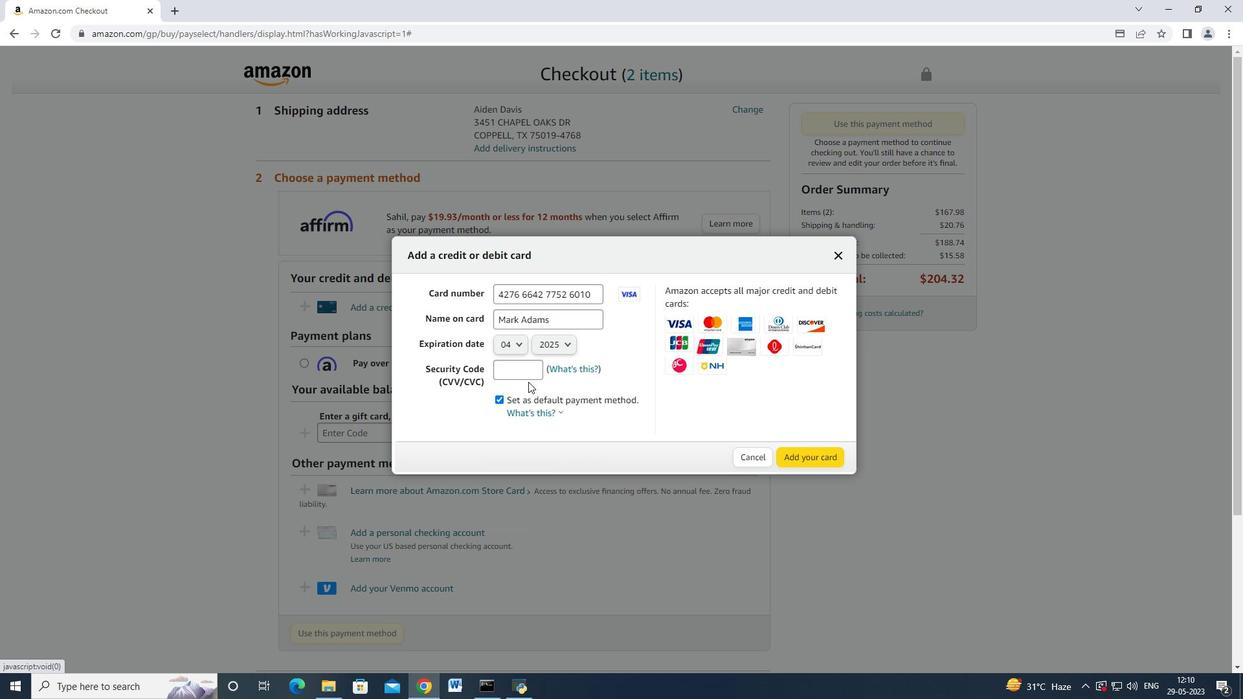 
Action: Mouse pressed left at (528, 369)
Screenshot: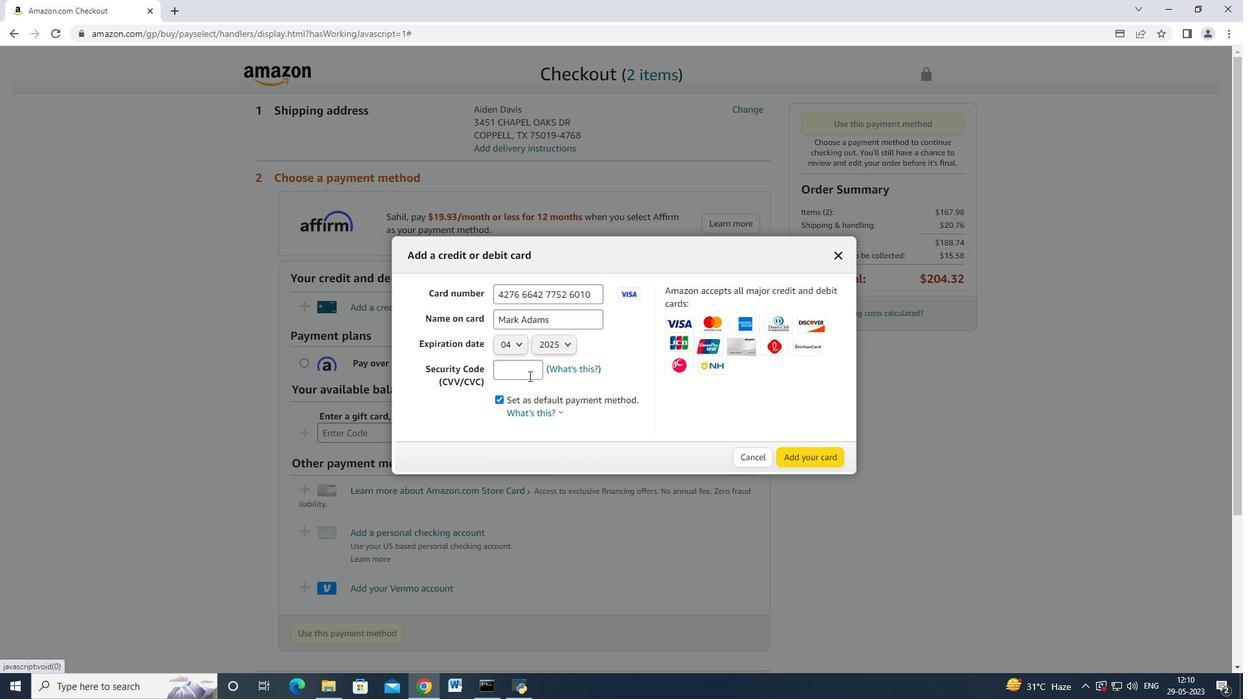 
Action: Mouse moved to (532, 369)
Screenshot: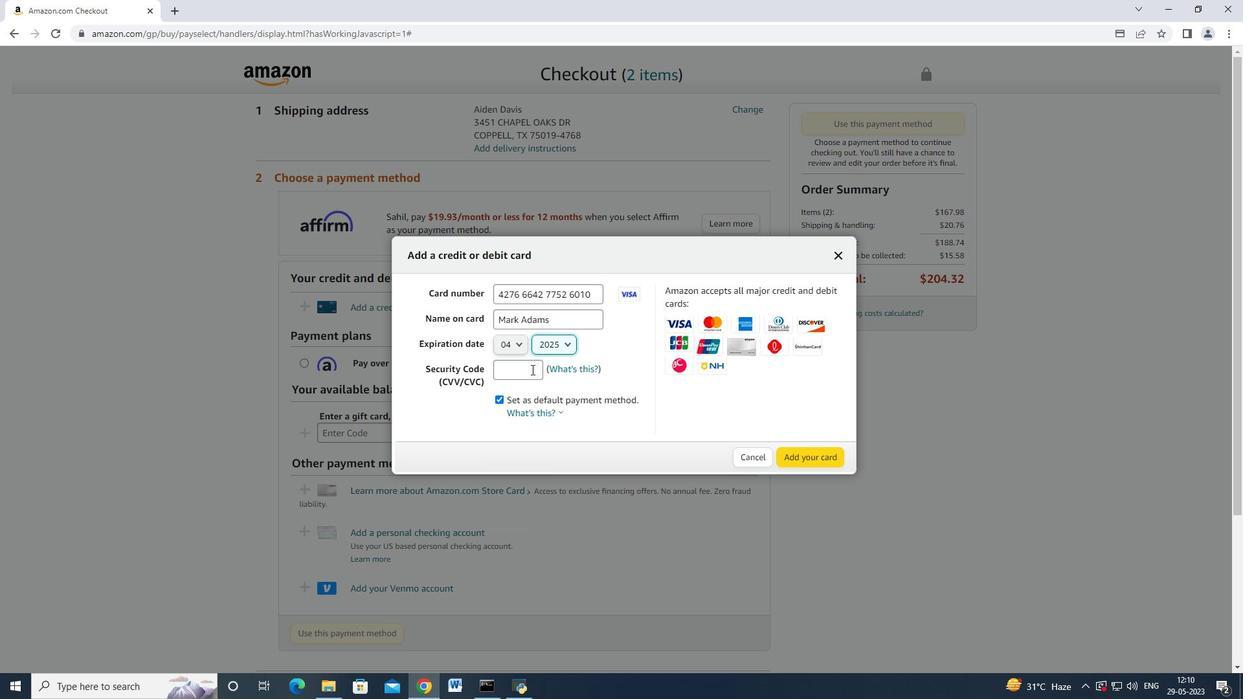
Action: Mouse pressed left at (532, 369)
Screenshot: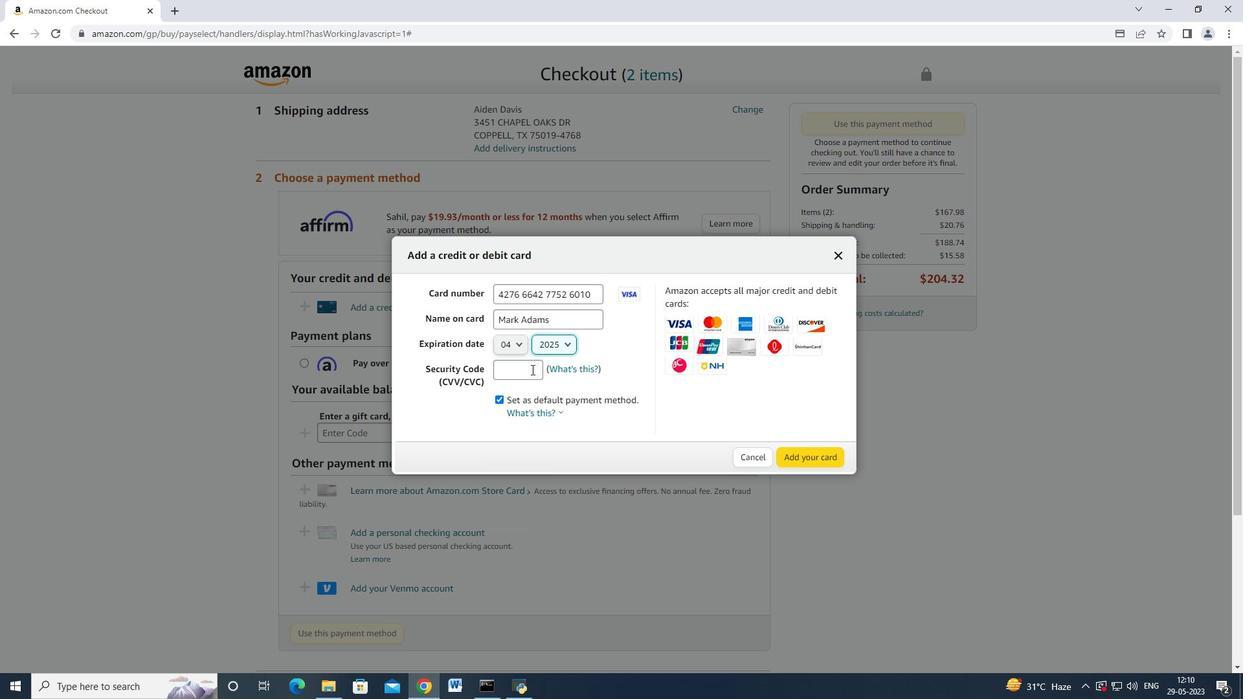 
Action: Mouse moved to (280, 402)
Screenshot: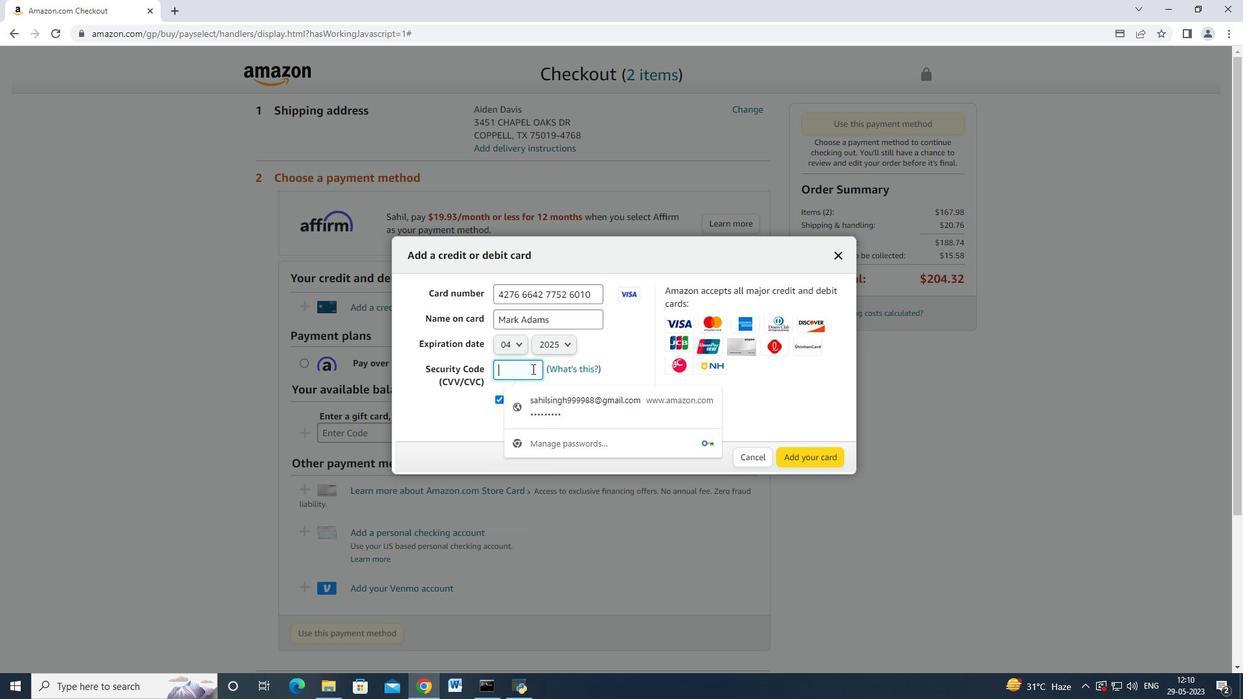 
Action: Key pressed 682
Screenshot: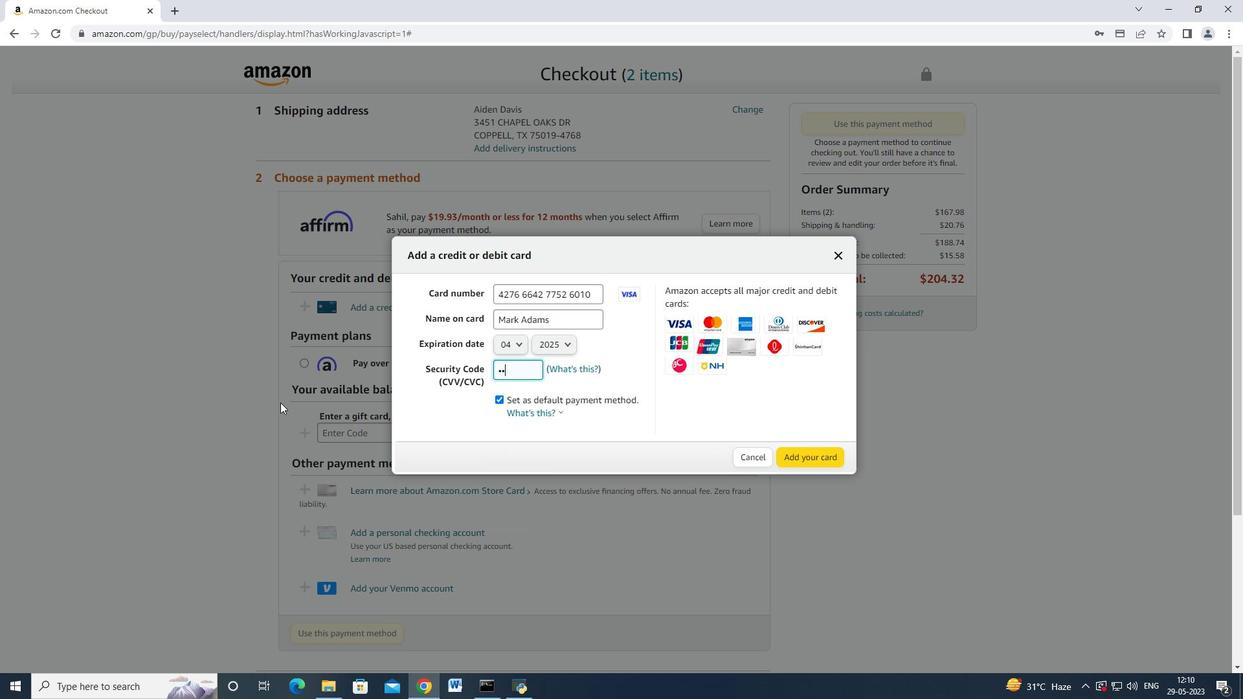 
Action: Mouse moved to (615, 409)
Screenshot: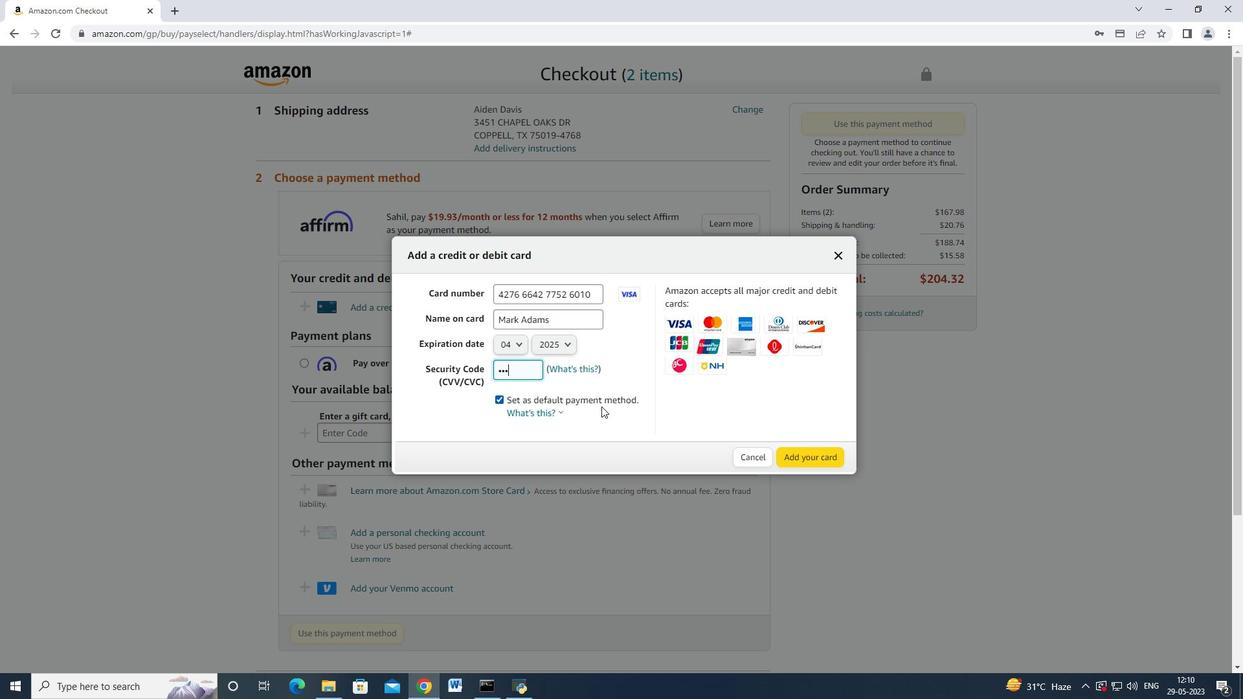 
